 Task: Create a six finance slide templates set.
Action: Mouse moved to (276, 159)
Screenshot: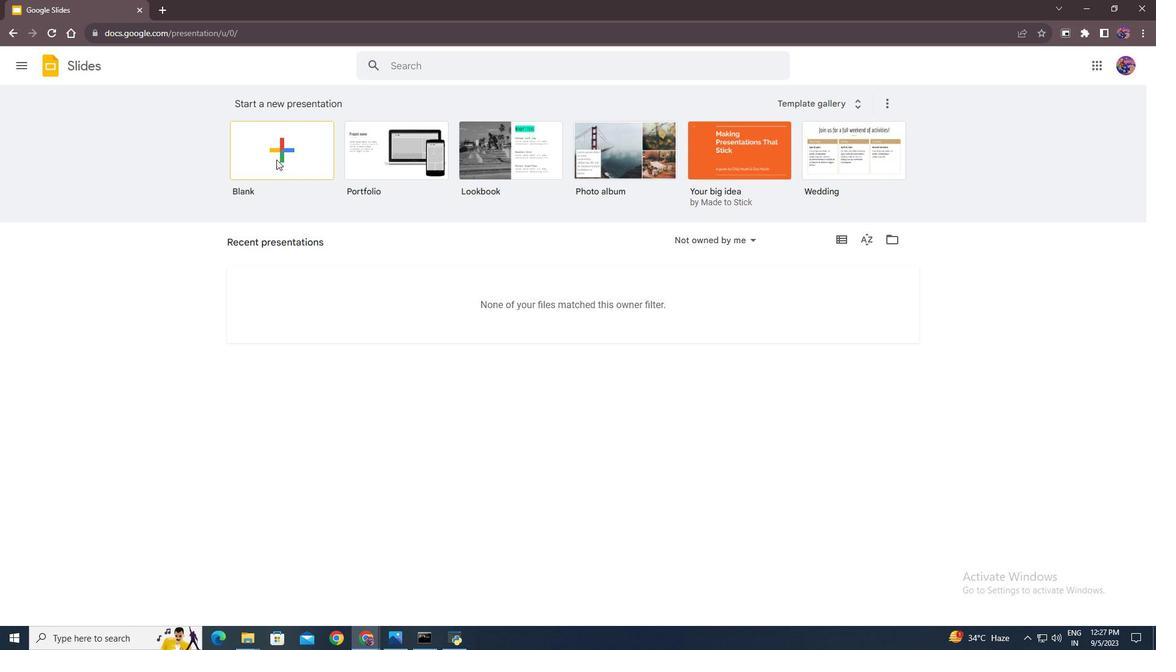 
Action: Mouse pressed left at (276, 159)
Screenshot: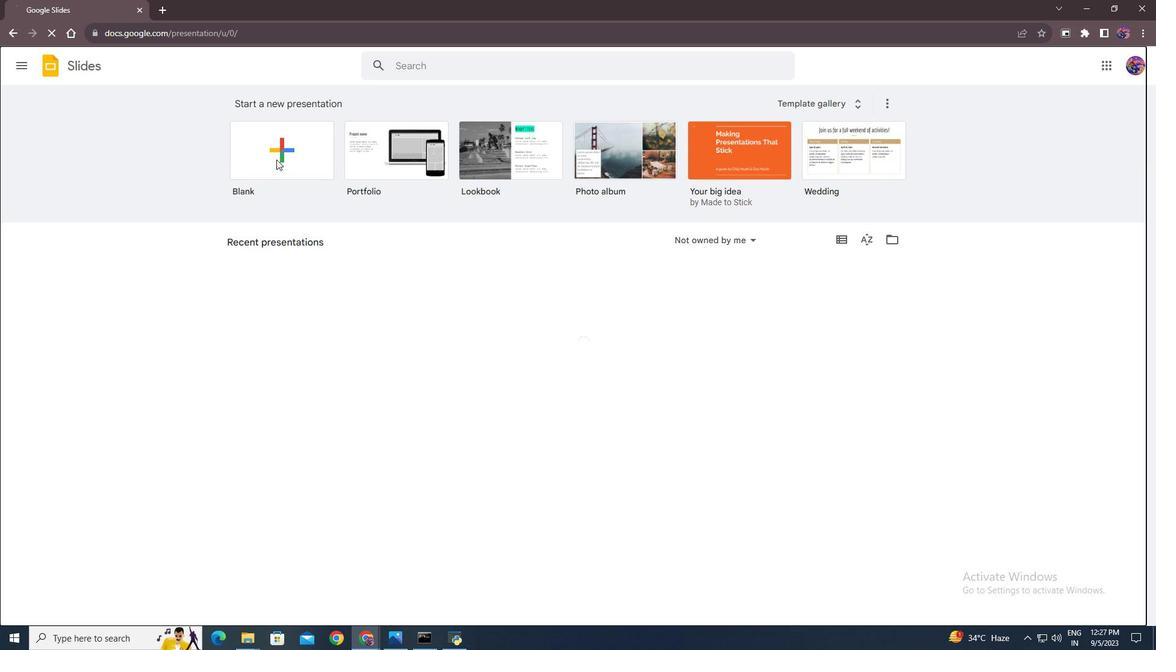 
Action: Mouse moved to (426, 317)
Screenshot: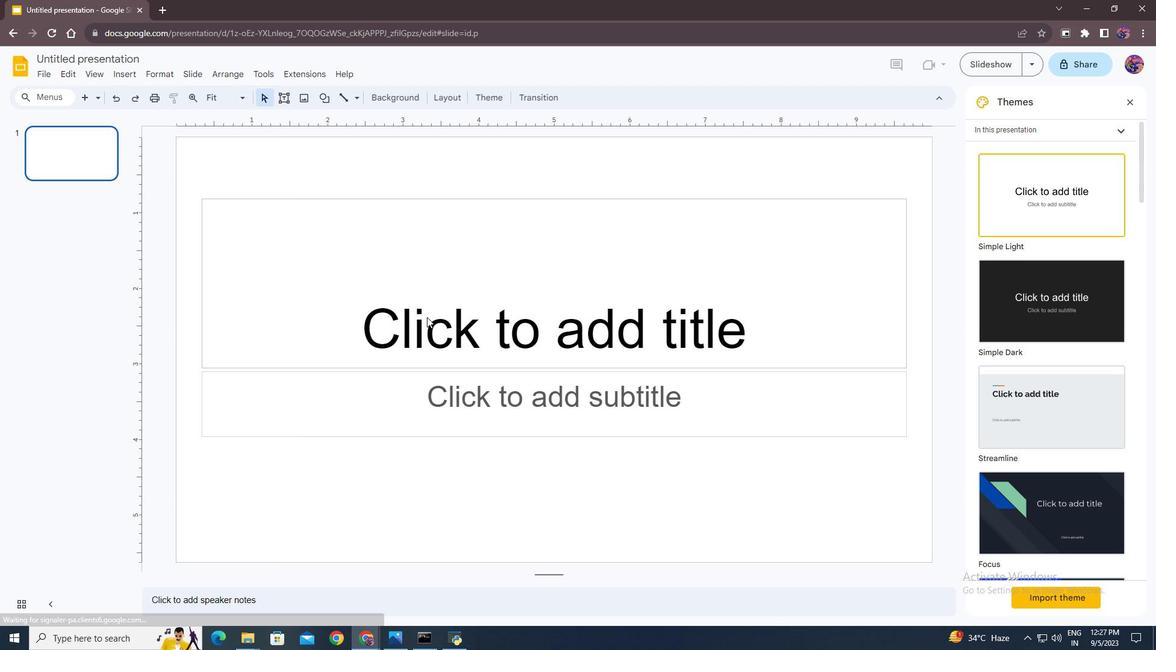 
Action: Mouse pressed left at (426, 317)
Screenshot: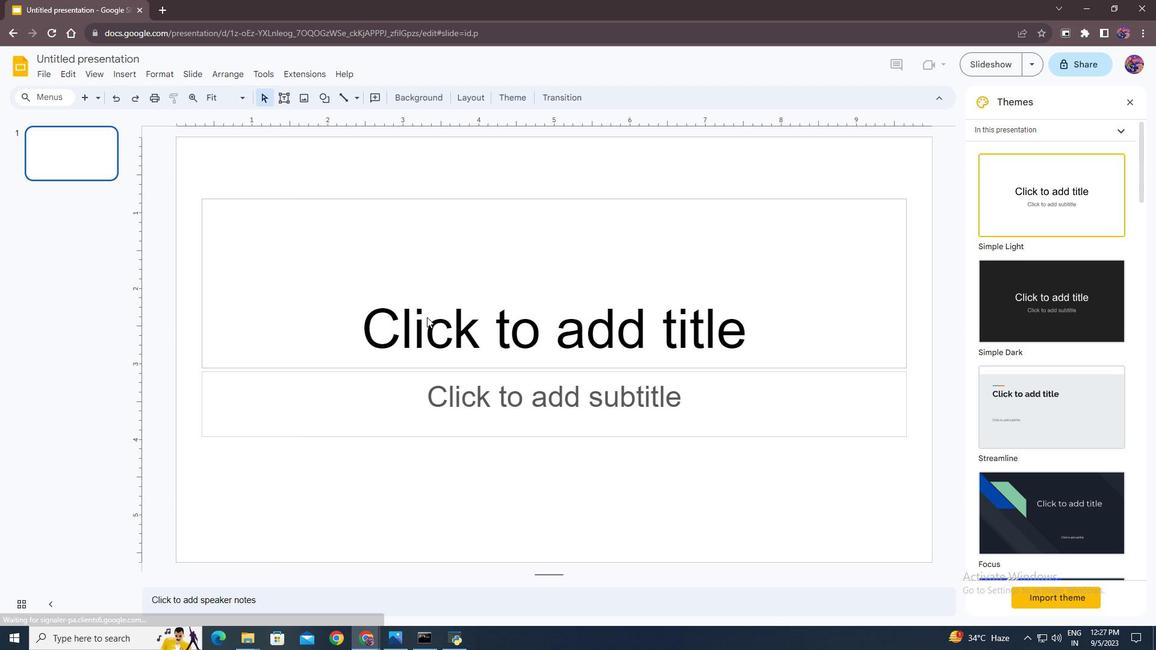 
Action: Mouse moved to (430, 293)
Screenshot: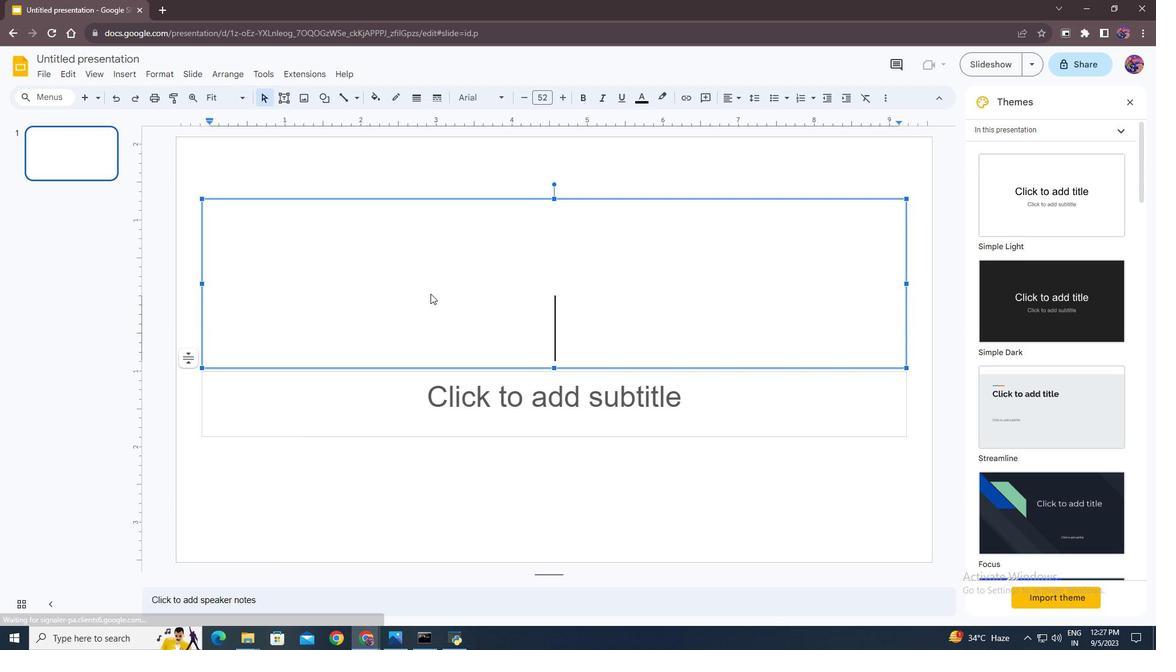 
Action: Key pressed <Key.shift><Key.shift>Finance
Screenshot: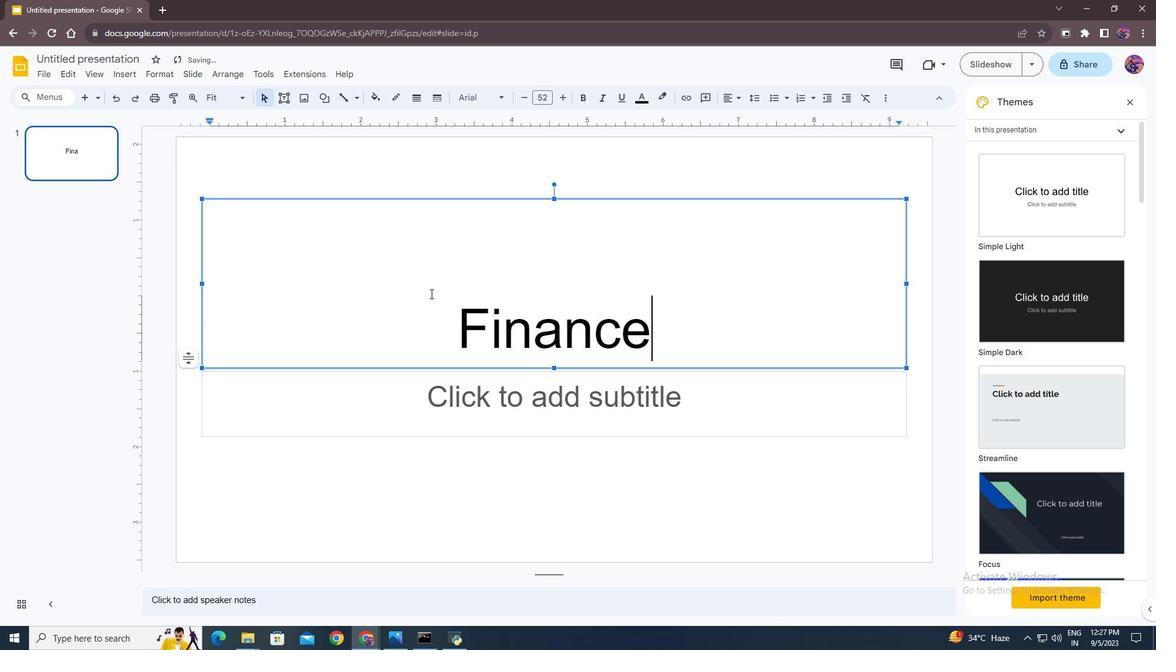 
Action: Mouse moved to (557, 400)
Screenshot: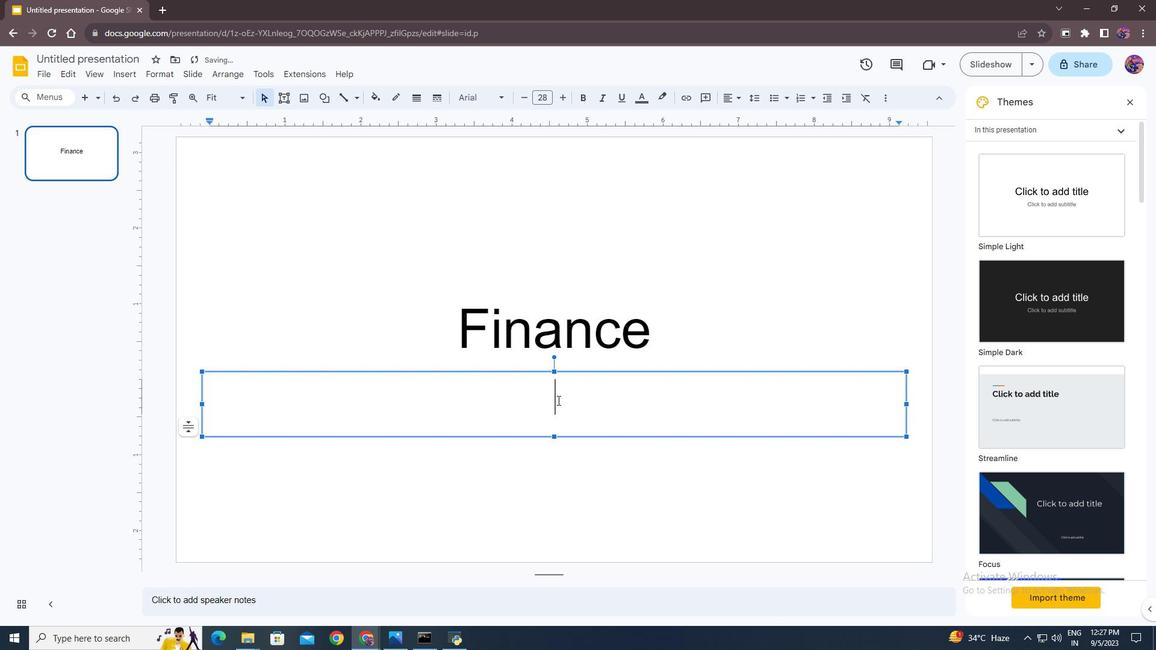 
Action: Mouse pressed left at (557, 400)
Screenshot: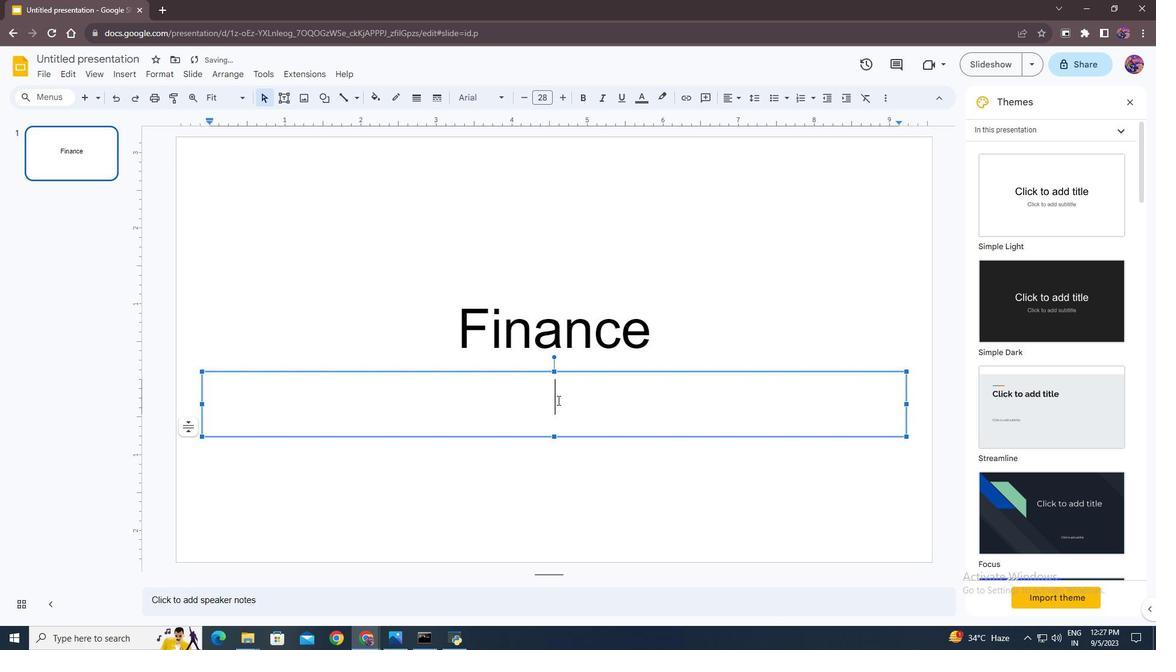 
Action: Mouse moved to (557, 404)
Screenshot: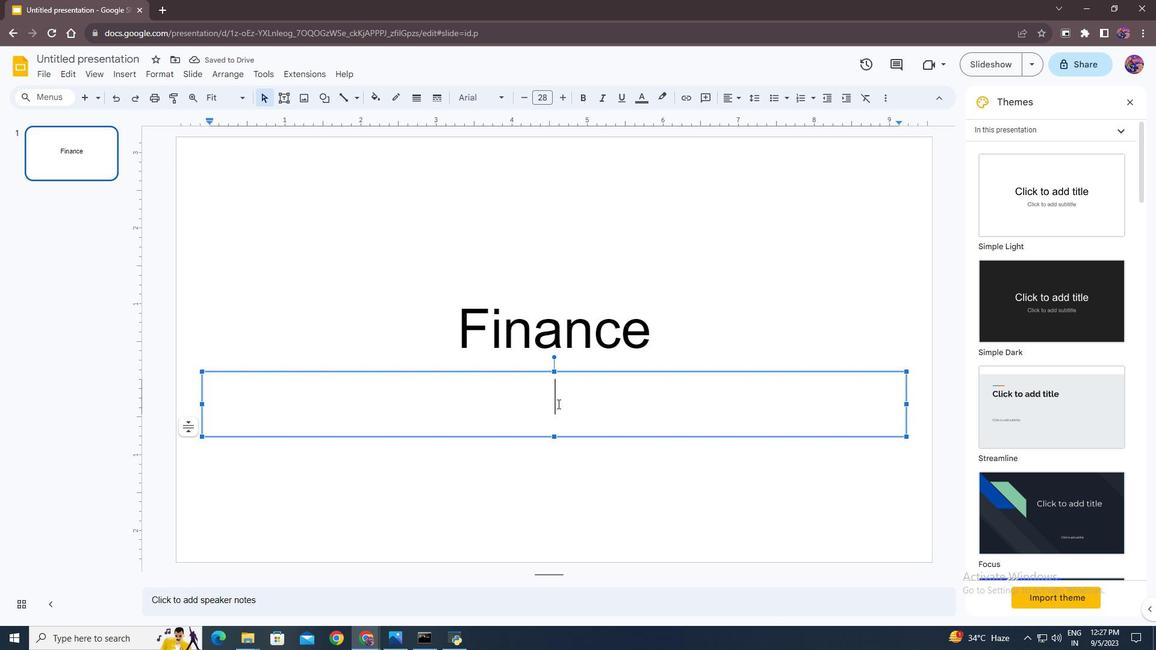 
Action: Key pressed <Key.shift><Key.shift><Key.shift><Key.shift><Key.shift><Key.shift>Finance<Key.space>is<Key.space>a<Key.space>broad<Key.space>field<Key.space>that<Key.space>encompasses<Key.space>the<Key.space>managment<Key.space>of<Key.space>money,<Key.space>investments,<Key.space>and<Key.space>other<Key.space>monetary<Key.space>assets.<Key.space><Key.shift>It<Key.space>plays<Key.space>a<Key.space>critical<Key.space>role<Key.space>in<Key.space>individuals'<Key.space>lib<Key.backspace>ves<Key.space><Key.backspace>,<Key.space>business<Key.space><Key.backspace>ess<Key.insert><Key.backspace><Key.space><Key.backspace>,<Key.space>and<Key.space>the<Key.space>global<Key.space>economy<Key.space><Key.backspace>.<Key.space><Key.shift>Here<Key.space>are<Key.space>some<Key.space>key<Key.space>aspects<Key.space>and<Key.space>concepts<Key.space>related<Key.space>to<Key.space>finanx<Key.backspace>ce.
Screenshot: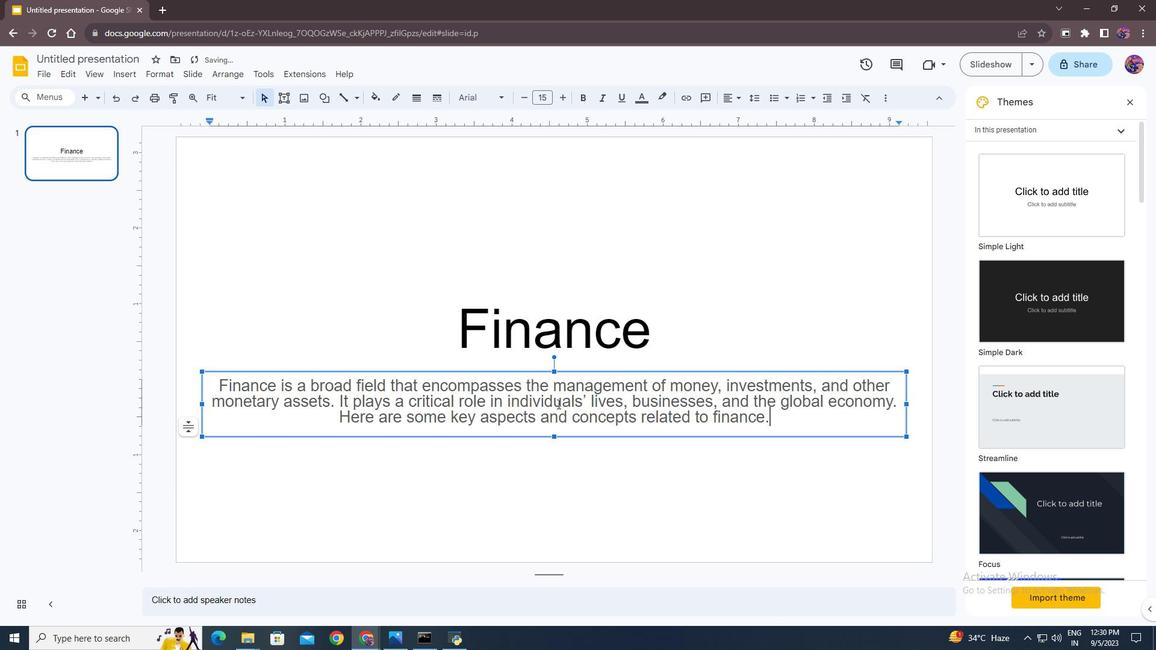 
Action: Mouse moved to (531, 316)
Screenshot: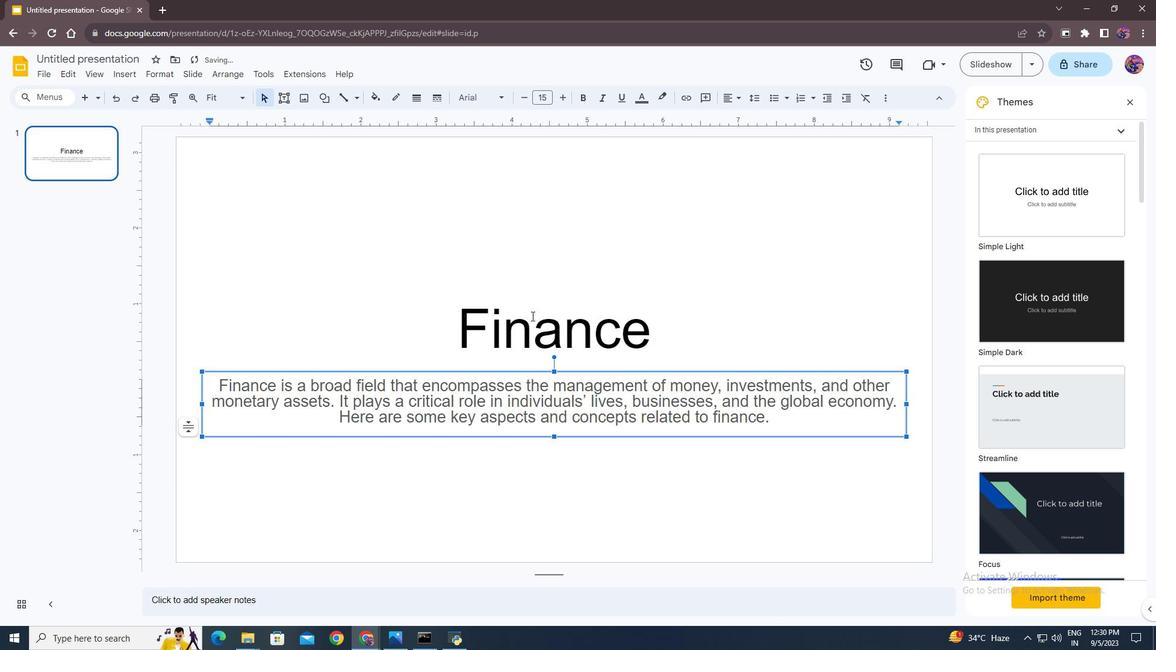 
Action: Mouse pressed left at (531, 316)
Screenshot: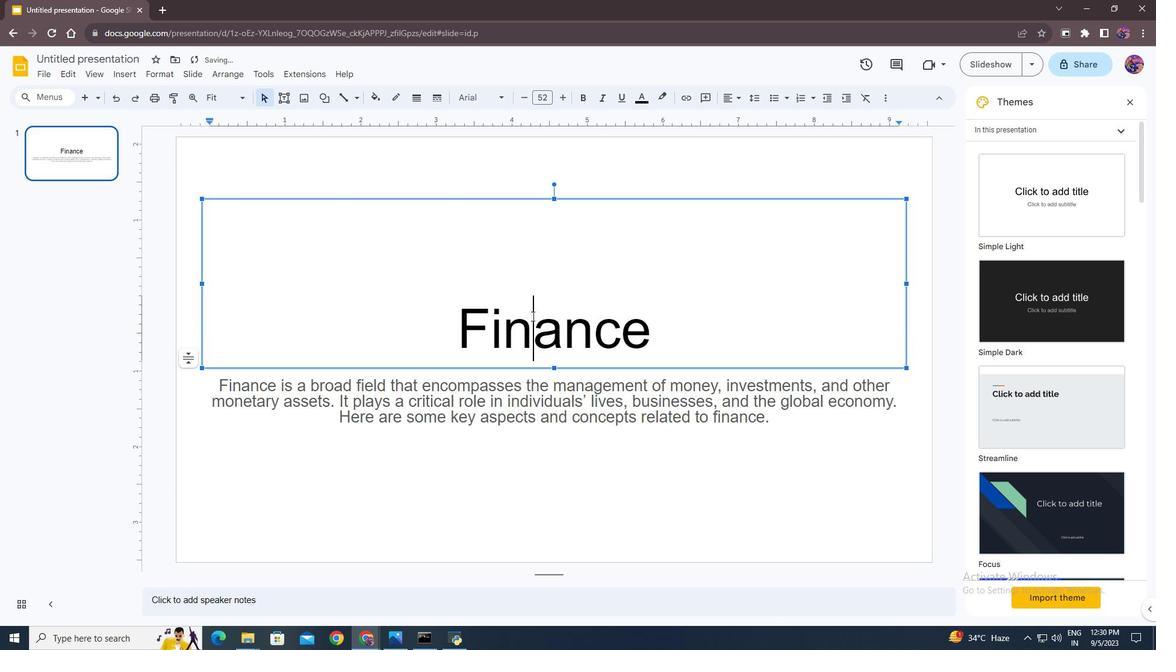 
Action: Mouse moved to (664, 342)
Screenshot: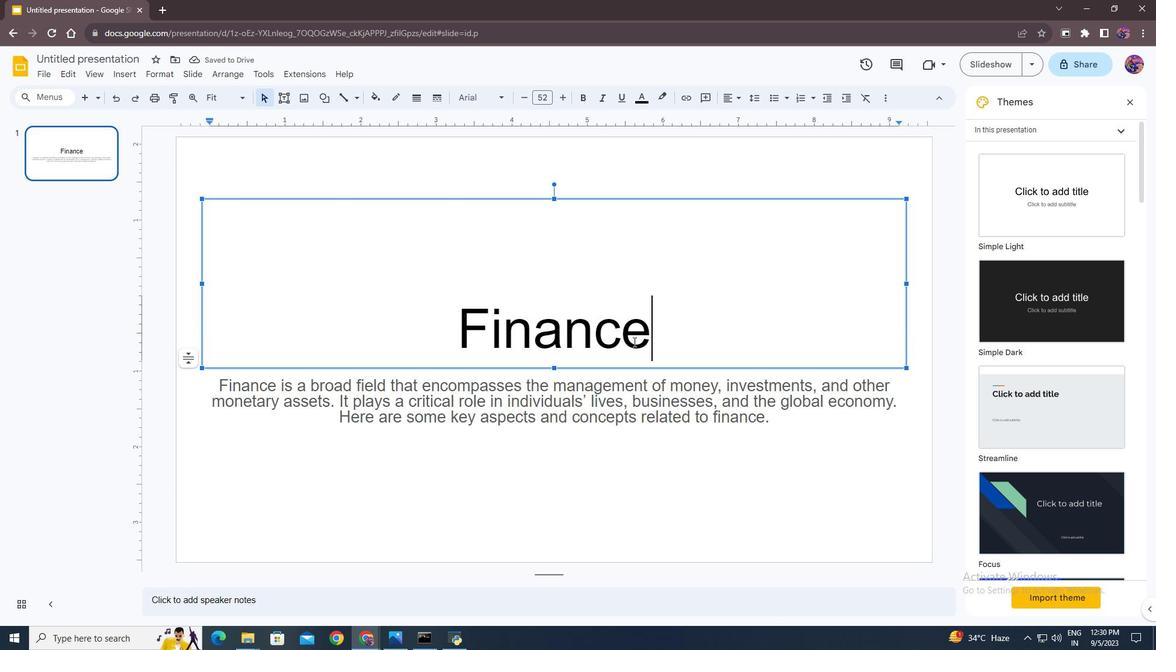 
Action: Mouse pressed left at (664, 342)
Screenshot: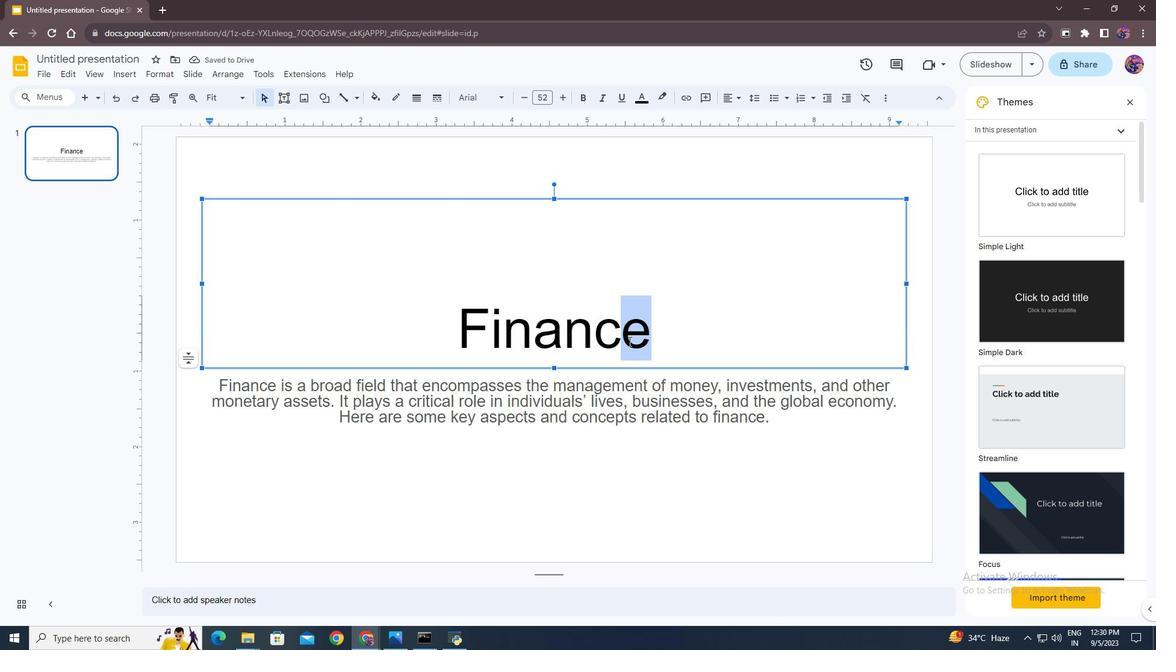 
Action: Mouse moved to (641, 99)
Screenshot: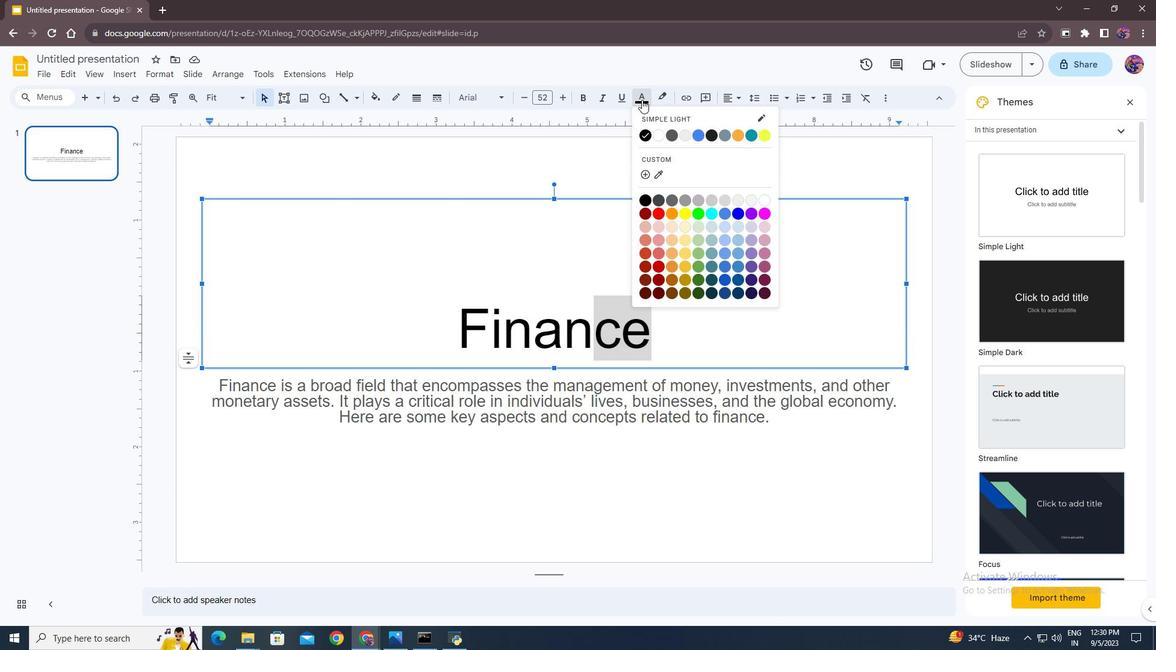 
Action: Mouse pressed left at (641, 99)
Screenshot: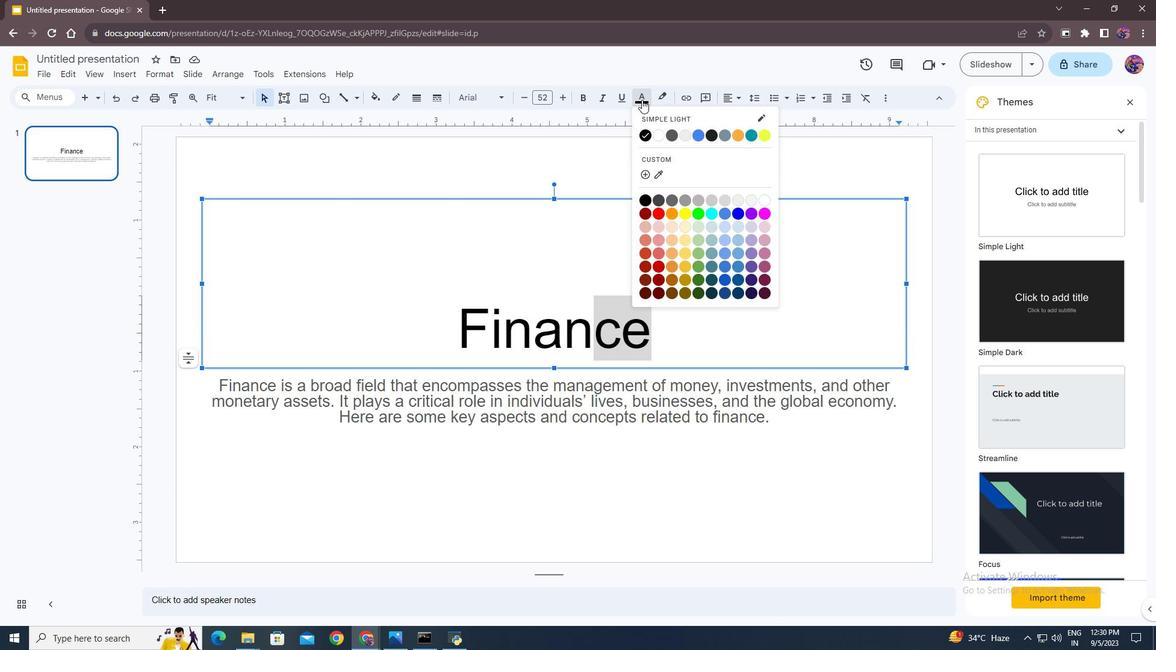 
Action: Mouse moved to (672, 212)
Screenshot: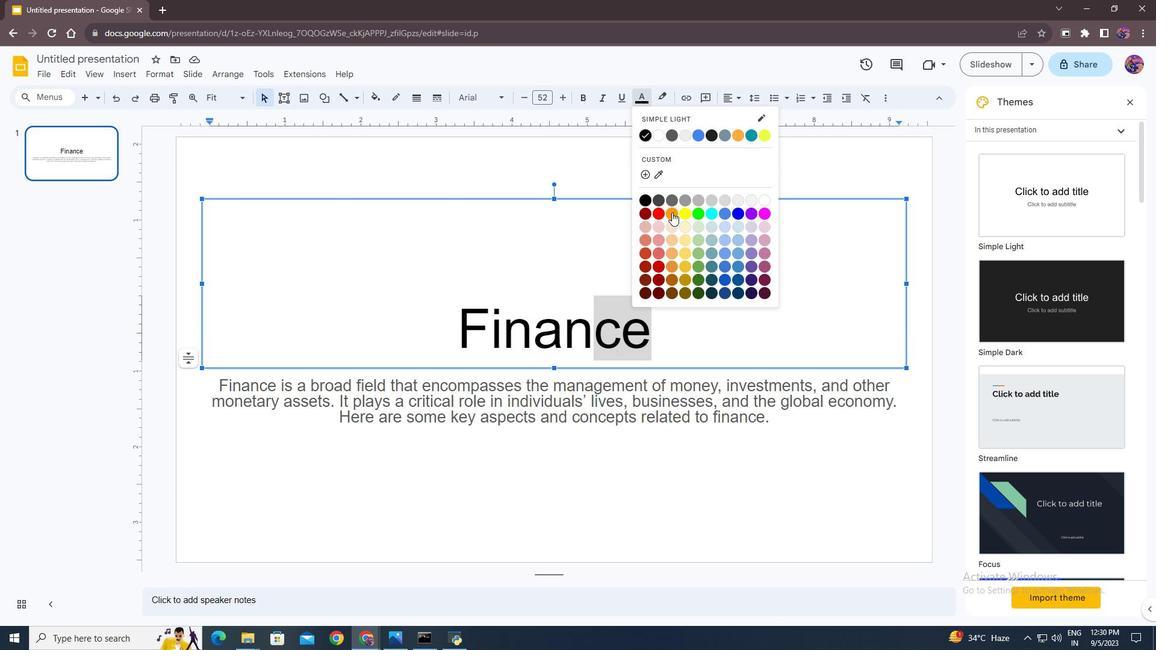 
Action: Mouse pressed left at (672, 212)
Screenshot: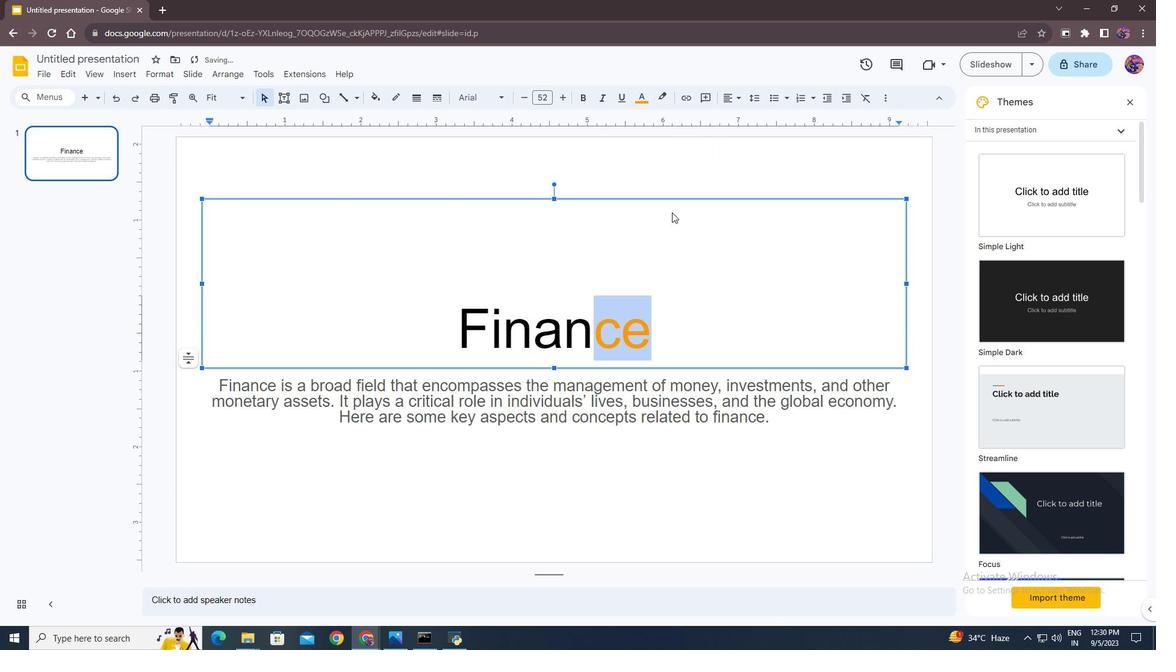 
Action: Mouse moved to (599, 331)
Screenshot: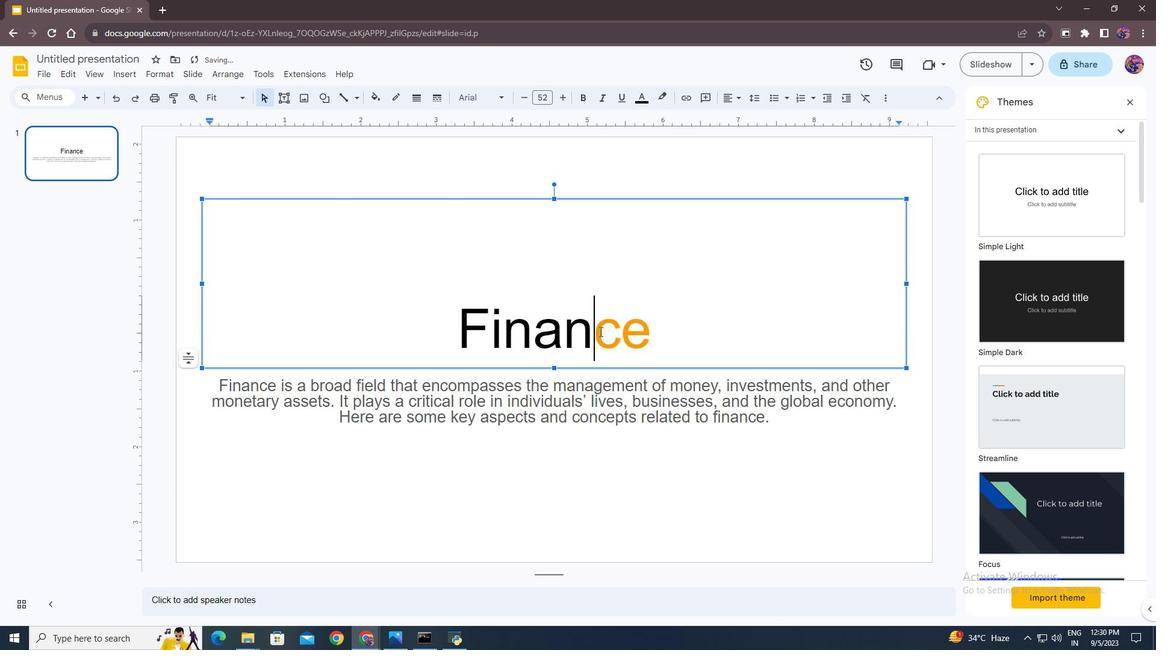 
Action: Mouse pressed left at (599, 331)
Screenshot: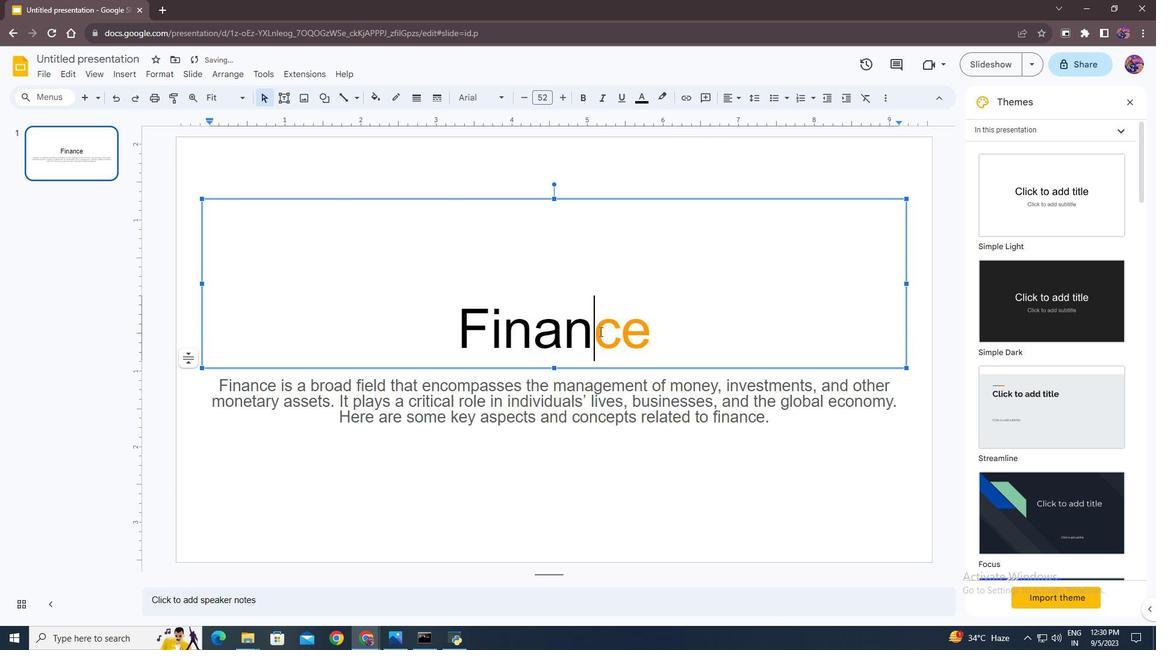 
Action: Mouse moved to (598, 329)
Screenshot: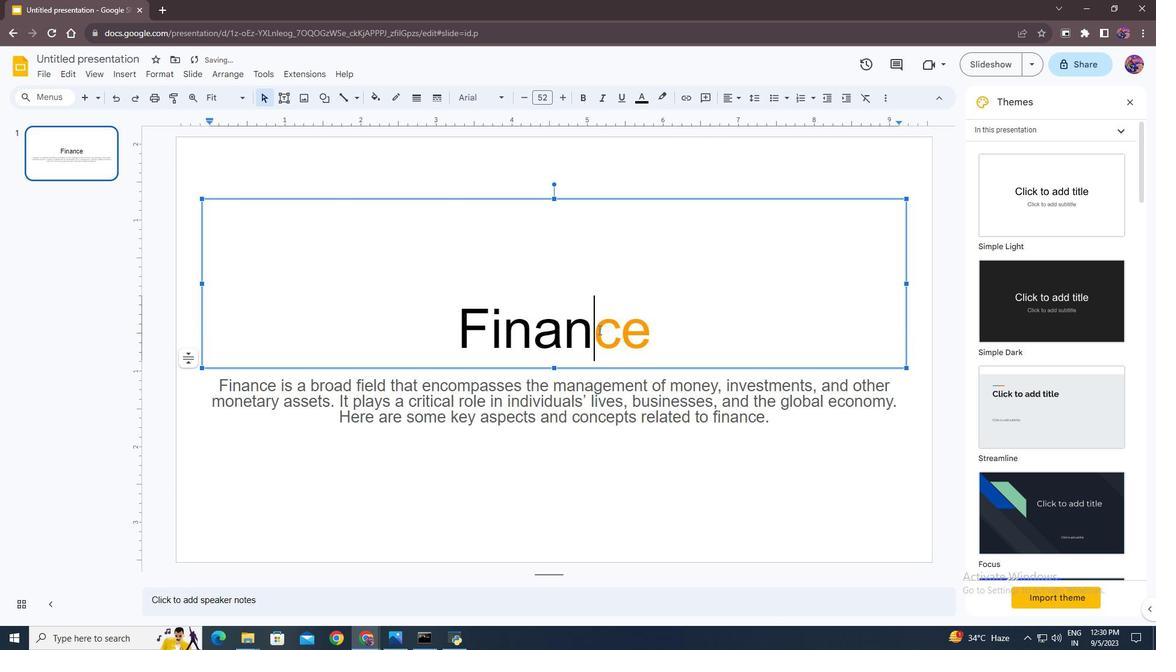 
Action: Mouse pressed left at (598, 329)
Screenshot: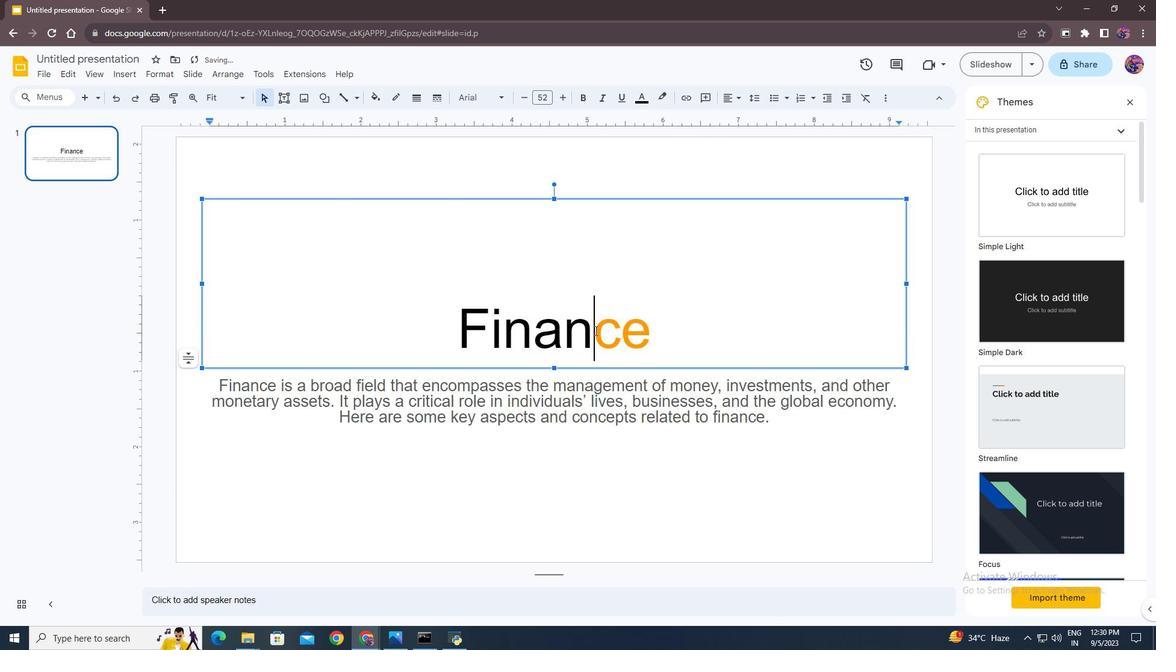 
Action: Mouse moved to (646, 98)
Screenshot: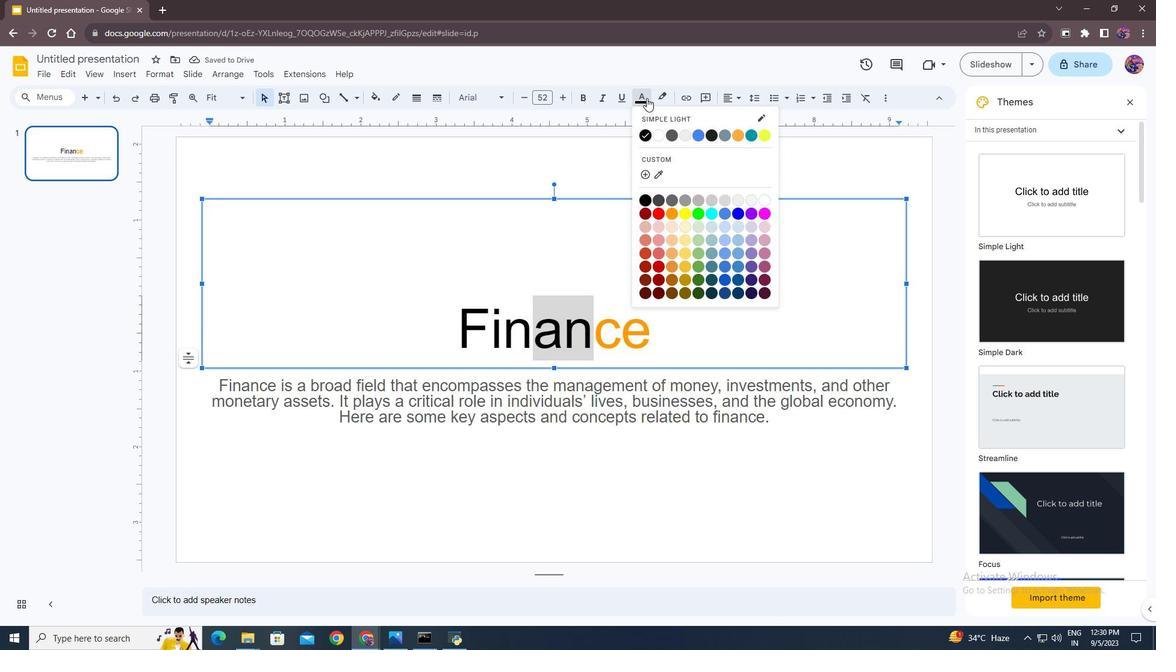 
Action: Mouse pressed left at (646, 98)
Screenshot: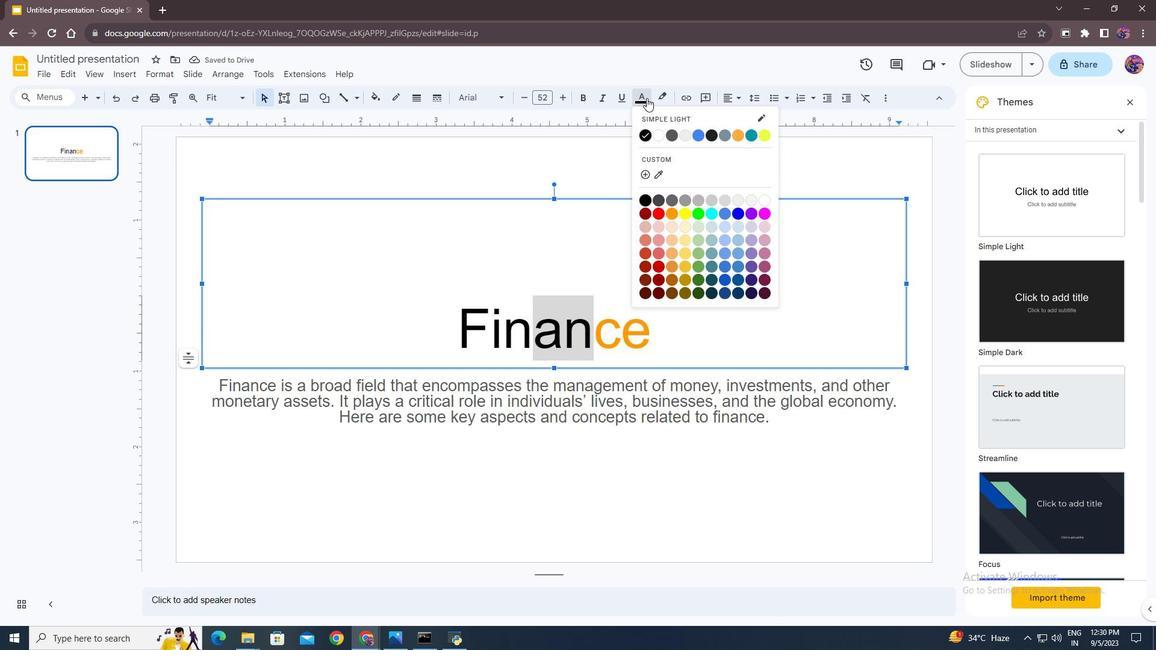 
Action: Mouse moved to (683, 212)
Screenshot: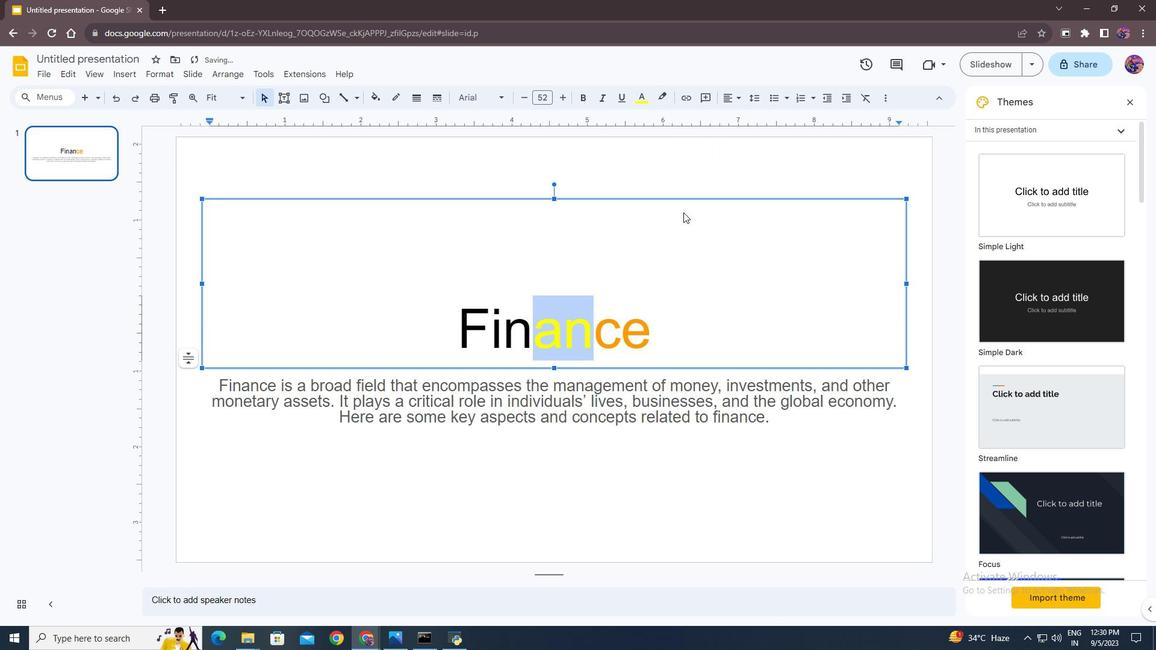 
Action: Mouse pressed left at (683, 212)
Screenshot: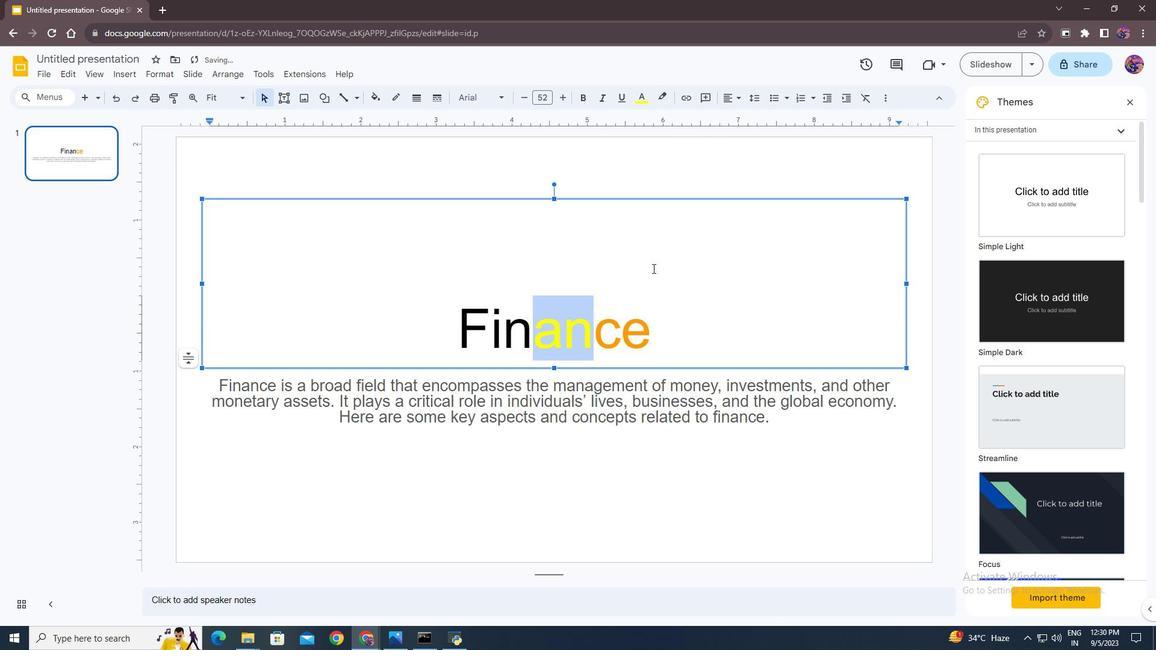 
Action: Mouse moved to (532, 327)
Screenshot: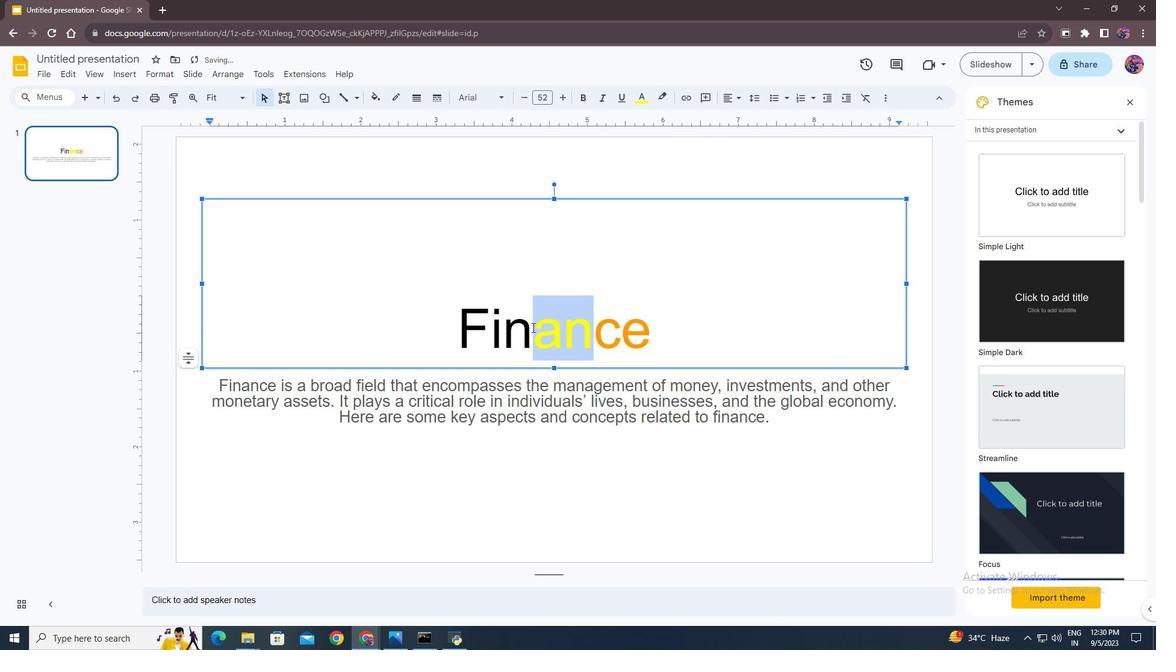 
Action: Mouse pressed left at (532, 327)
Screenshot: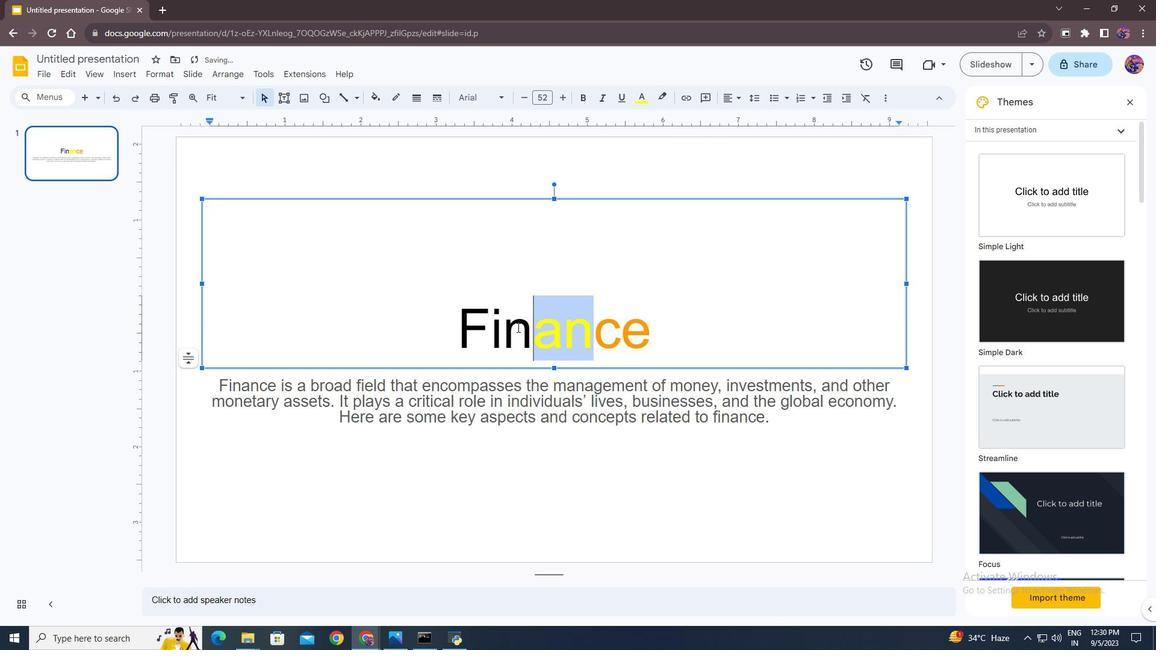 
Action: Mouse moved to (538, 340)
Screenshot: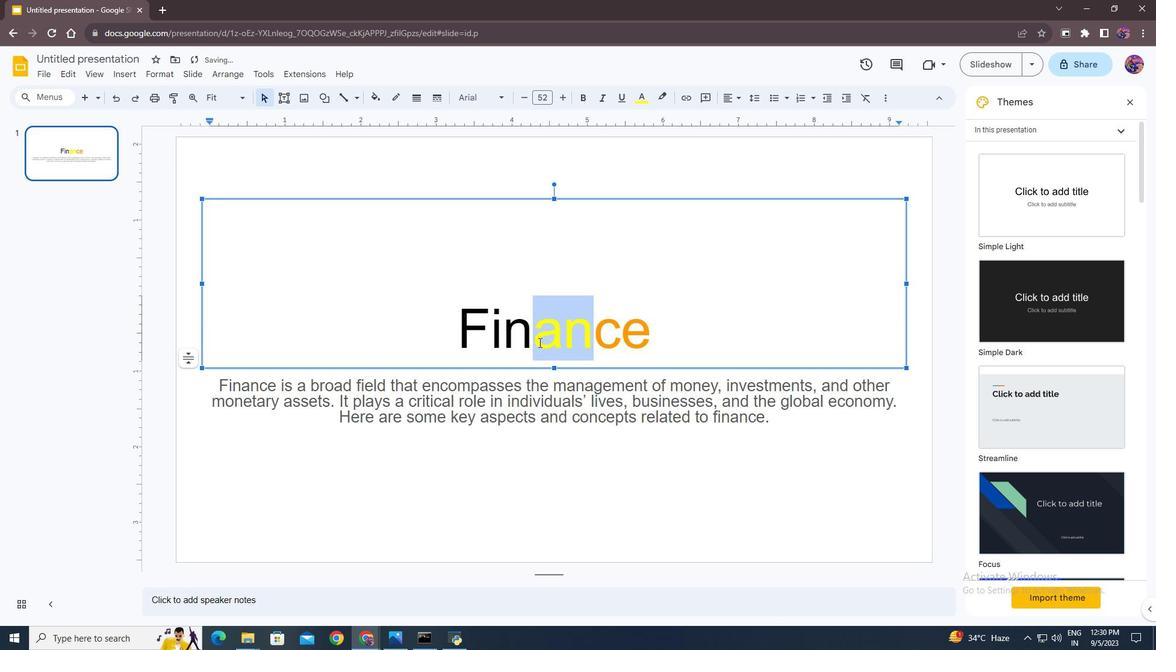
Action: Key pressed ctrl+Z
Screenshot: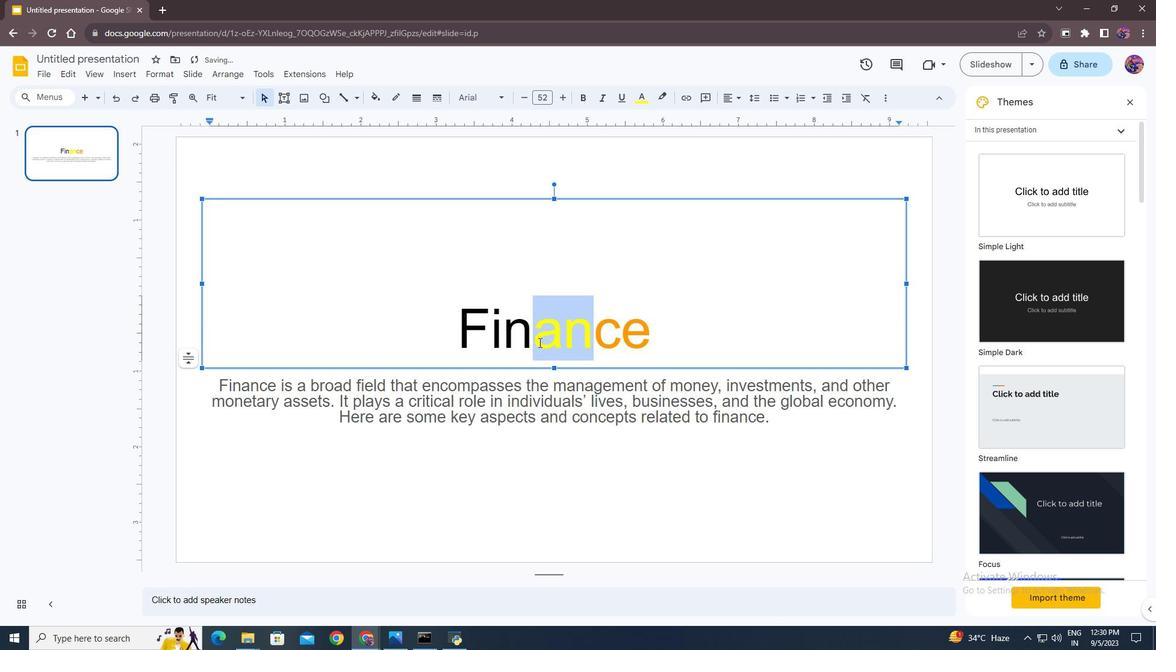 
Action: Mouse moved to (535, 330)
Screenshot: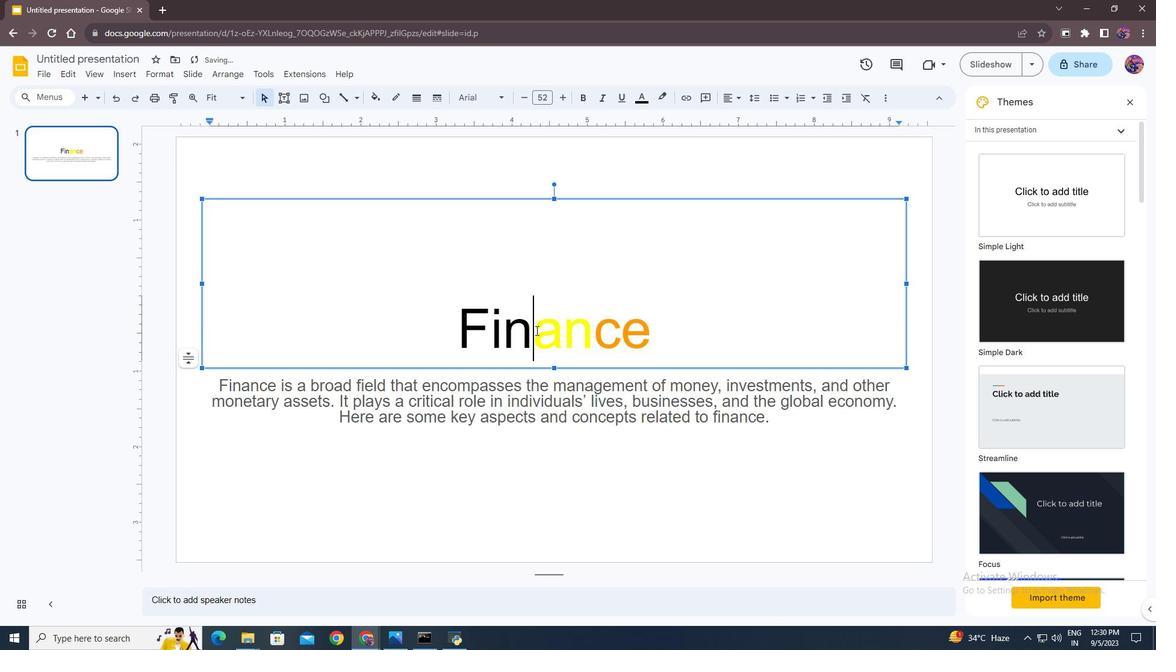 
Action: Mouse pressed left at (535, 330)
Screenshot: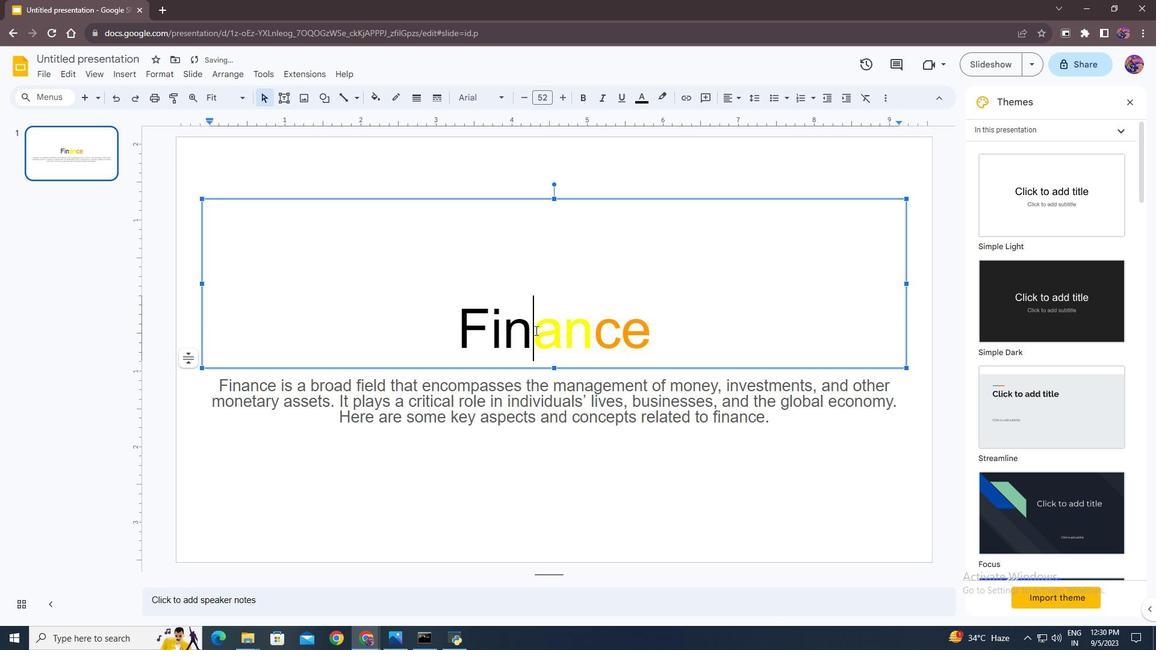 
Action: Mouse moved to (535, 331)
Screenshot: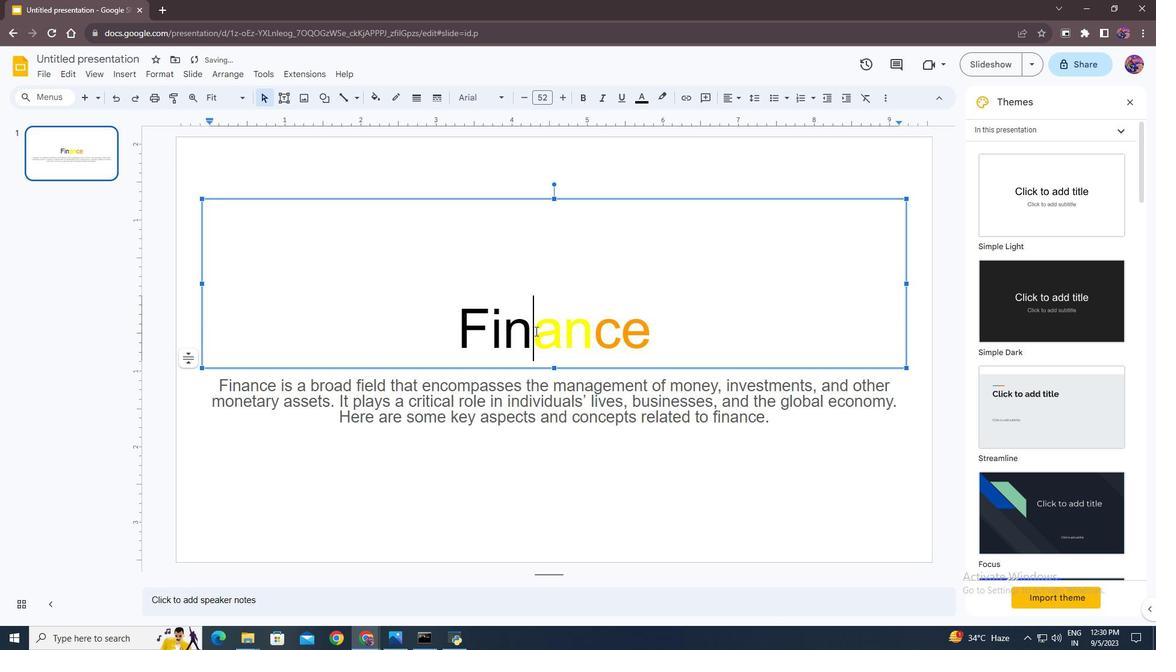 
Action: Mouse pressed left at (535, 331)
Screenshot: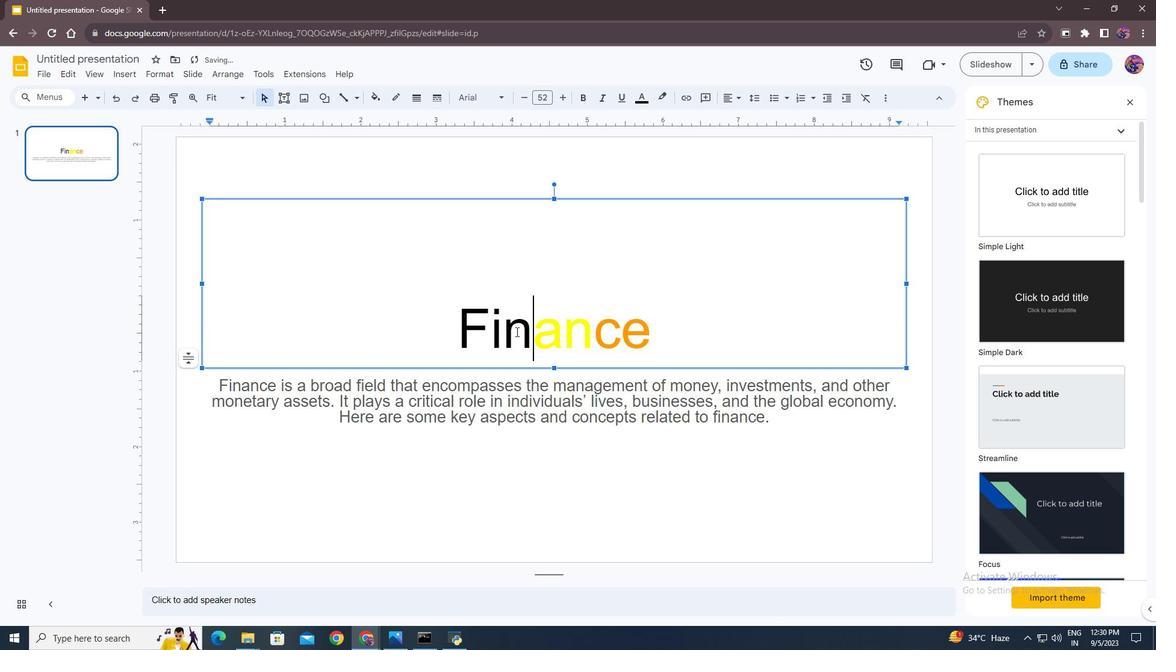 
Action: Mouse moved to (643, 99)
Screenshot: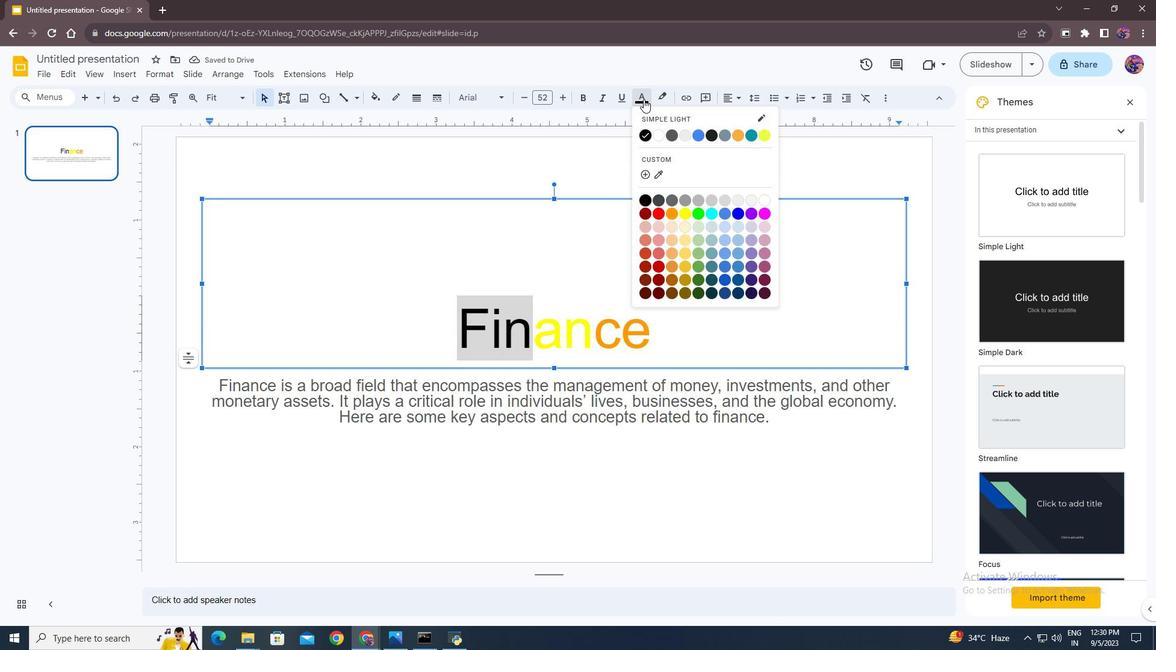 
Action: Mouse pressed left at (643, 99)
Screenshot: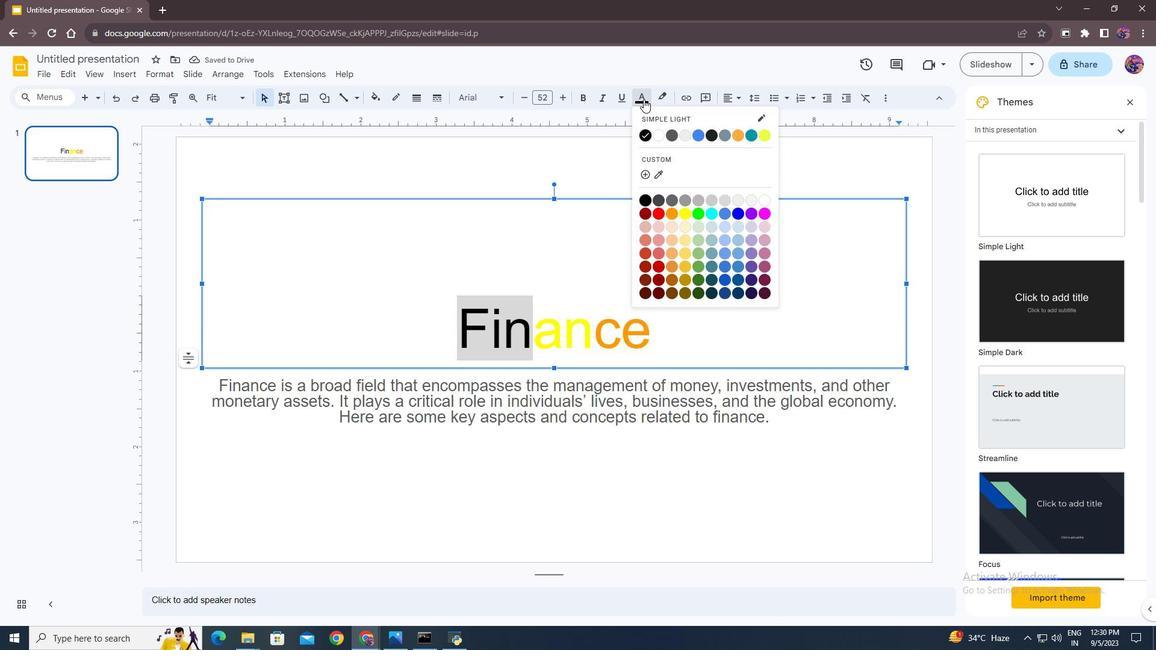 
Action: Mouse moved to (641, 211)
Screenshot: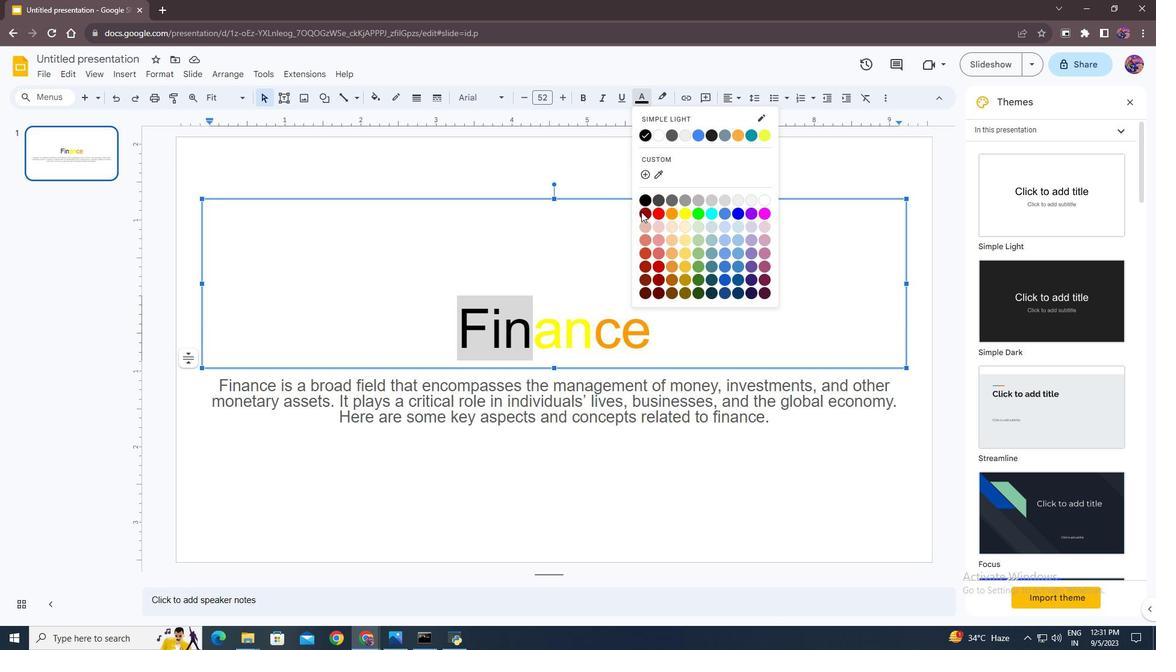 
Action: Mouse pressed left at (641, 211)
Screenshot: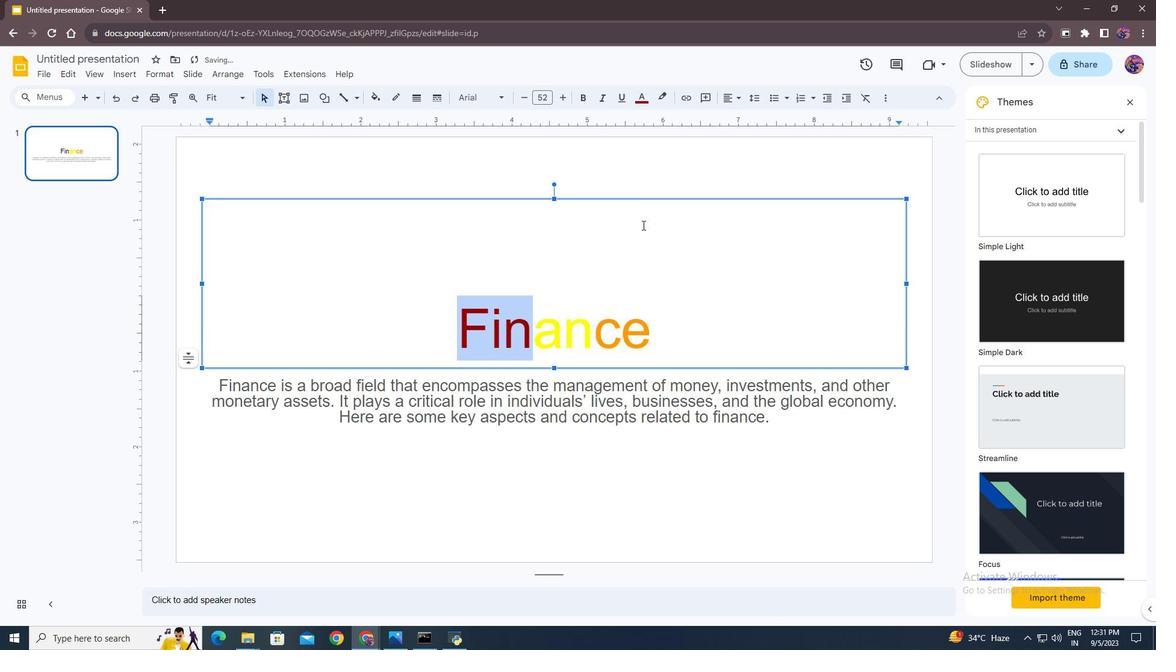 
Action: Mouse moved to (649, 268)
Screenshot: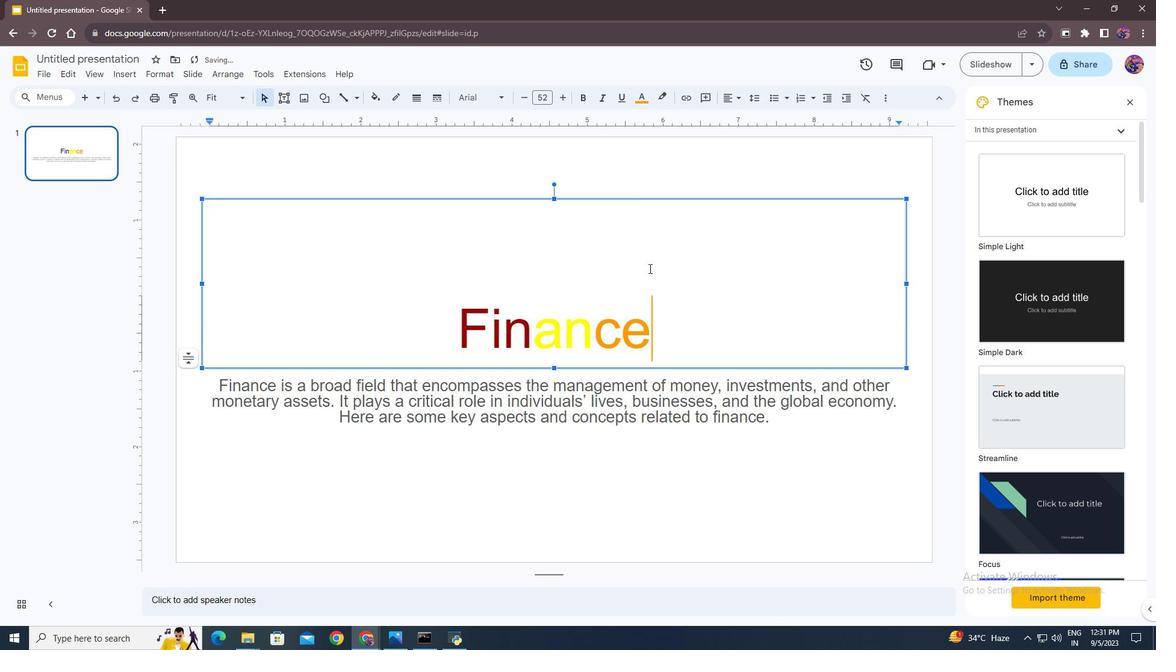 
Action: Mouse pressed left at (649, 268)
Screenshot: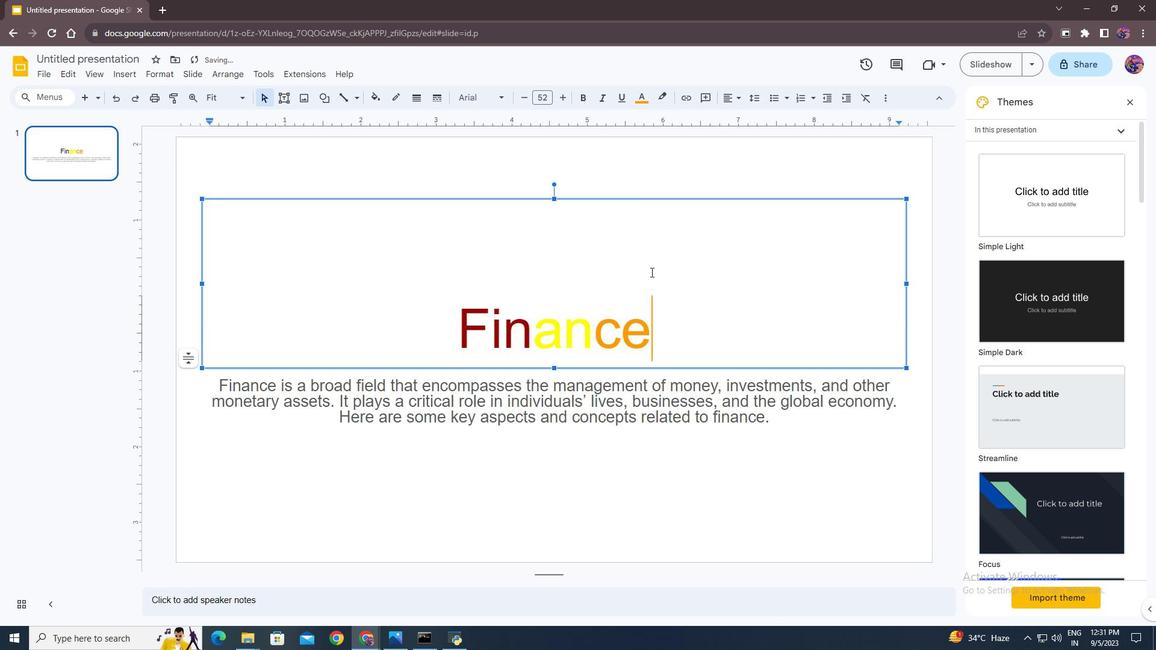 
Action: Mouse moved to (675, 342)
Screenshot: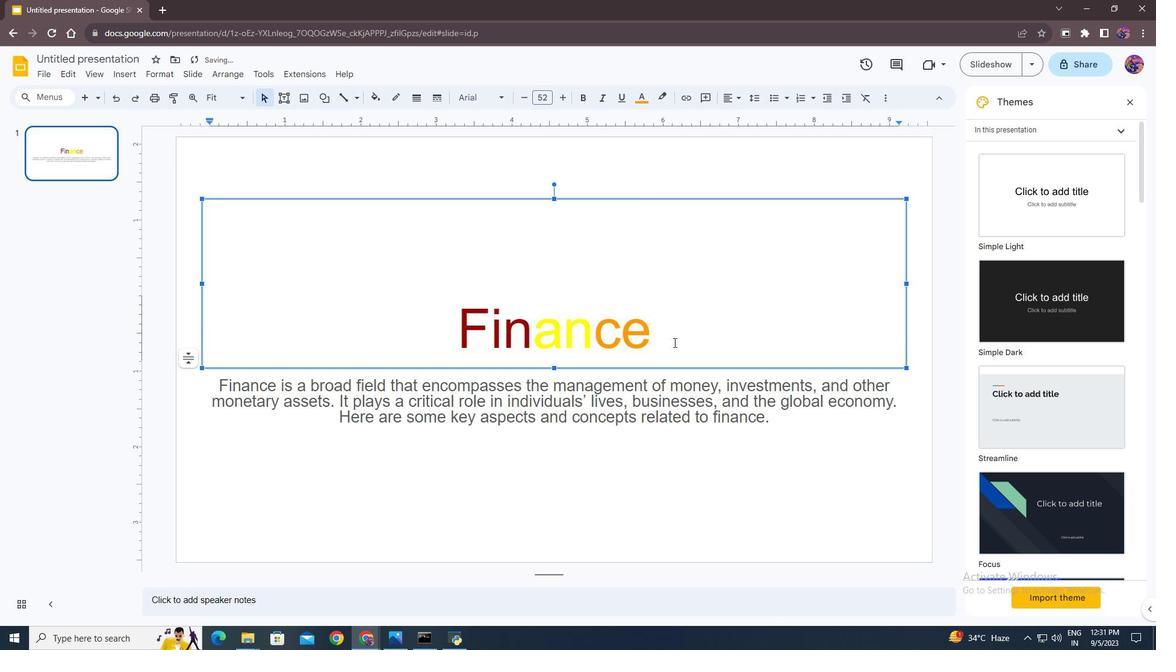 
Action: Mouse pressed left at (675, 342)
Screenshot: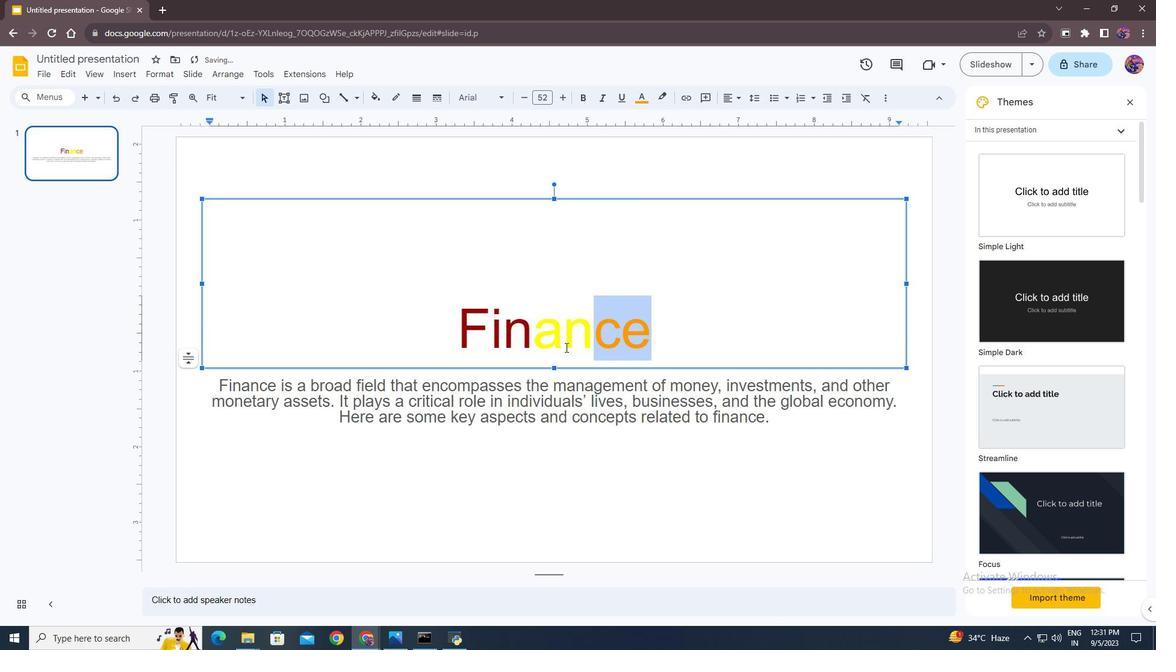 
Action: Mouse moved to (563, 99)
Screenshot: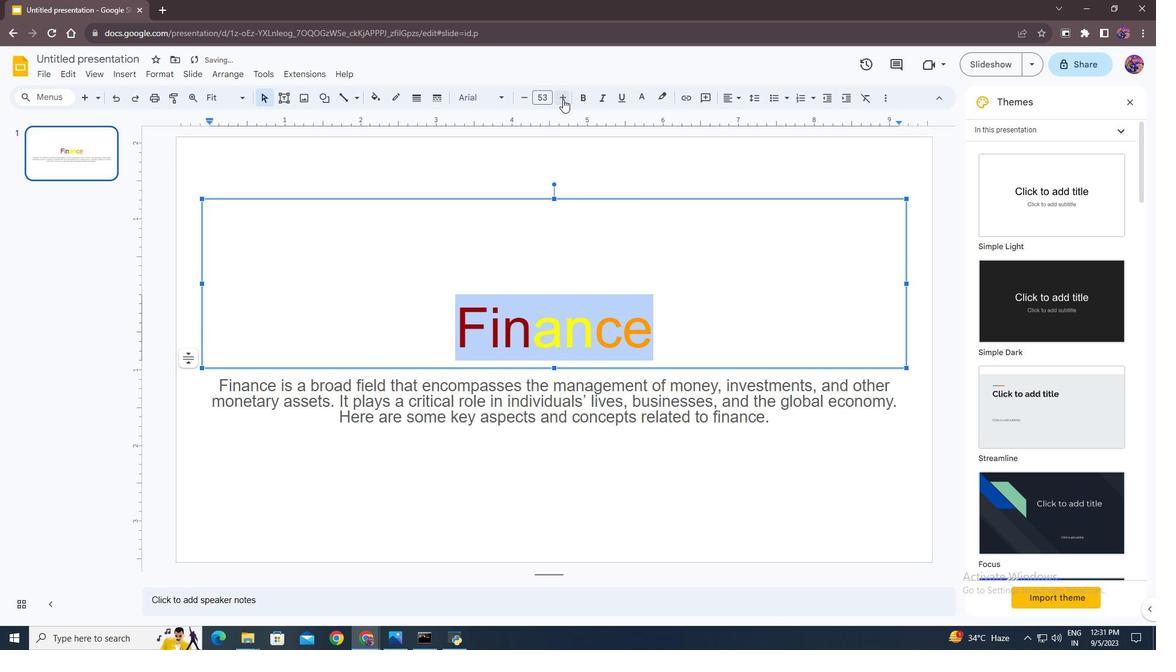 
Action: Mouse pressed left at (563, 99)
Screenshot: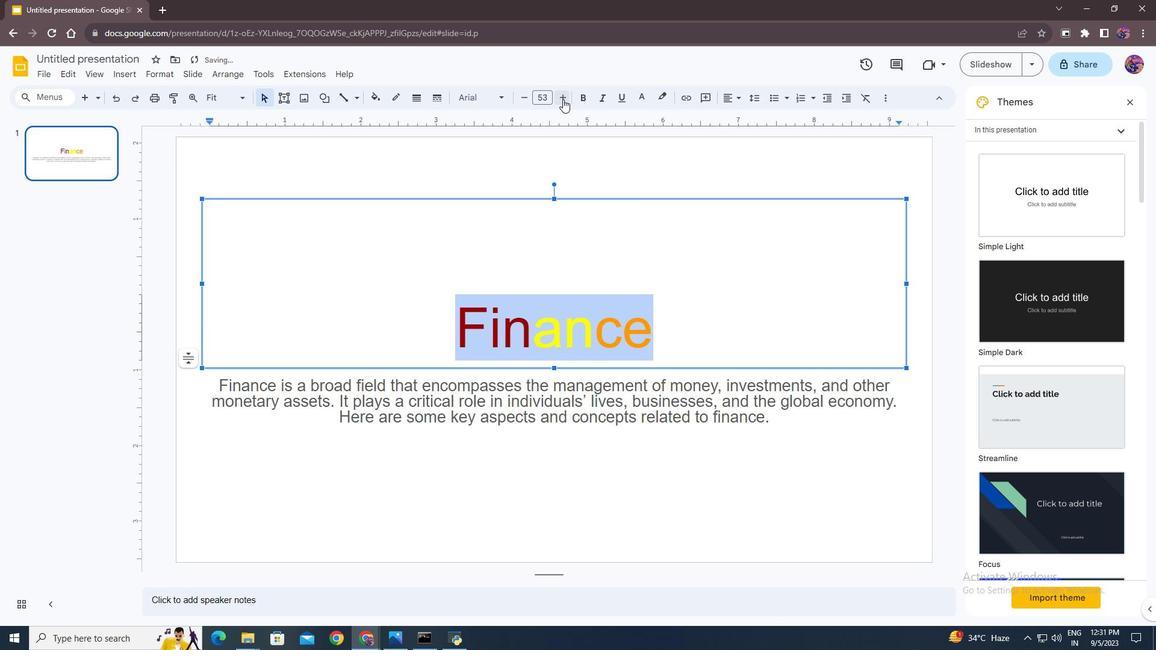 
Action: Mouse pressed left at (563, 99)
Screenshot: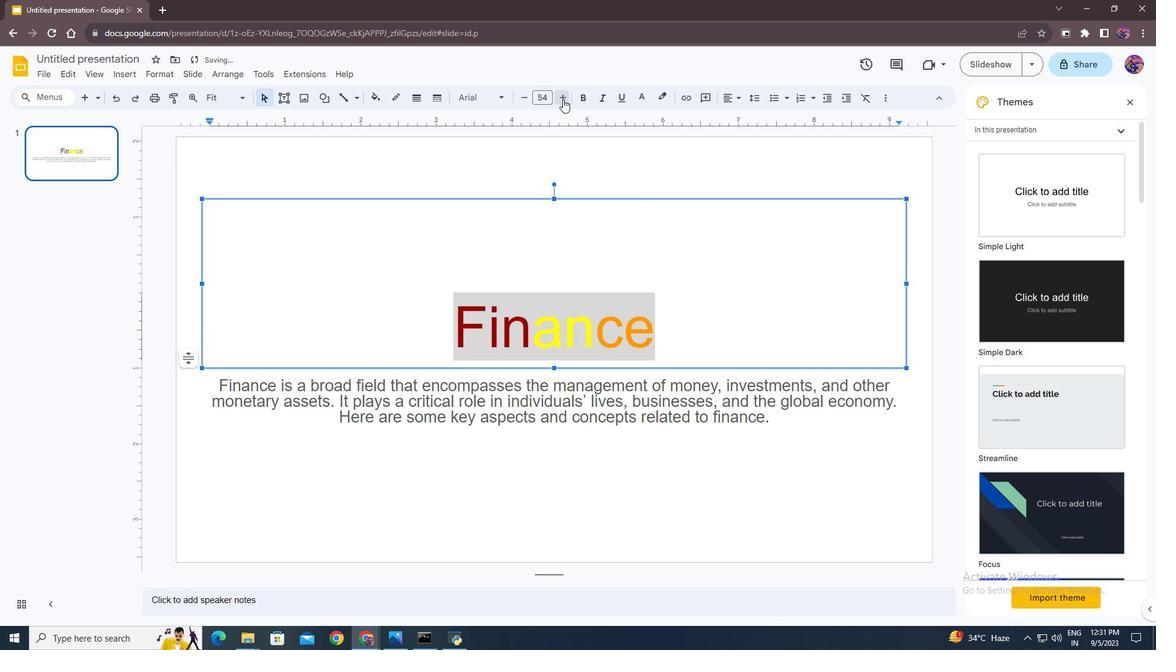 
Action: Mouse pressed left at (563, 99)
Screenshot: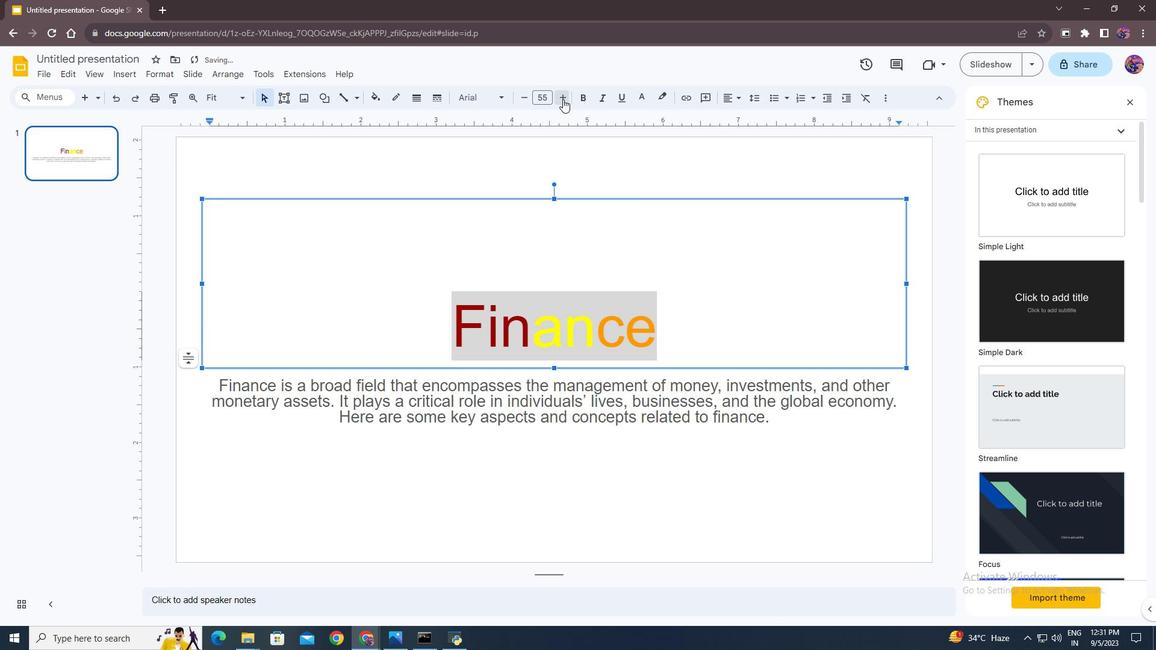 
Action: Mouse pressed left at (563, 99)
Screenshot: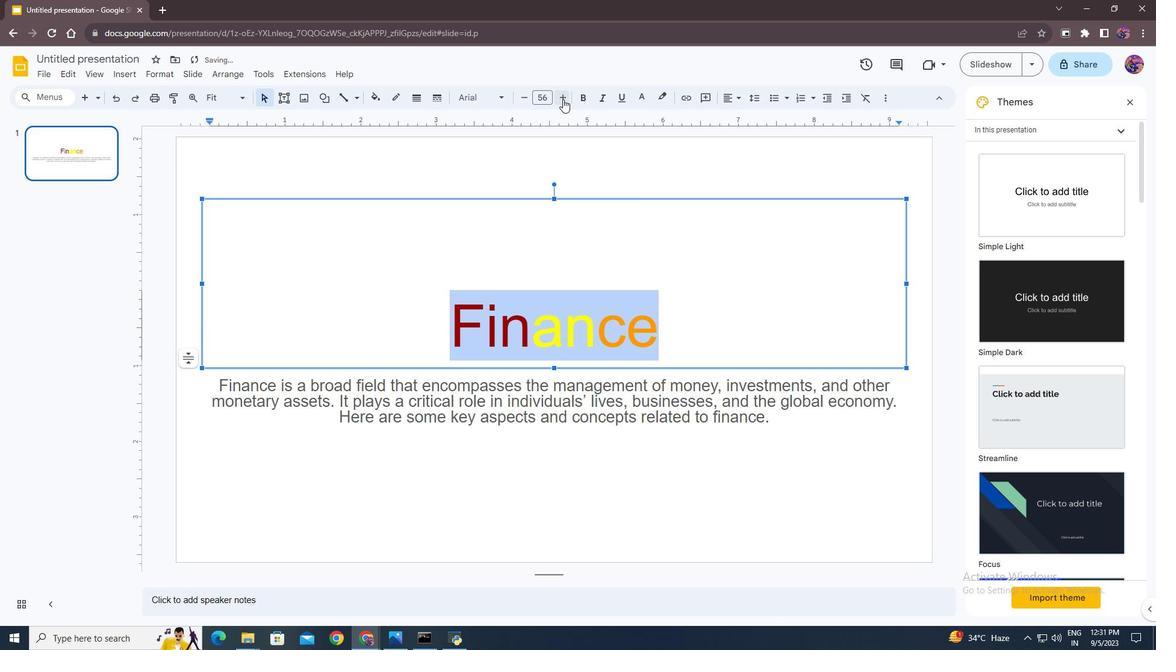 
Action: Mouse pressed left at (563, 99)
Screenshot: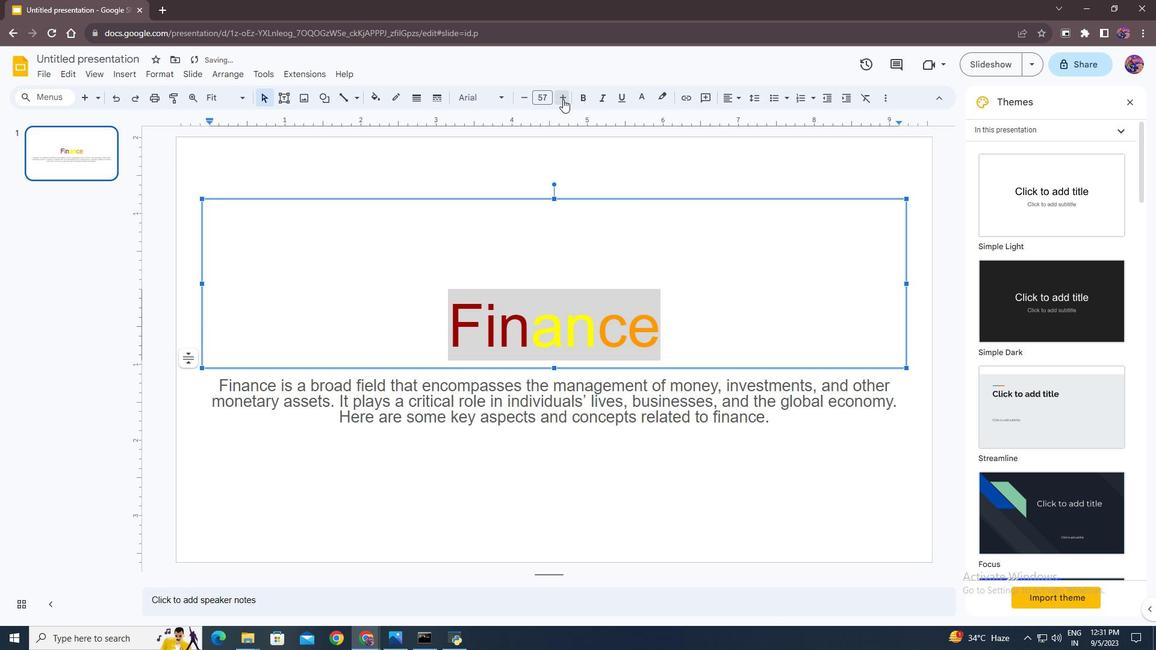 
Action: Mouse pressed left at (563, 99)
Screenshot: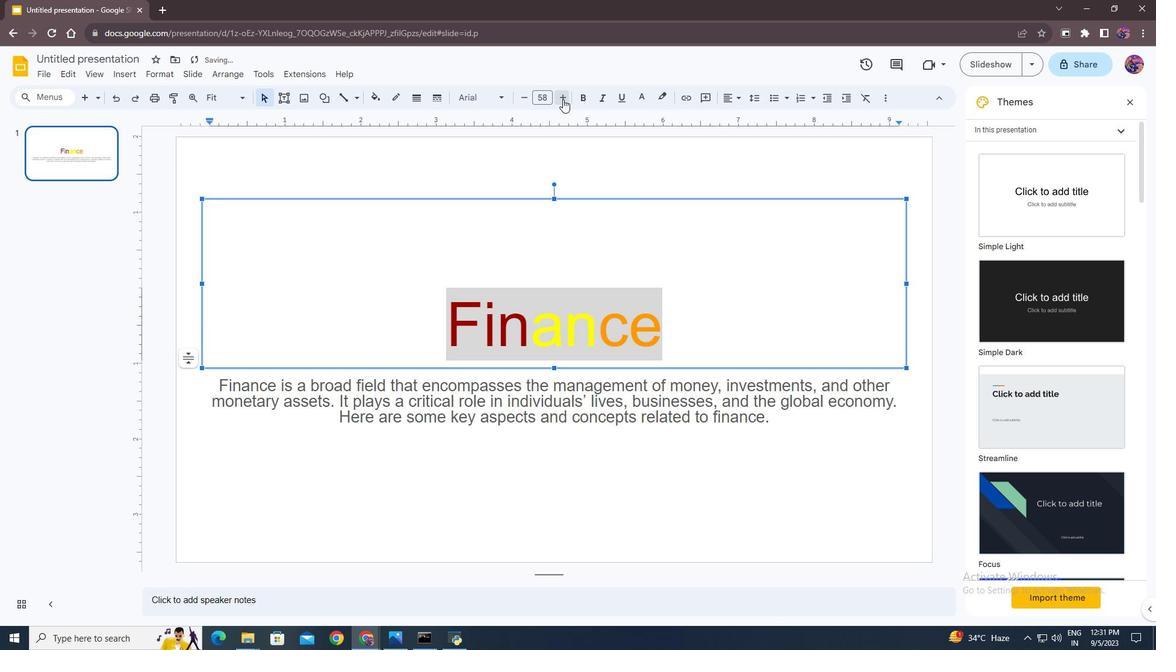 
Action: Mouse pressed left at (563, 99)
Screenshot: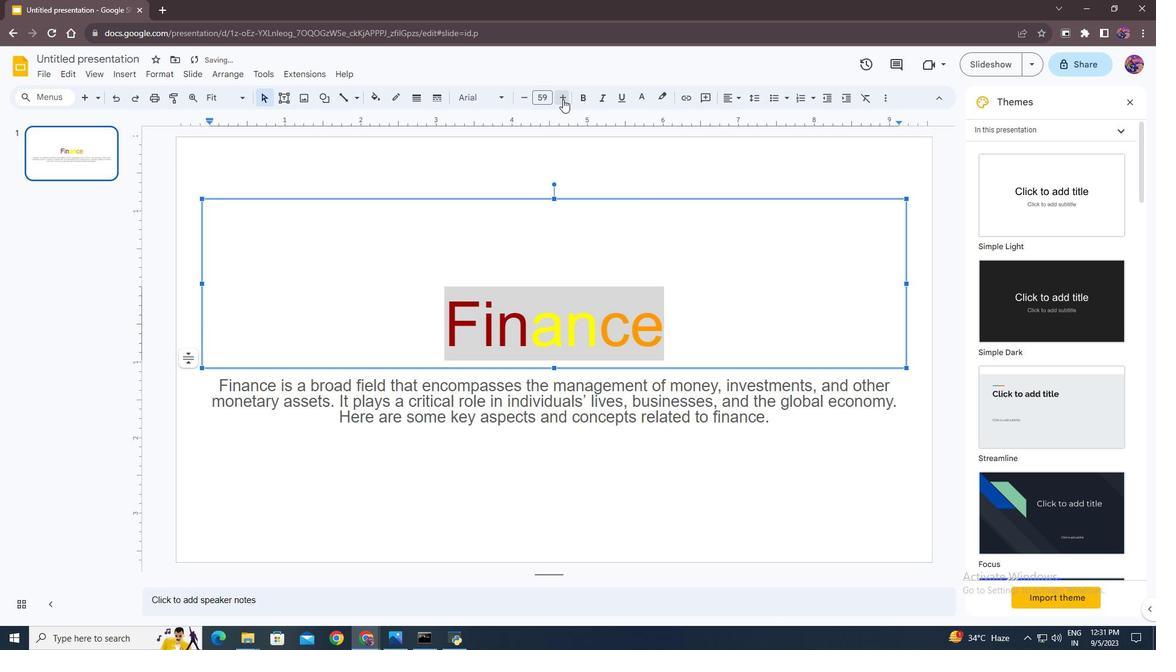 
Action: Mouse pressed left at (563, 99)
Screenshot: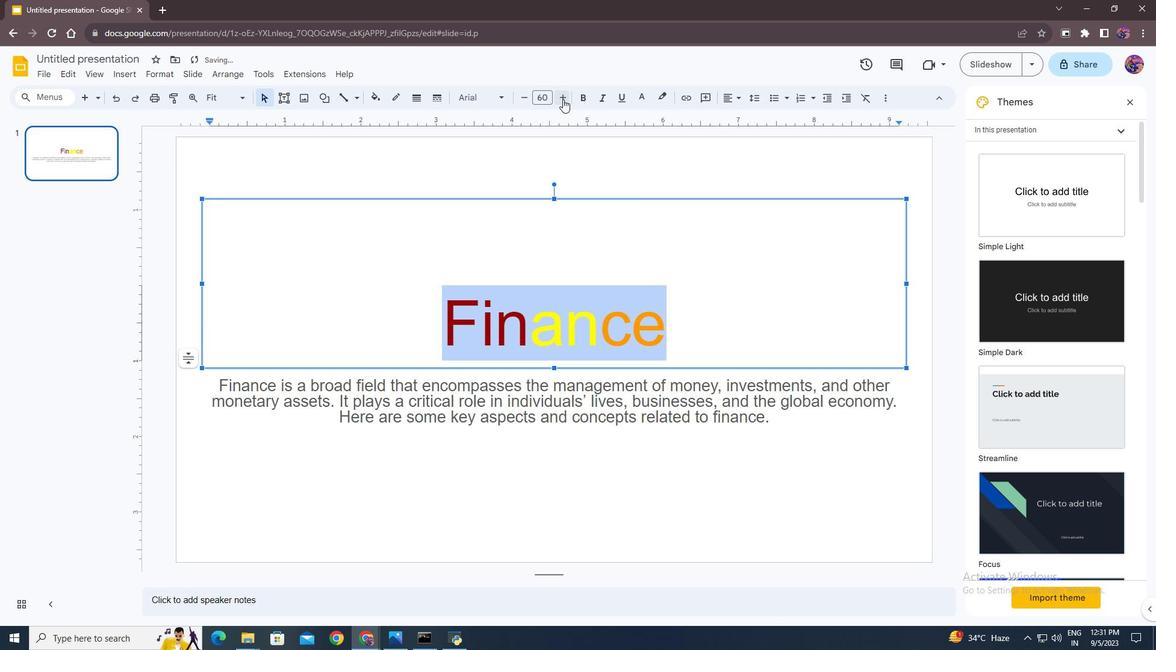 
Action: Mouse pressed left at (563, 99)
Screenshot: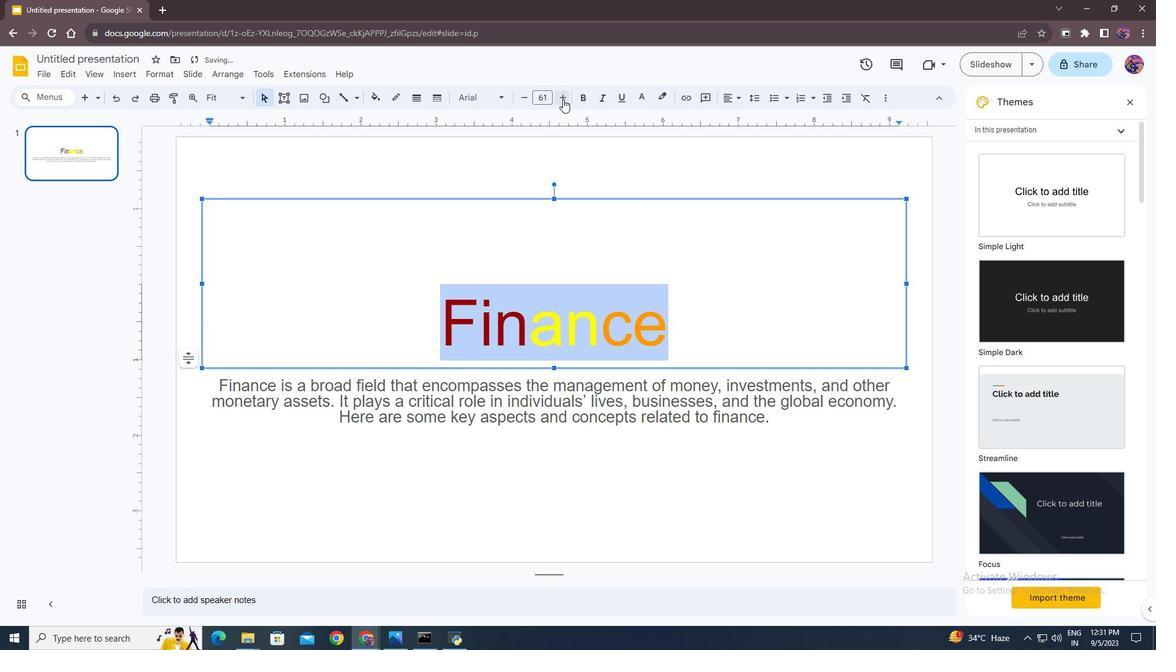 
Action: Mouse moved to (522, 102)
Screenshot: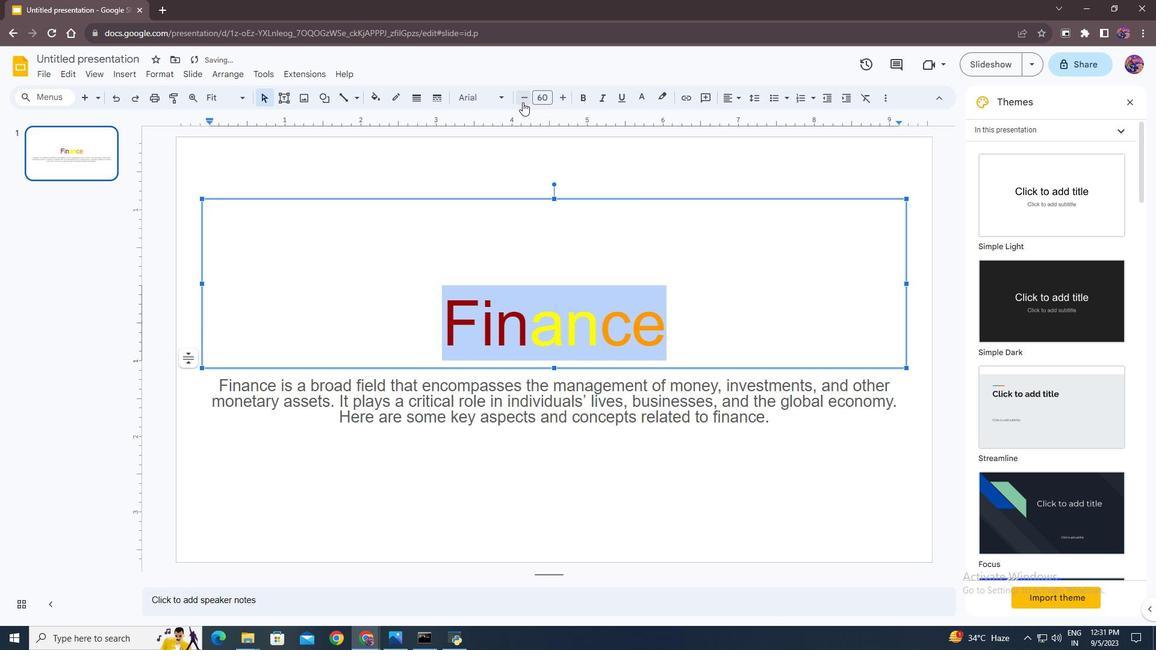 
Action: Mouse pressed left at (522, 102)
Screenshot: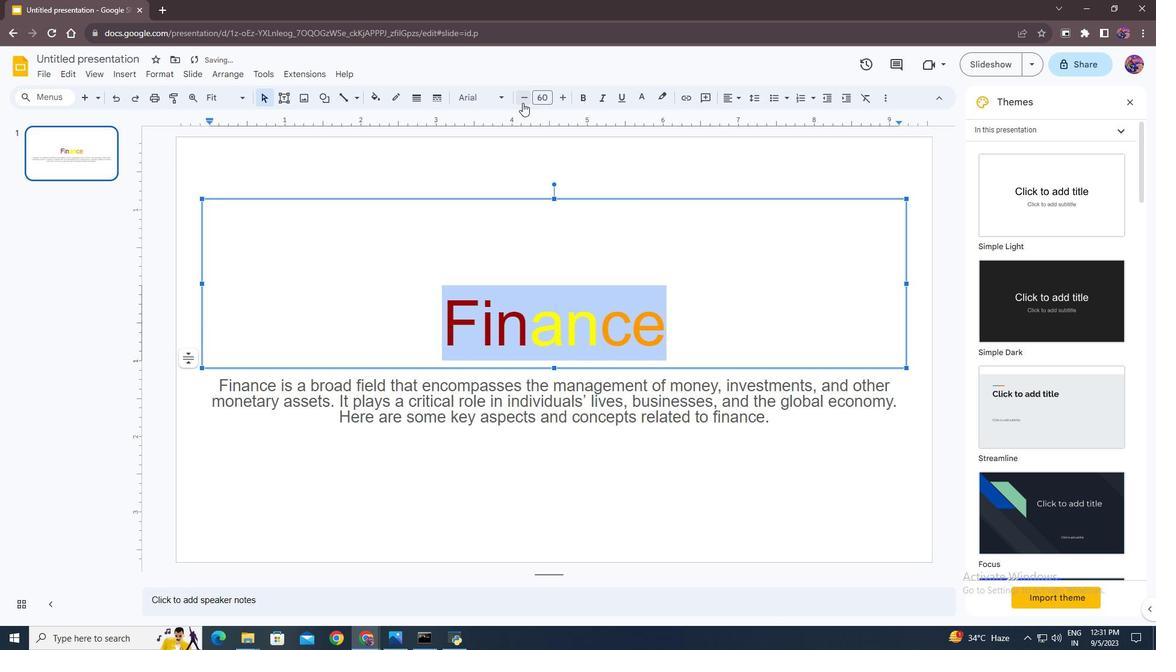 
Action: Mouse moved to (553, 199)
Screenshot: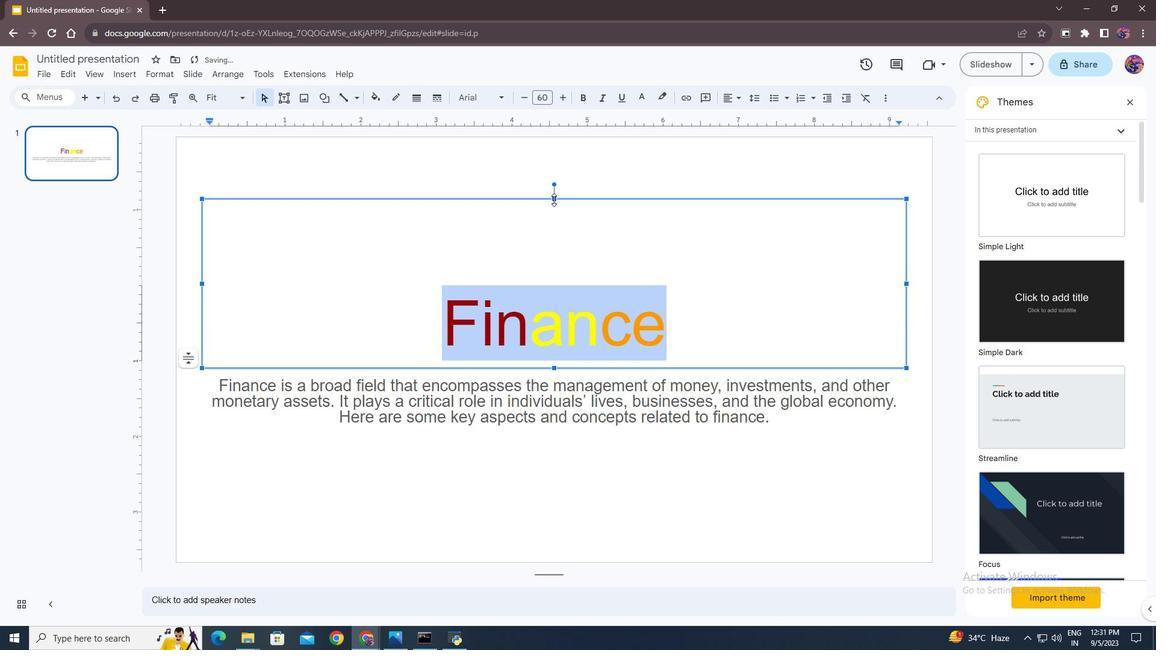 
Action: Mouse pressed left at (553, 199)
Screenshot: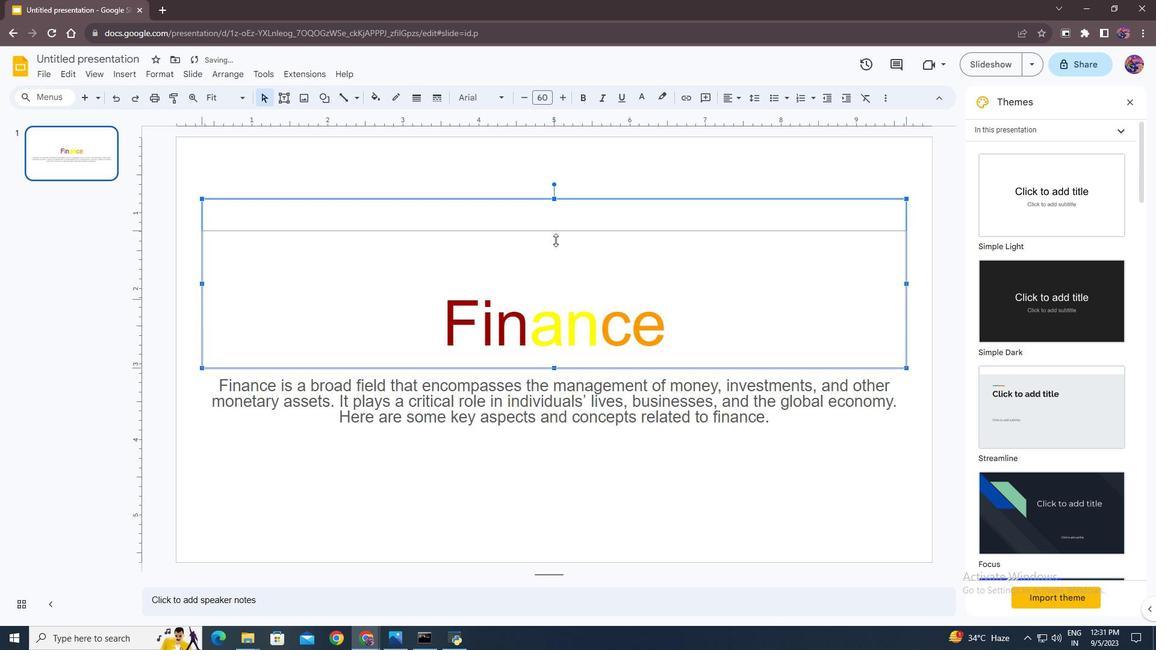 
Action: Mouse moved to (568, 261)
Screenshot: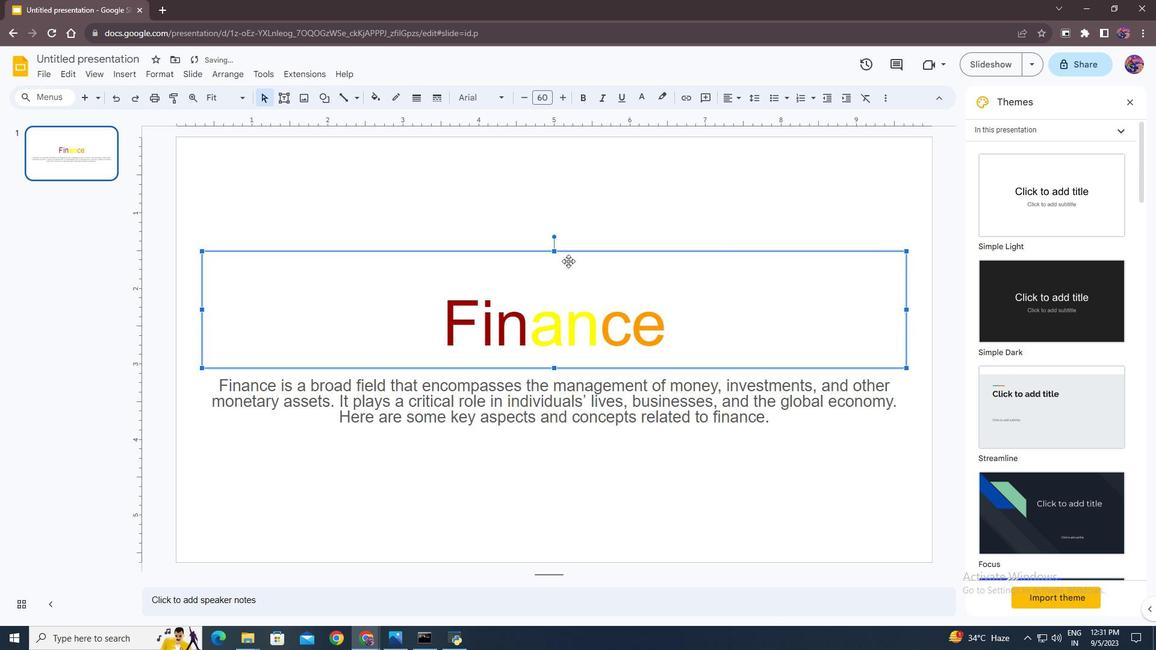 
Action: Mouse pressed left at (568, 261)
Screenshot: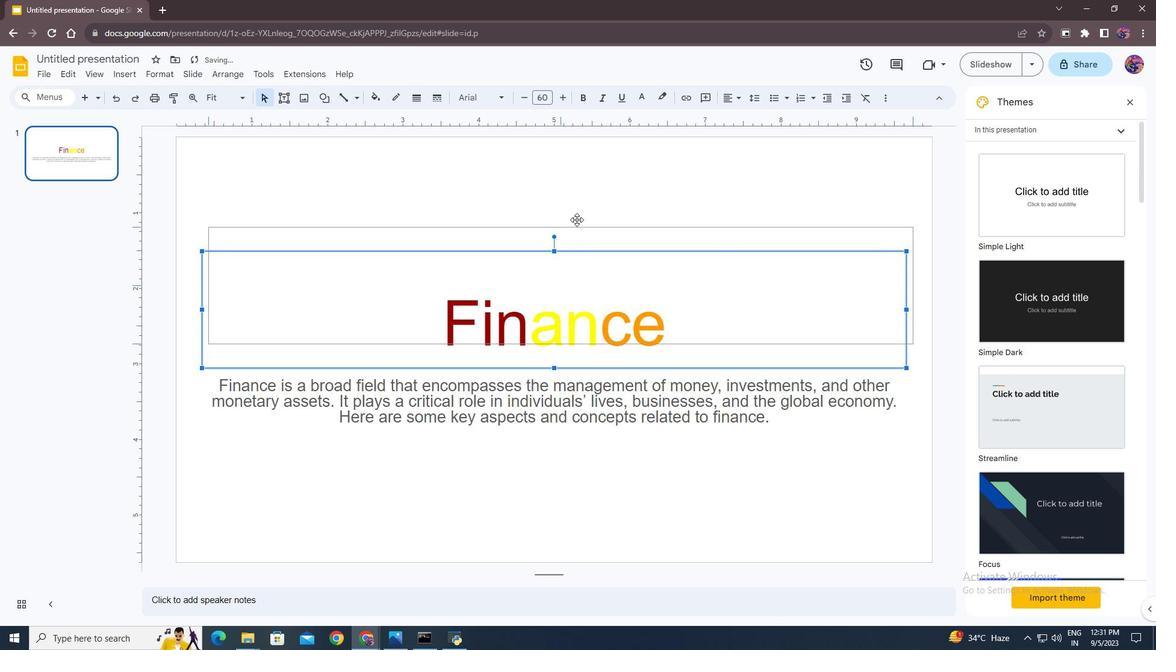 
Action: Mouse moved to (880, 196)
Screenshot: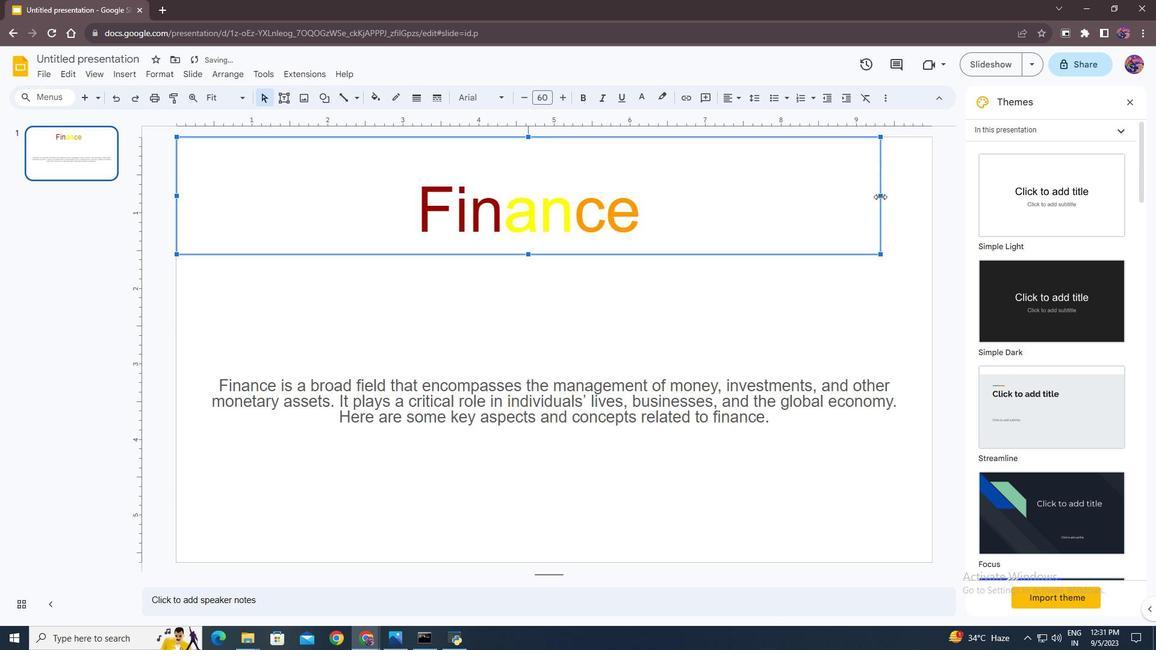 
Action: Mouse pressed left at (880, 196)
Screenshot: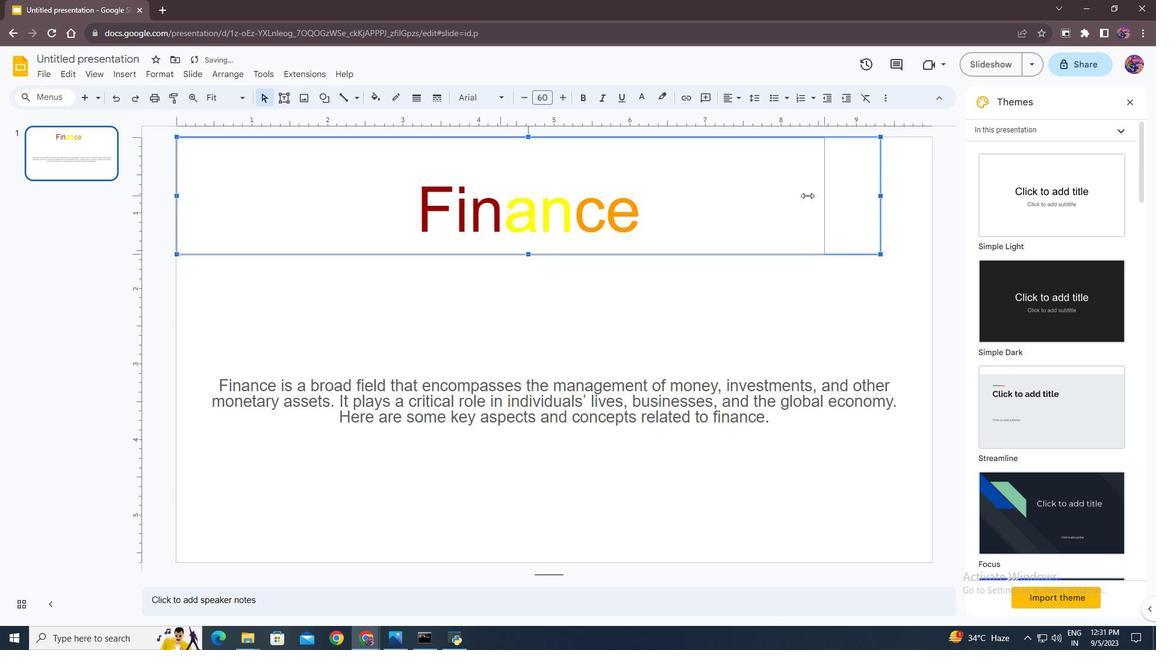 
Action: Mouse moved to (557, 197)
Screenshot: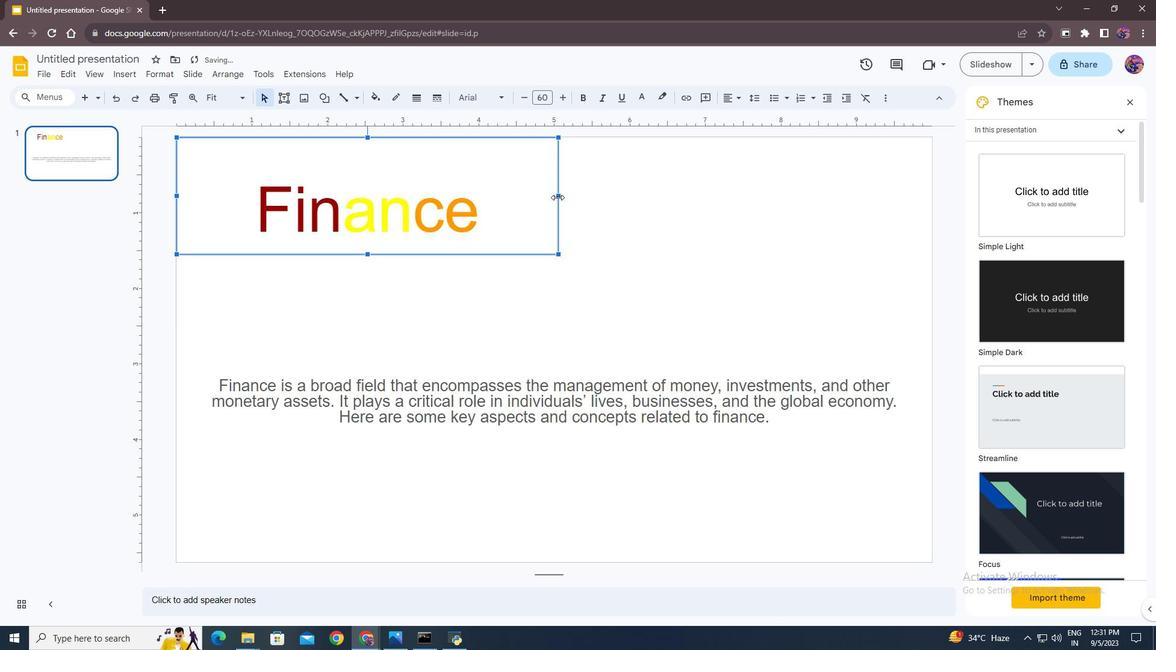 
Action: Mouse pressed left at (557, 197)
Screenshot: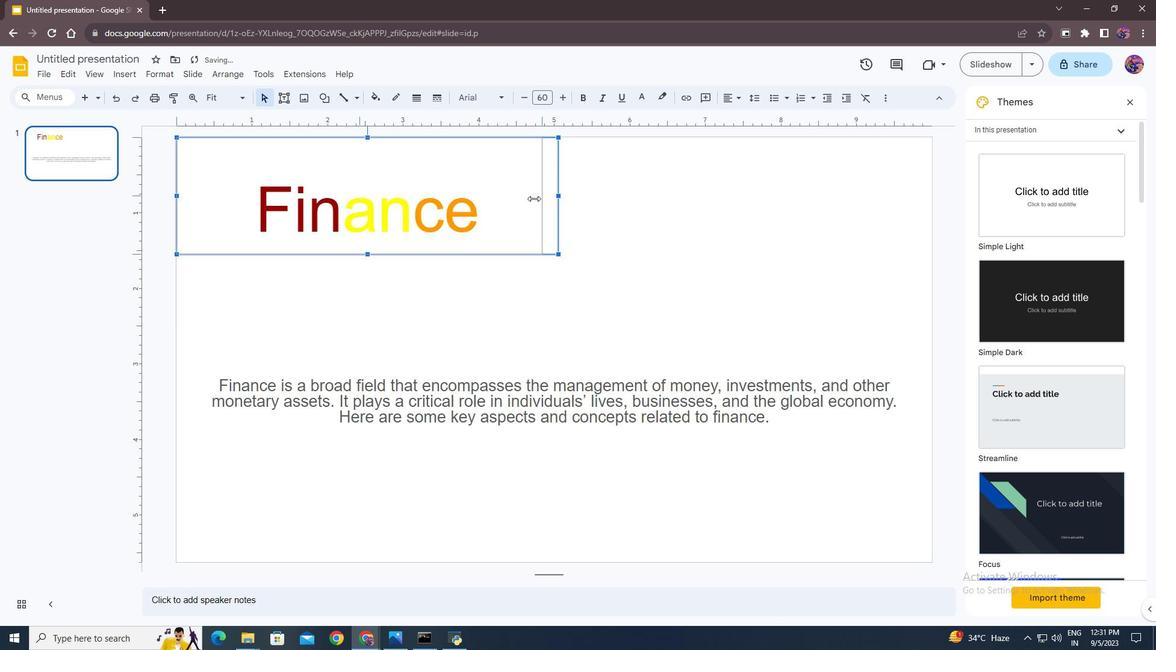 
Action: Mouse moved to (532, 196)
Screenshot: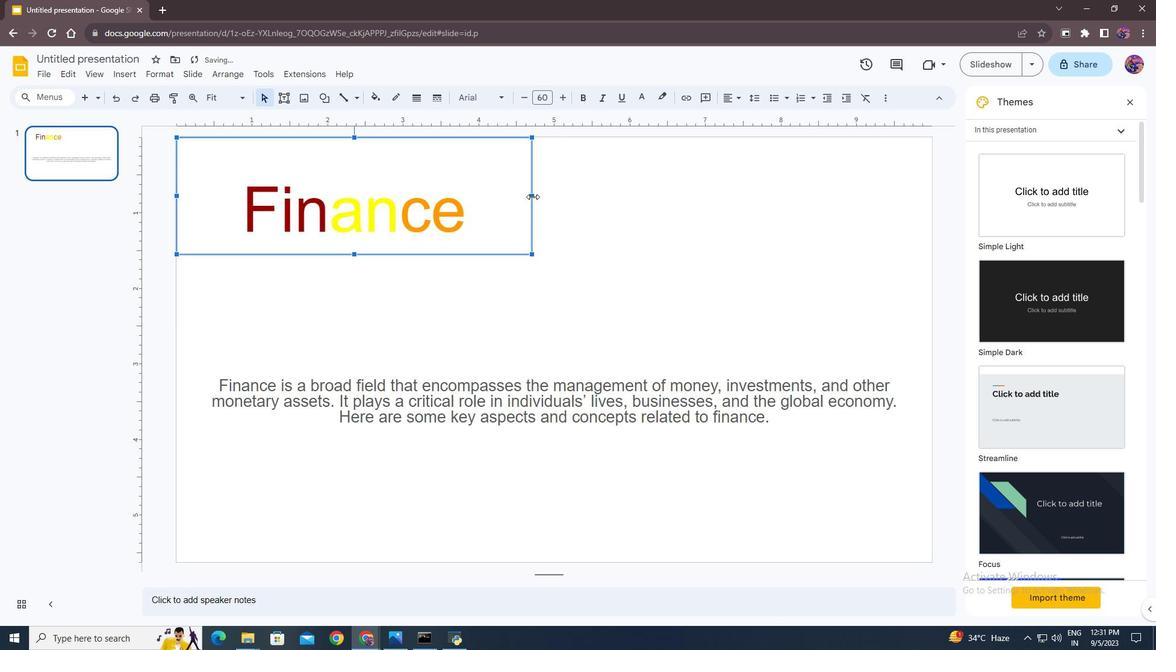 
Action: Mouse pressed left at (532, 196)
Screenshot: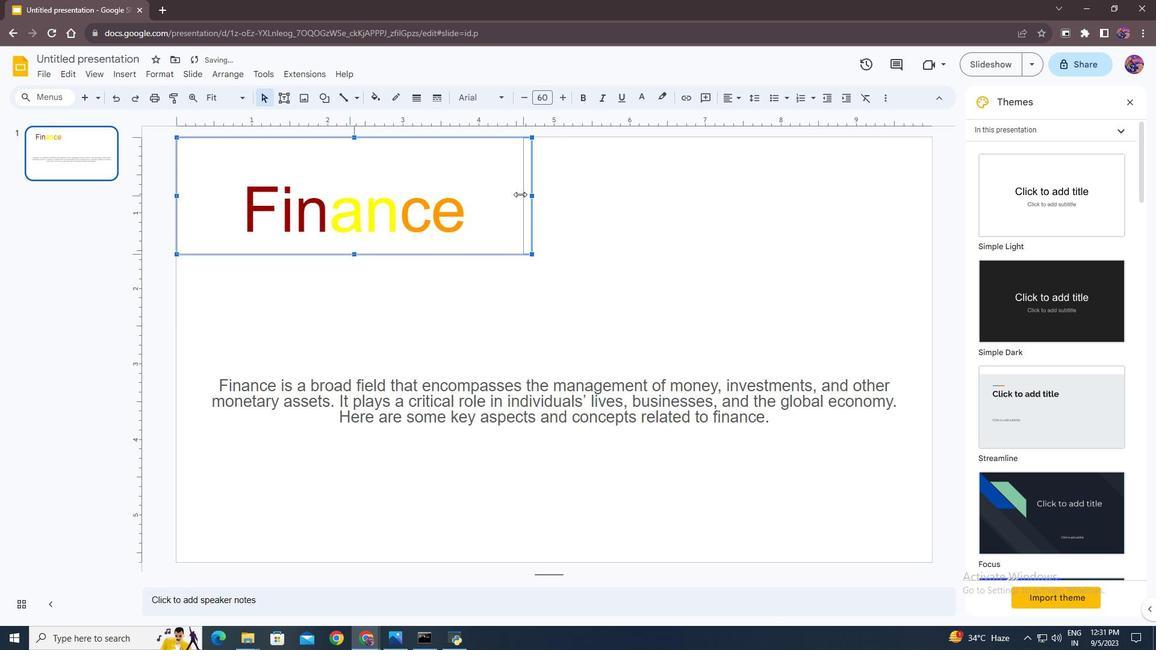 
Action: Mouse moved to (581, 251)
Screenshot: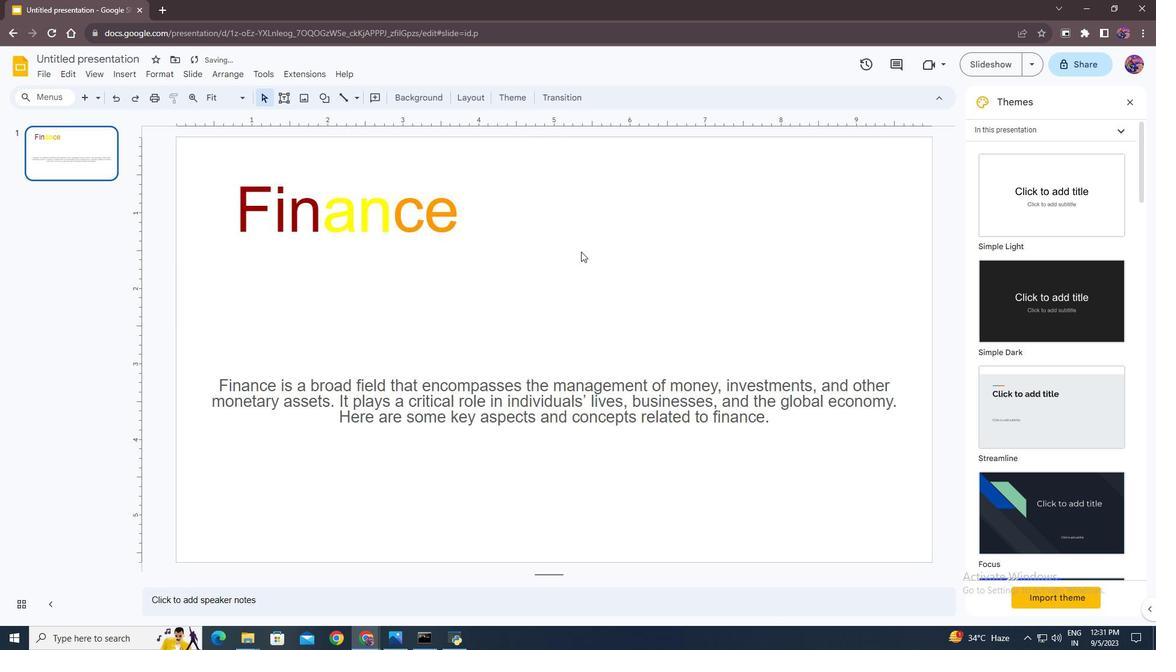
Action: Mouse pressed left at (581, 251)
Screenshot: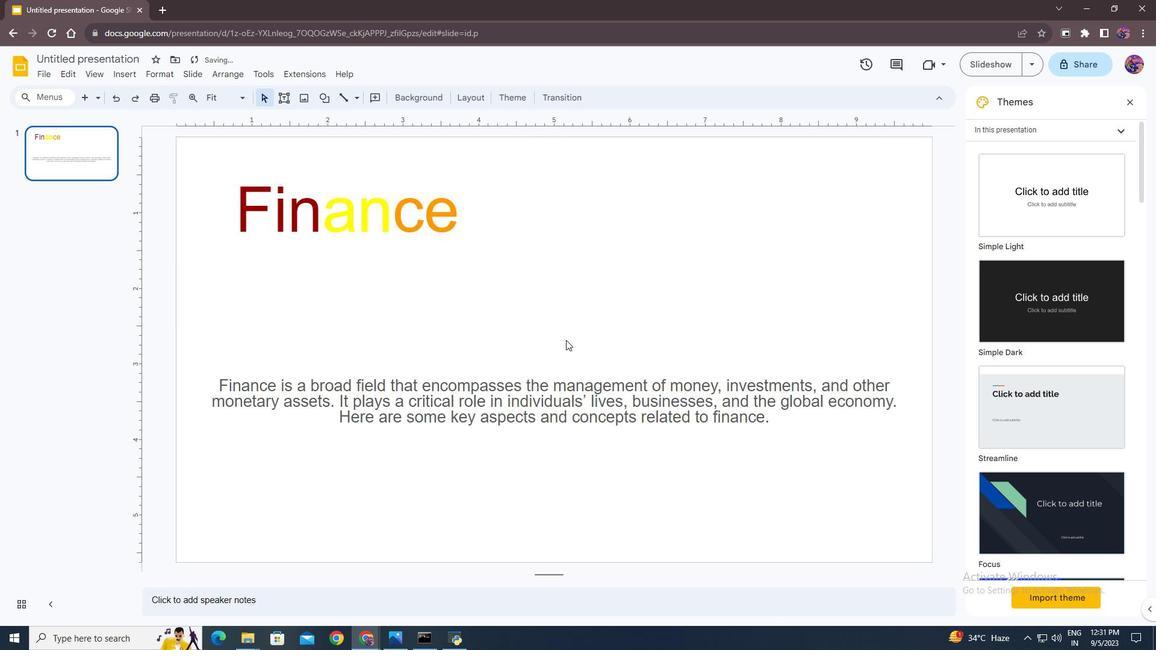
Action: Mouse moved to (529, 398)
Screenshot: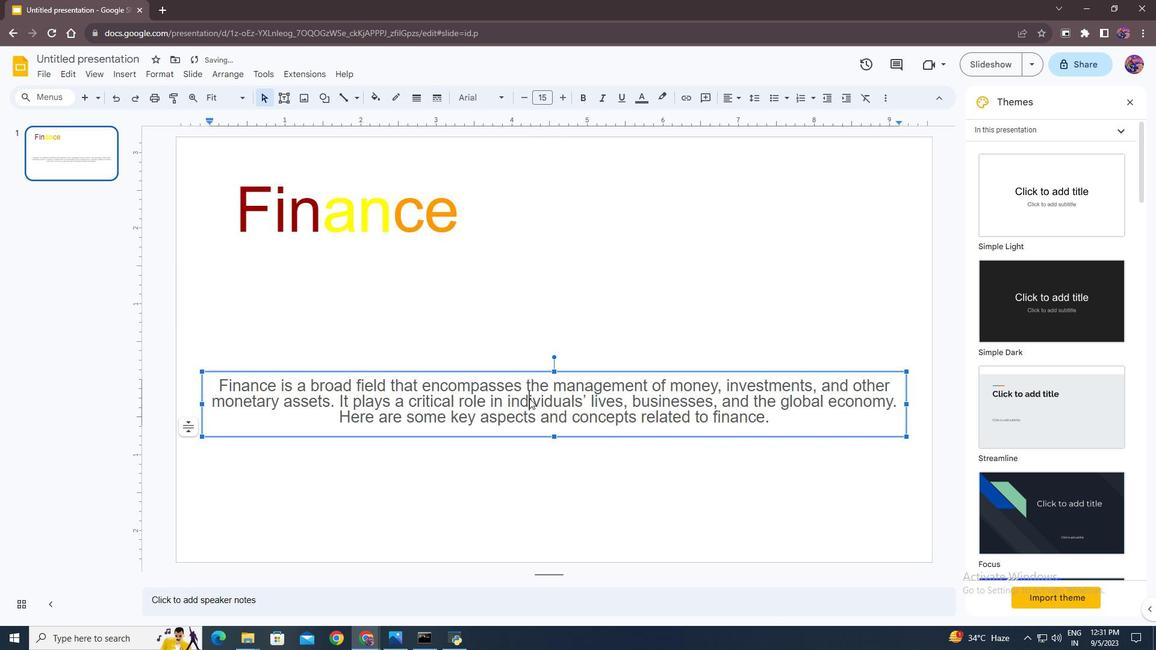 
Action: Mouse pressed left at (529, 398)
Screenshot: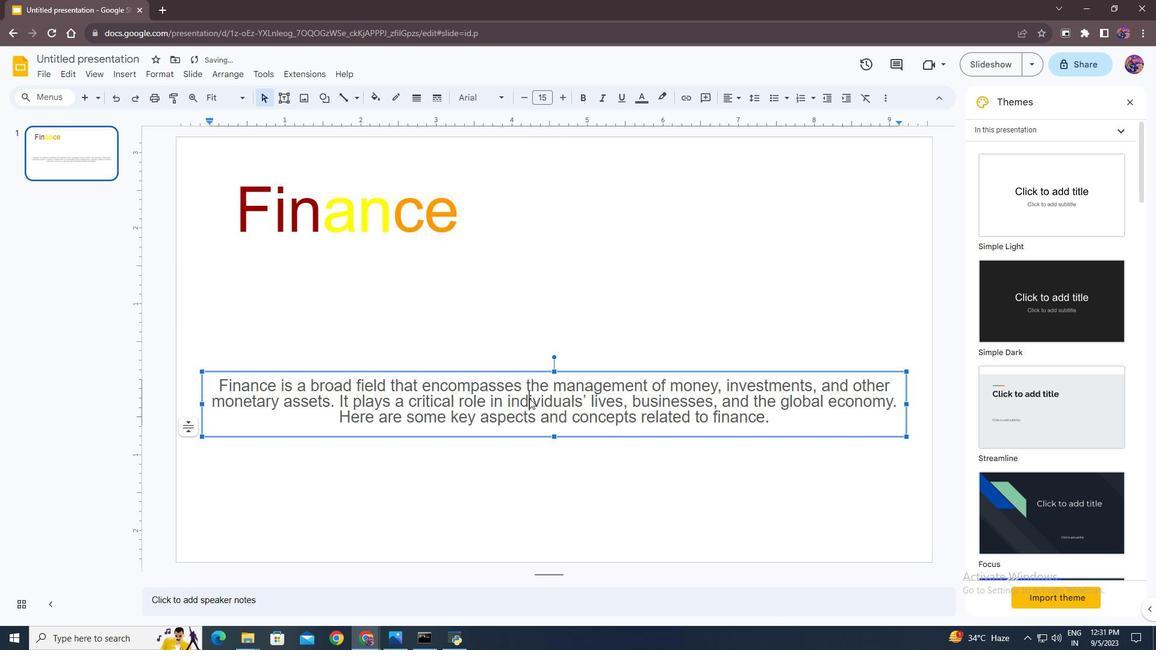 
Action: Mouse moved to (905, 405)
Screenshot: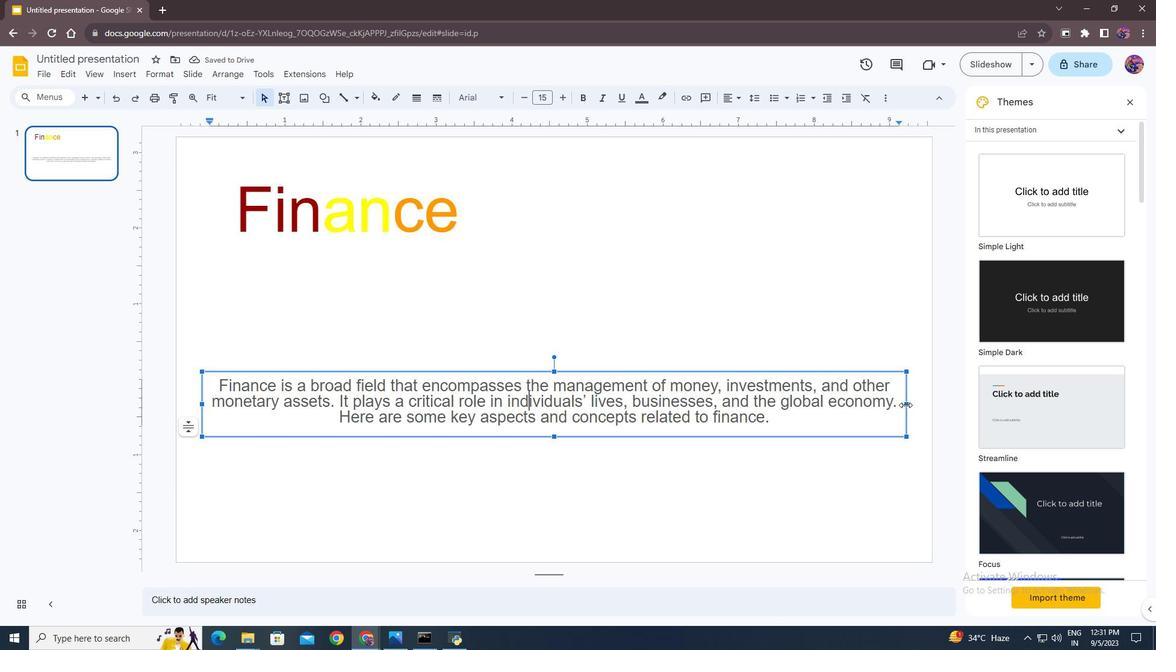 
Action: Mouse pressed left at (905, 405)
Screenshot: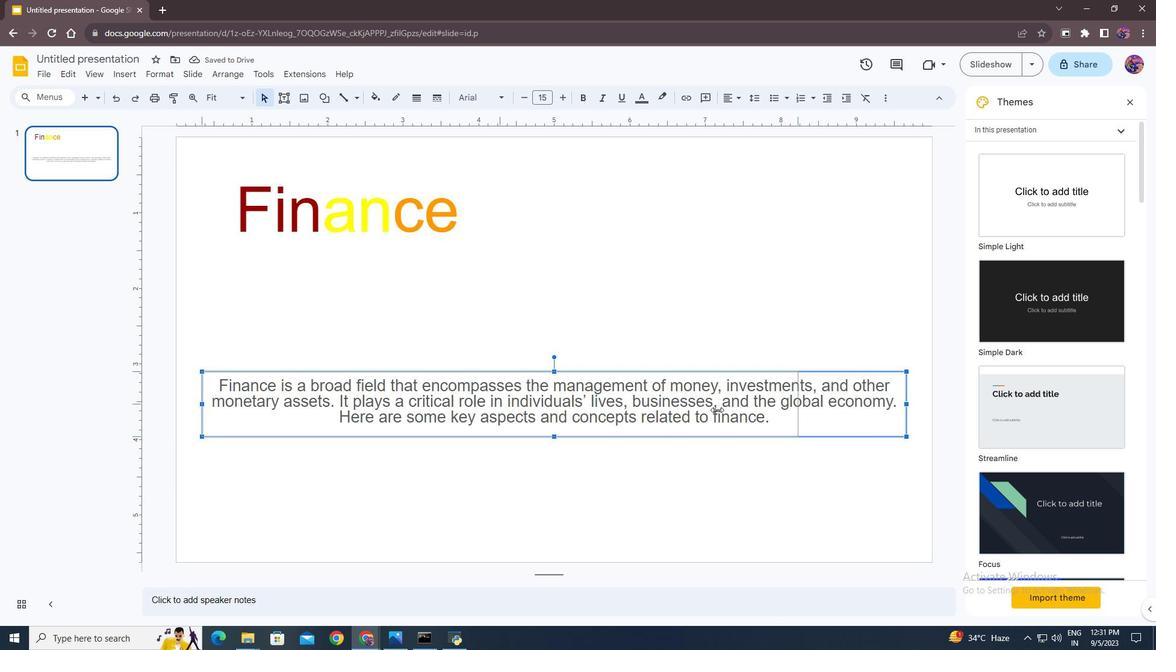 
Action: Mouse moved to (328, 437)
Screenshot: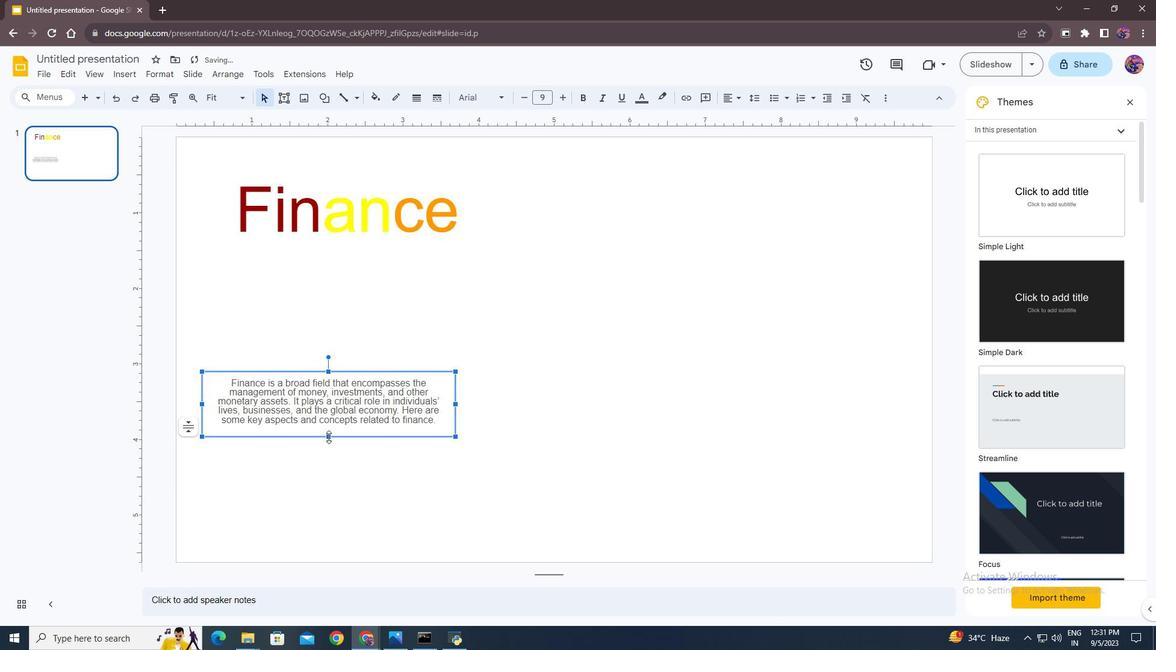 
Action: Mouse pressed left at (328, 437)
Screenshot: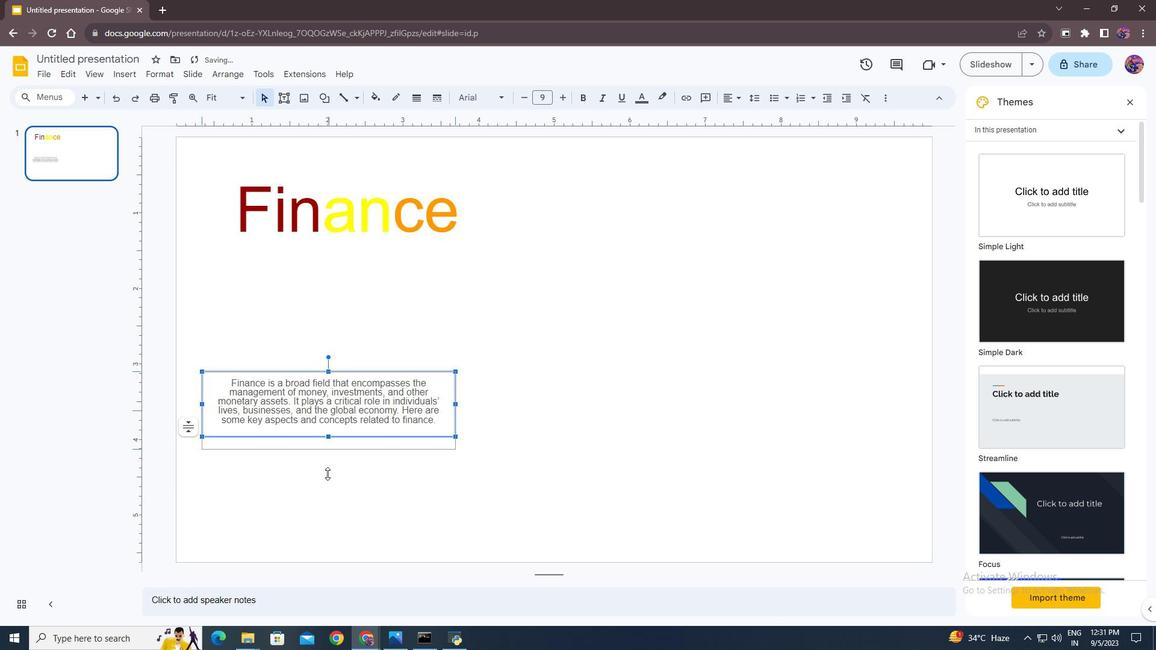 
Action: Mouse moved to (327, 371)
Screenshot: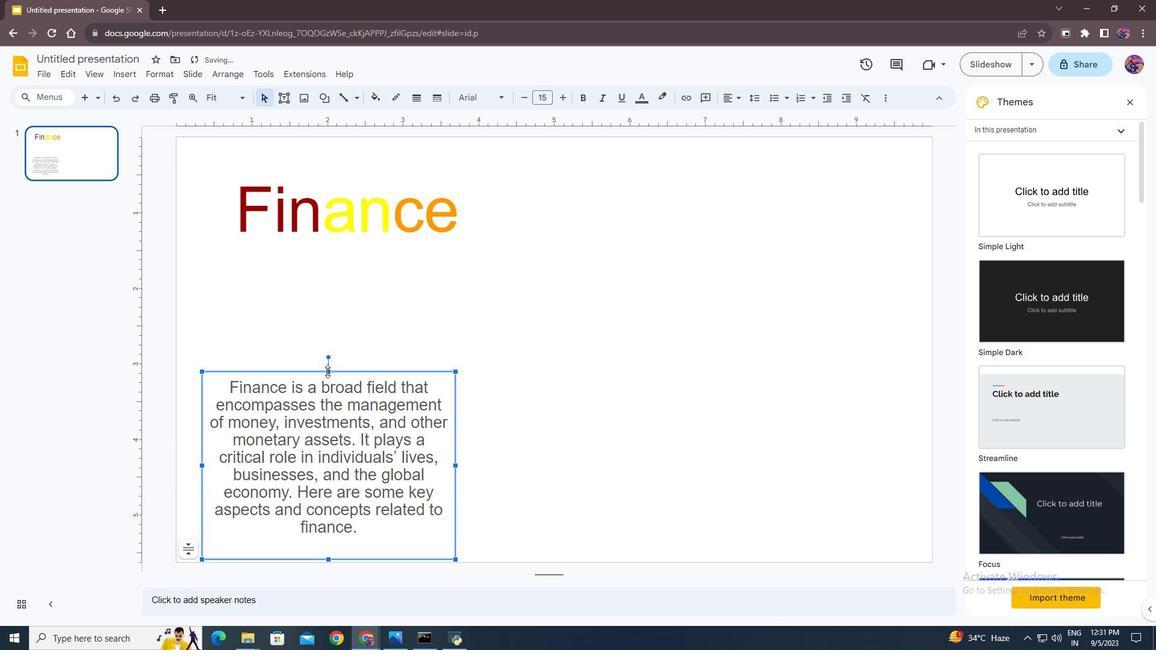 
Action: Mouse pressed left at (327, 371)
Screenshot: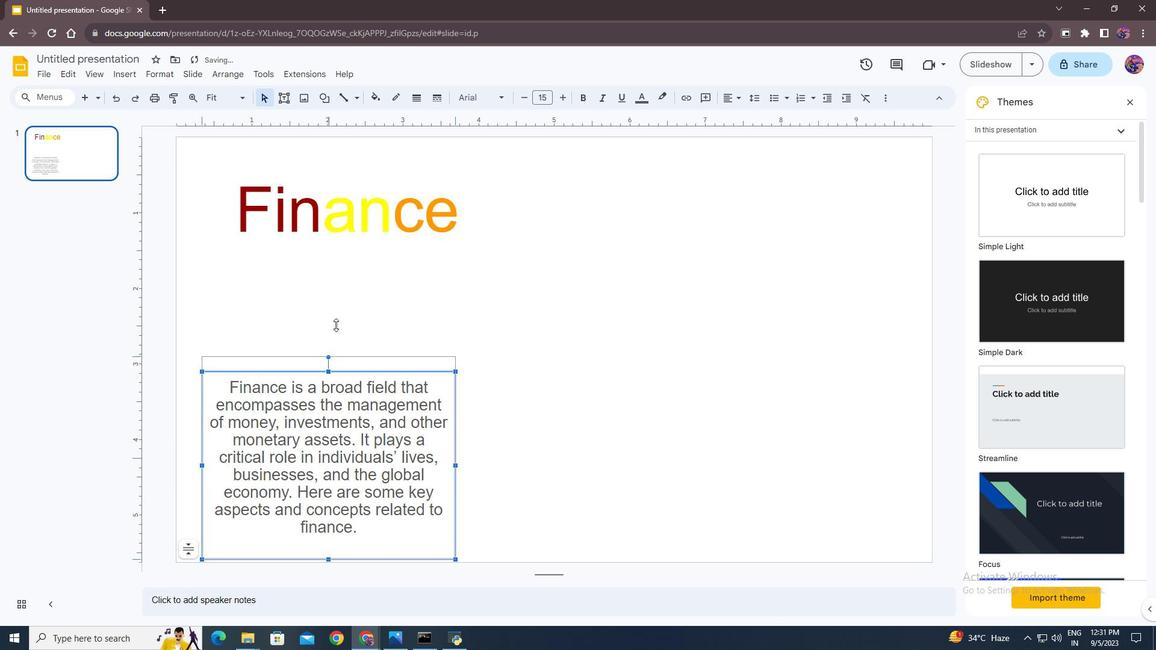
Action: Mouse moved to (203, 405)
Screenshot: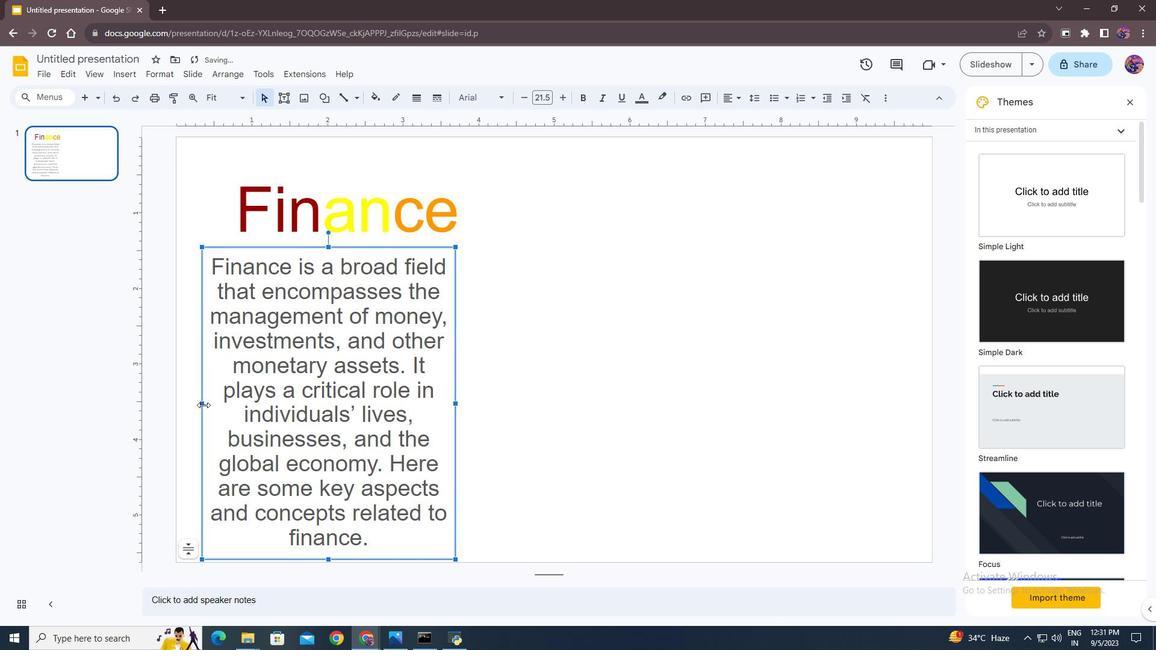 
Action: Mouse pressed left at (203, 405)
Screenshot: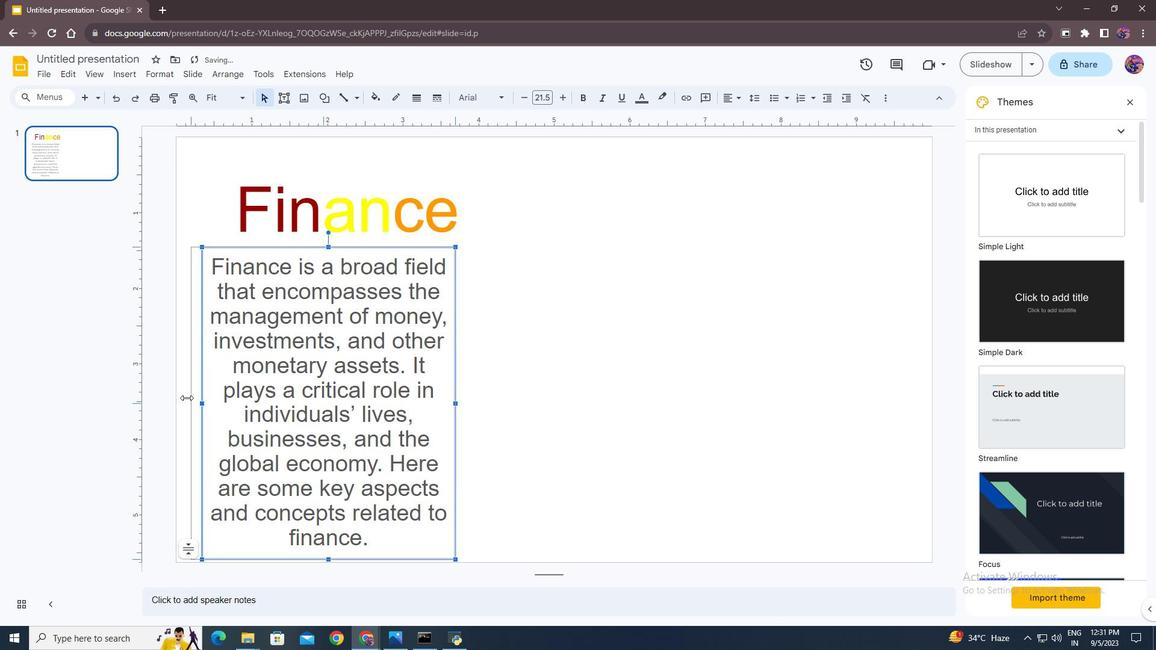 
Action: Mouse moved to (455, 405)
Screenshot: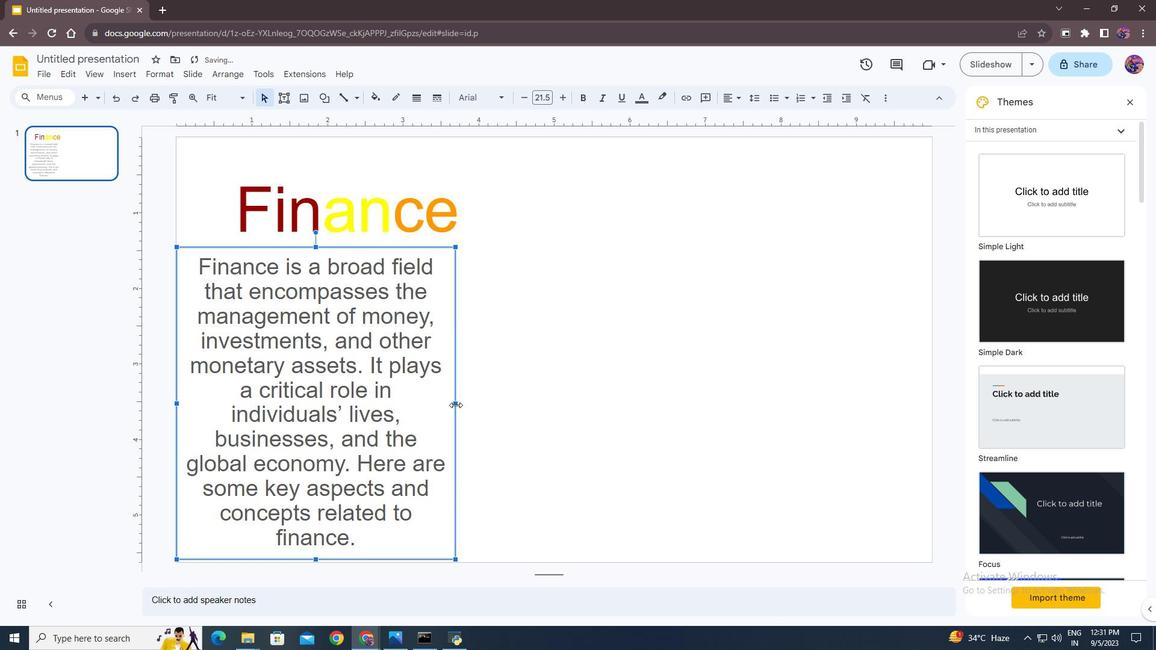 
Action: Mouse pressed left at (455, 405)
Screenshot: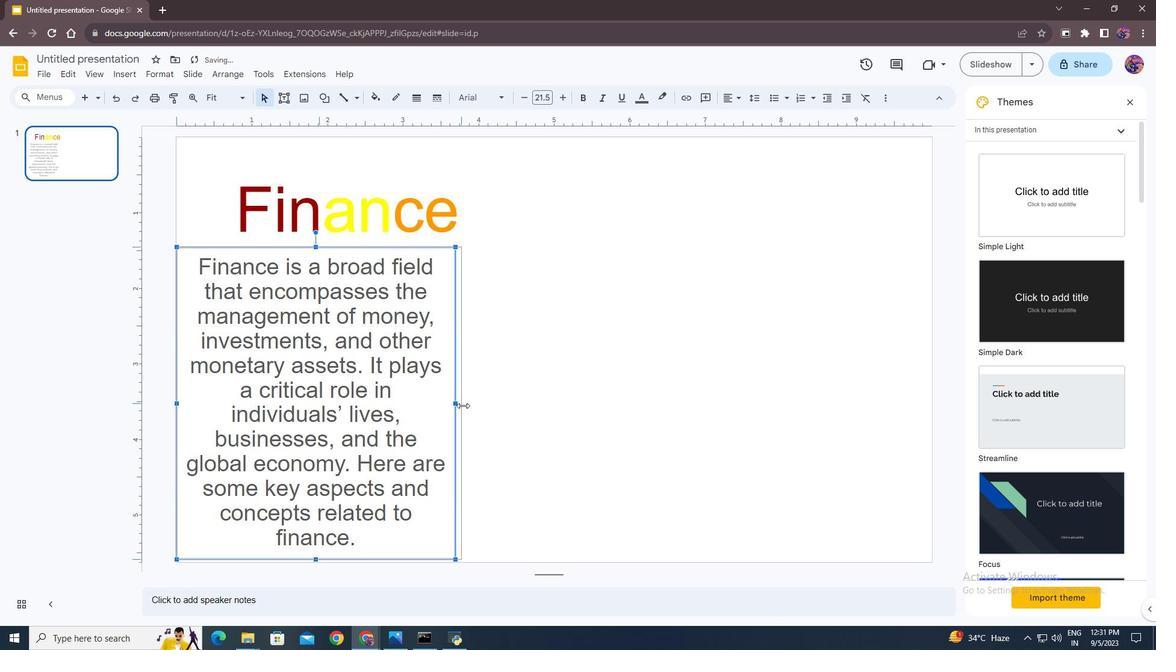 
Action: Mouse moved to (717, 361)
Screenshot: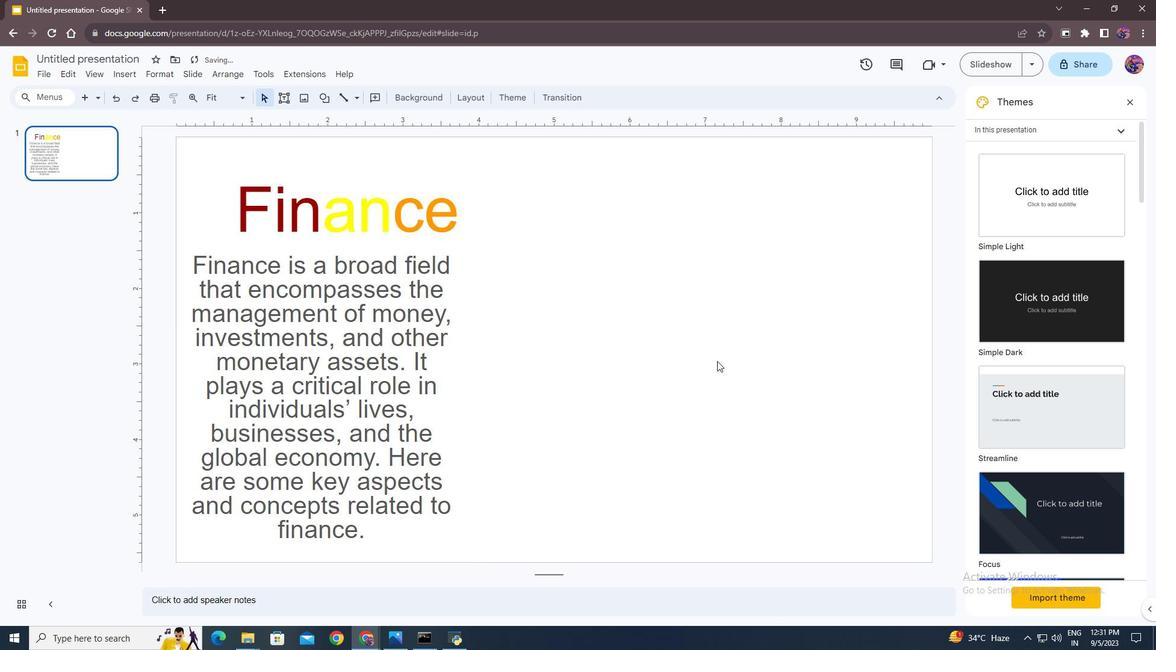 
Action: Mouse pressed left at (717, 361)
Screenshot: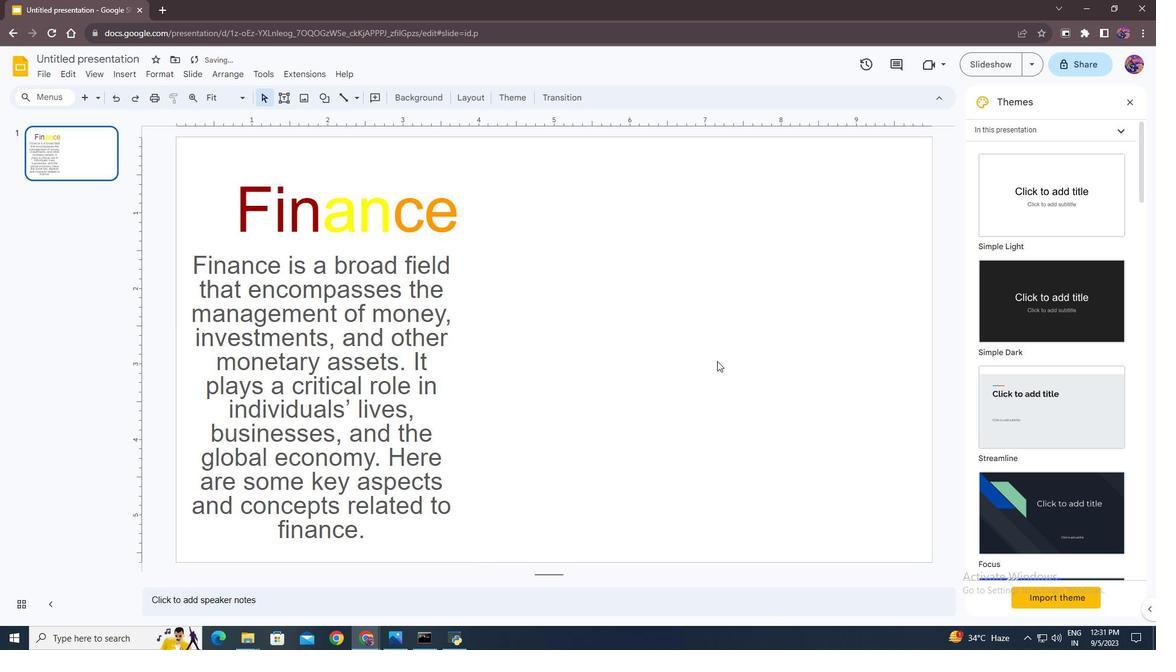 
Action: Mouse moved to (397, 404)
Screenshot: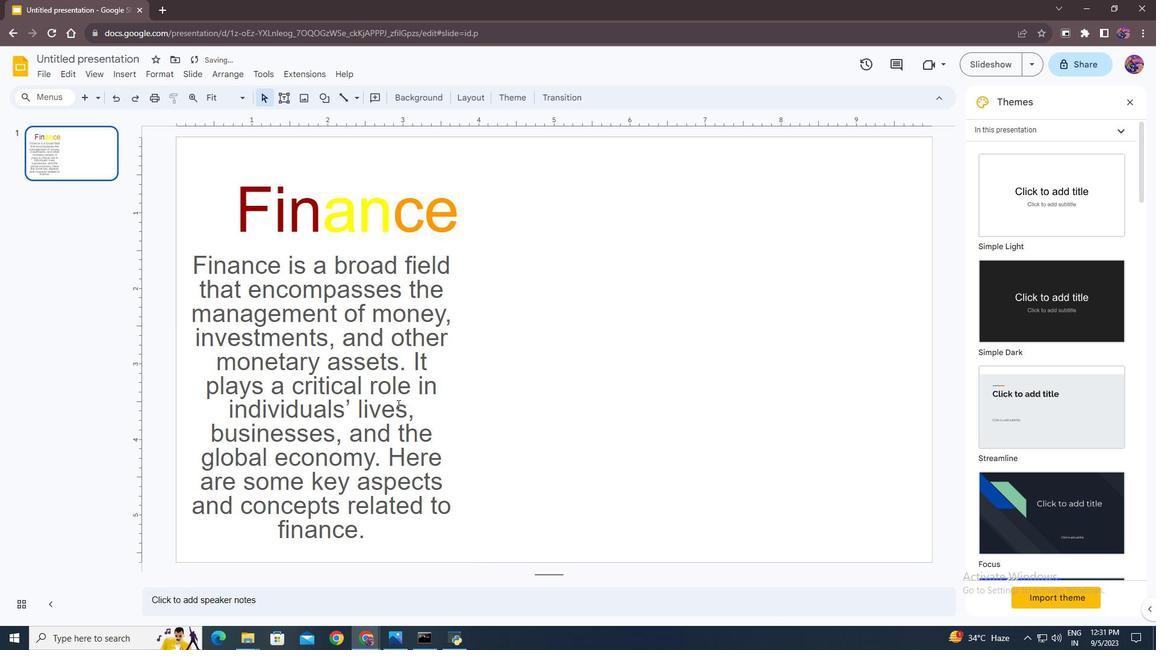 
Action: Mouse pressed left at (397, 404)
Screenshot: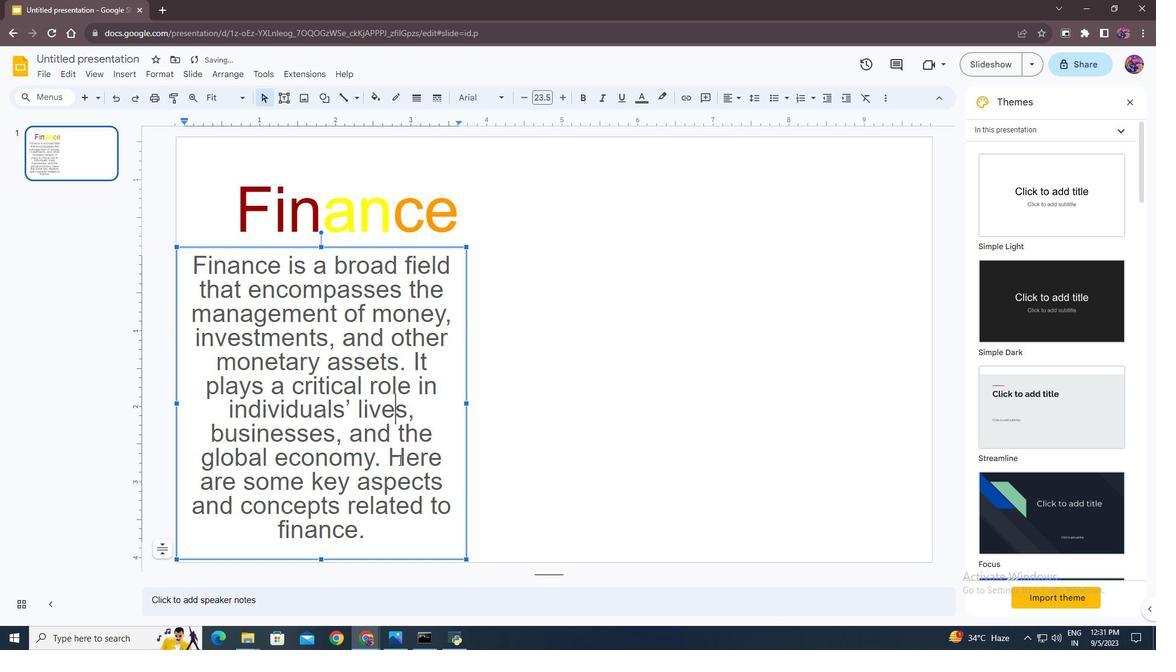 
Action: Mouse moved to (370, 540)
Screenshot: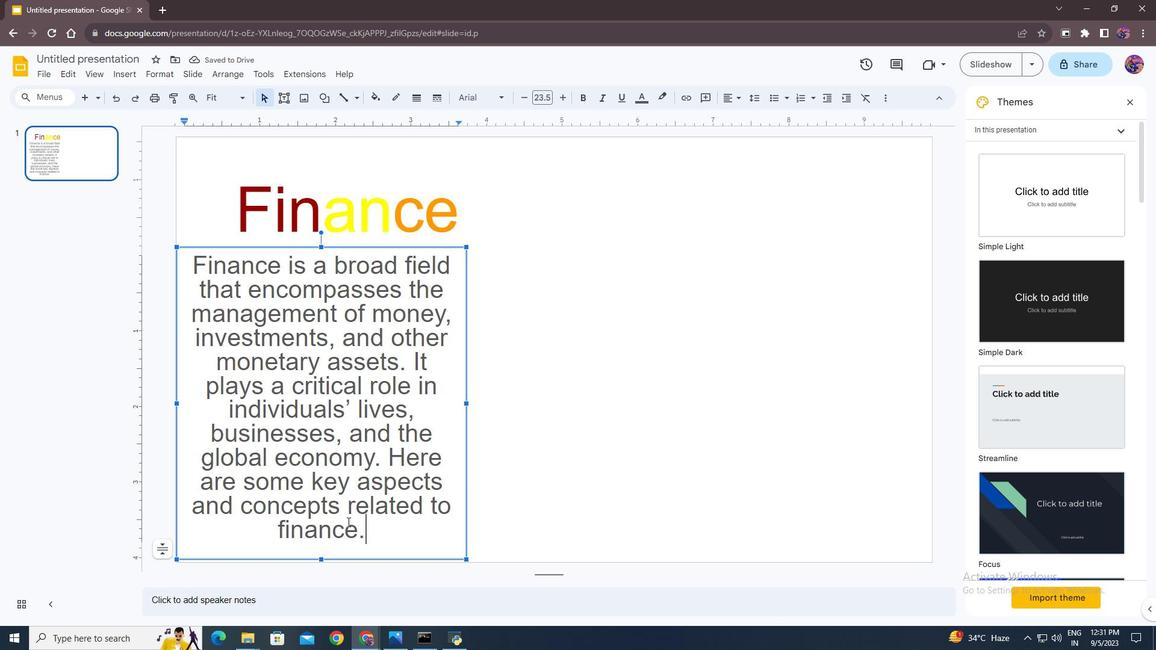 
Action: Mouse pressed left at (370, 540)
Screenshot: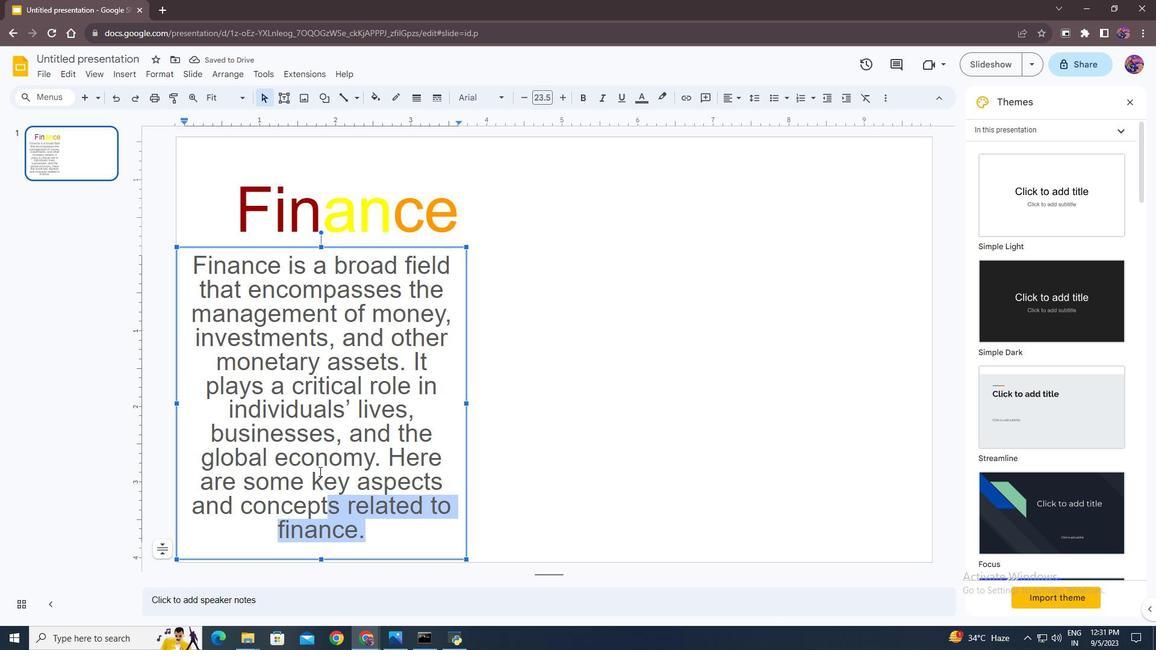 
Action: Mouse moved to (704, 337)
Screenshot: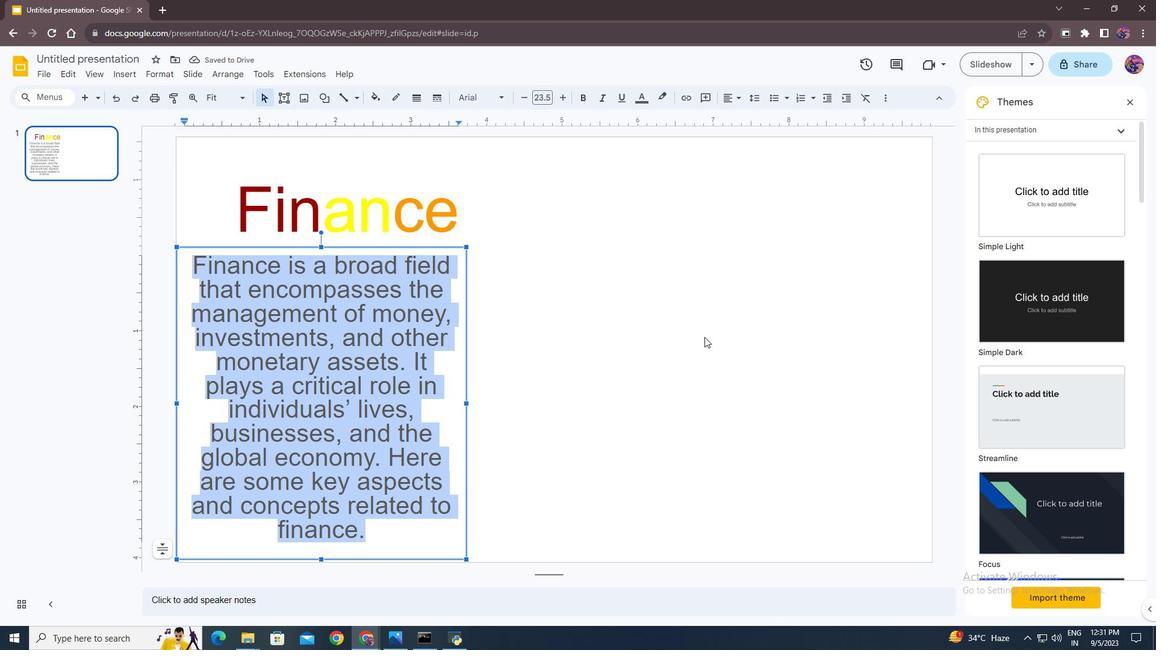 
Action: Mouse pressed left at (704, 337)
Screenshot: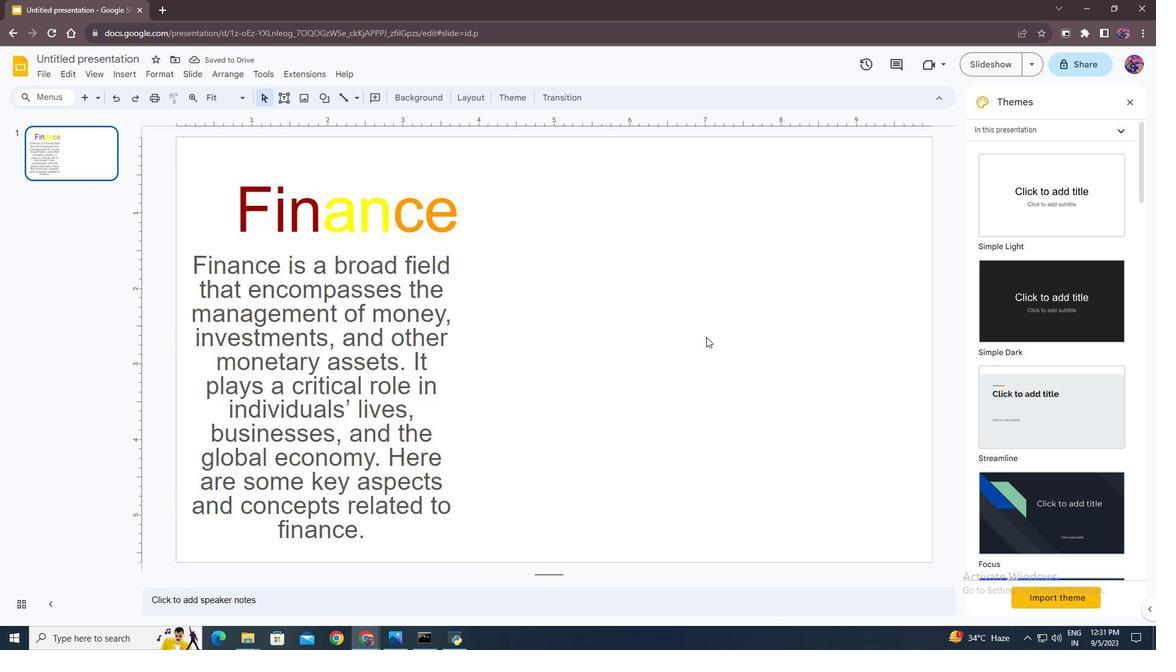 
Action: Mouse moved to (416, 98)
Screenshot: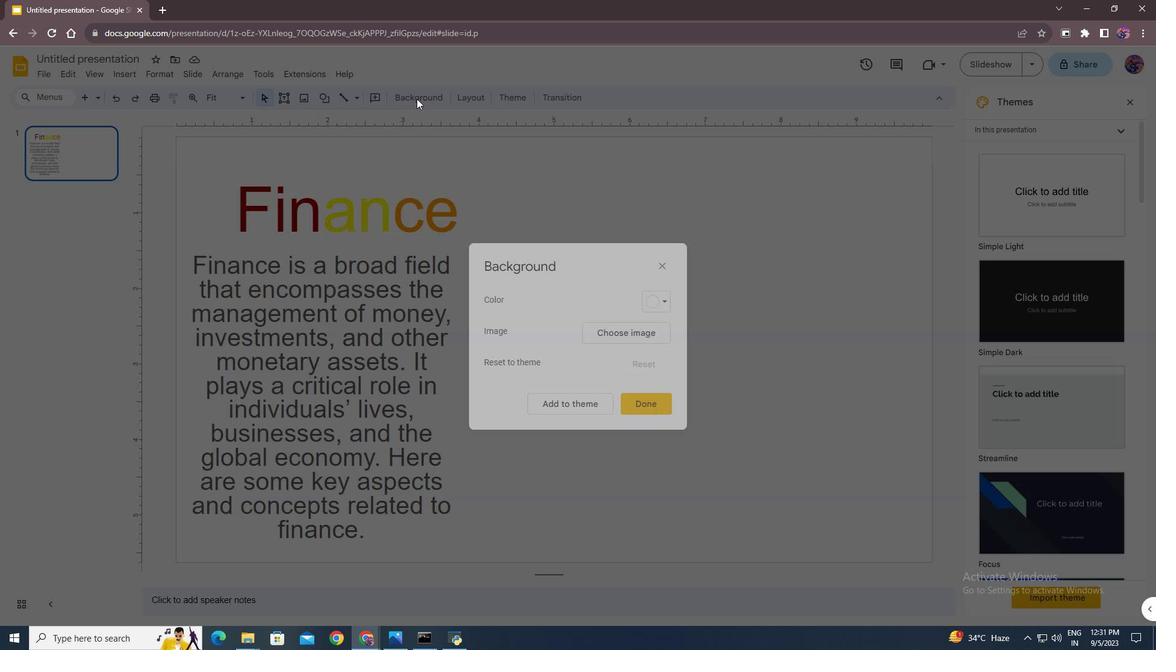 
Action: Mouse pressed left at (416, 98)
Screenshot: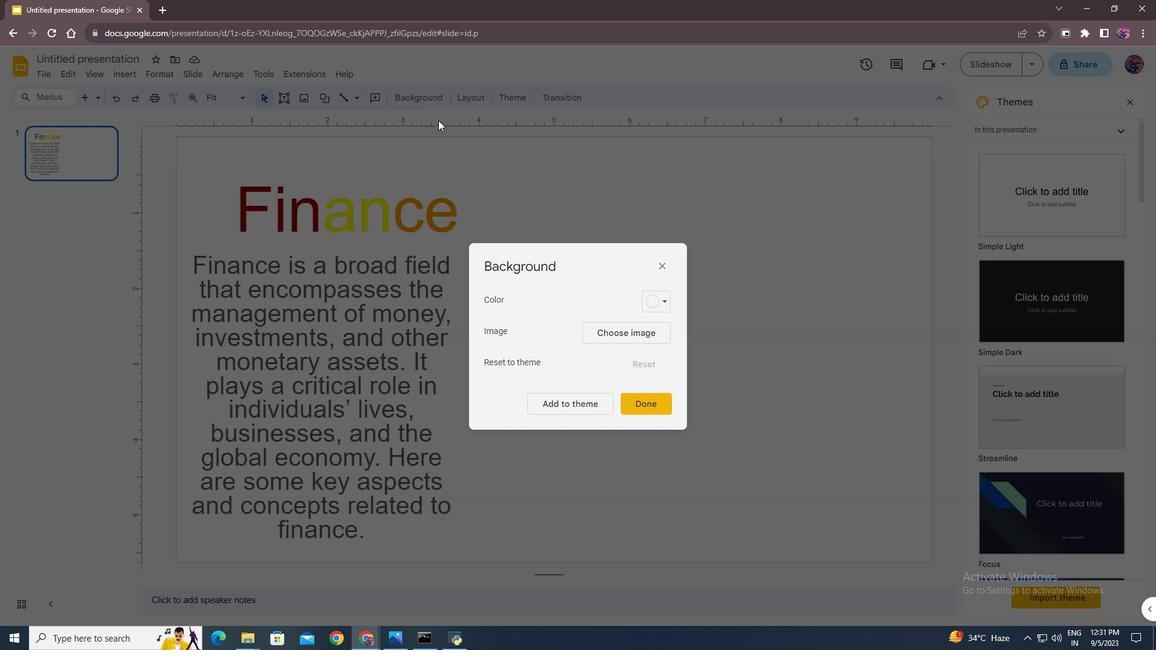 
Action: Mouse moved to (665, 299)
Screenshot: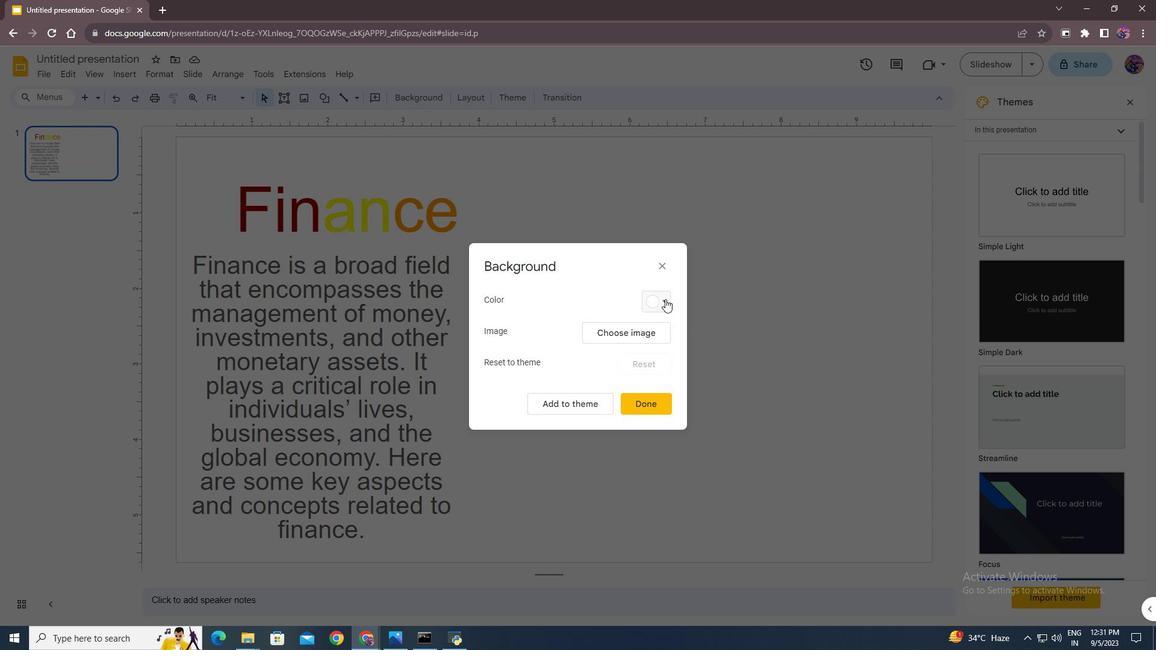 
Action: Mouse pressed left at (665, 299)
Screenshot: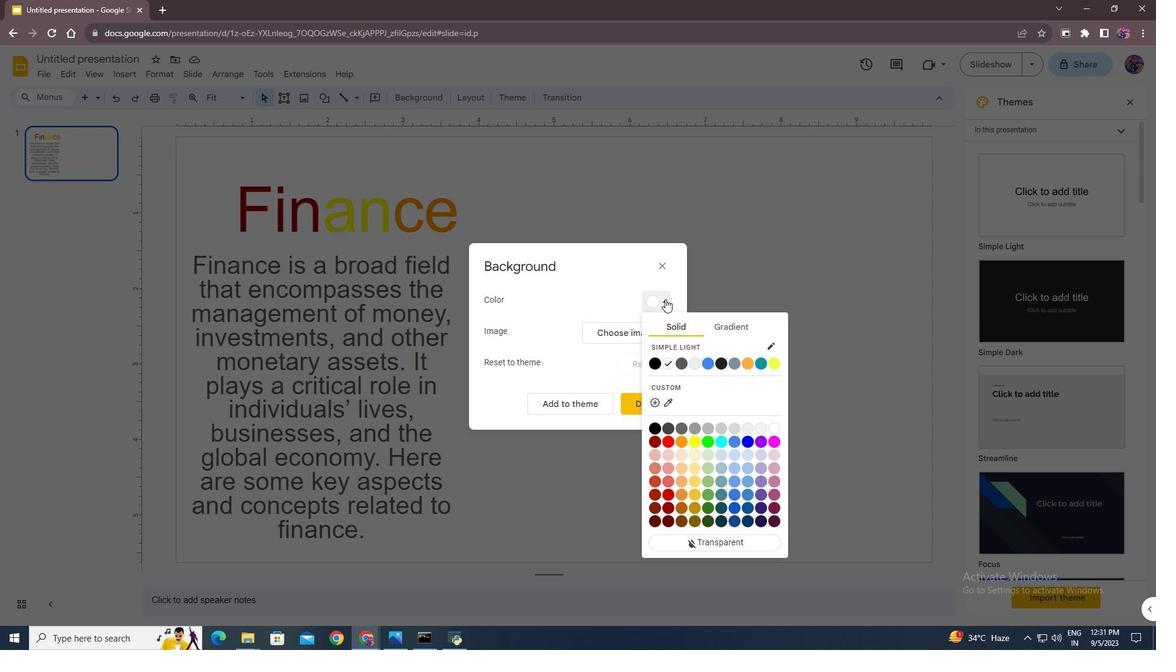 
Action: Mouse moved to (653, 405)
Screenshot: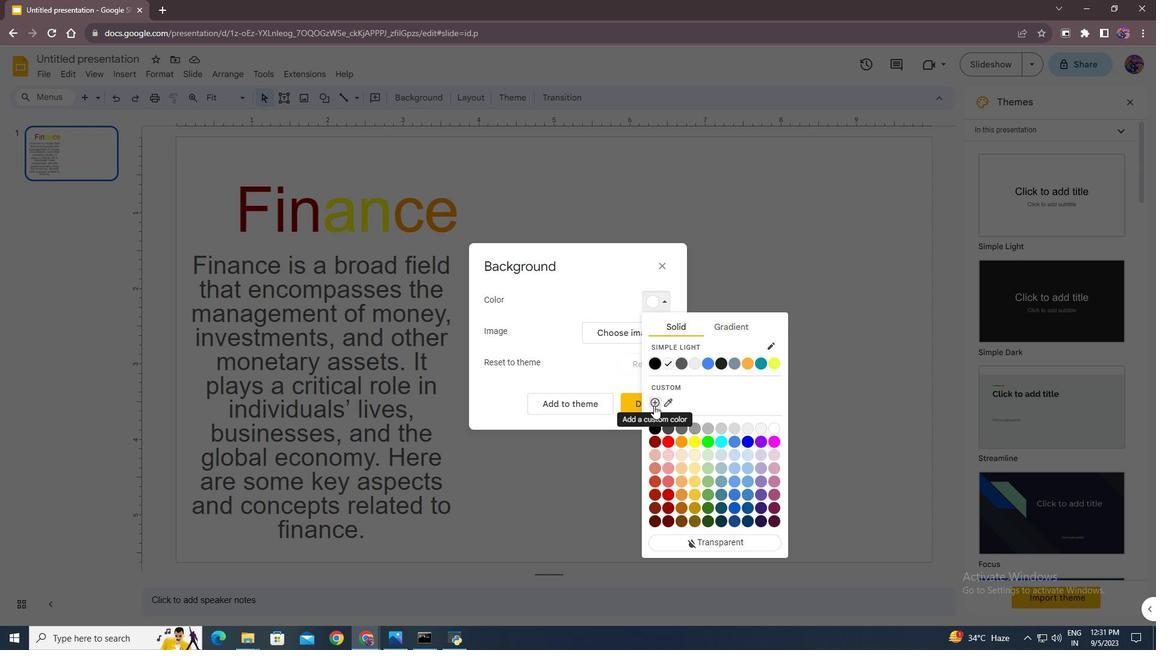 
Action: Mouse pressed left at (653, 405)
Screenshot: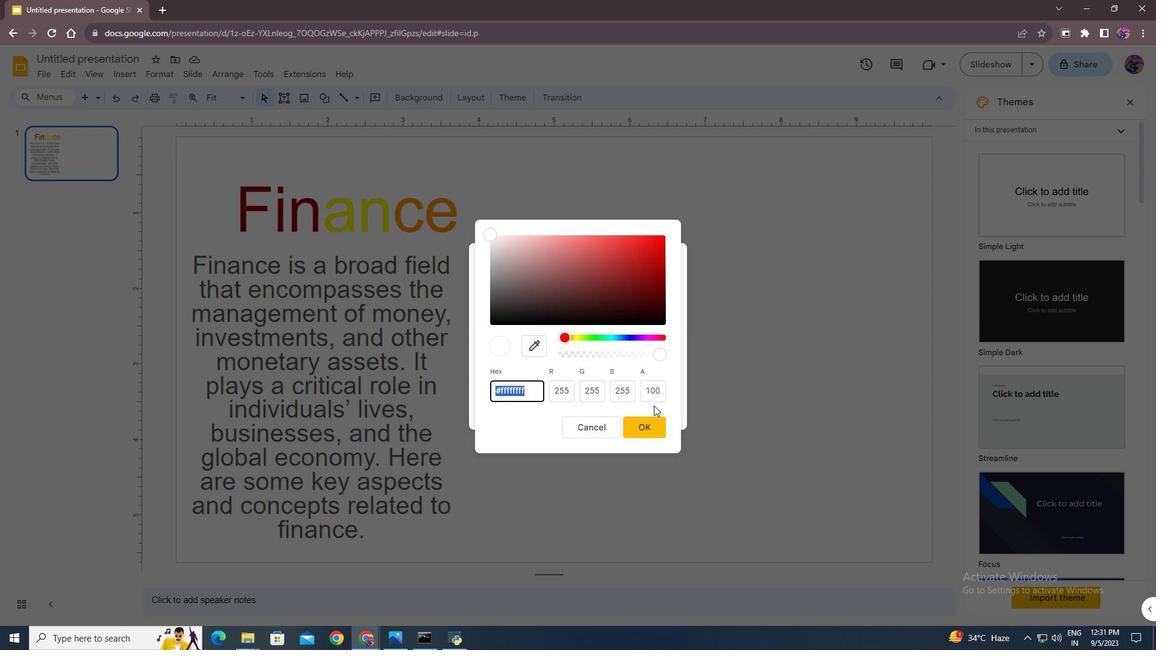 
Action: Mouse moved to (629, 337)
Screenshot: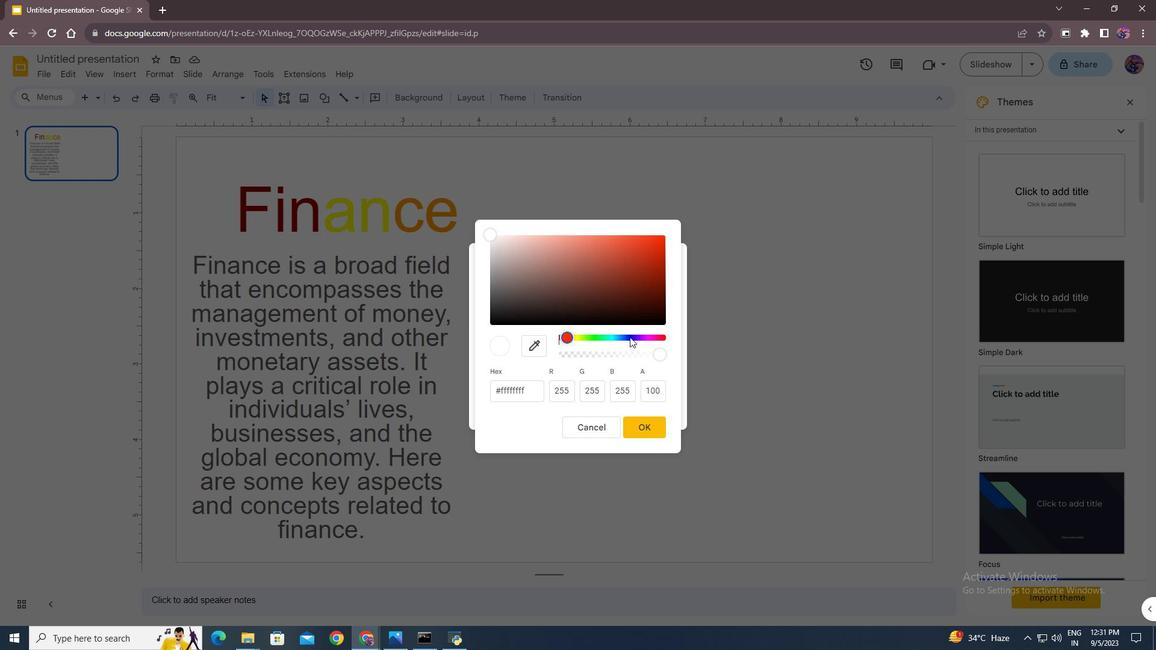 
Action: Mouse pressed left at (629, 337)
Screenshot: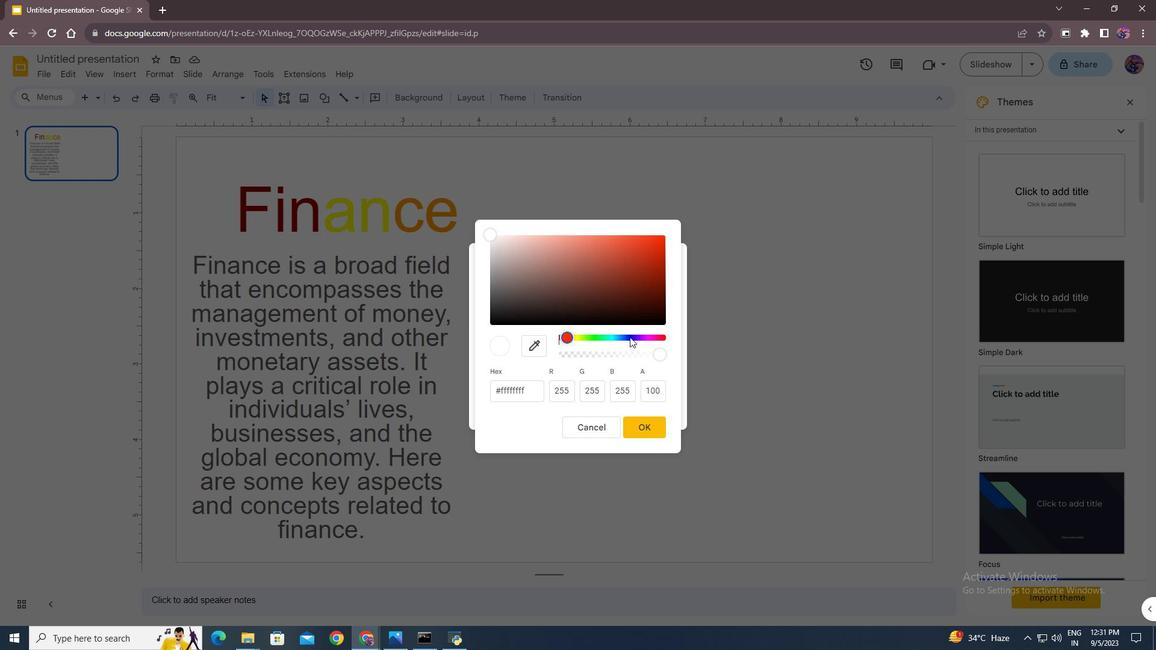 
Action: Mouse pressed left at (629, 337)
Screenshot: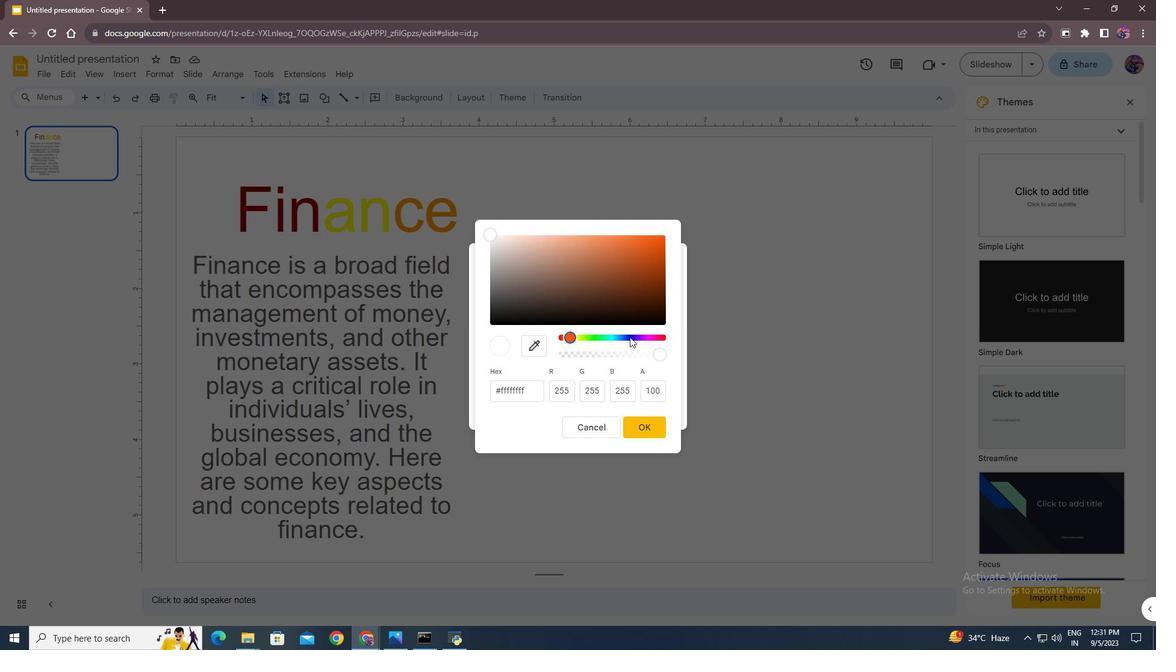 
Action: Mouse pressed left at (629, 337)
Screenshot: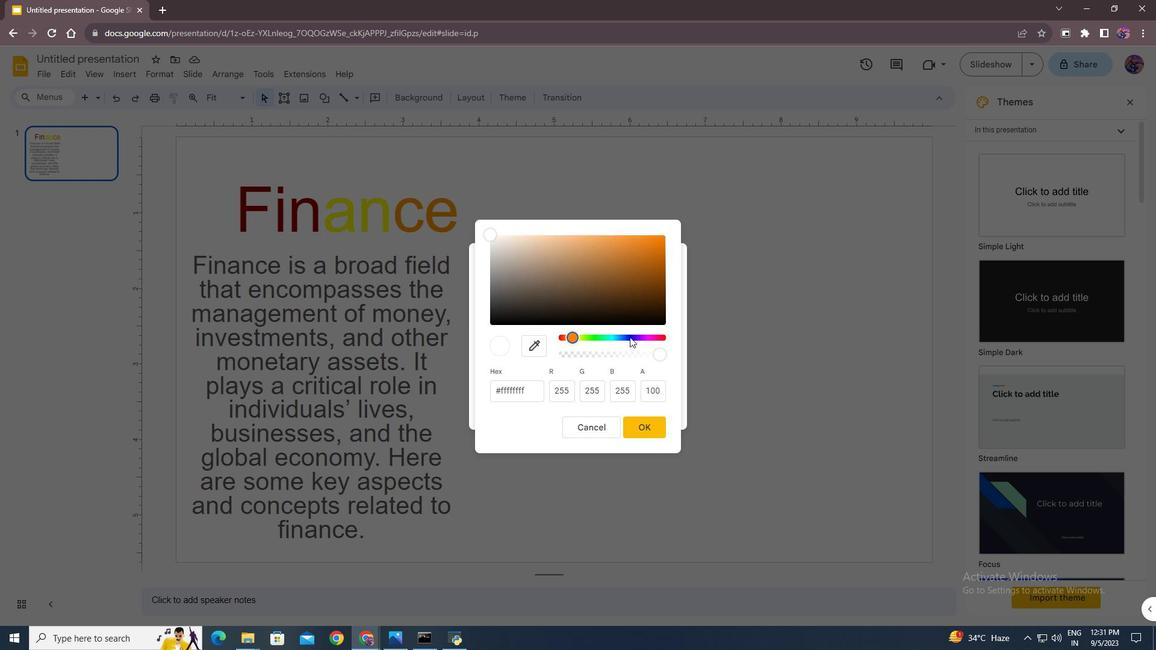 
Action: Mouse pressed left at (629, 337)
Screenshot: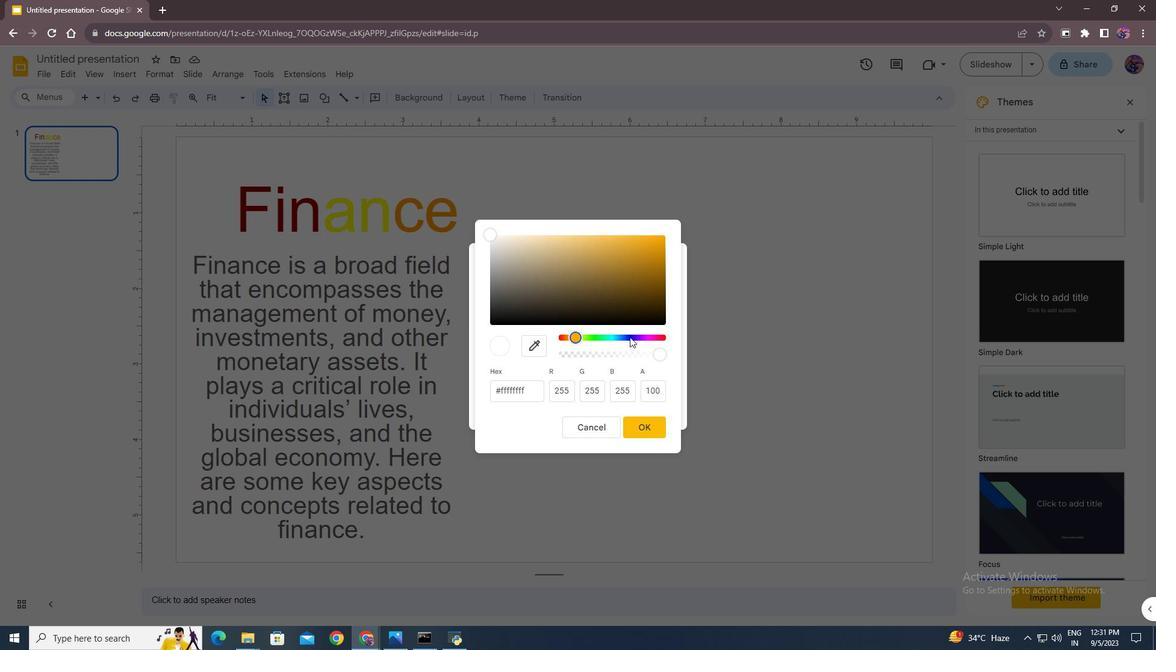 
Action: Mouse moved to (576, 337)
Screenshot: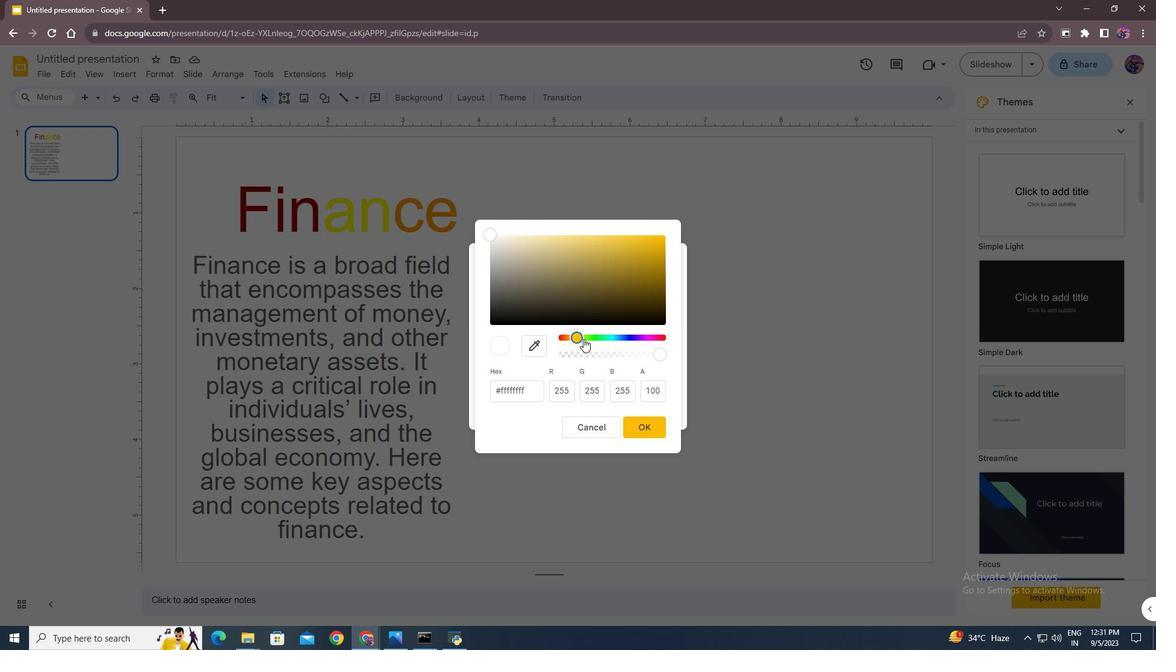 
Action: Mouse pressed left at (576, 337)
Screenshot: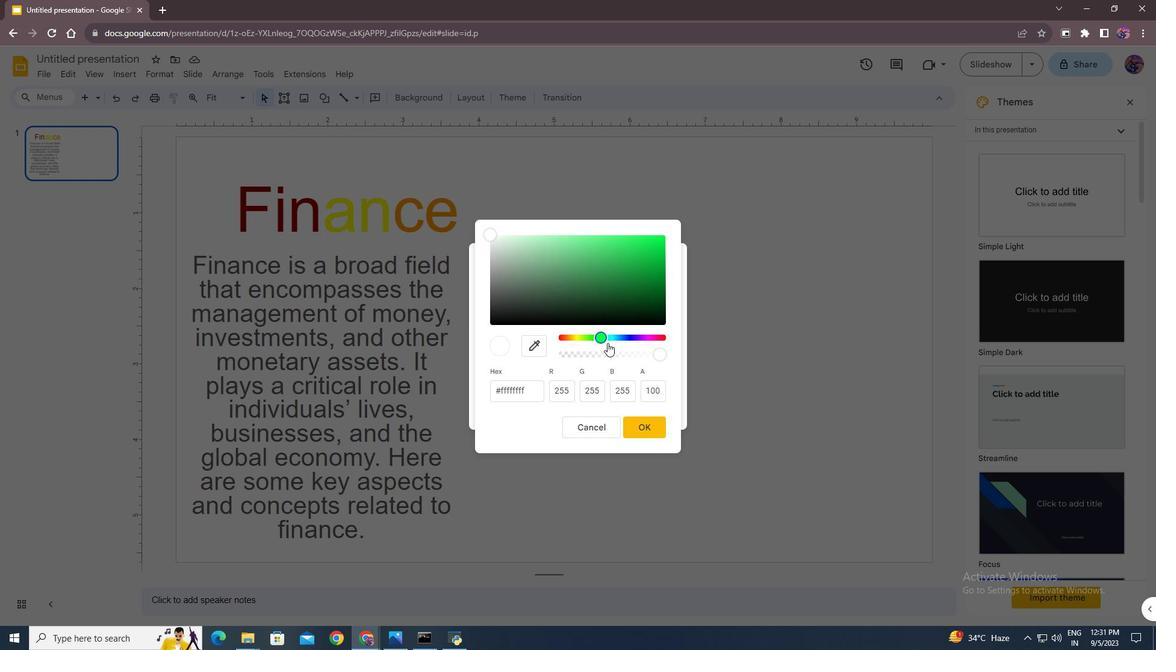 
Action: Mouse moved to (488, 236)
Screenshot: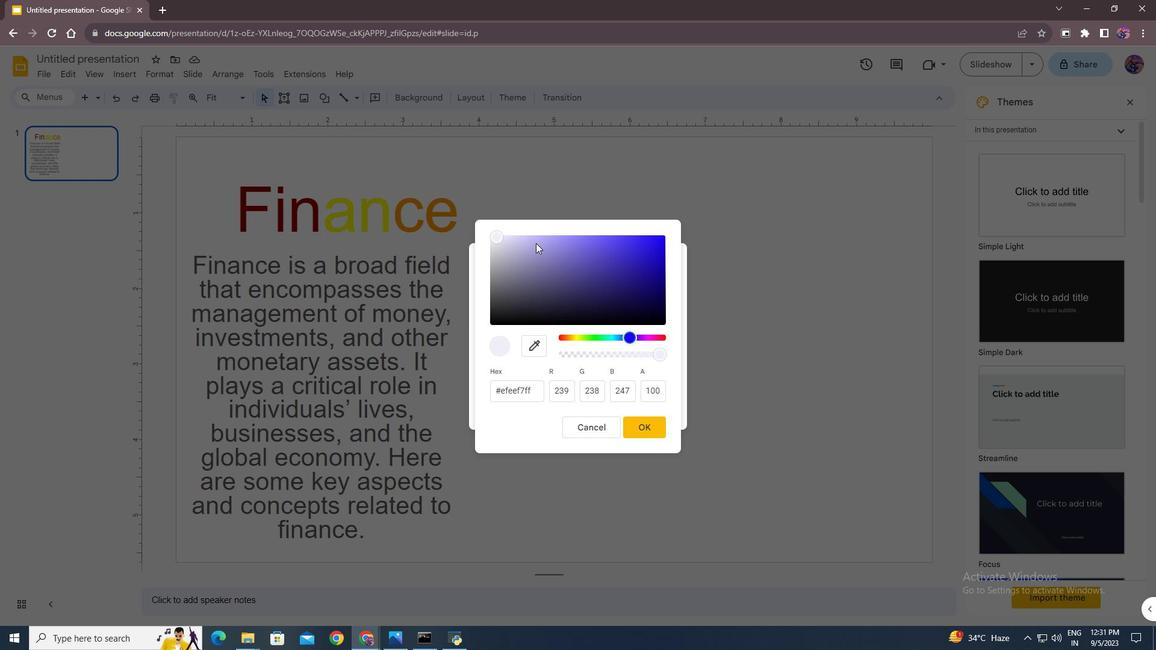 
Action: Mouse pressed left at (488, 236)
Screenshot: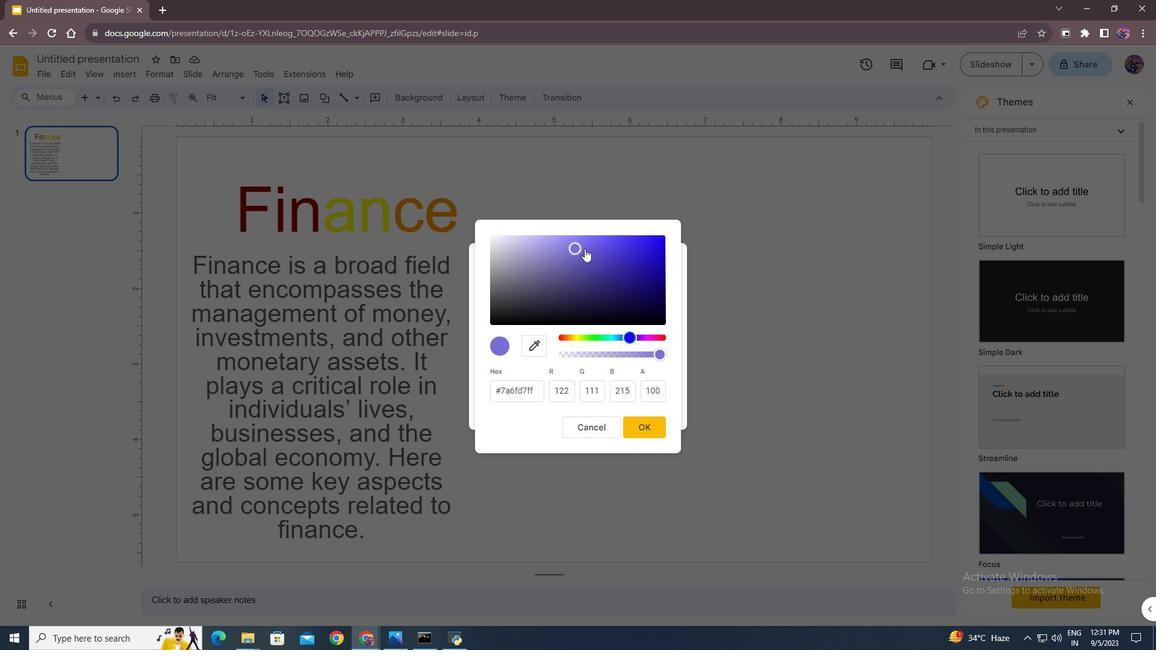 
Action: Mouse moved to (644, 429)
Screenshot: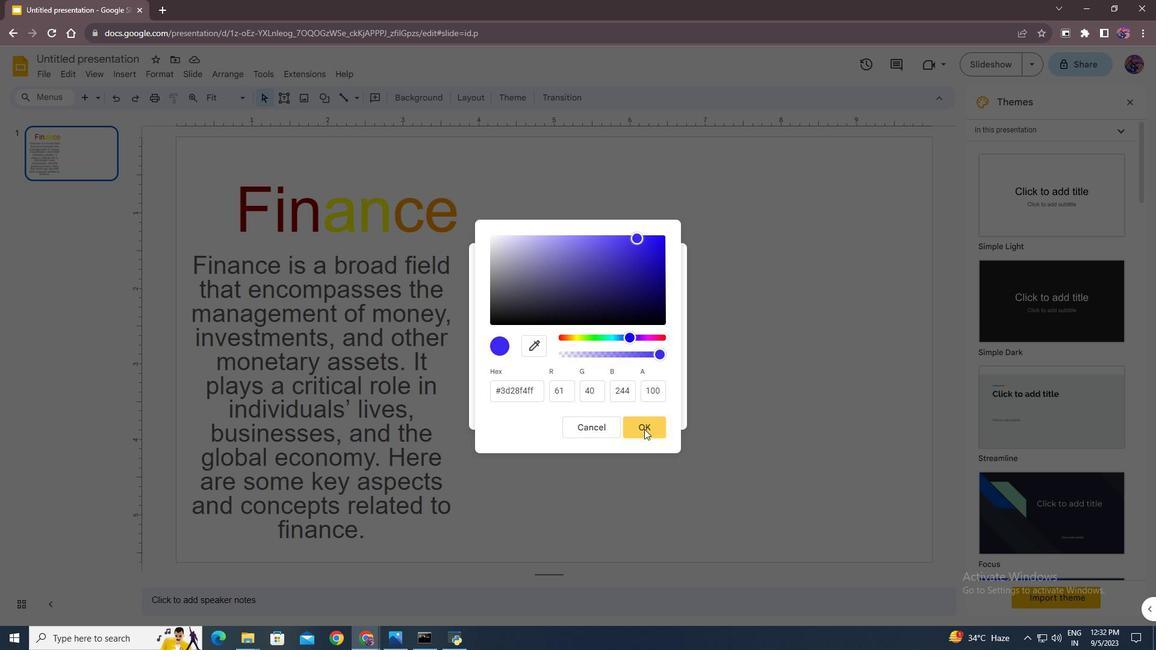 
Action: Mouse pressed left at (644, 429)
Screenshot: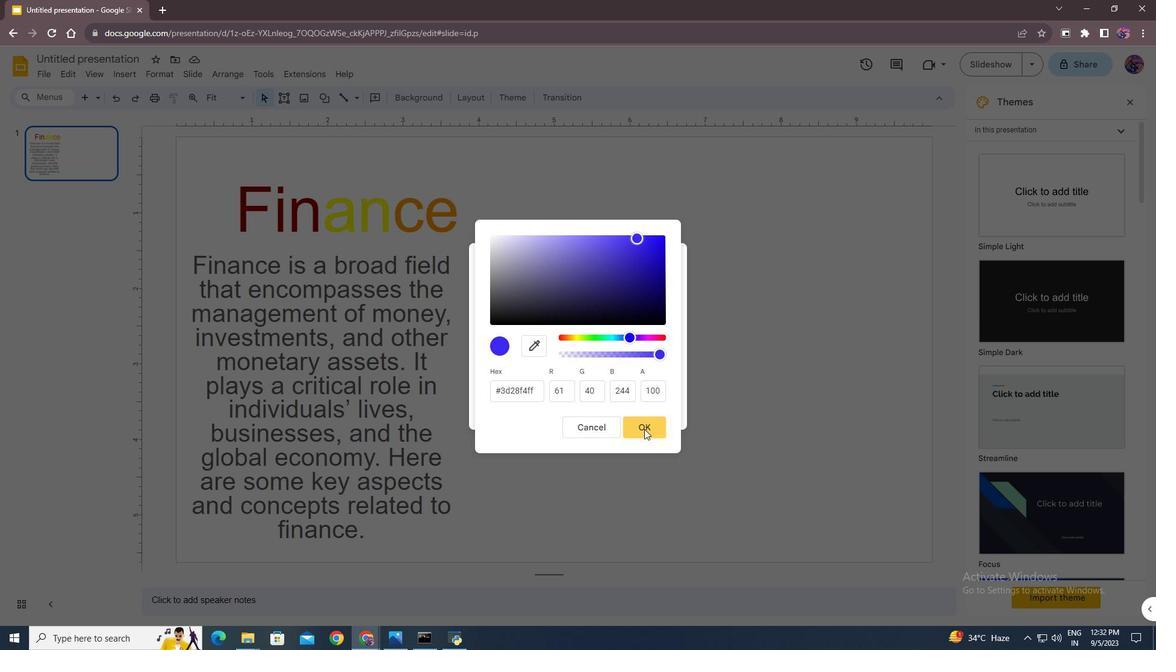 
Action: Mouse moved to (652, 404)
Screenshot: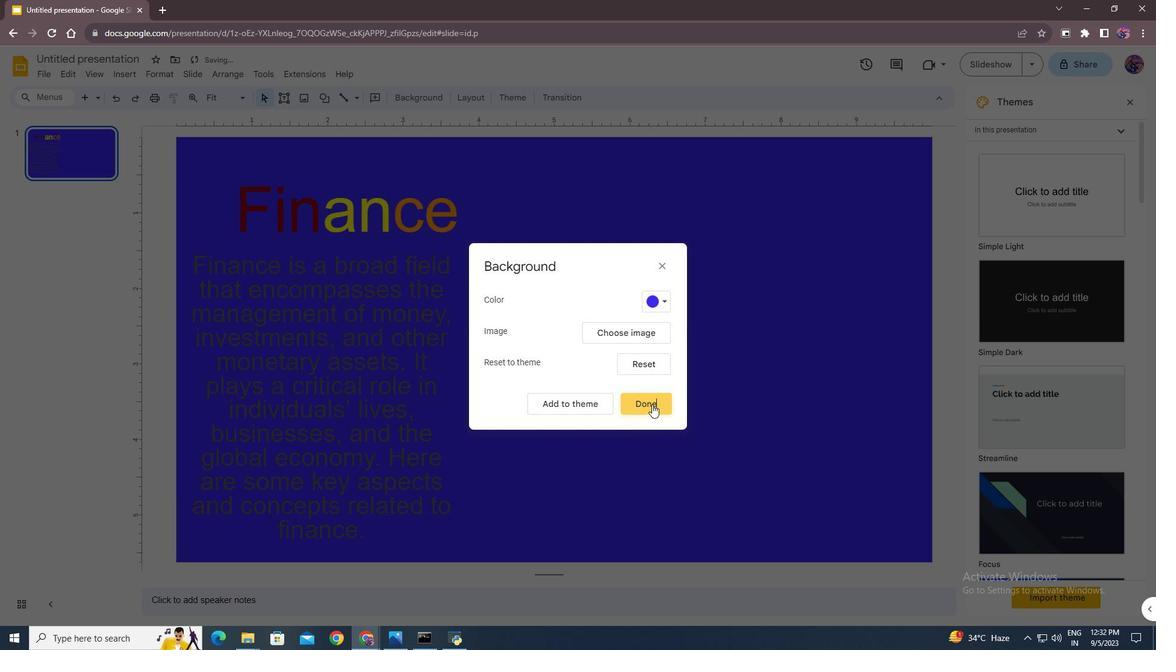 
Action: Mouse pressed left at (652, 404)
Screenshot: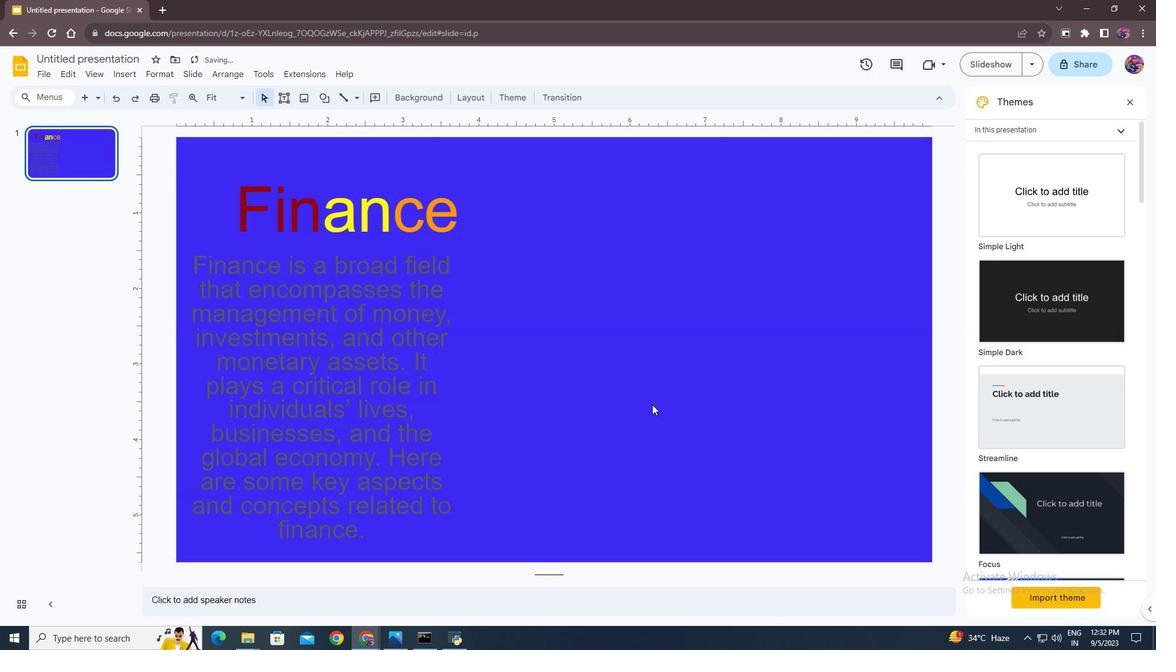 
Action: Mouse moved to (334, 421)
Screenshot: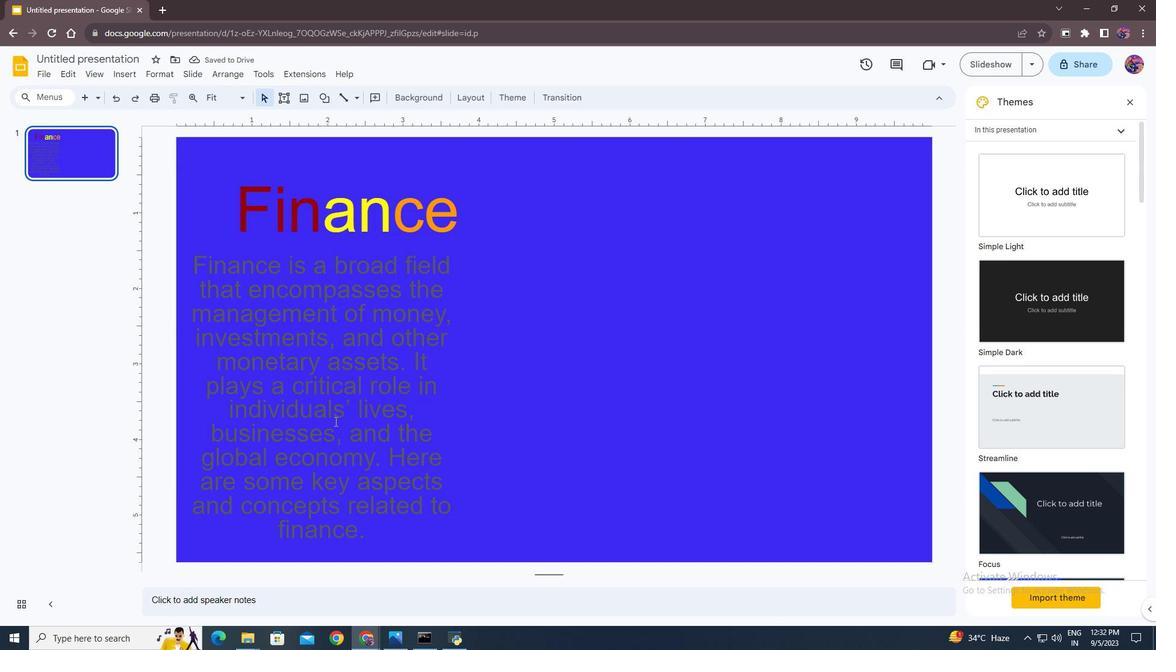 
Action: Mouse pressed left at (334, 421)
Screenshot: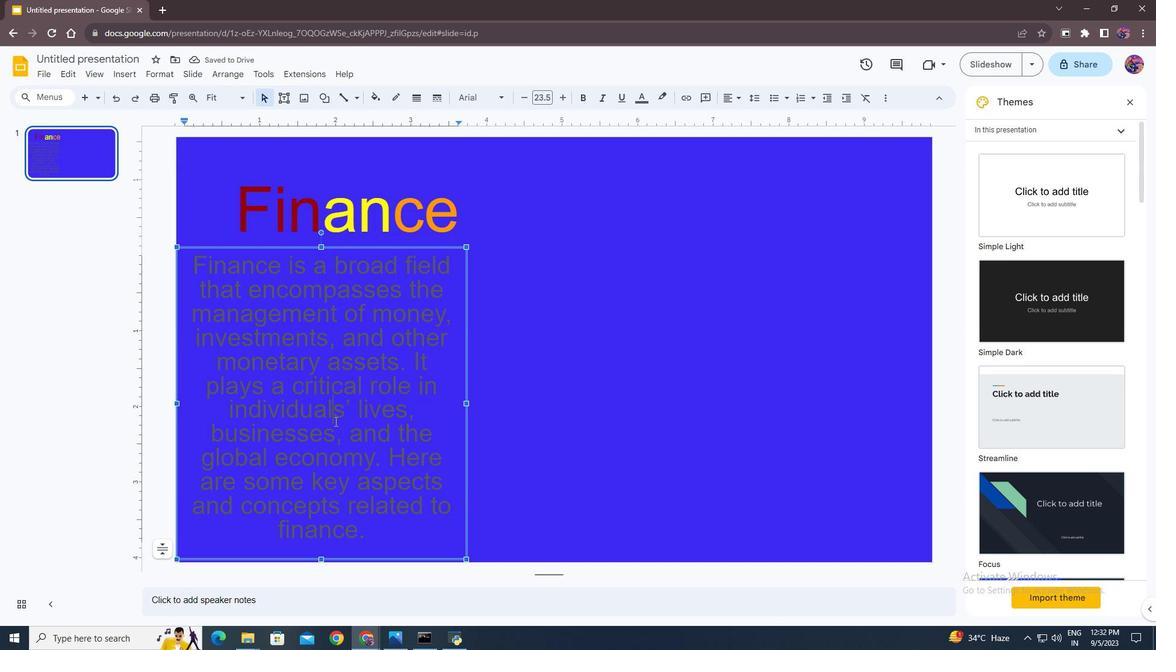 
Action: Mouse moved to (349, 396)
Screenshot: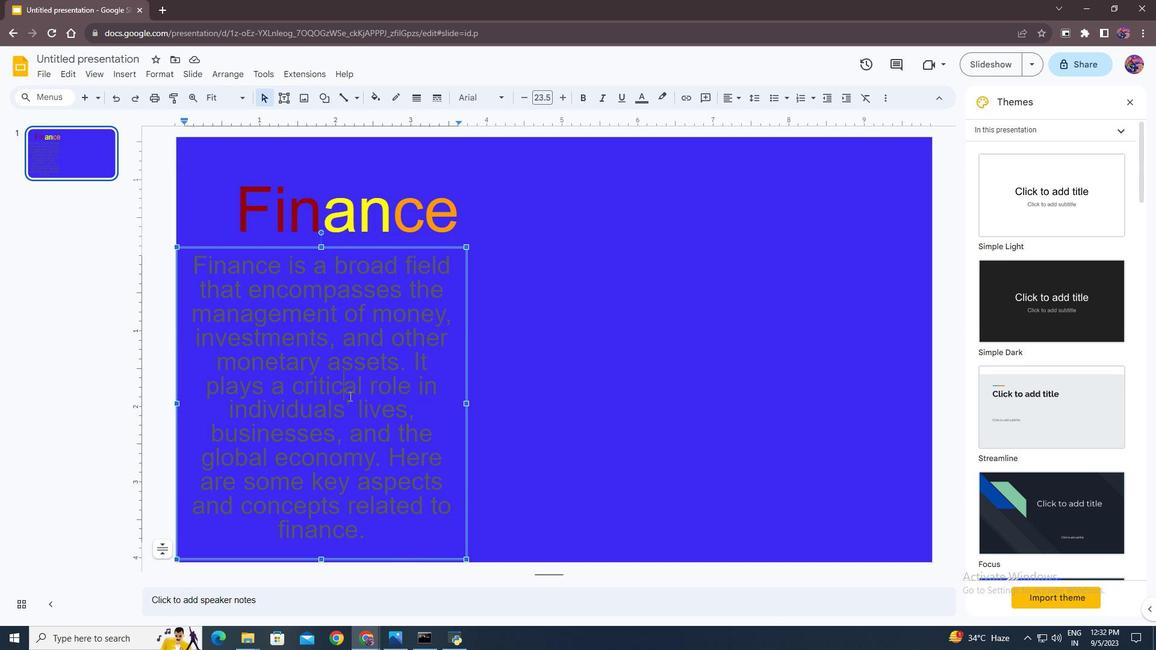 
Action: Mouse pressed left at (349, 396)
Screenshot: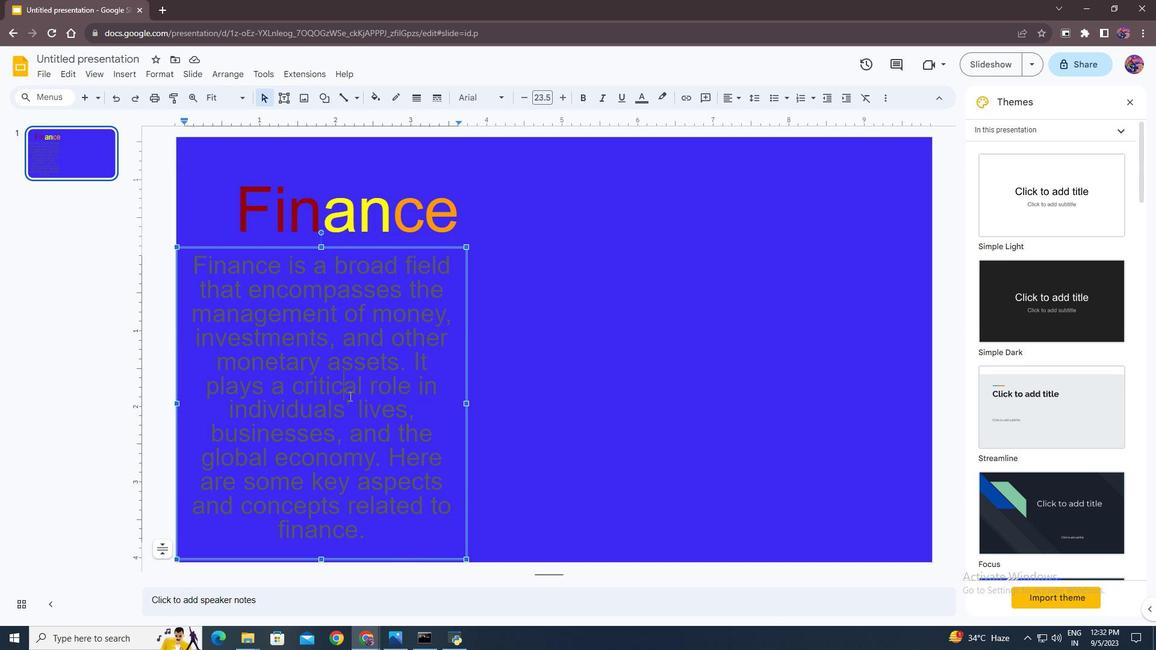 
Action: Key pressed ctrl+A
Screenshot: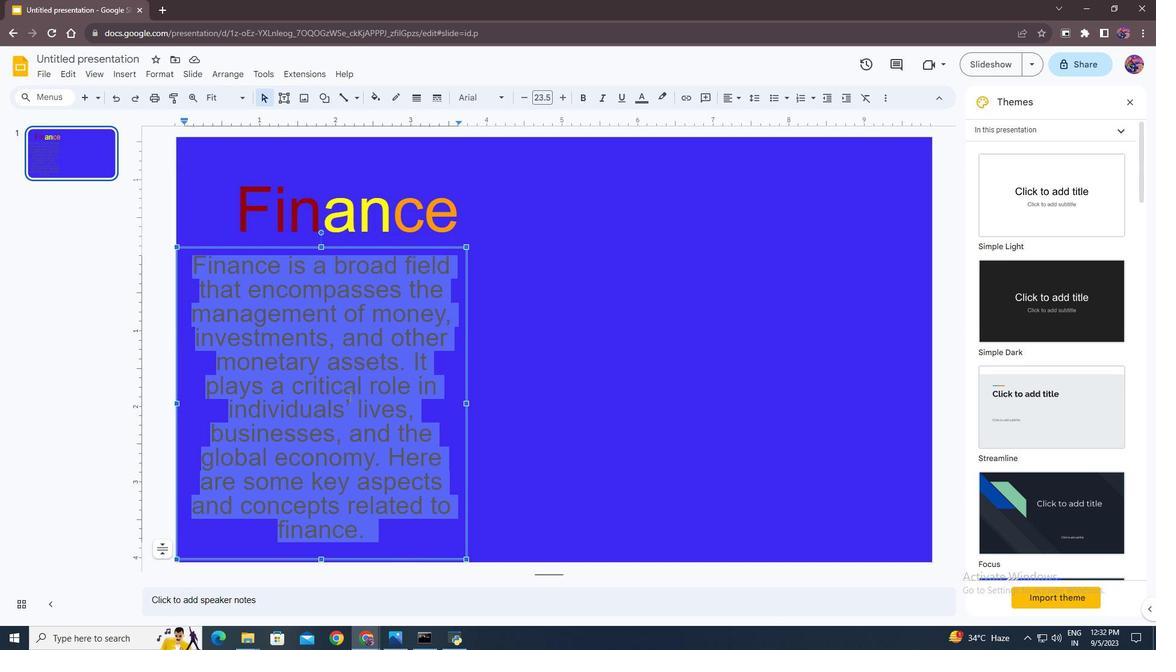 
Action: Mouse moved to (639, 98)
Screenshot: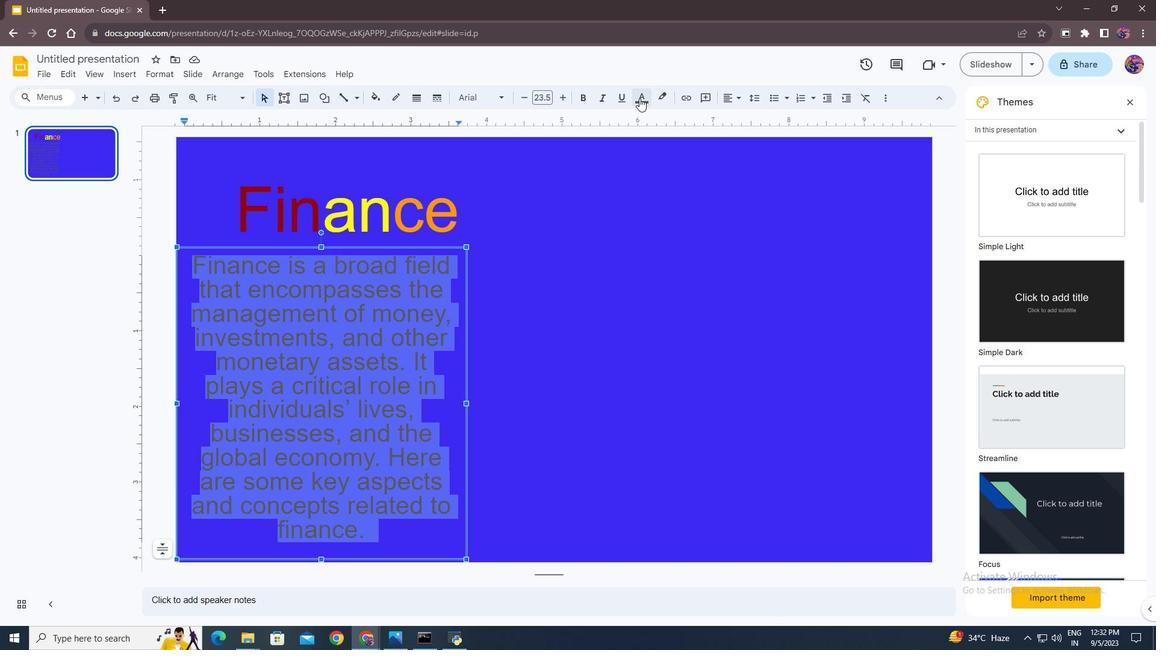 
Action: Mouse pressed left at (639, 98)
Screenshot: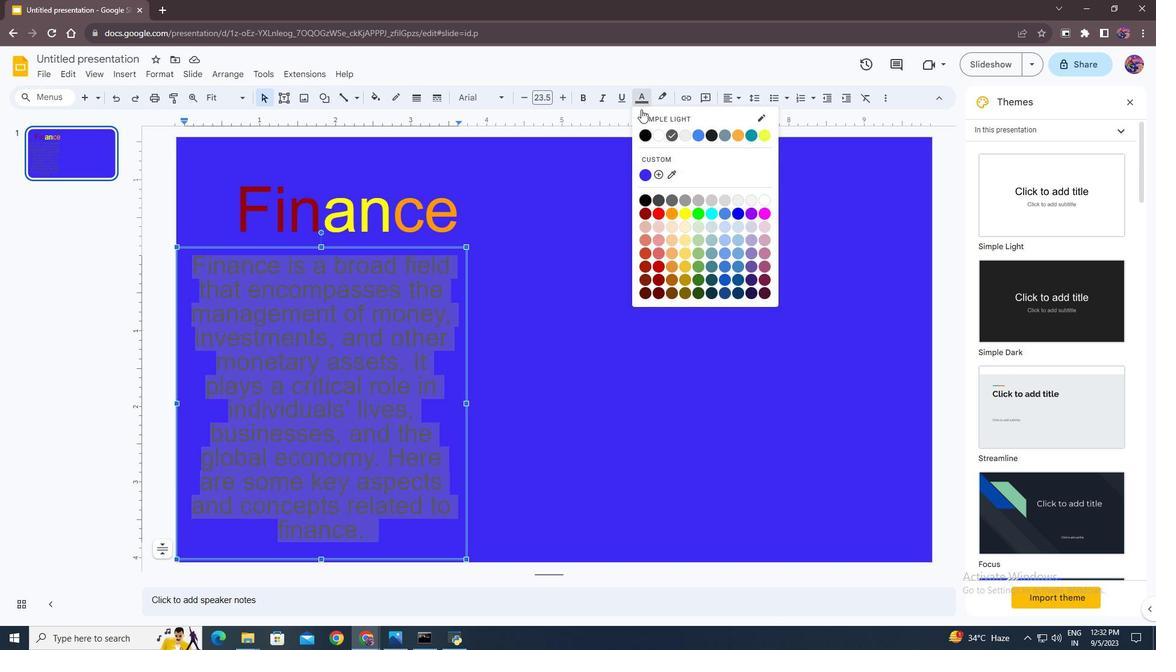 
Action: Mouse moved to (767, 199)
Screenshot: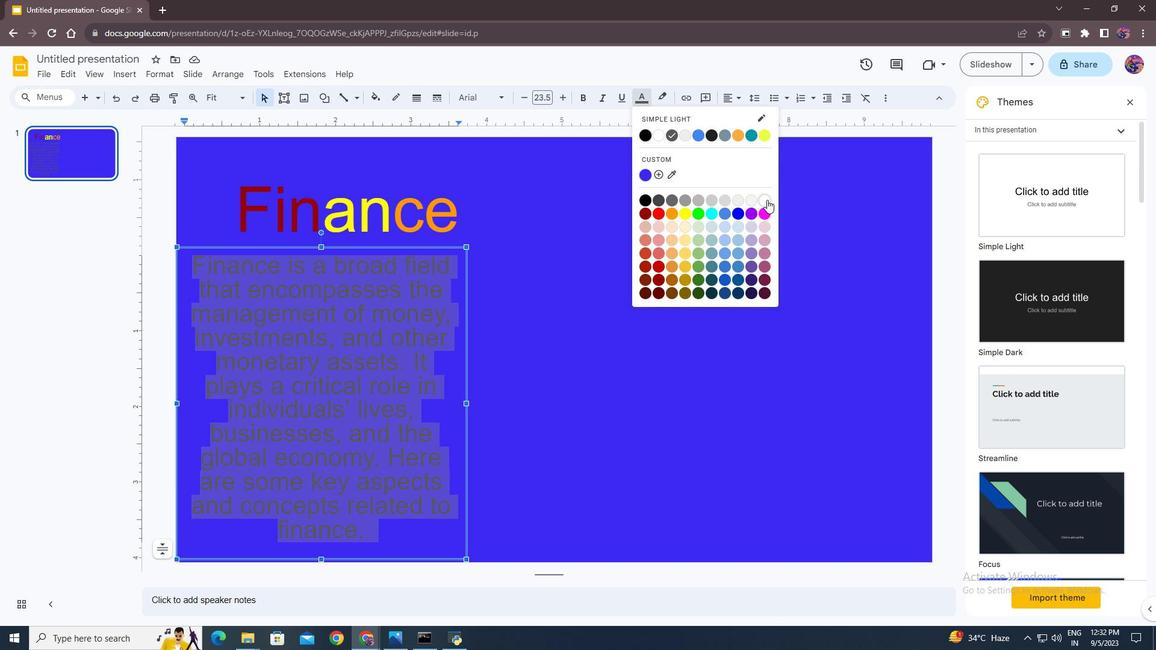 
Action: Mouse pressed left at (767, 199)
Screenshot: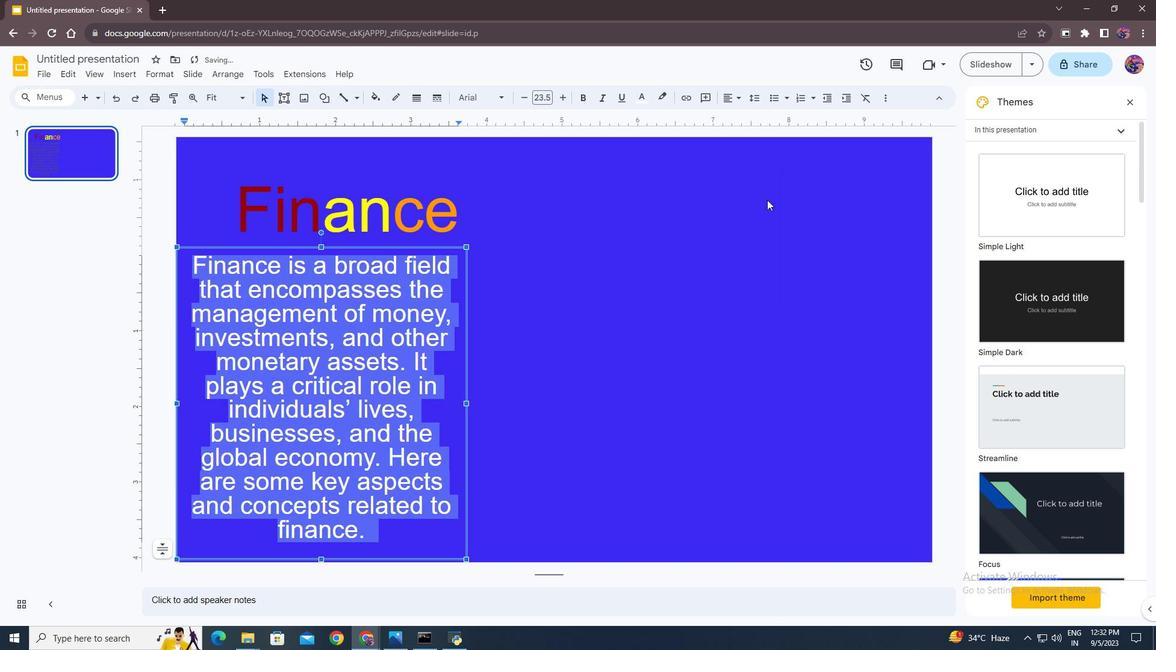 
Action: Mouse moved to (664, 311)
Screenshot: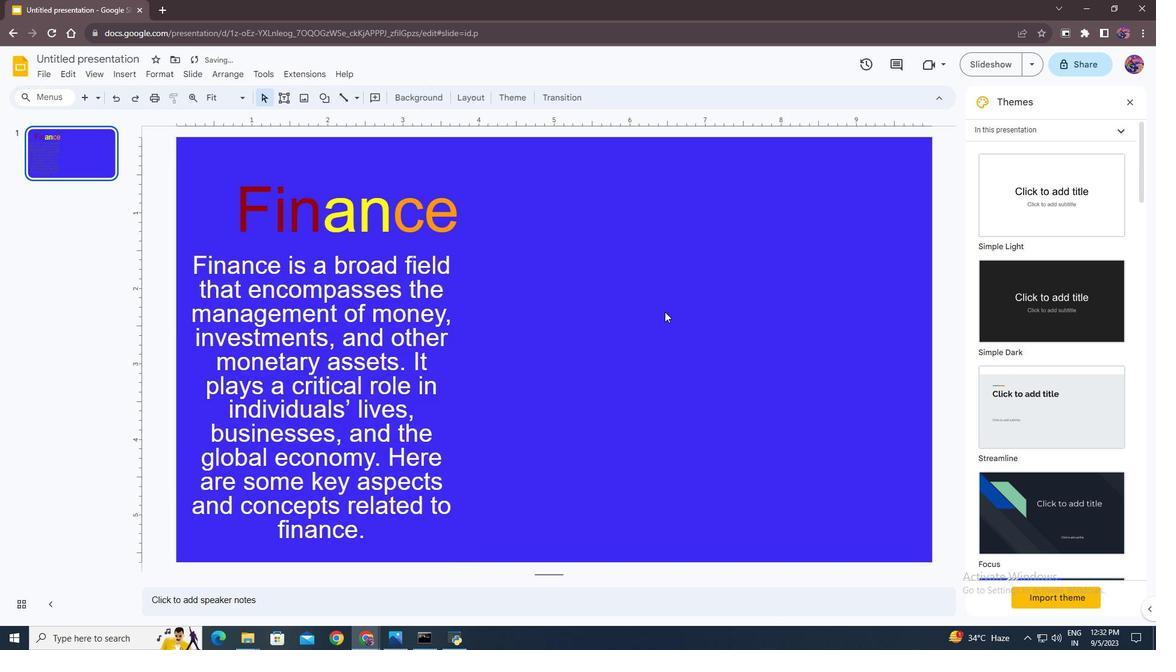 
Action: Mouse pressed left at (664, 311)
Screenshot: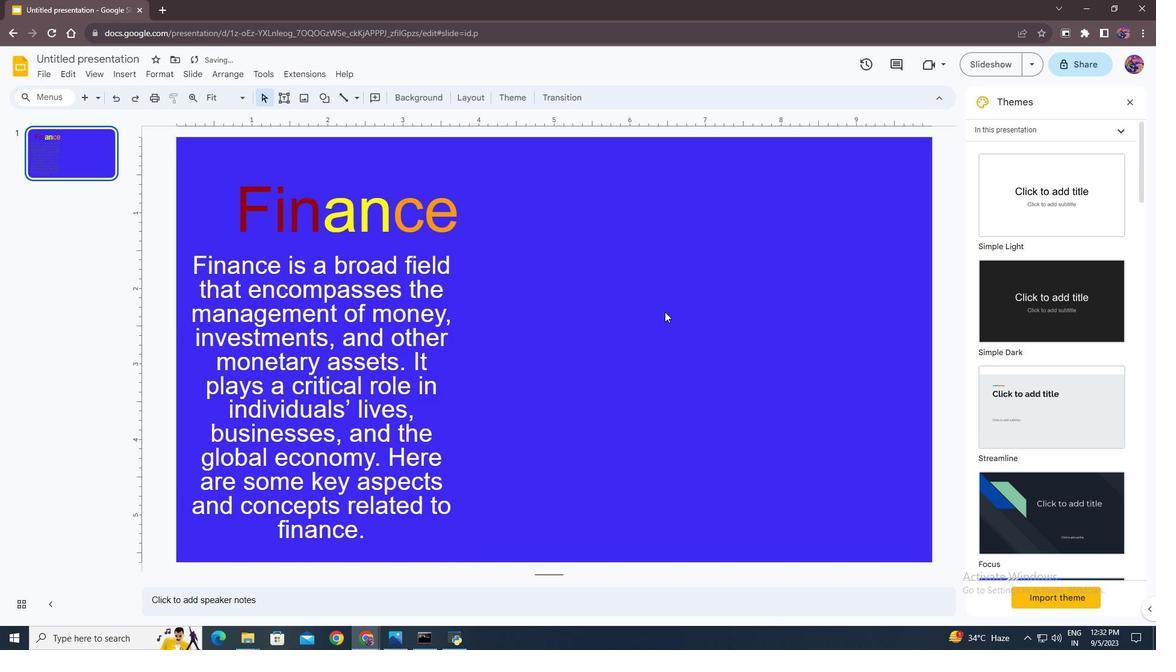 
Action: Mouse moved to (599, 310)
Screenshot: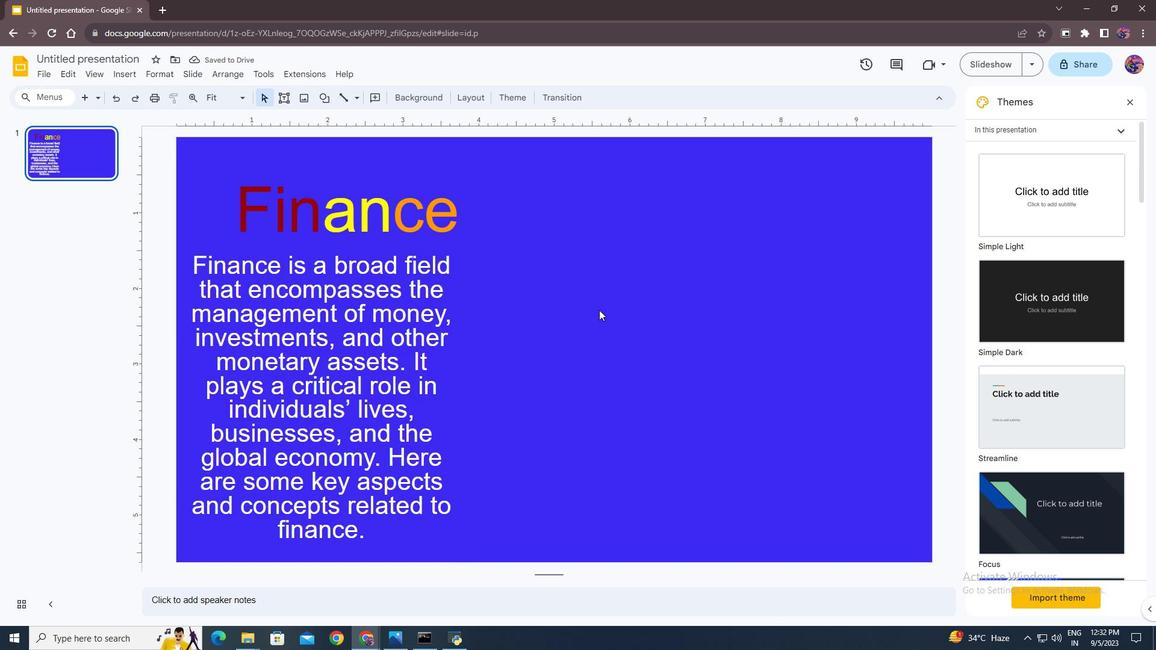
Action: Mouse pressed left at (599, 310)
Screenshot: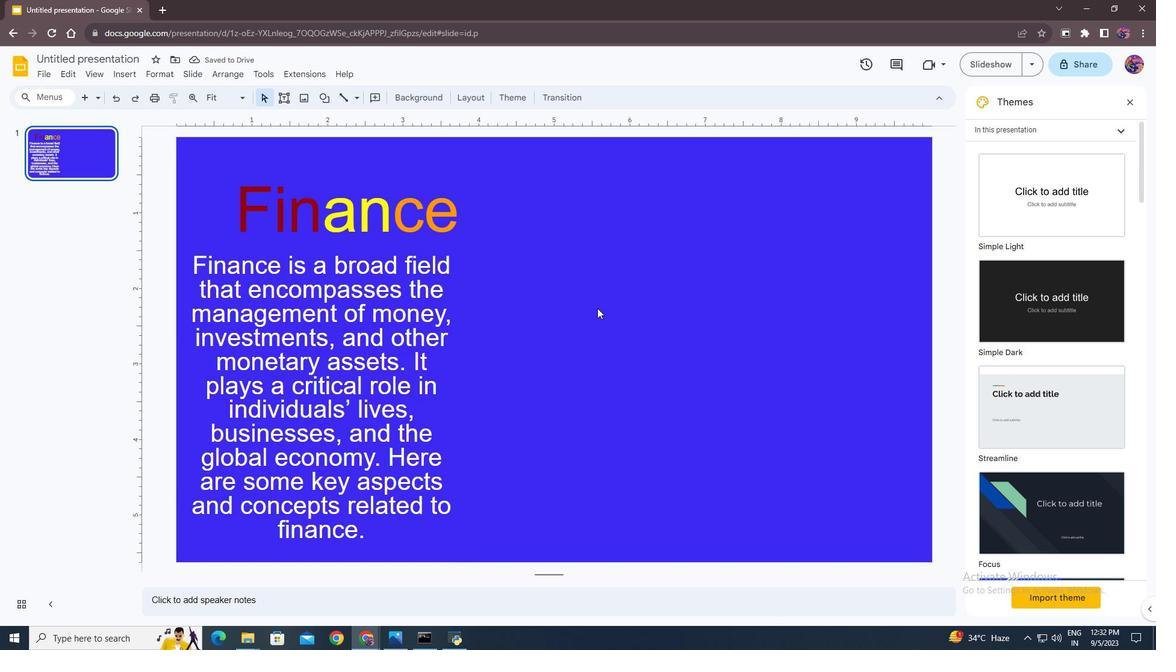 
Action: Mouse moved to (631, 301)
Screenshot: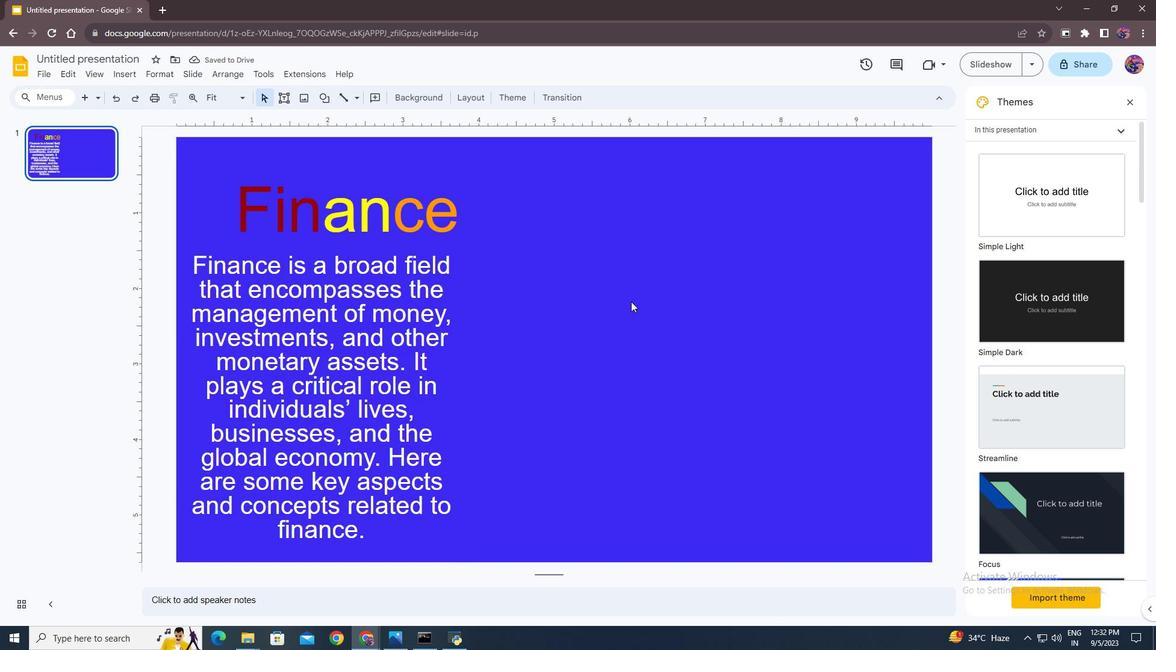 
Action: Mouse pressed left at (631, 301)
Screenshot: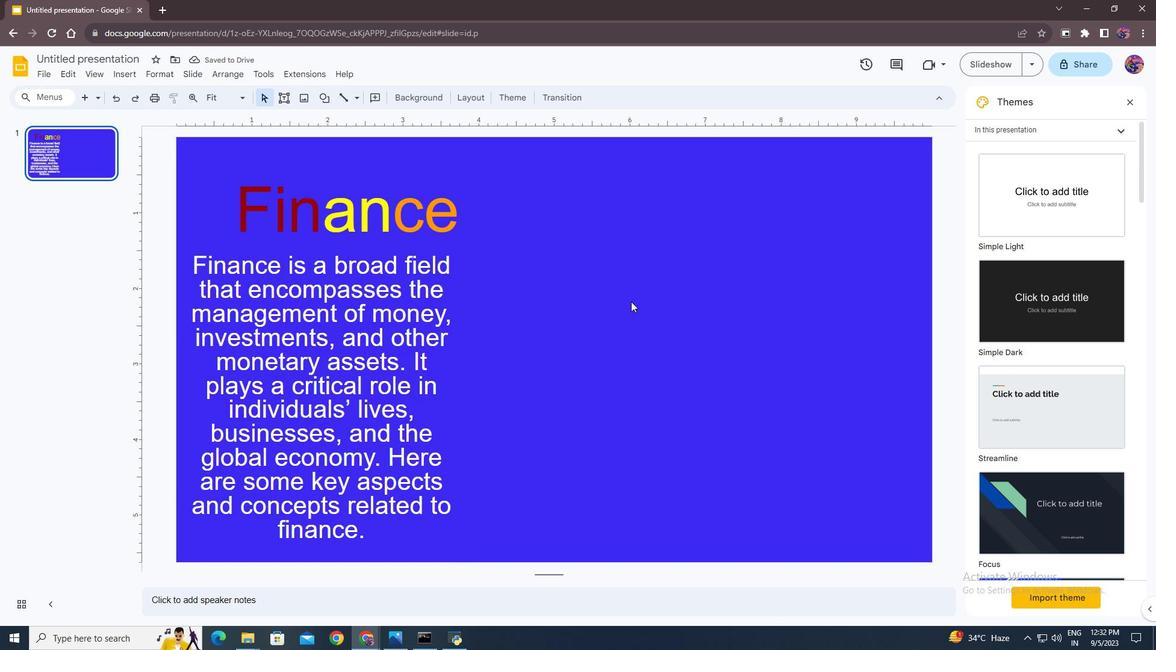 
Action: Mouse moved to (420, 95)
Screenshot: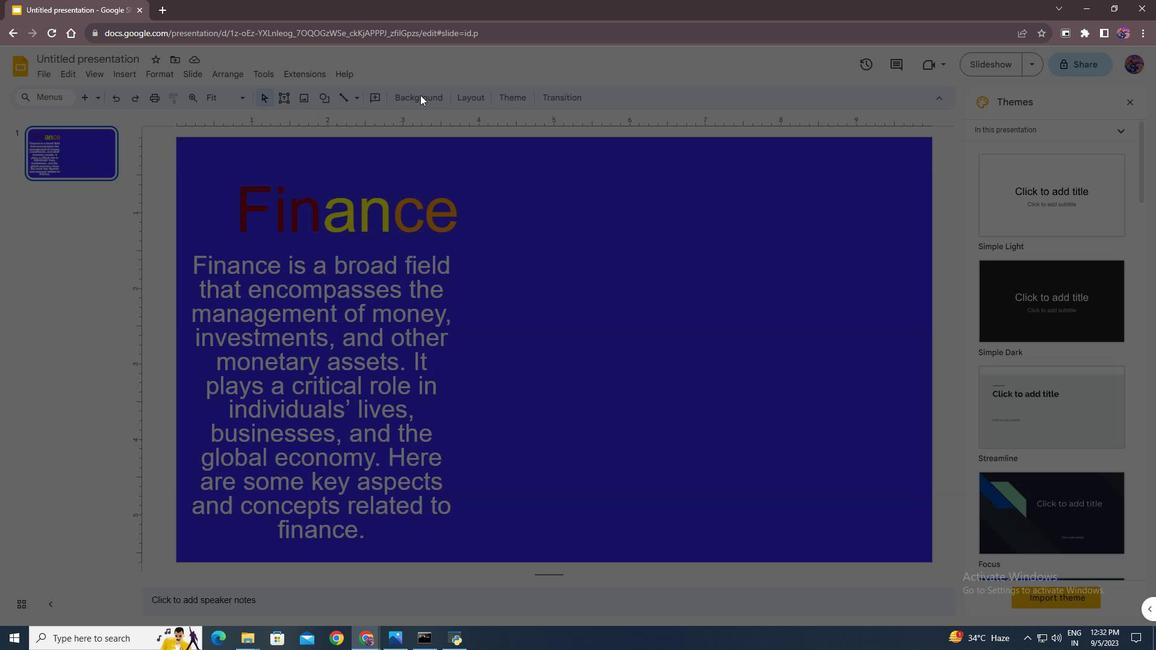 
Action: Mouse pressed left at (420, 95)
Screenshot: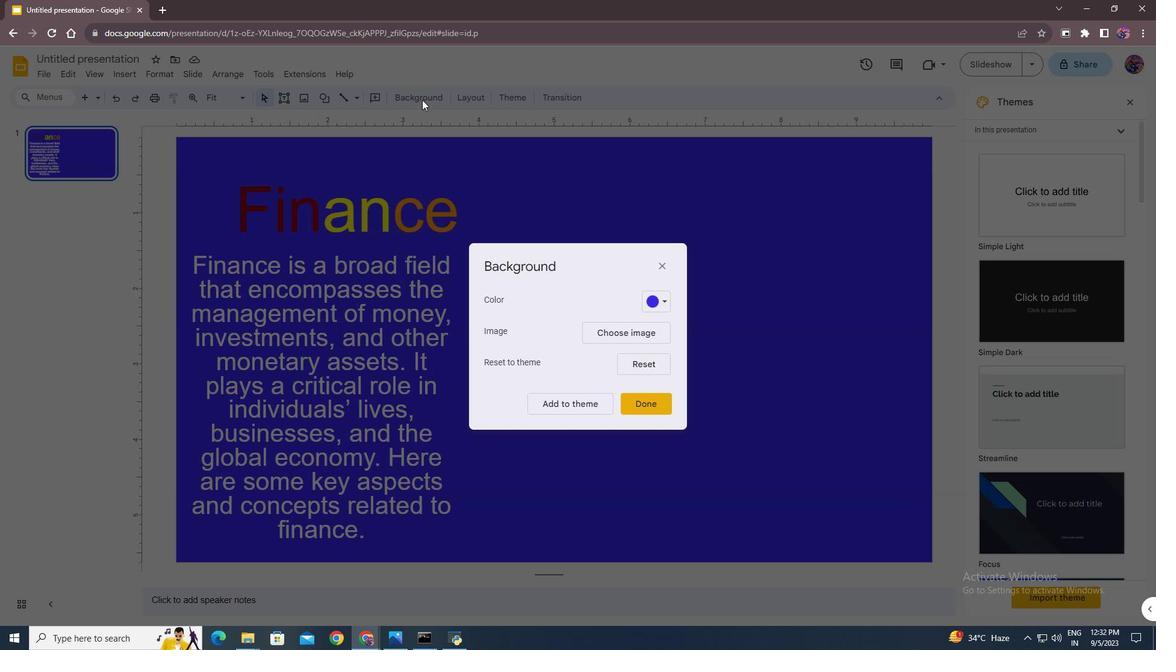 
Action: Mouse moved to (666, 296)
Screenshot: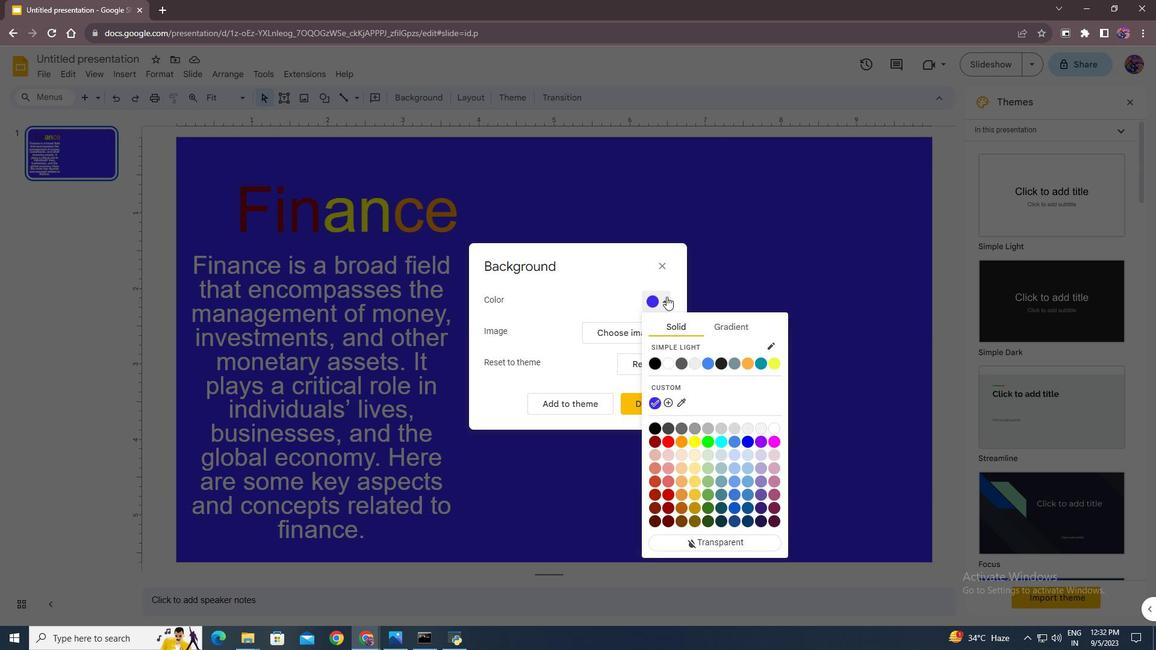 
Action: Mouse pressed left at (666, 296)
Screenshot: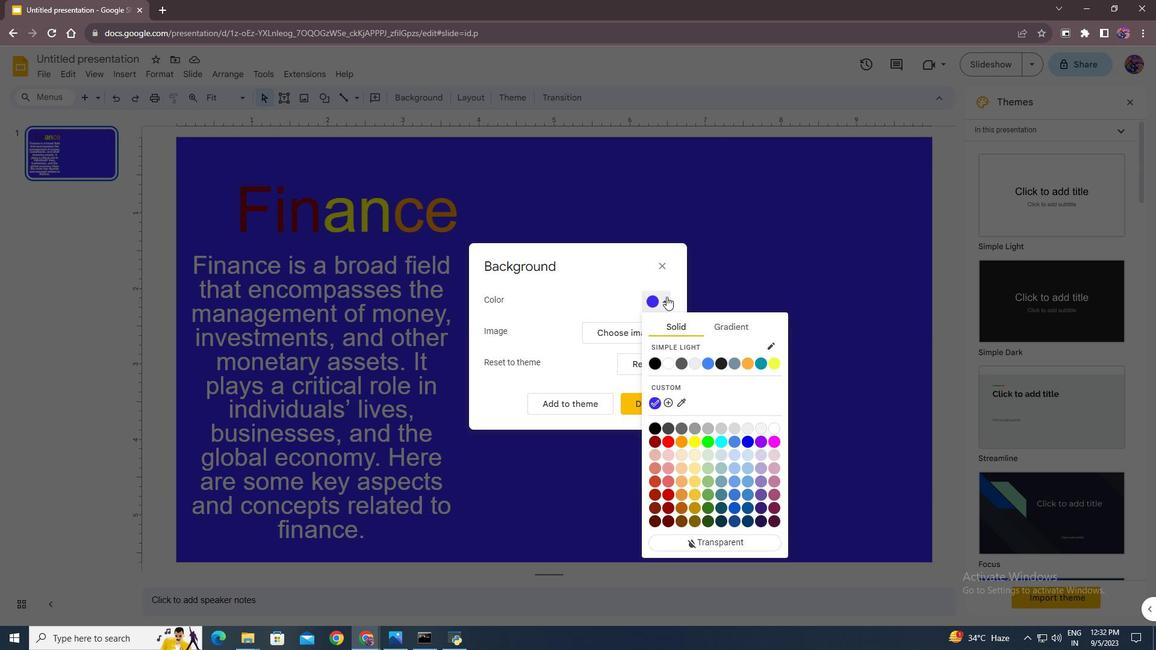 
Action: Mouse moved to (681, 401)
Screenshot: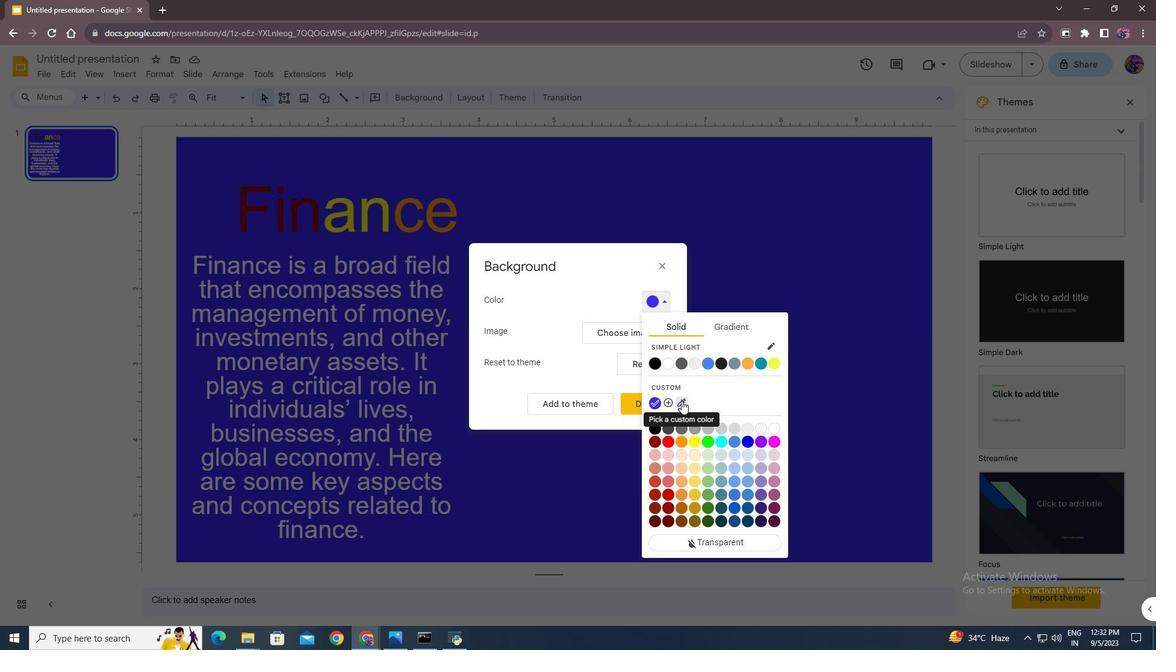 
Action: Mouse pressed left at (681, 401)
Screenshot: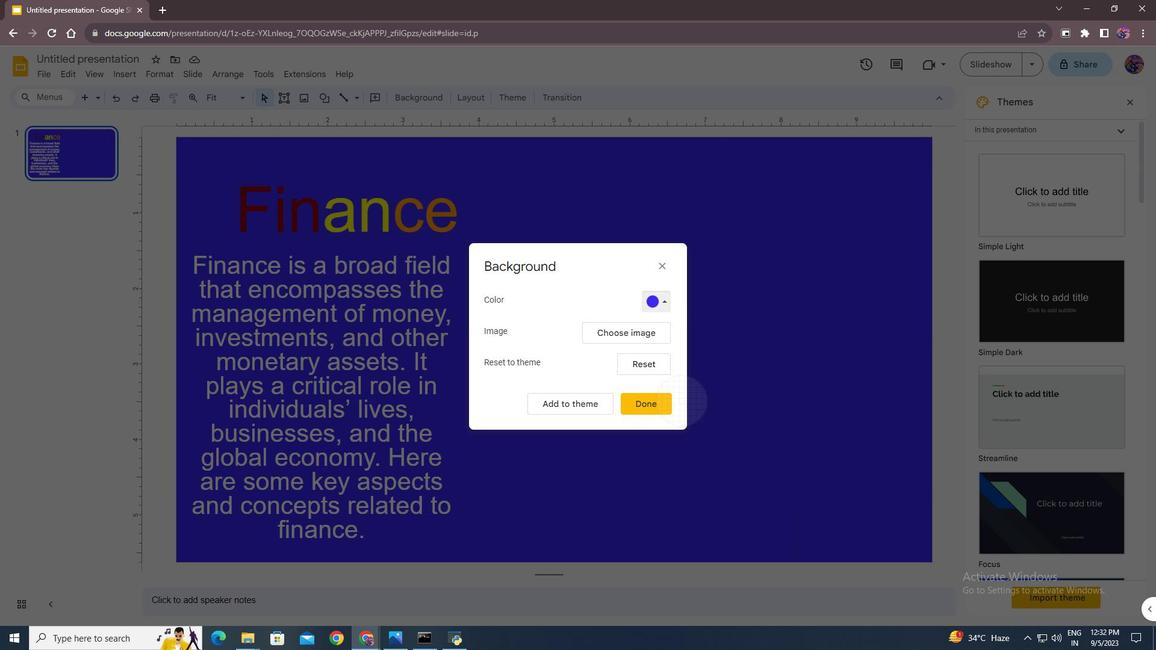 
Action: Mouse moved to (660, 305)
Screenshot: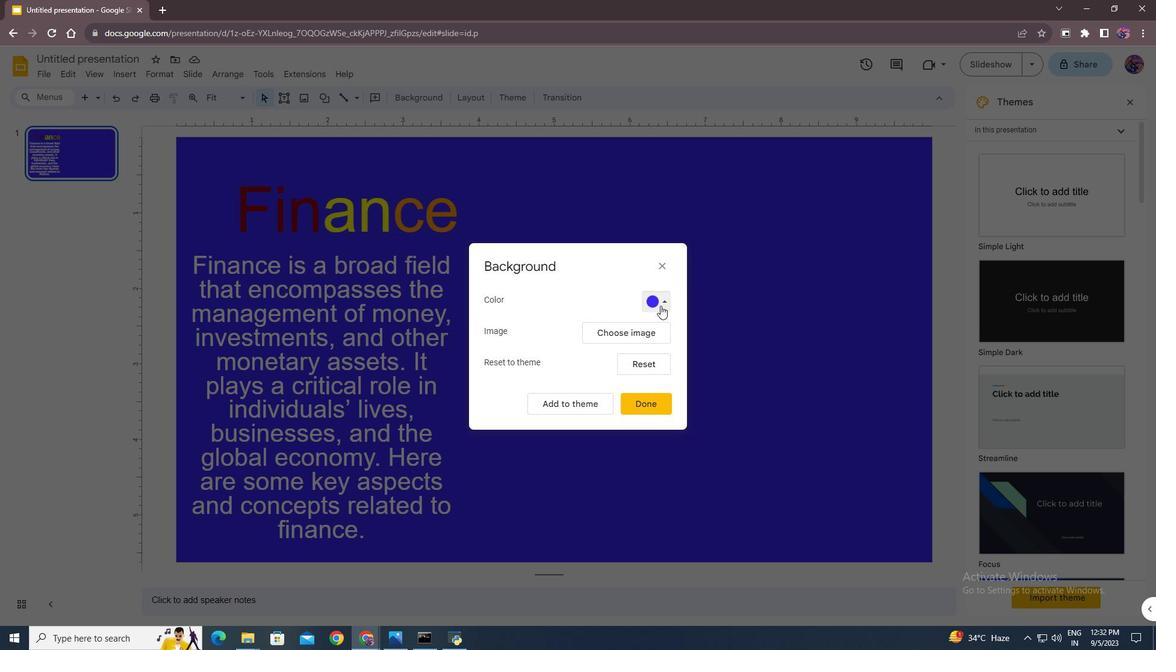 
Action: Mouse pressed left at (660, 305)
Screenshot: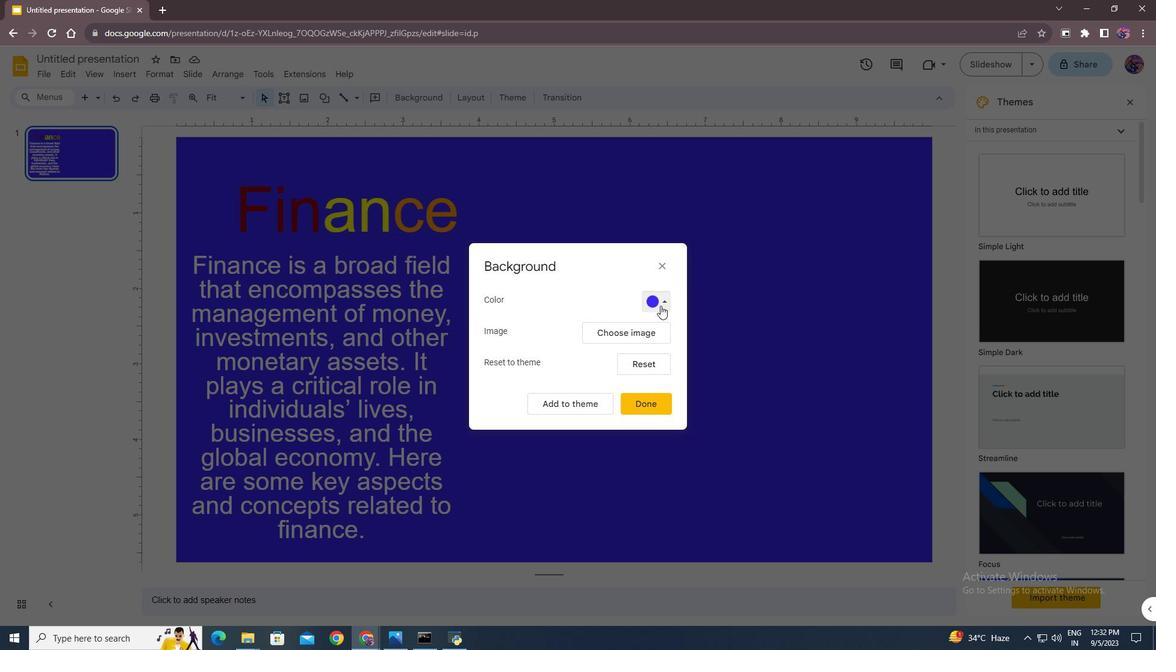 
Action: Mouse moved to (664, 298)
Screenshot: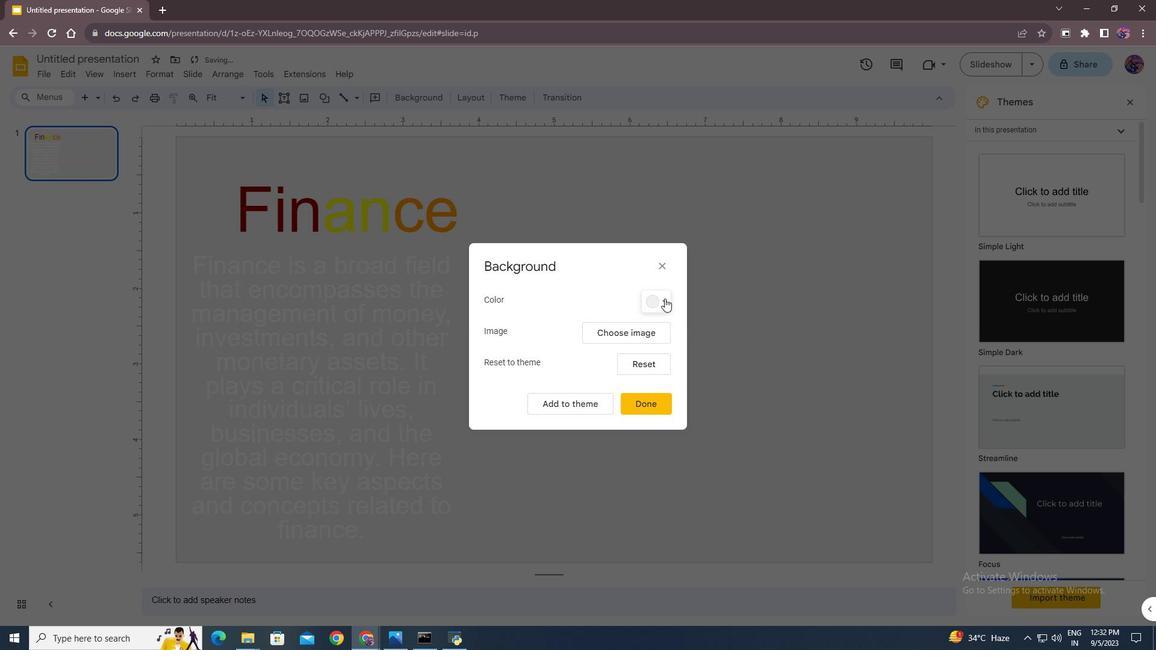 
Action: Mouse pressed left at (664, 298)
Screenshot: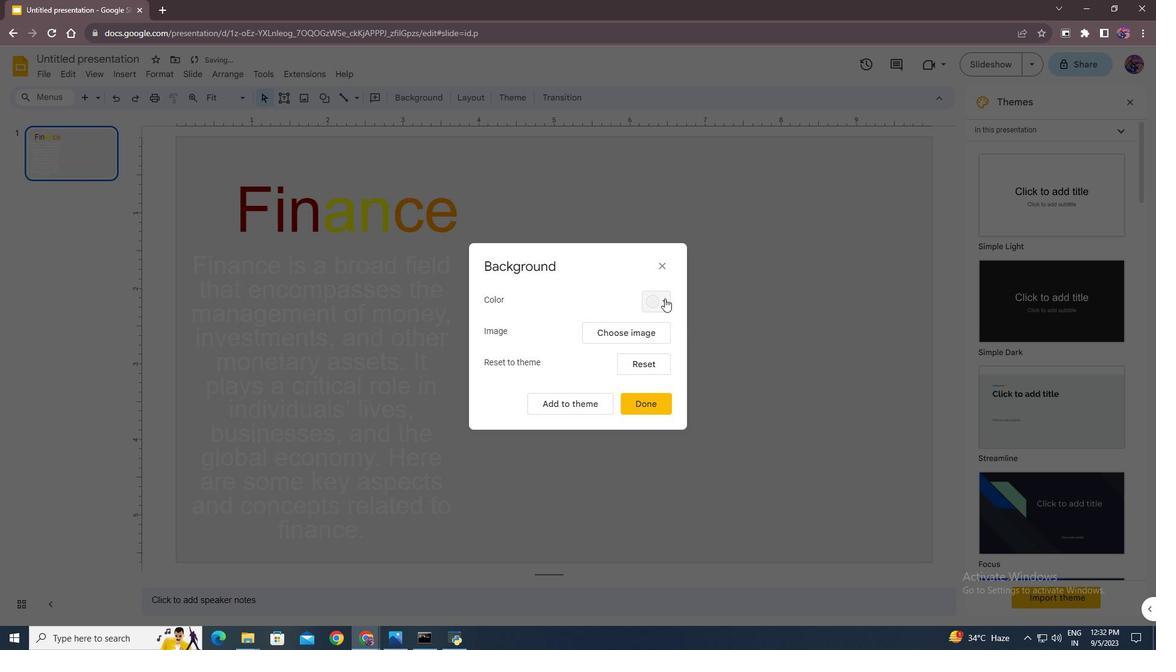 
Action: Mouse moved to (664, 299)
Screenshot: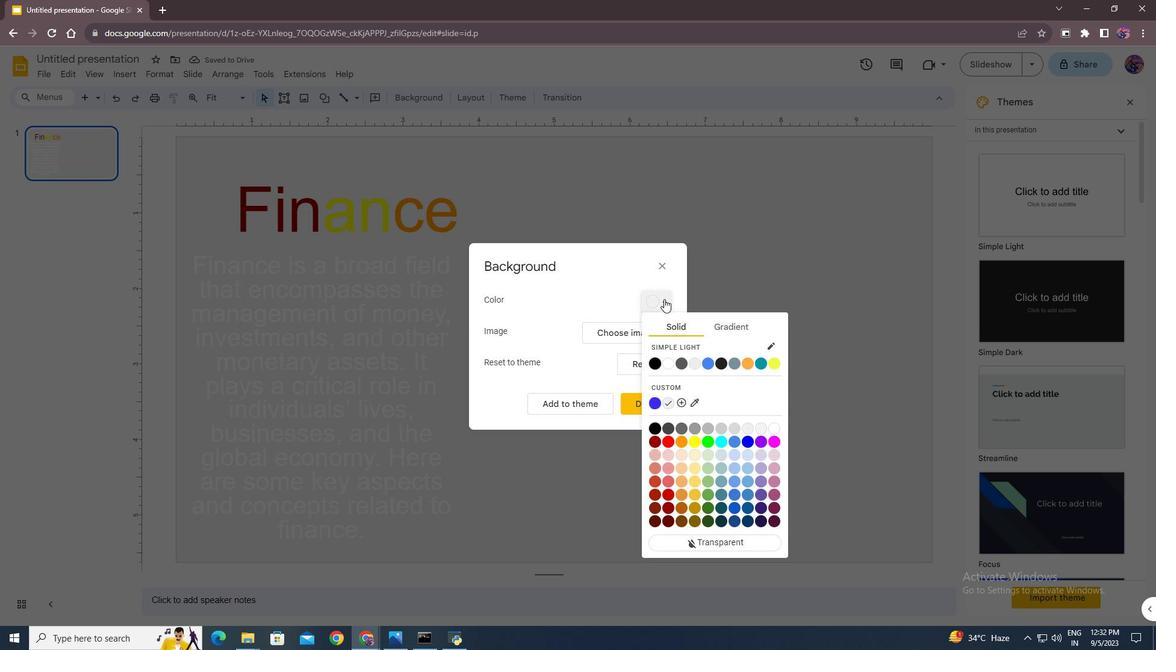 
Action: Mouse pressed left at (664, 299)
Screenshot: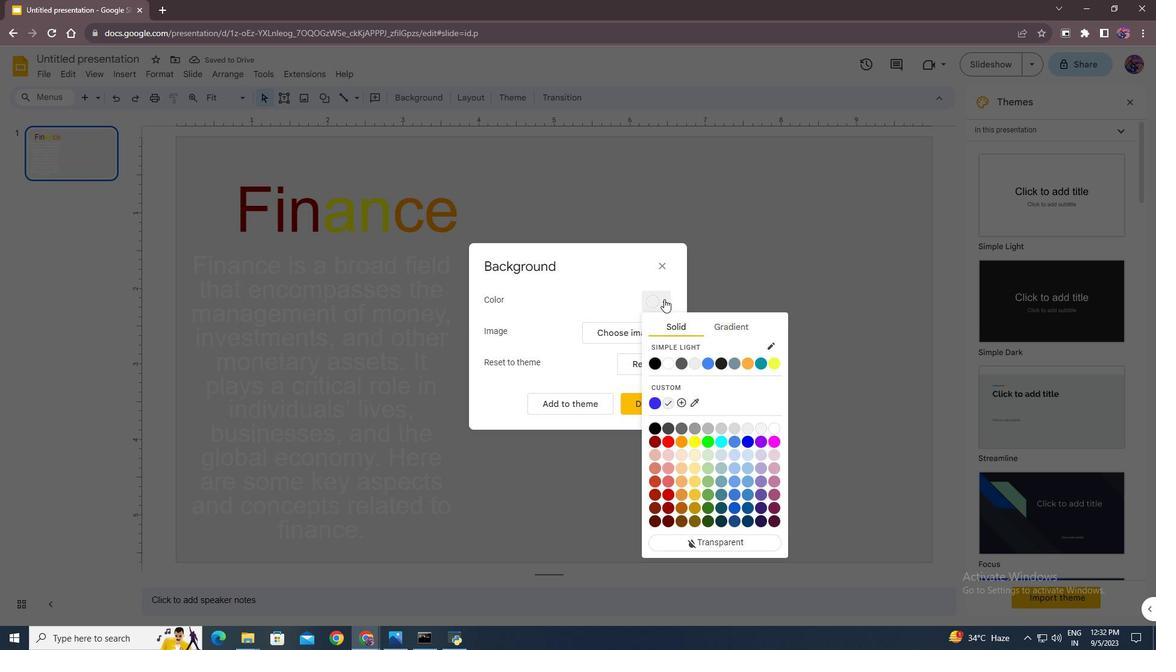 
Action: Mouse moved to (653, 400)
Screenshot: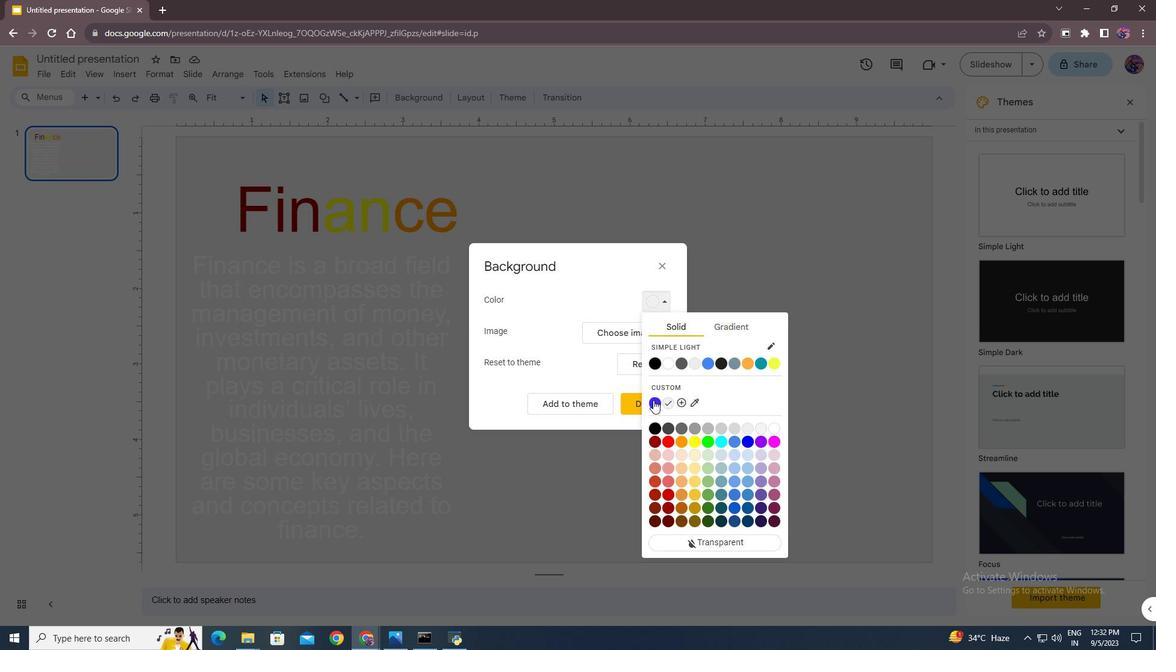 
Action: Mouse pressed left at (653, 400)
Screenshot: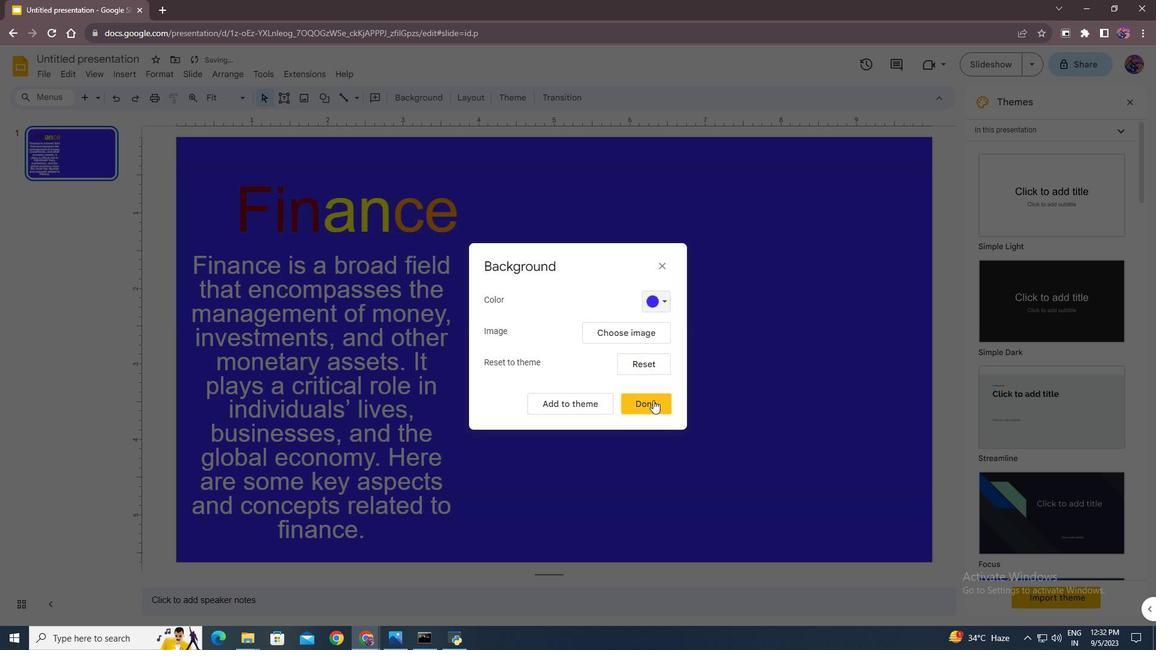 
Action: Mouse moved to (662, 292)
Screenshot: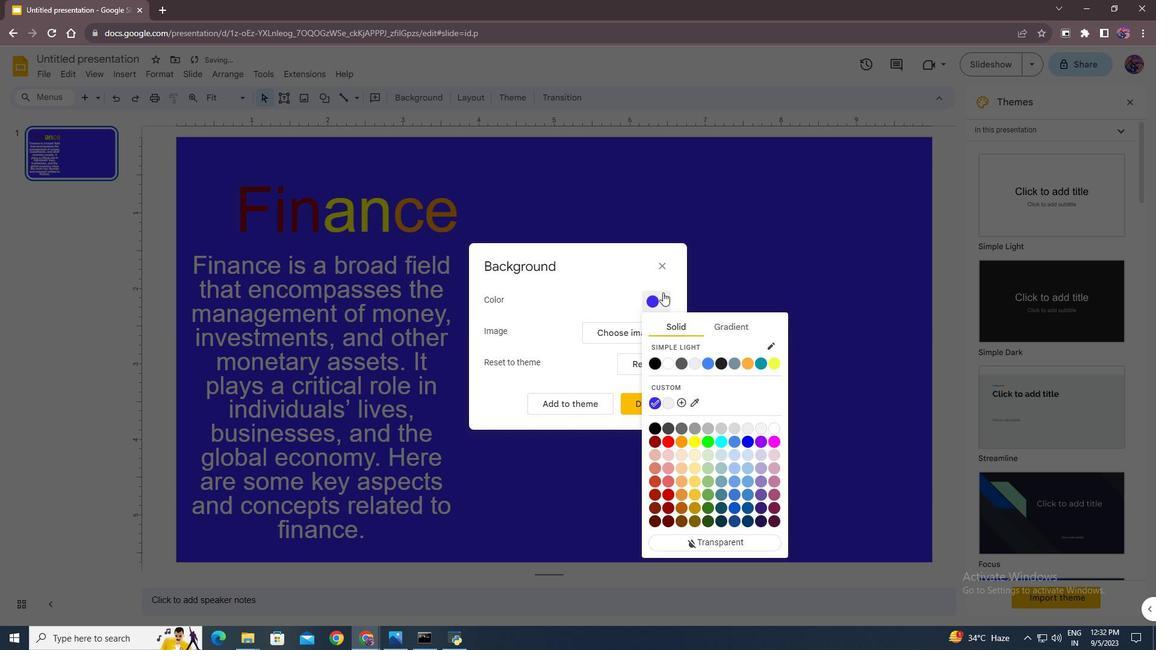 
Action: Mouse pressed left at (662, 292)
Screenshot: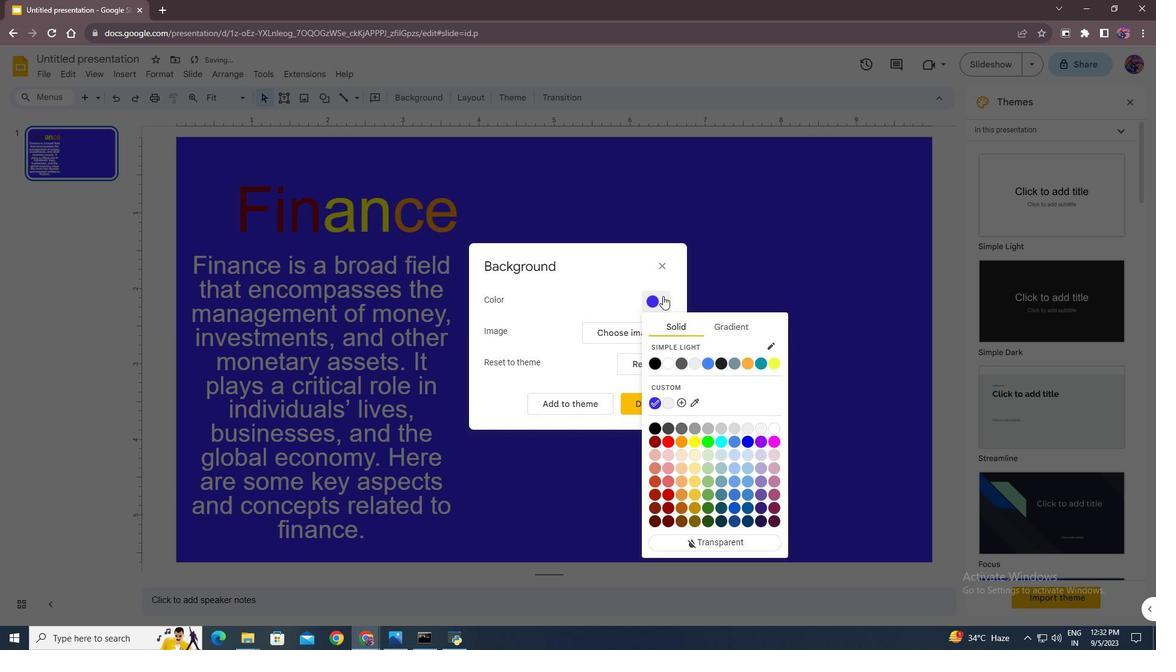 
Action: Mouse moved to (684, 404)
Screenshot: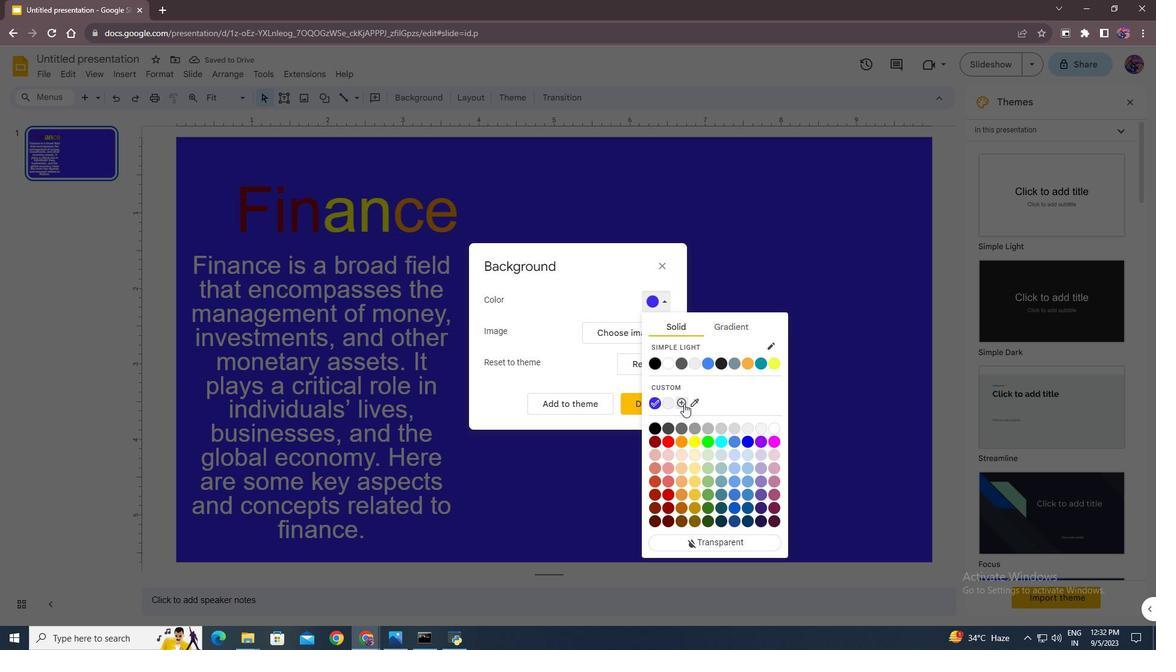 
Action: Mouse pressed left at (684, 404)
Screenshot: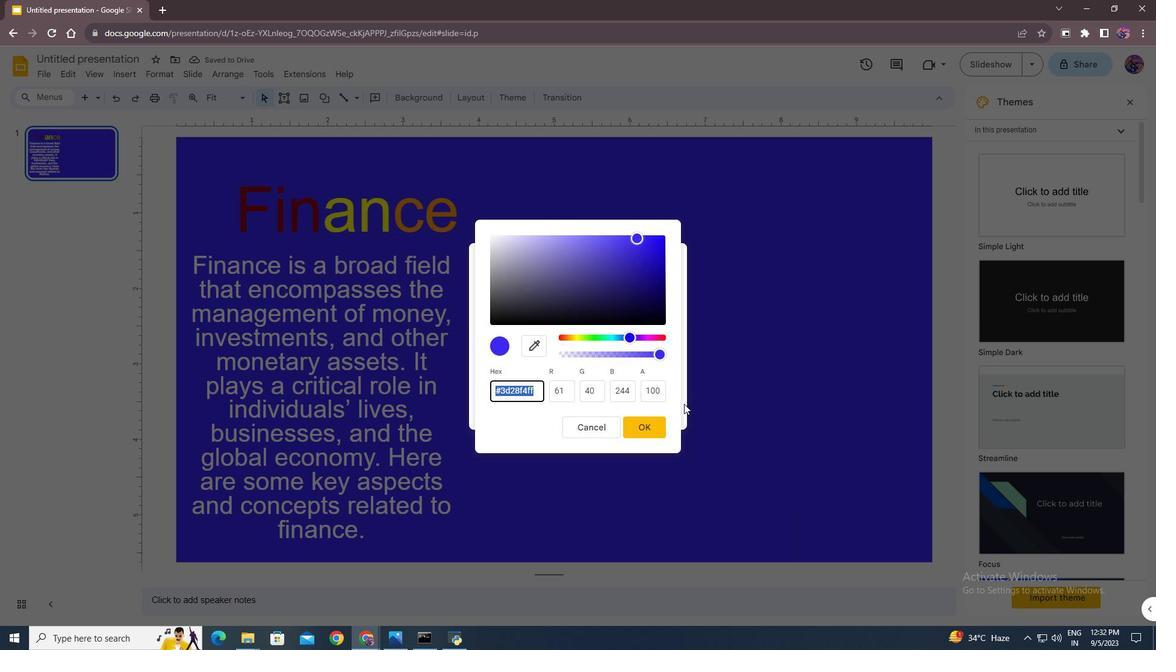 
Action: Mouse moved to (629, 336)
Screenshot: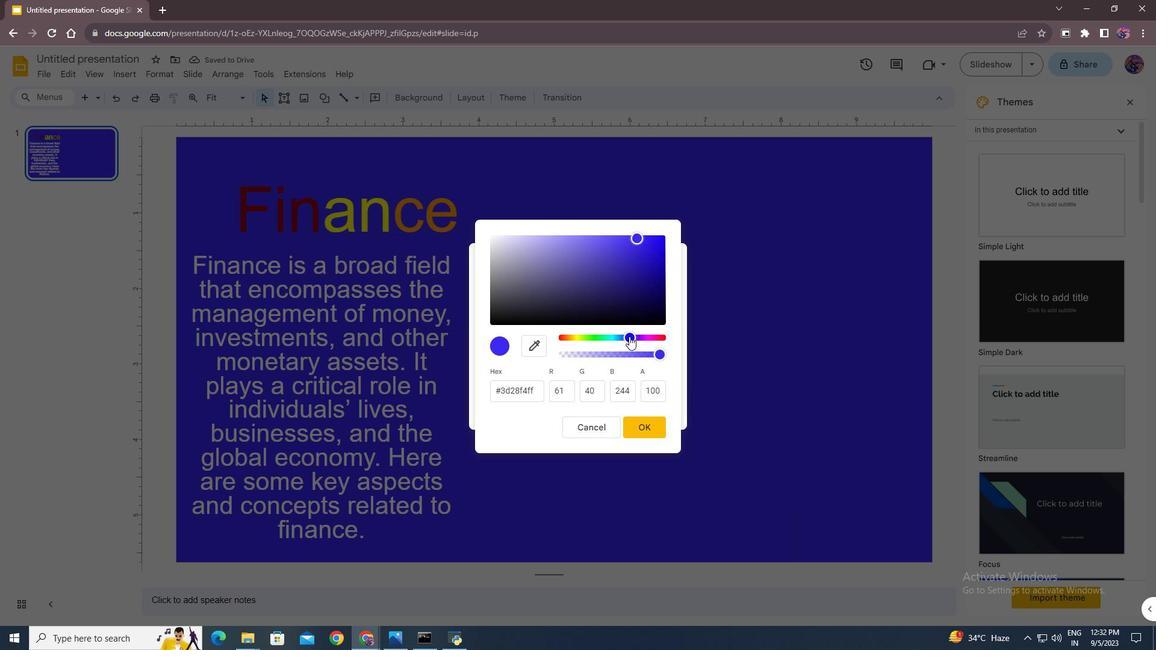 
Action: Mouse pressed left at (629, 336)
Screenshot: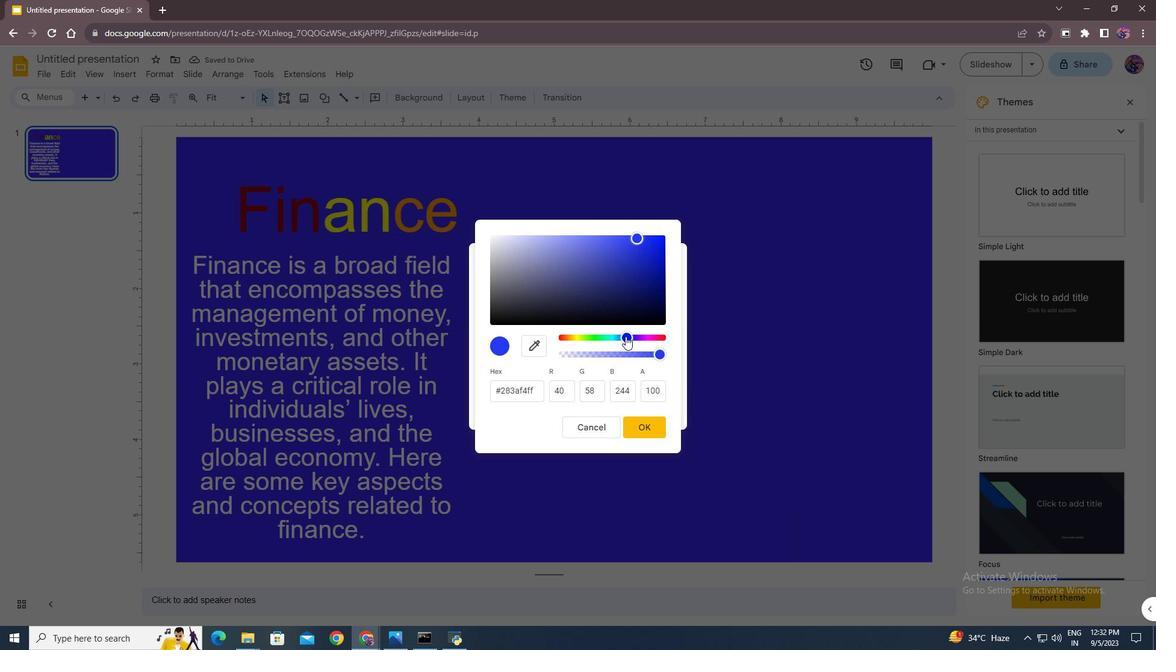 
Action: Mouse moved to (631, 235)
Screenshot: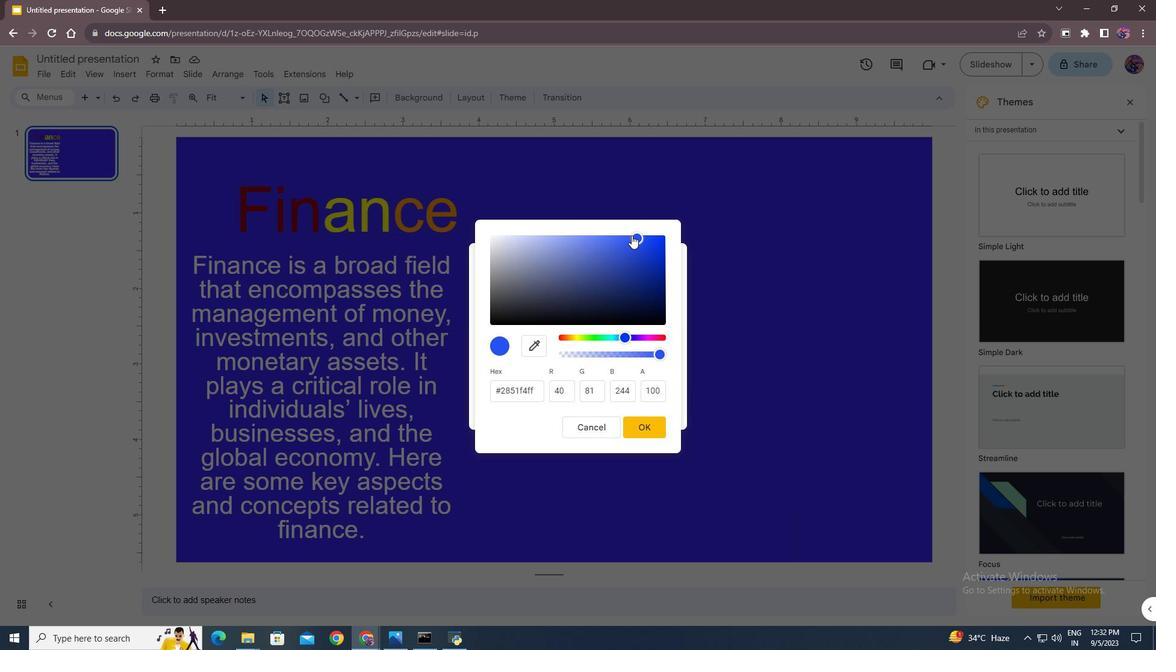 
Action: Mouse pressed left at (631, 235)
Screenshot: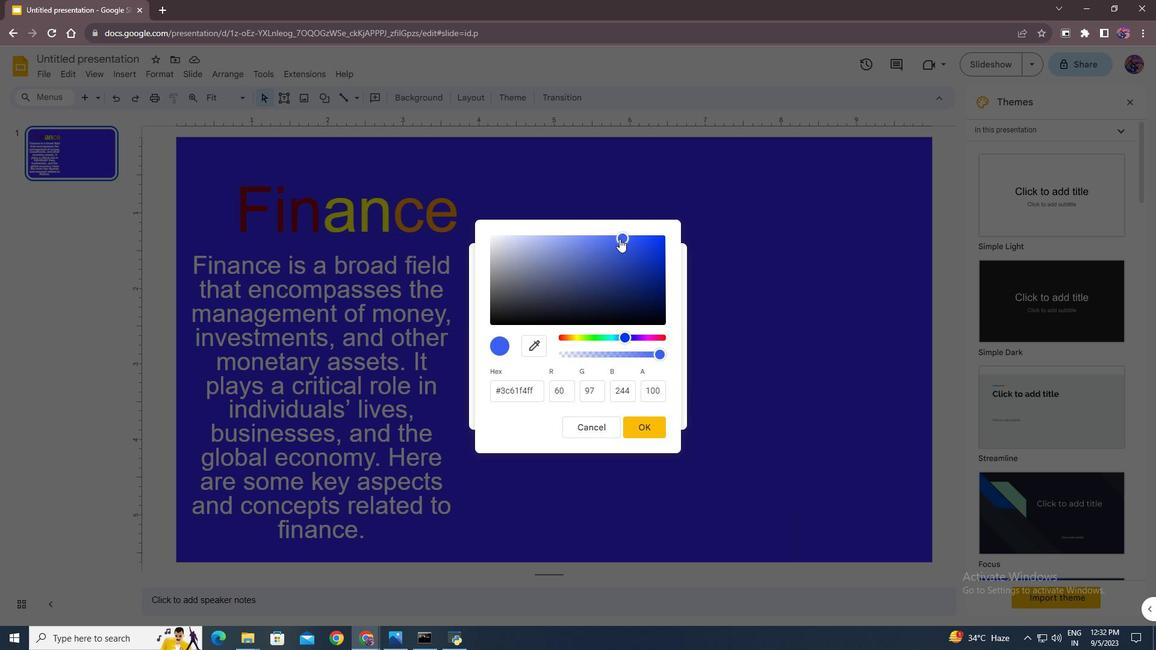 
Action: Mouse moved to (643, 427)
Screenshot: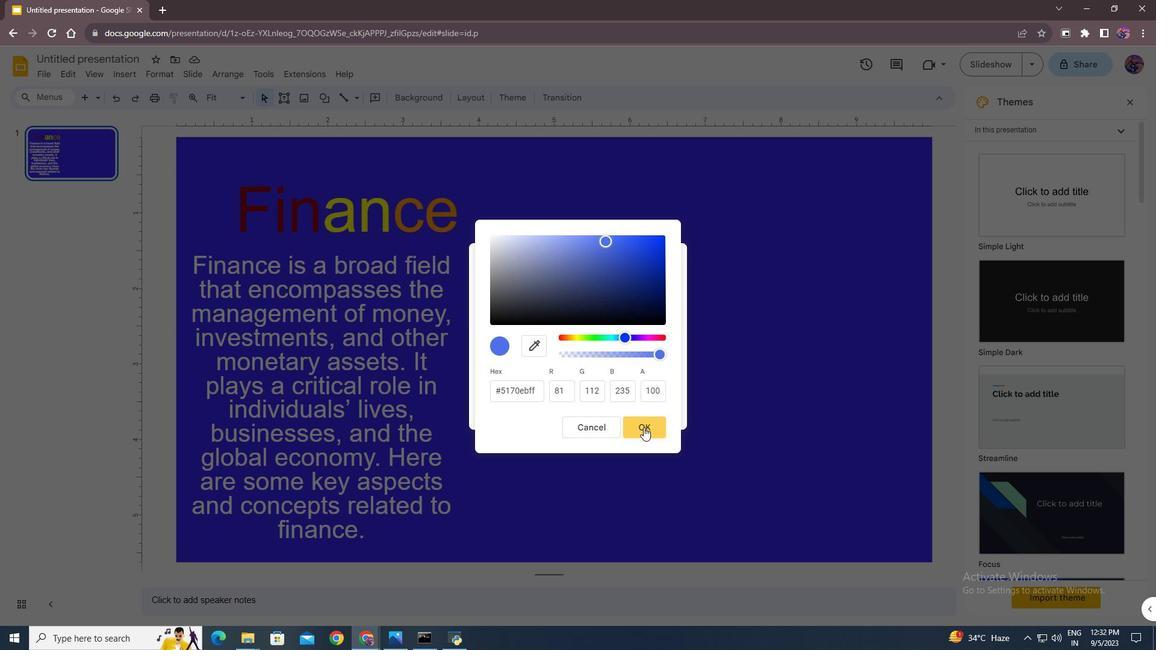 
Action: Mouse pressed left at (643, 427)
Screenshot: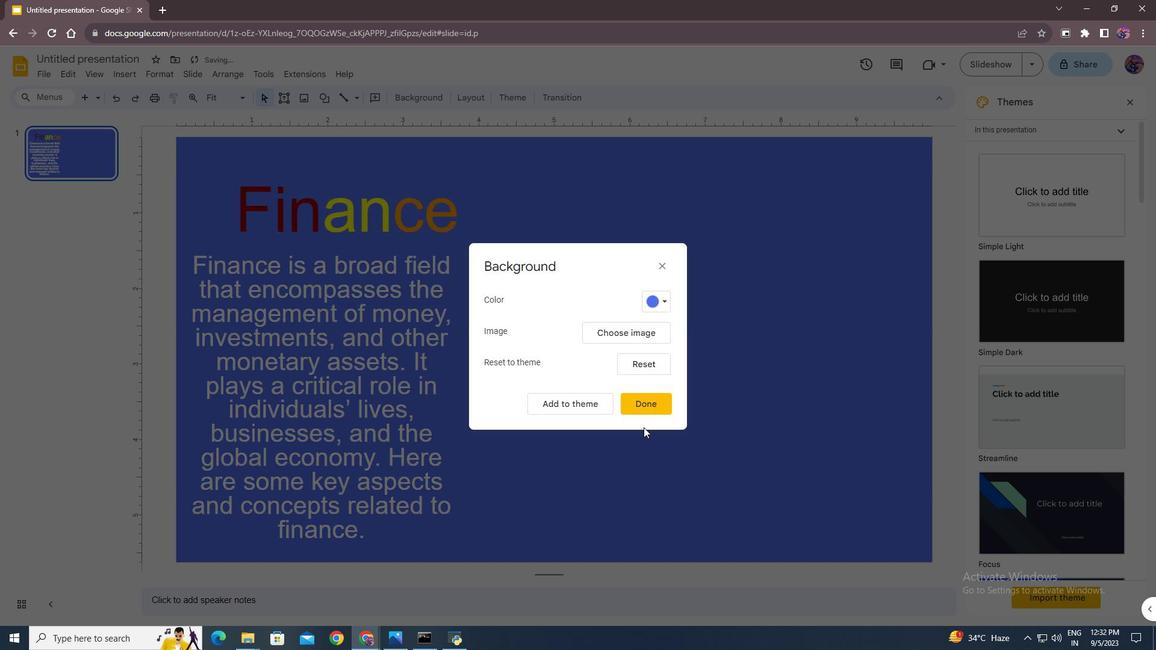 
Action: Mouse moved to (647, 403)
Screenshot: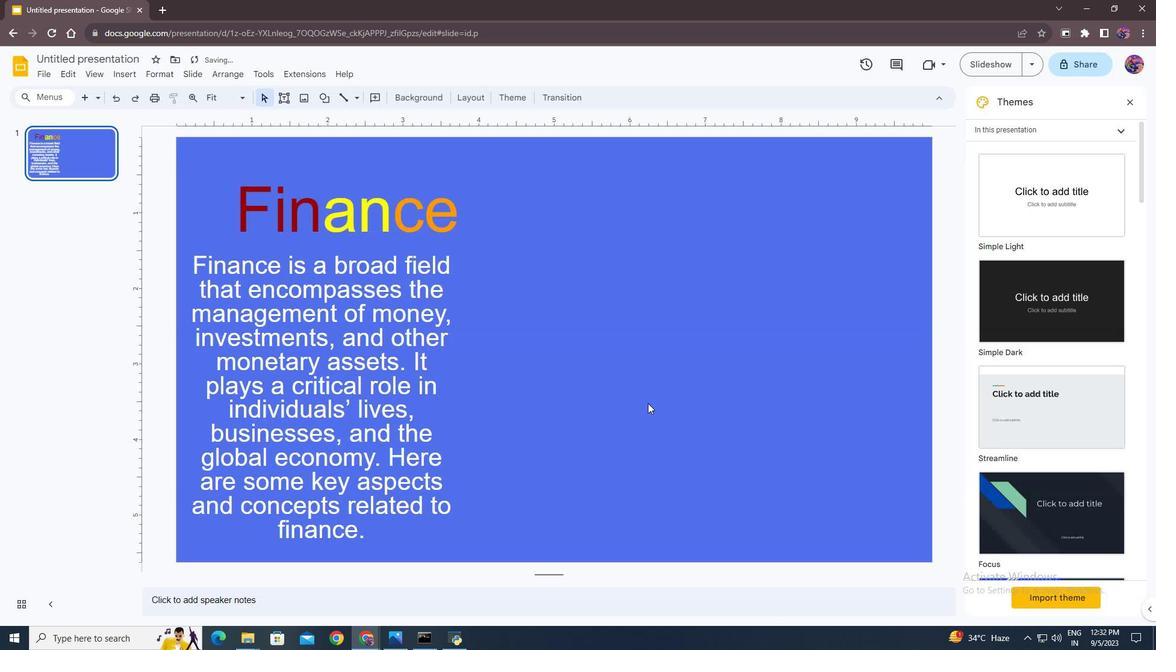 
Action: Mouse pressed left at (647, 403)
Screenshot: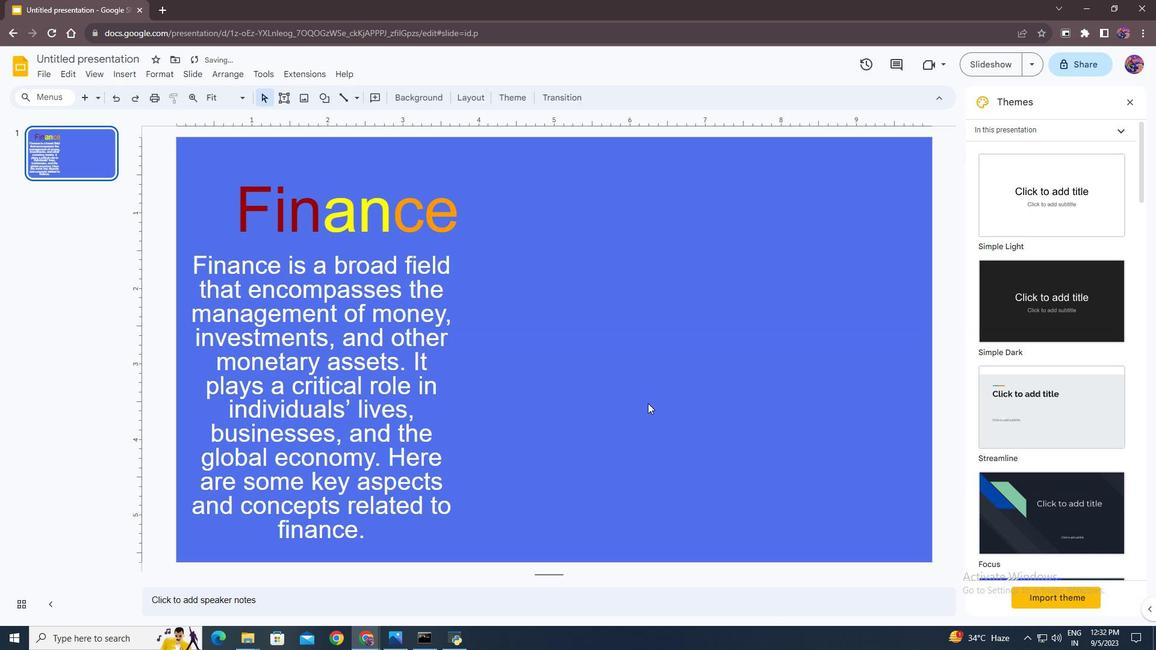 
Action: Mouse moved to (626, 366)
Screenshot: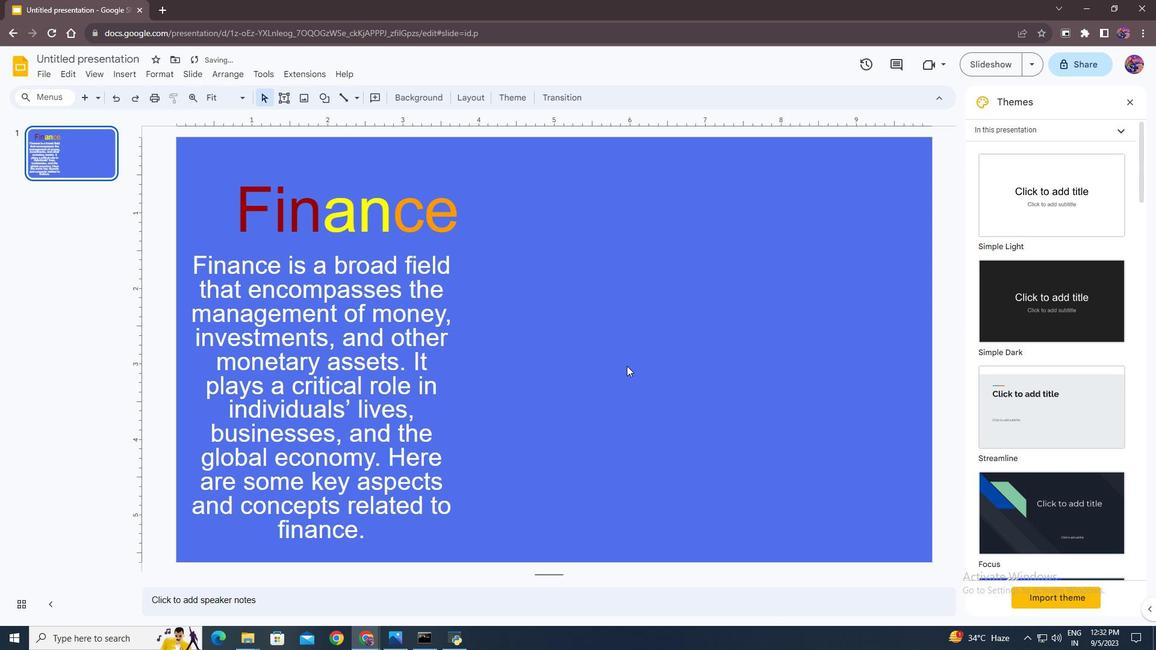 
Action: Mouse pressed left at (626, 366)
Screenshot: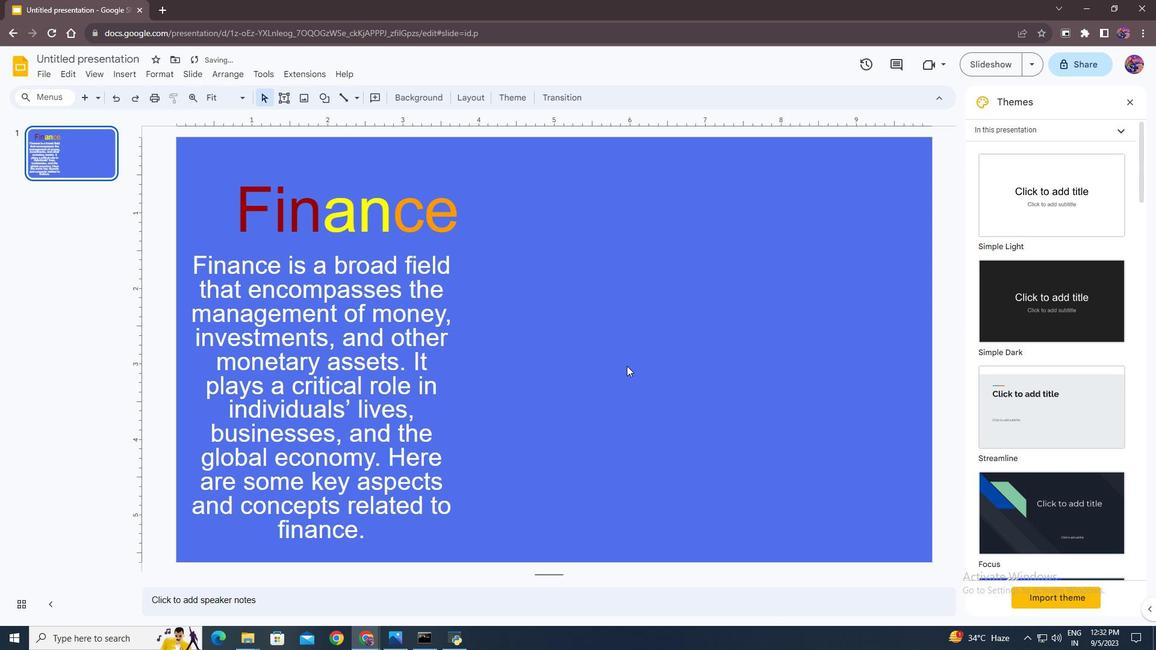 
Action: Mouse moved to (250, 411)
Screenshot: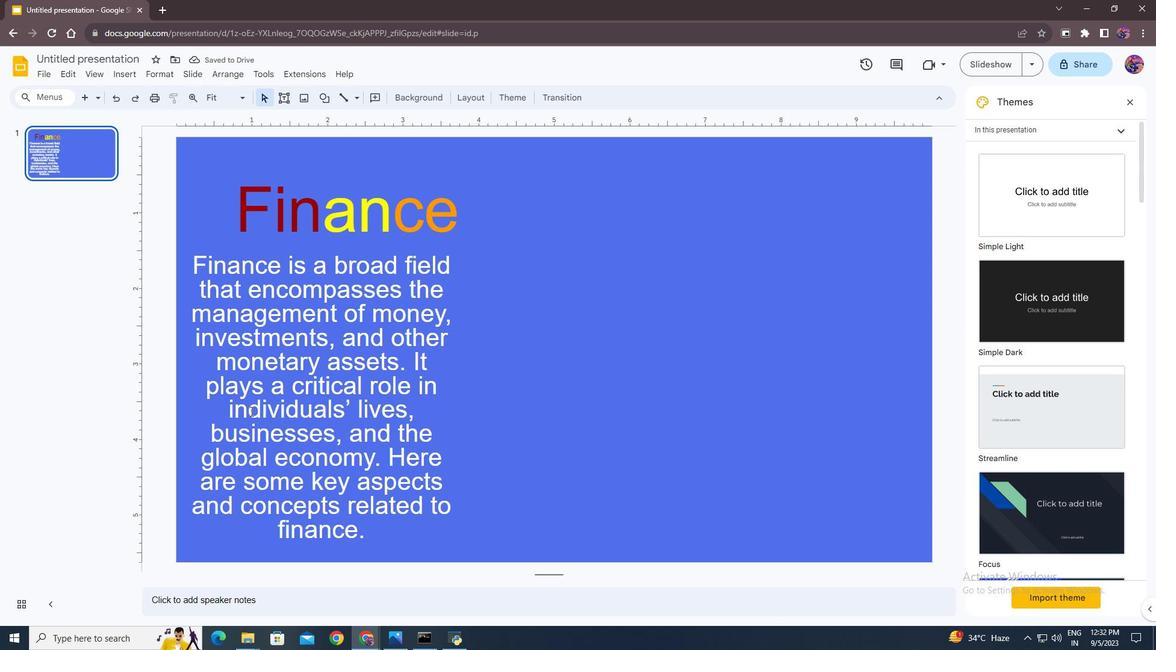 
Action: Mouse pressed left at (250, 411)
Screenshot: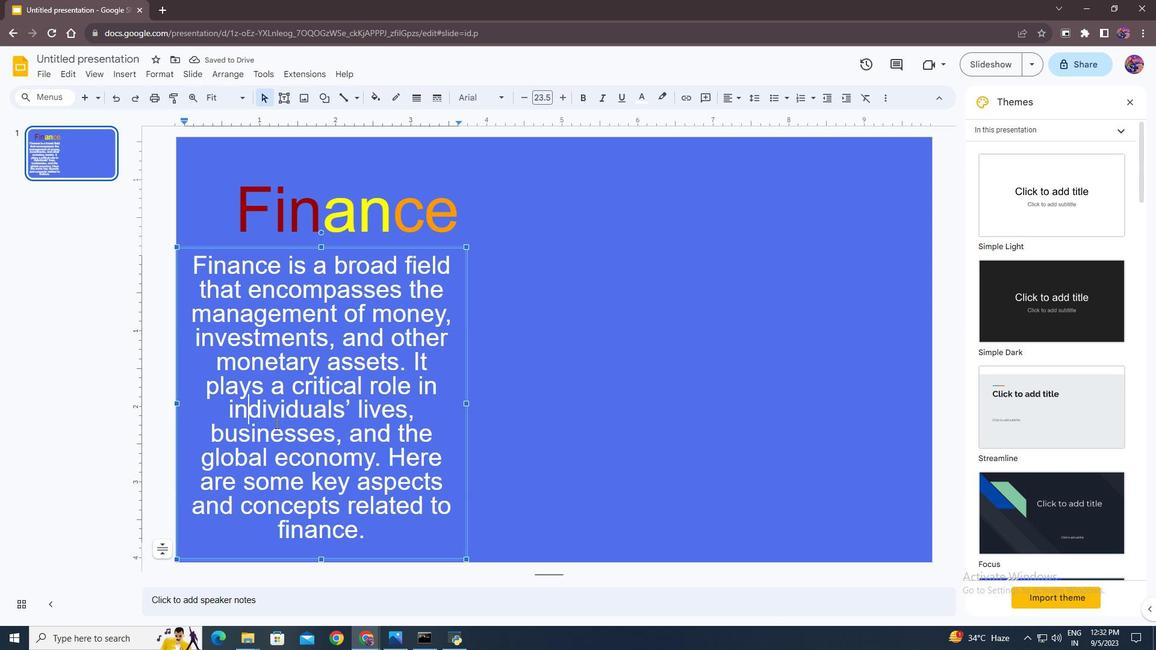 
Action: Mouse moved to (377, 532)
Screenshot: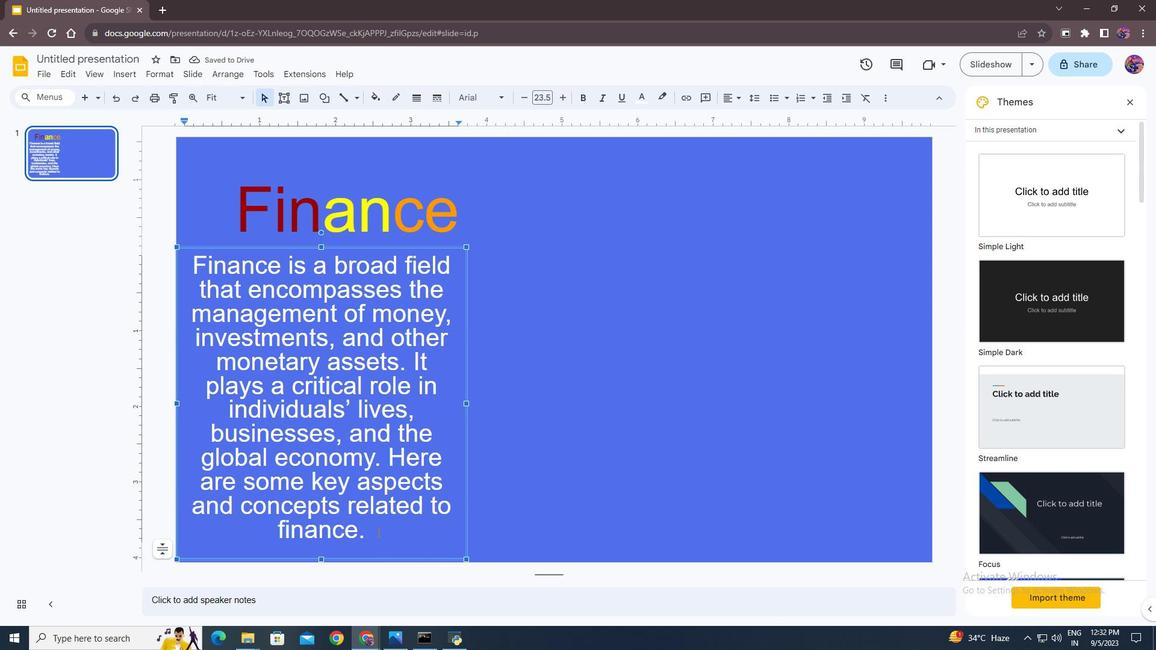
Action: Key pressed ctrl+A
Screenshot: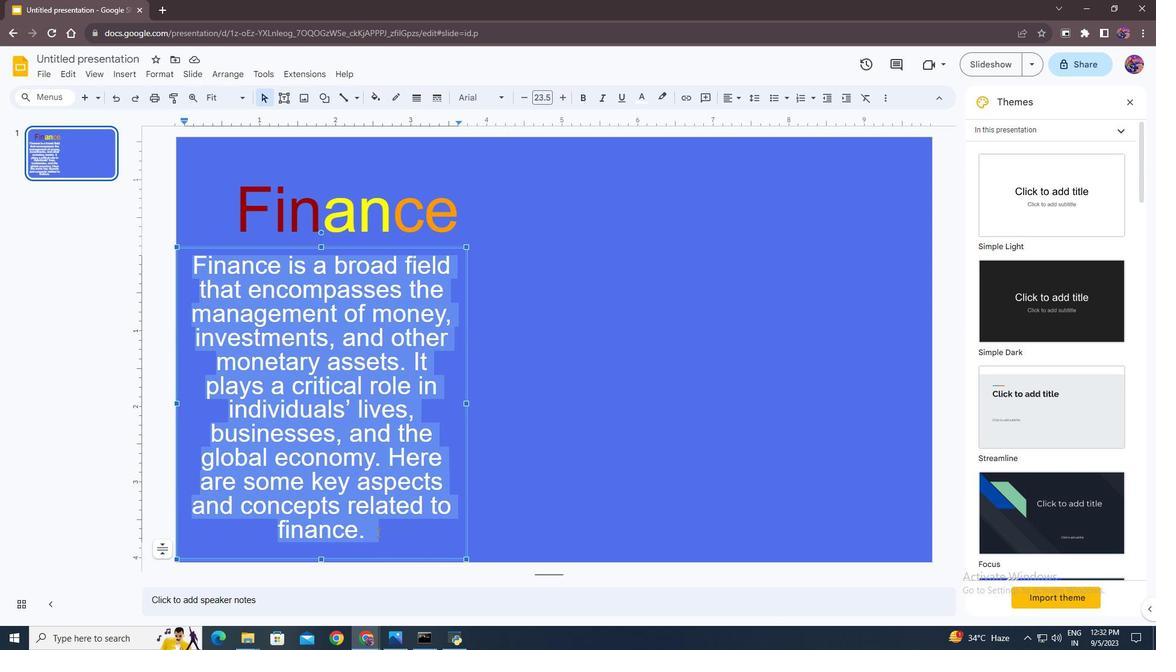
Action: Mouse moved to (458, 95)
Screenshot: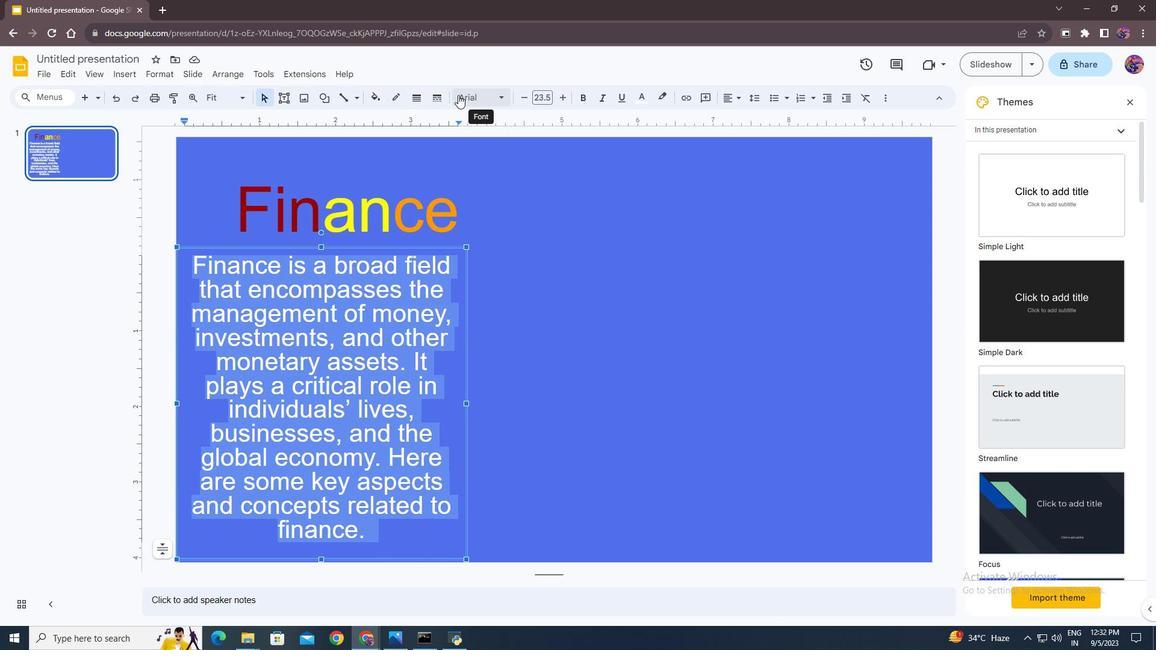 
Action: Mouse pressed left at (458, 95)
Screenshot: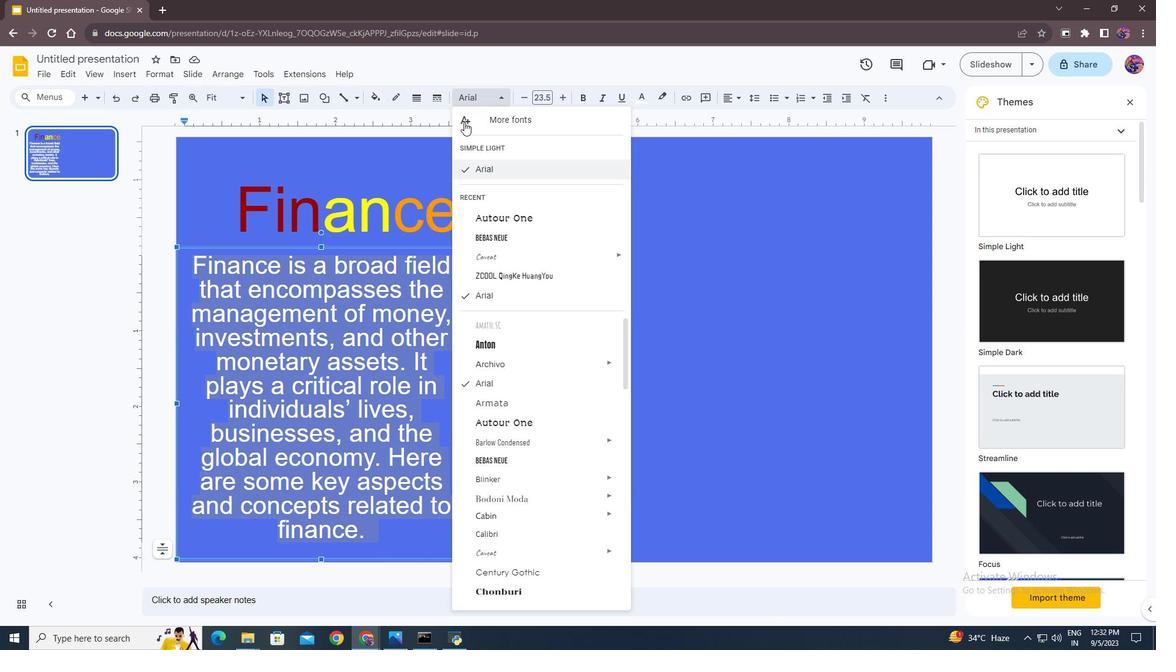 
Action: Mouse moved to (512, 260)
Screenshot: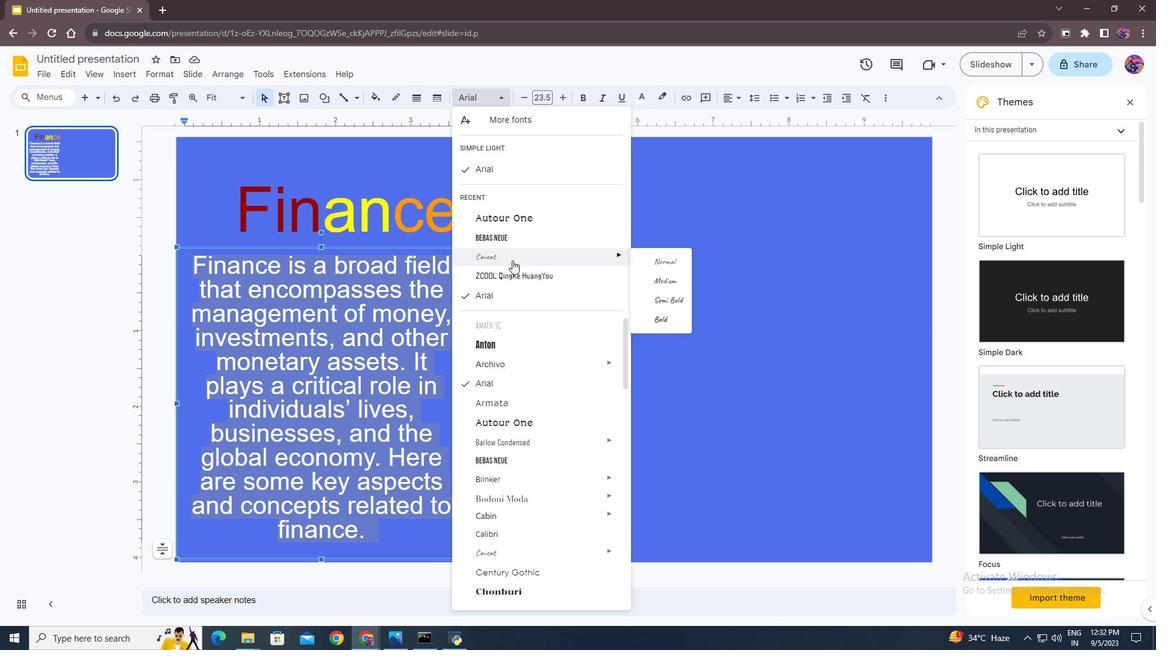 
Action: Mouse pressed left at (512, 260)
Screenshot: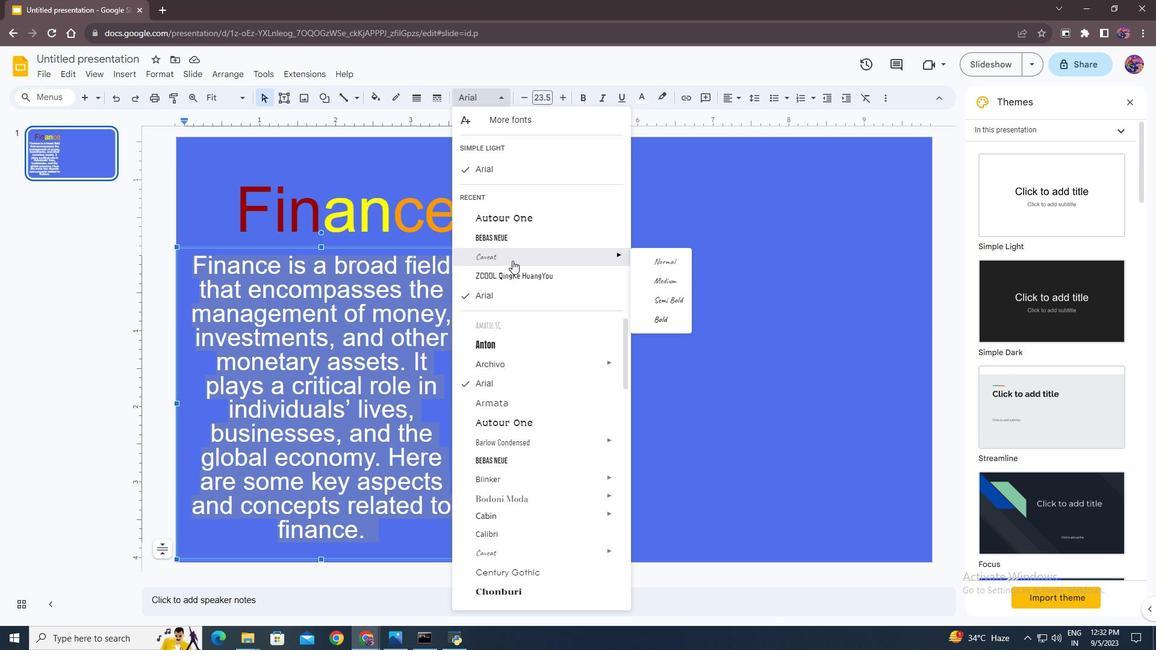 
Action: Mouse moved to (484, 97)
Screenshot: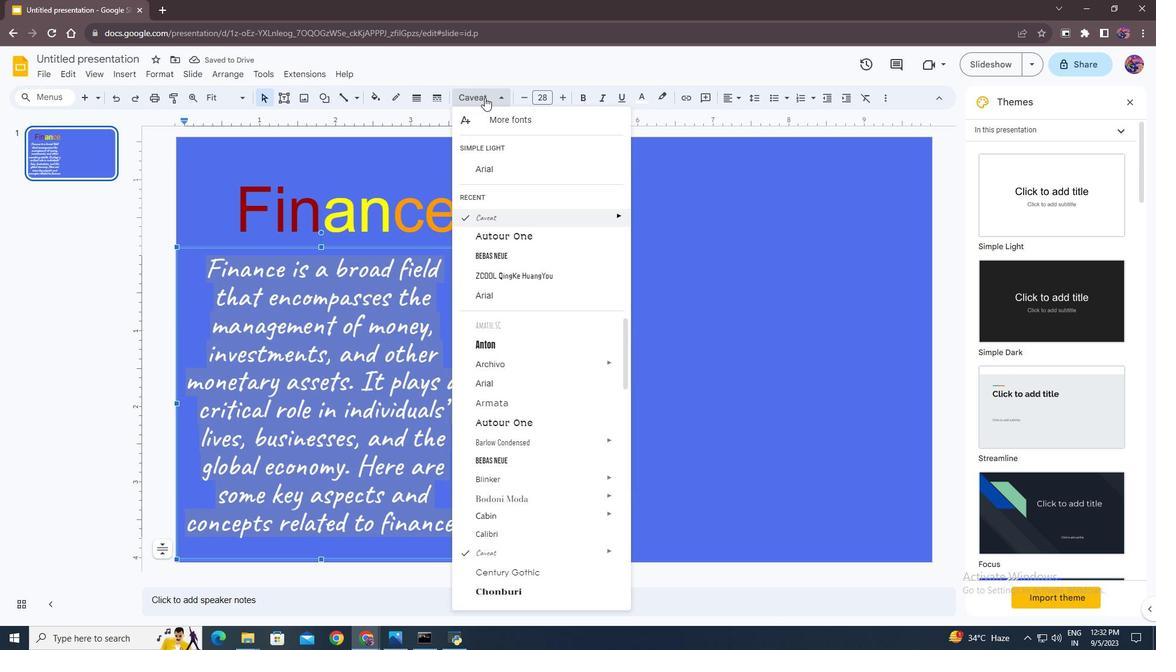 
Action: Mouse pressed left at (484, 97)
Screenshot: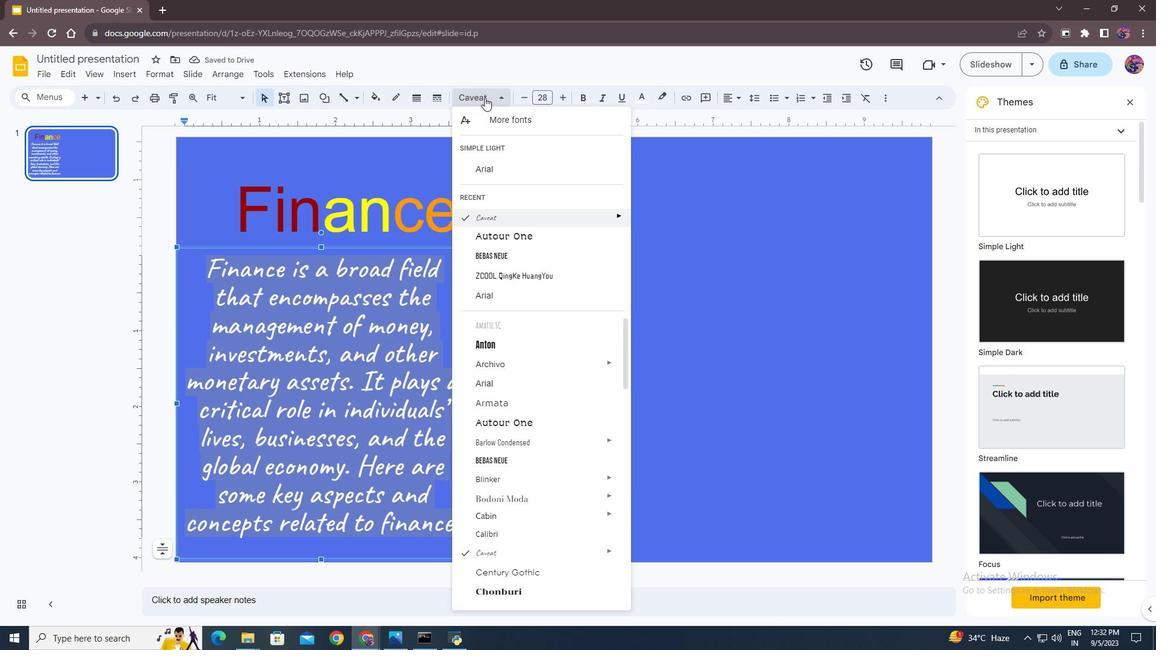 
Action: Mouse moved to (530, 387)
Screenshot: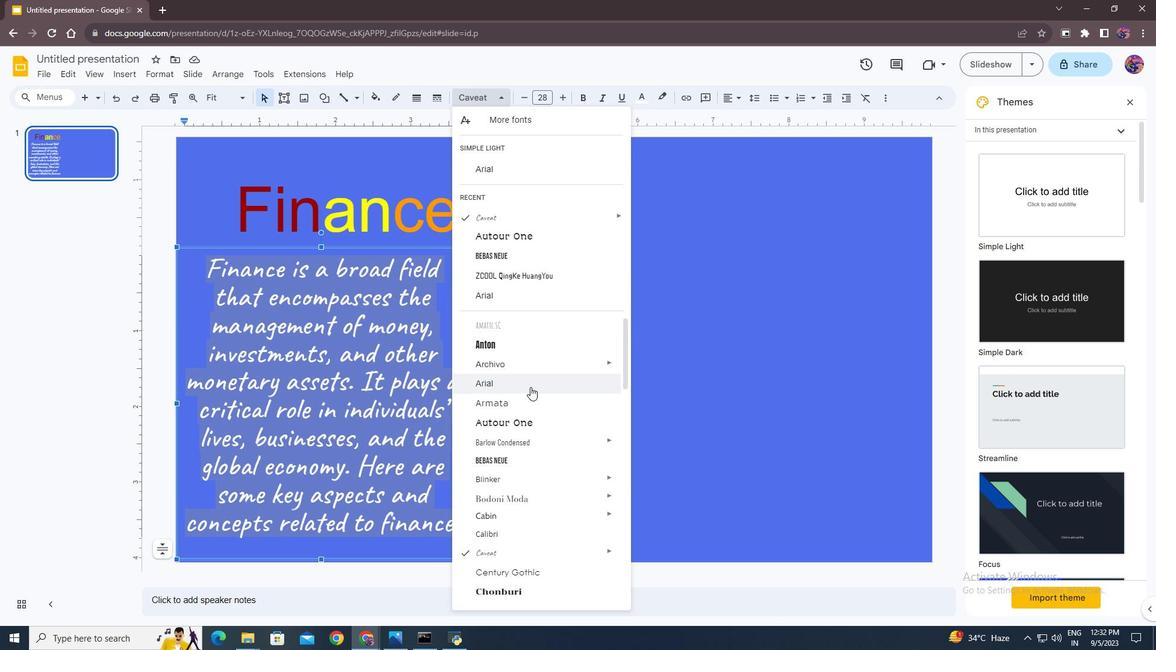 
Action: Mouse pressed left at (530, 387)
Screenshot: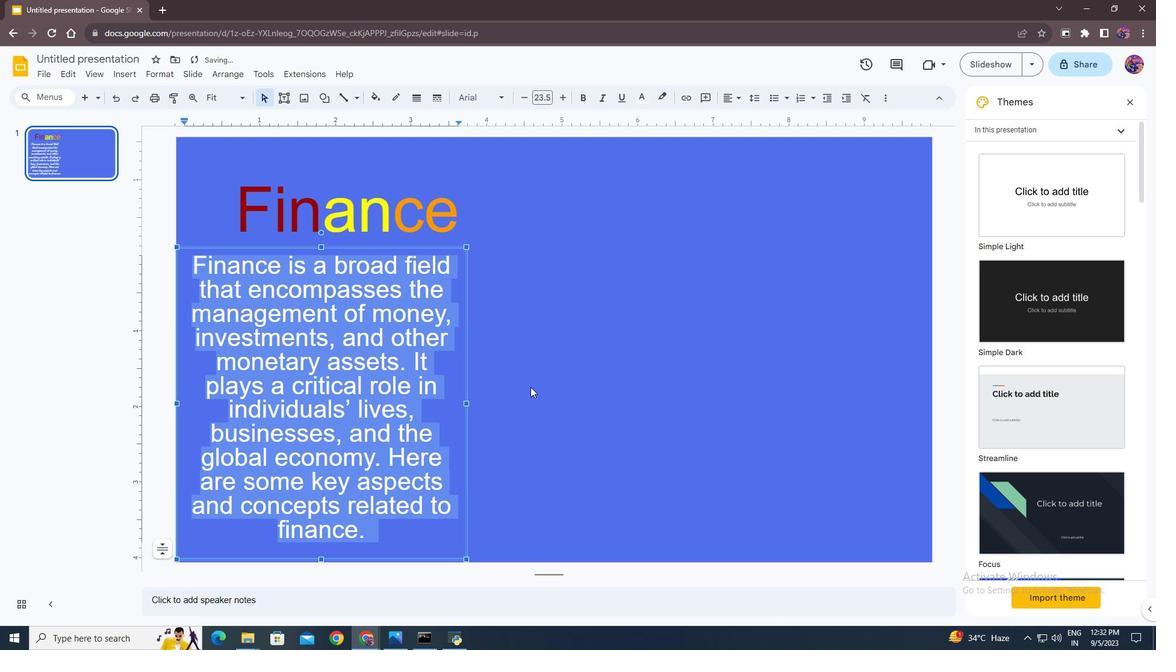 
Action: Mouse moved to (491, 97)
Screenshot: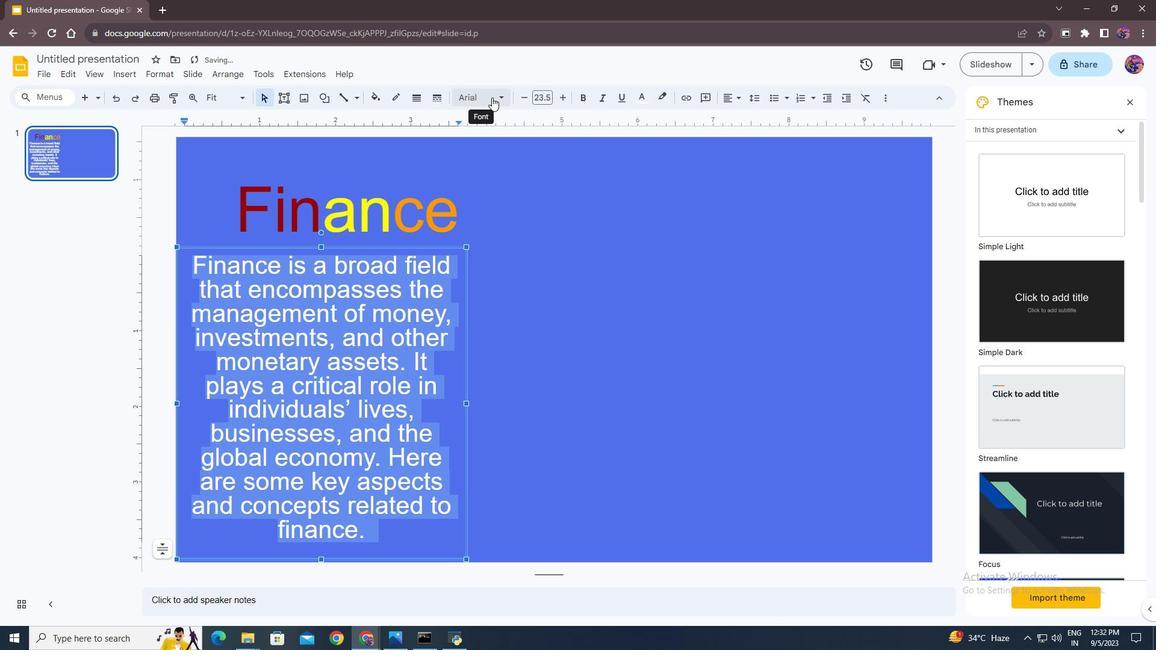 
Action: Mouse pressed left at (491, 97)
Screenshot: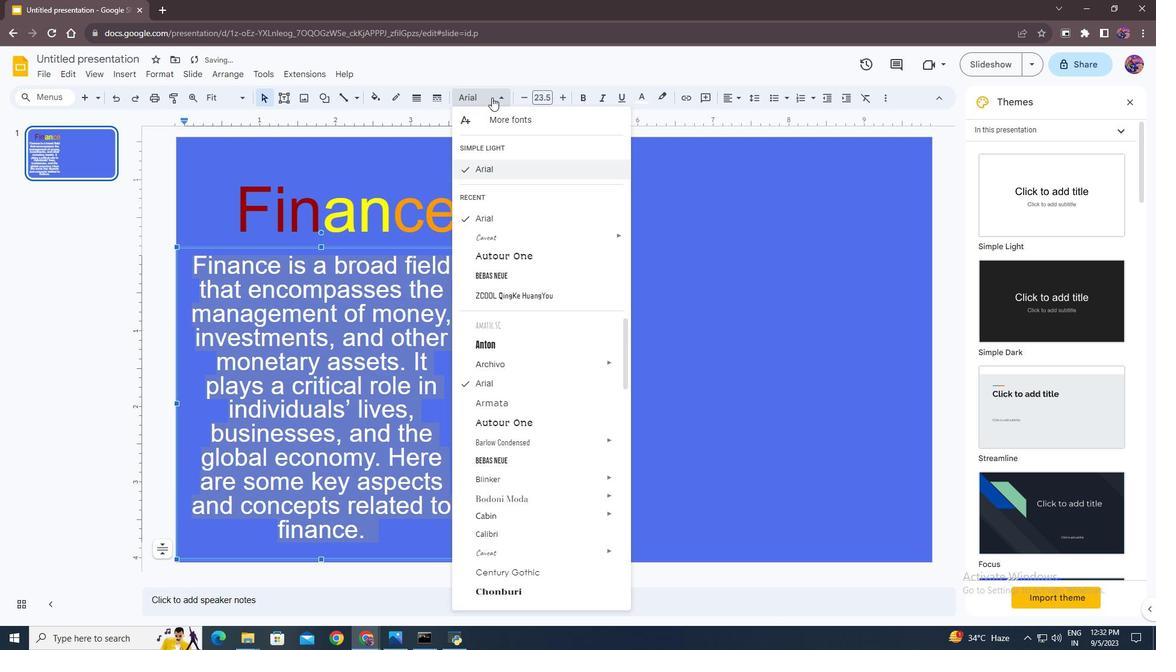 
Action: Mouse moved to (549, 441)
Screenshot: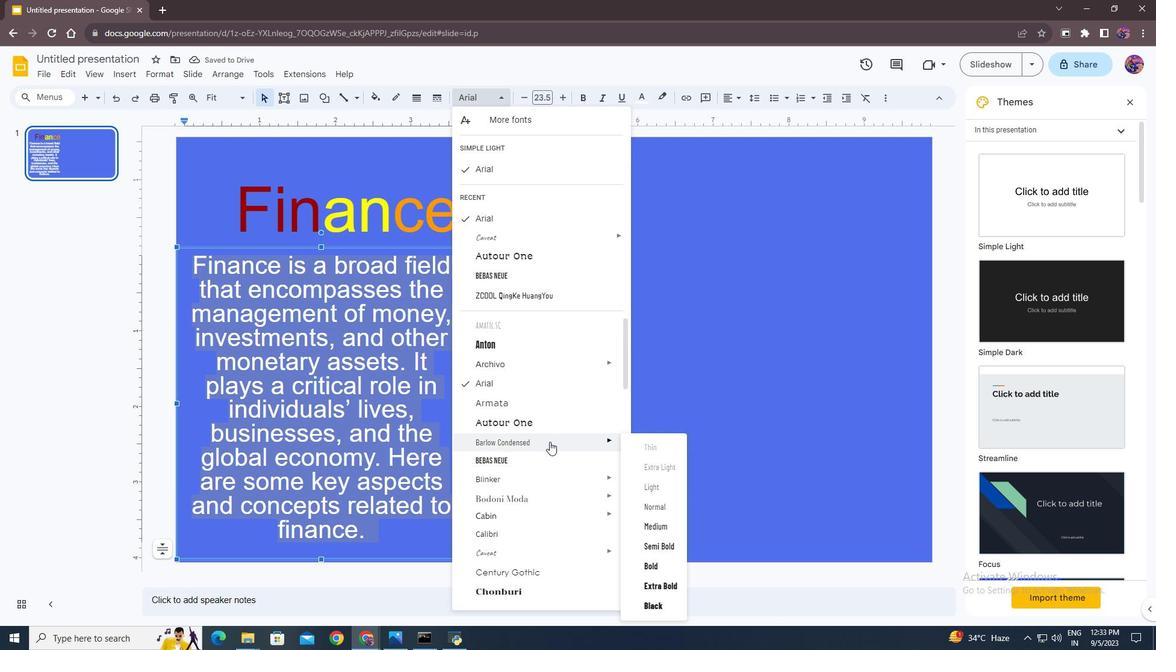 
Action: Mouse pressed left at (549, 441)
Screenshot: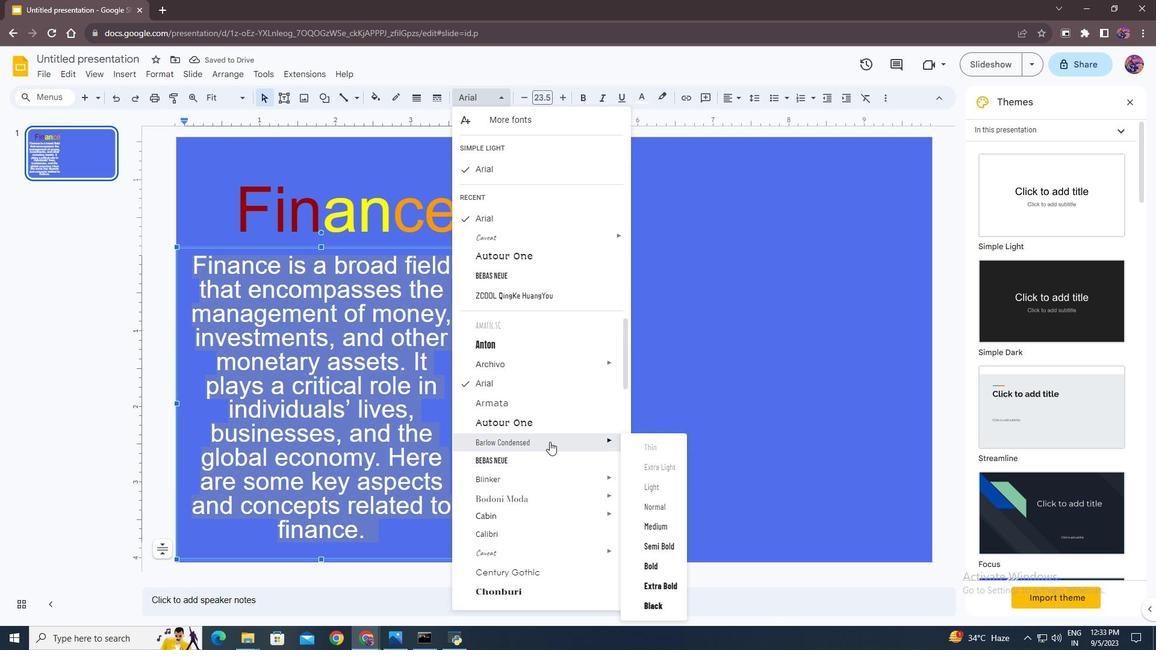 
Action: Mouse moved to (504, 382)
Screenshot: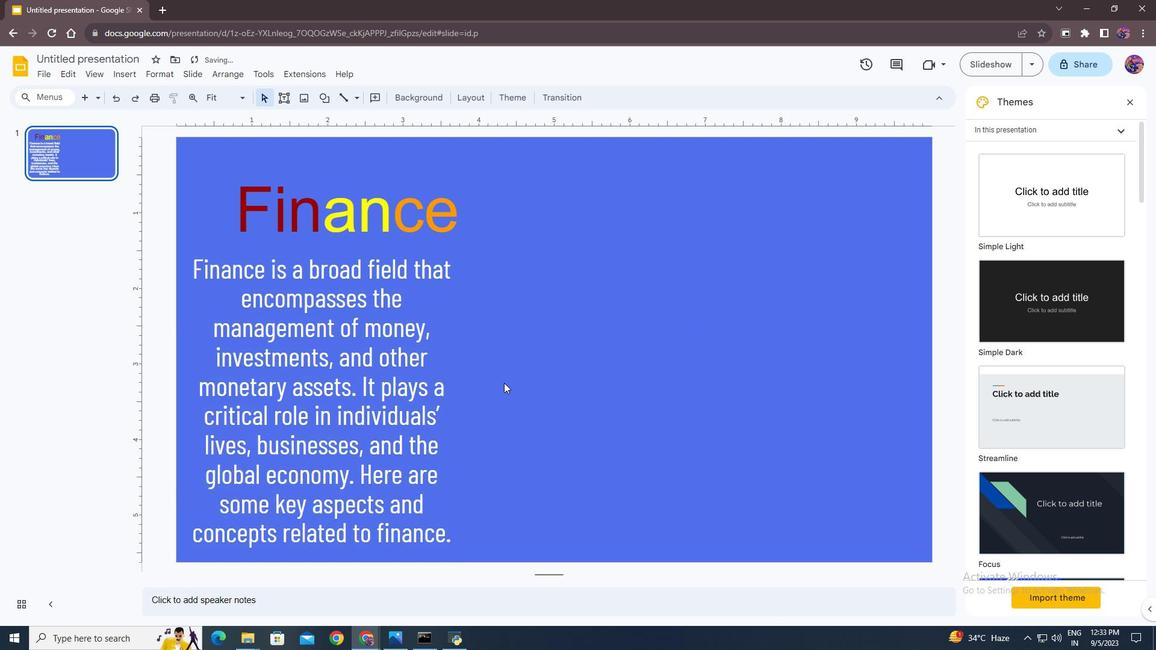 
Action: Mouse pressed left at (504, 382)
Screenshot: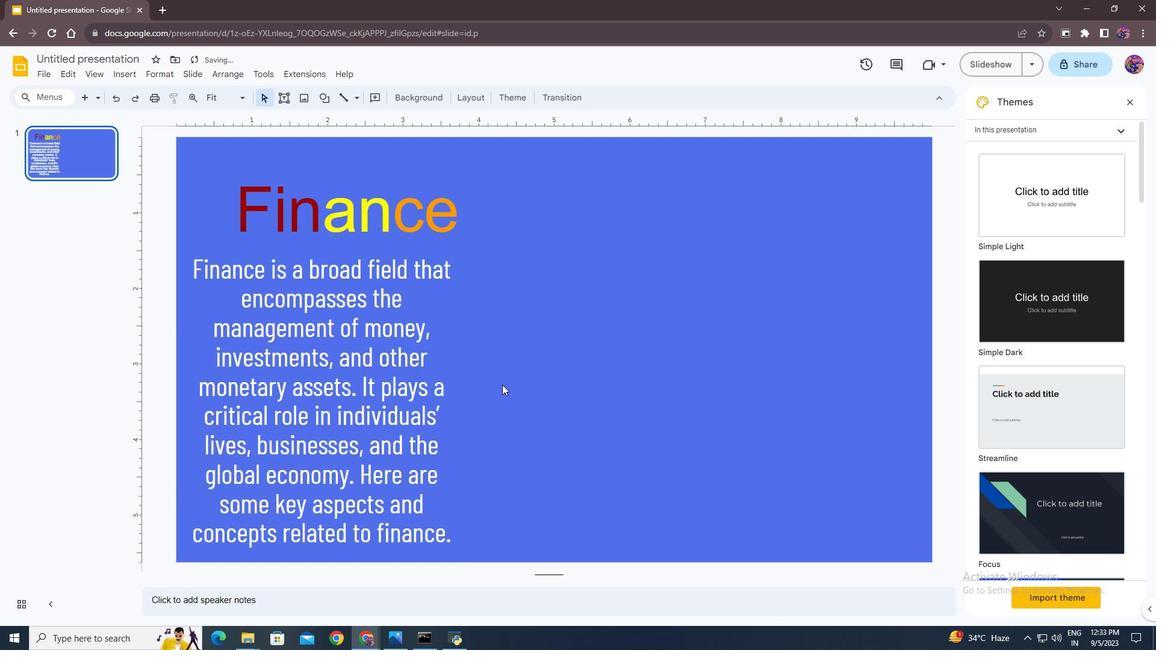 
Action: Mouse moved to (344, 212)
Screenshot: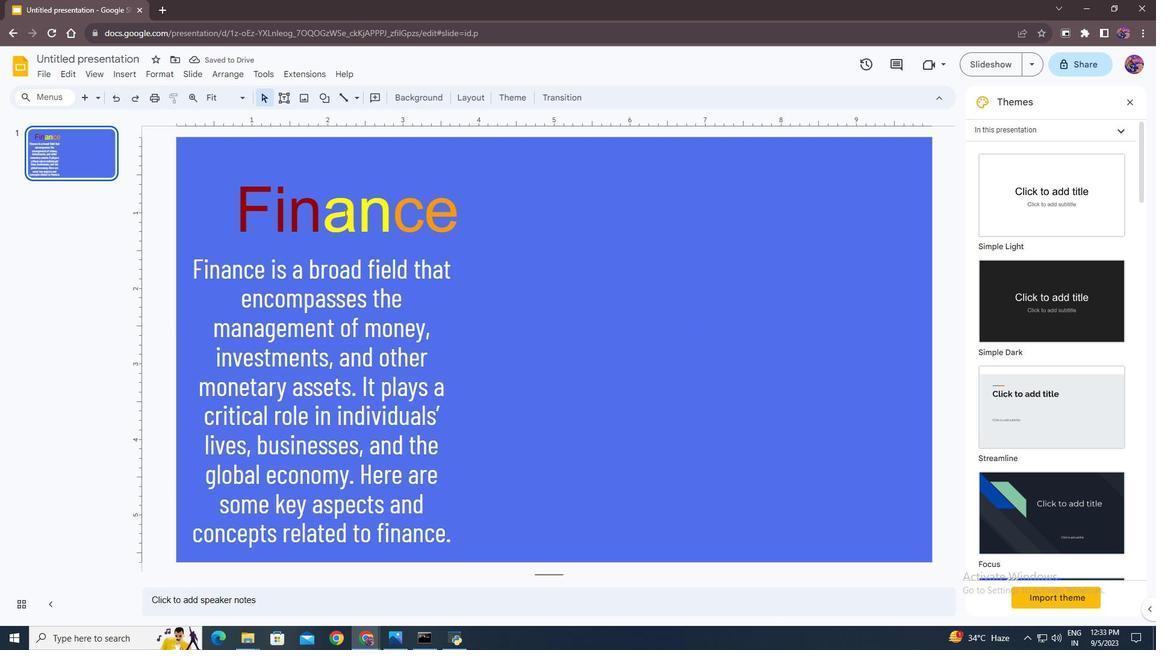 
Action: Mouse pressed left at (344, 212)
Screenshot: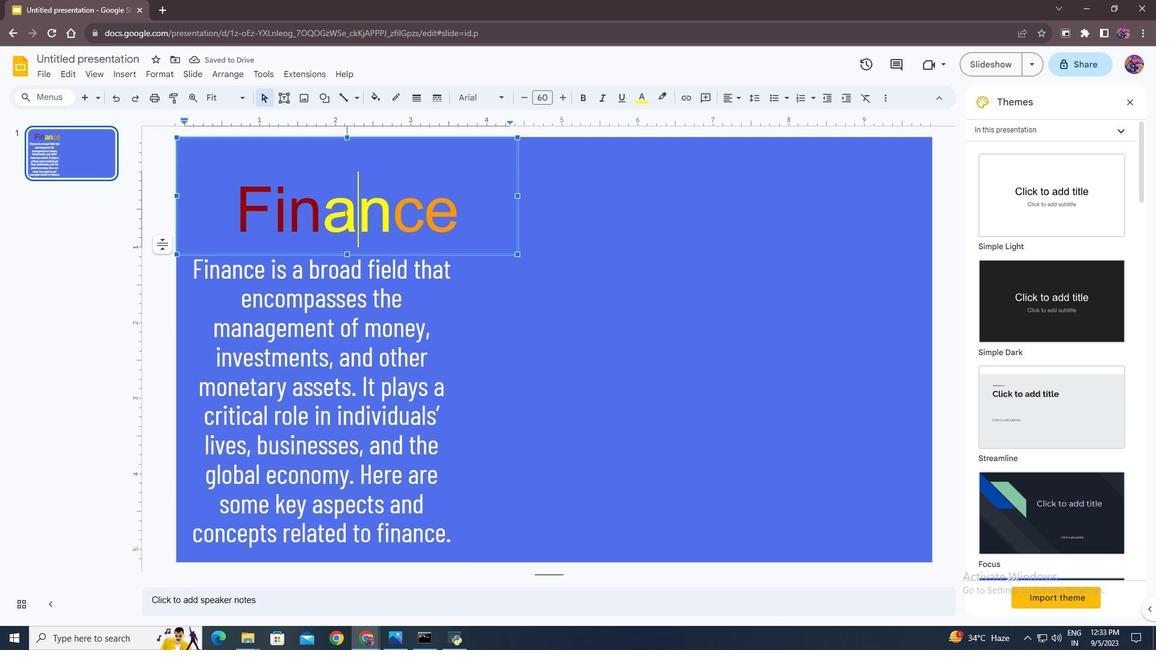 
Action: Mouse moved to (466, 210)
Screenshot: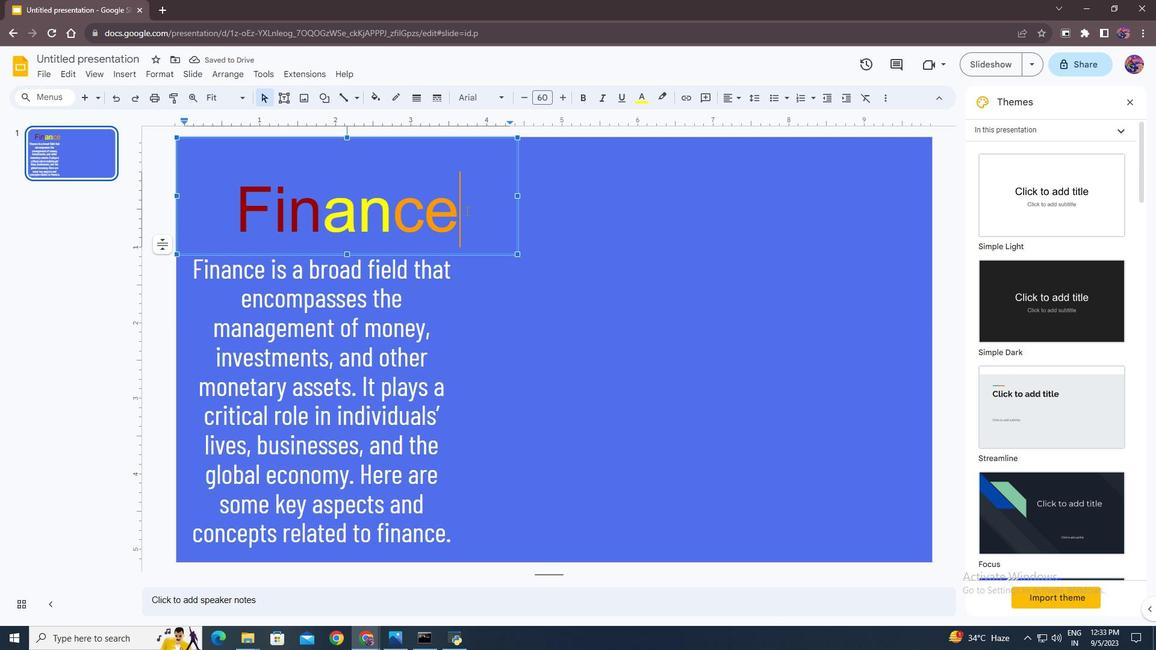 
Action: Mouse pressed left at (466, 210)
Screenshot: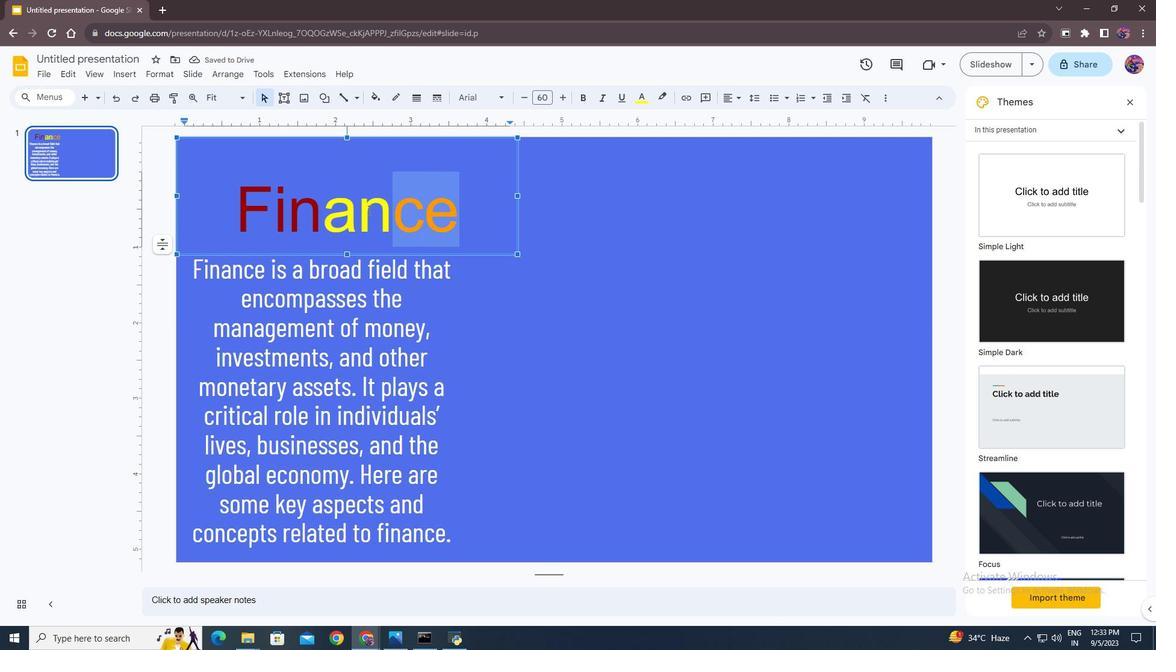 
Action: Mouse moved to (491, 98)
Screenshot: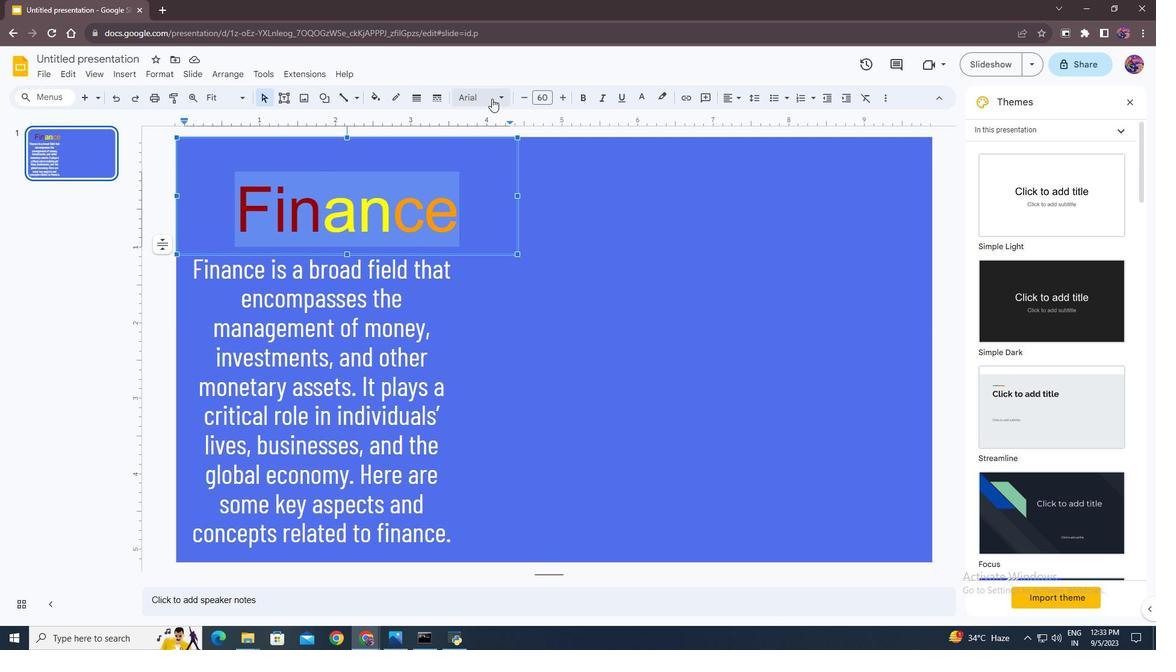 
Action: Mouse pressed left at (491, 98)
Screenshot: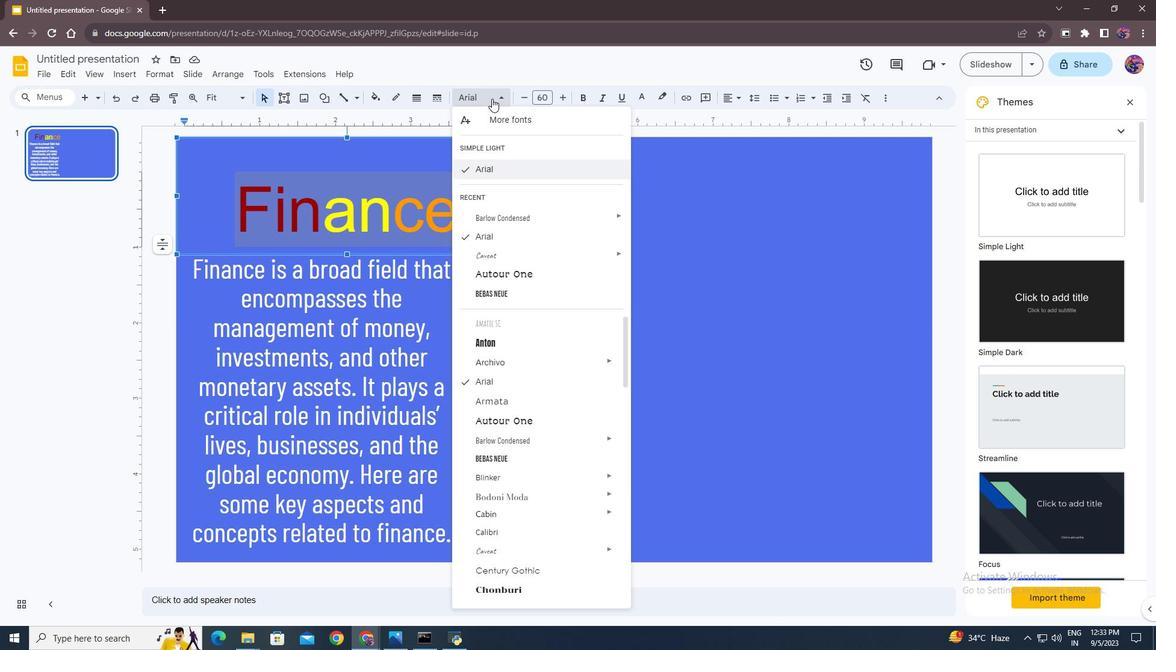 
Action: Mouse moved to (517, 453)
Screenshot: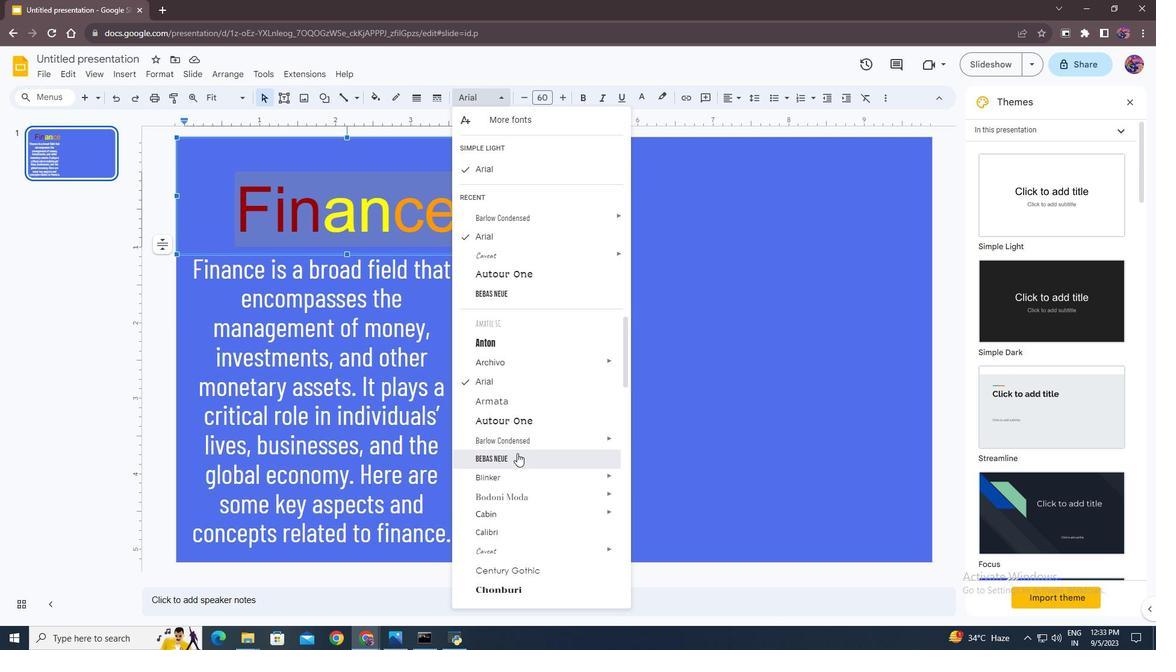 
Action: Mouse pressed left at (517, 453)
Screenshot: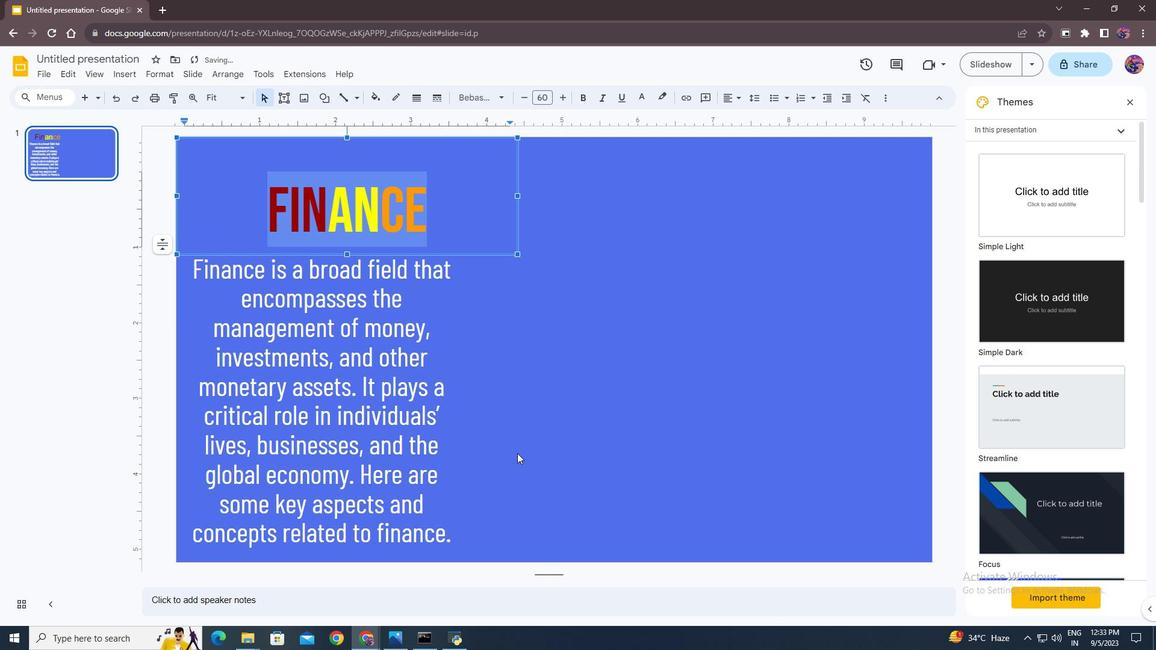
Action: Mouse moved to (481, 99)
Screenshot: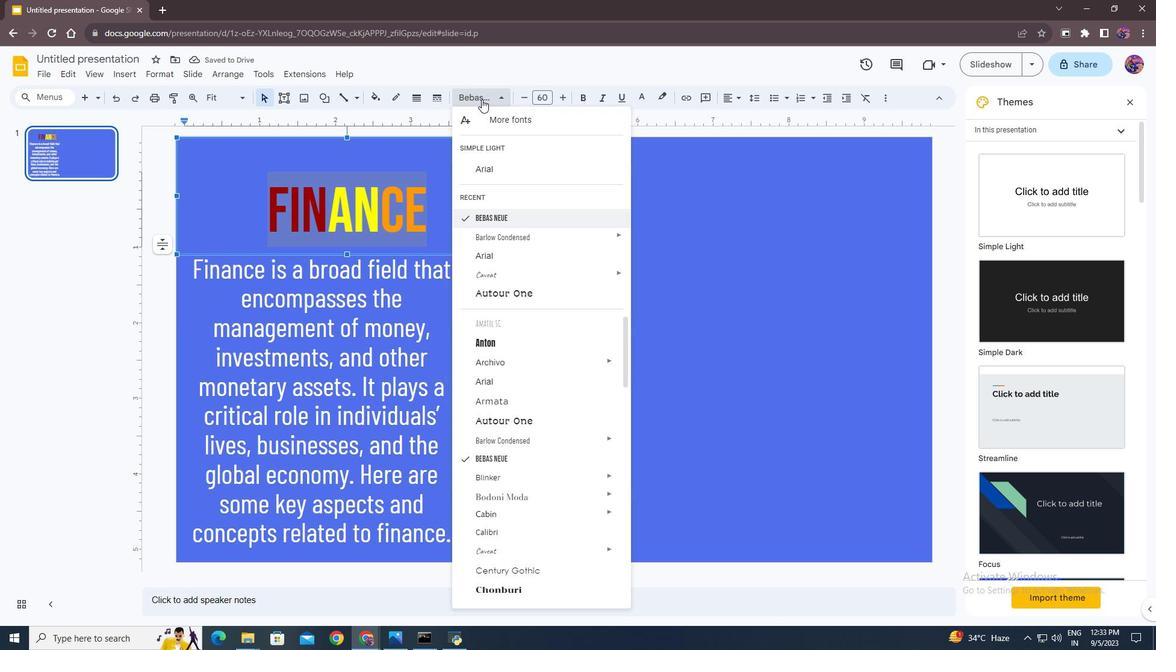 
Action: Mouse pressed left at (481, 99)
Screenshot: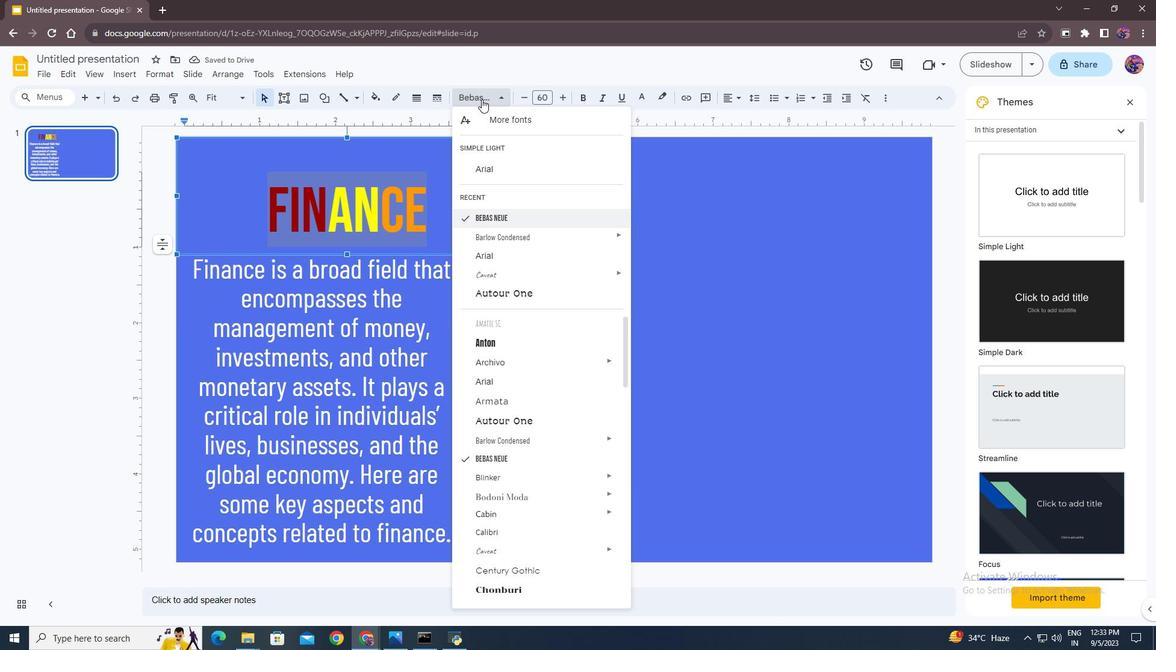 
Action: Mouse moved to (511, 537)
Screenshot: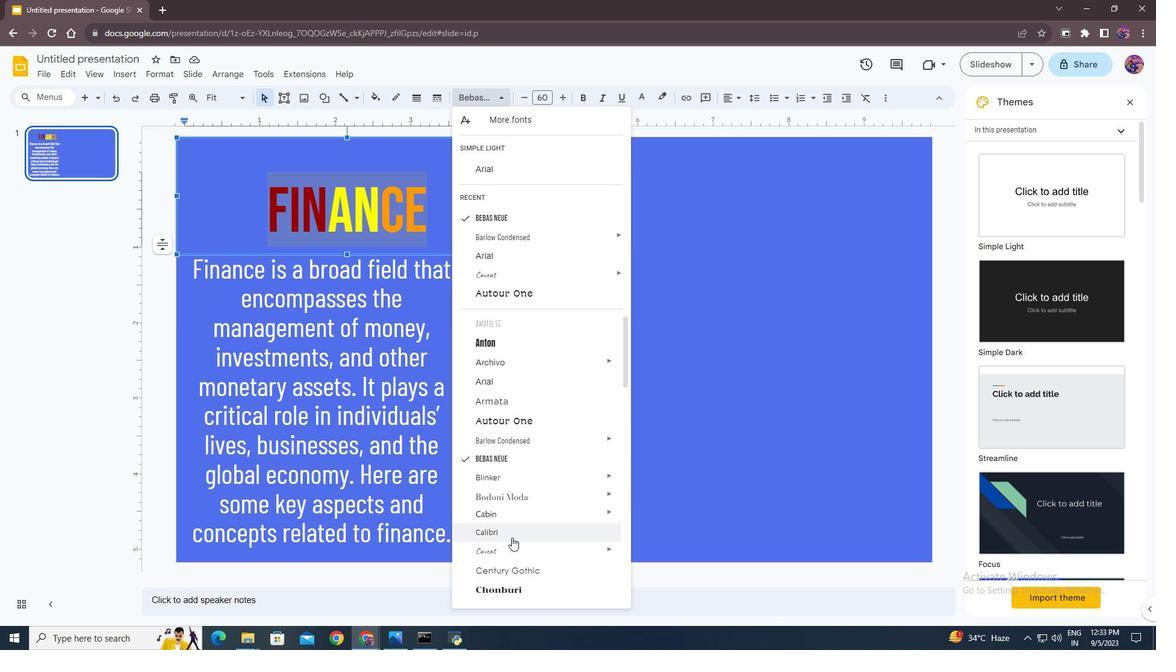 
Action: Mouse scrolled (511, 537) with delta (0, 0)
Screenshot: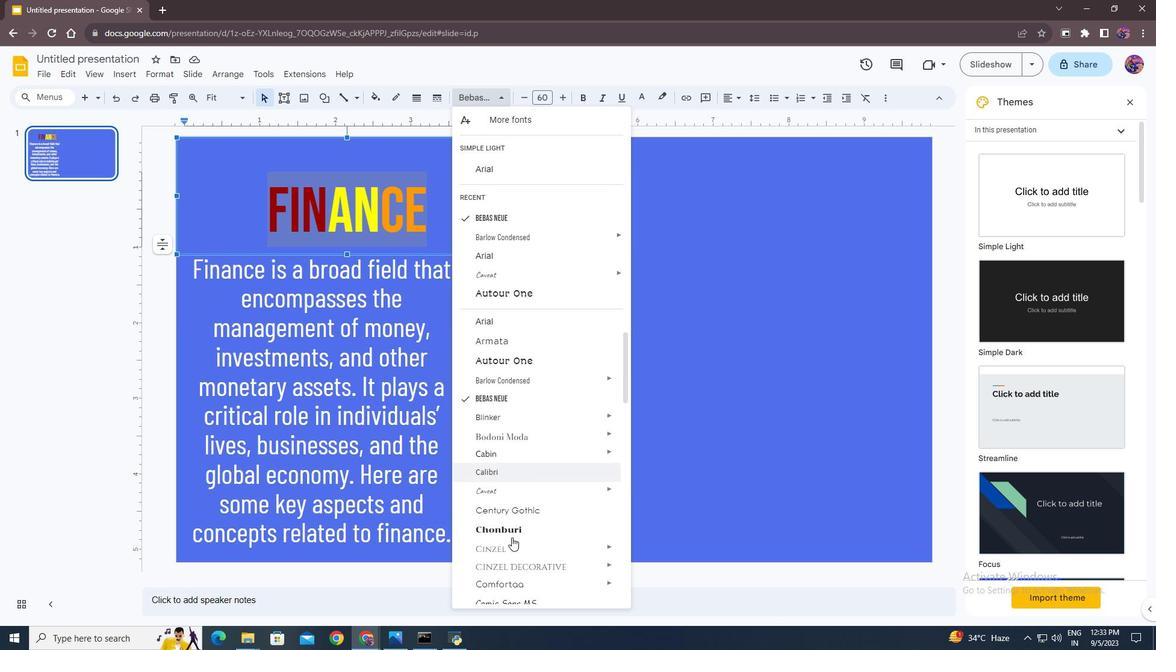 
Action: Mouse moved to (523, 510)
Screenshot: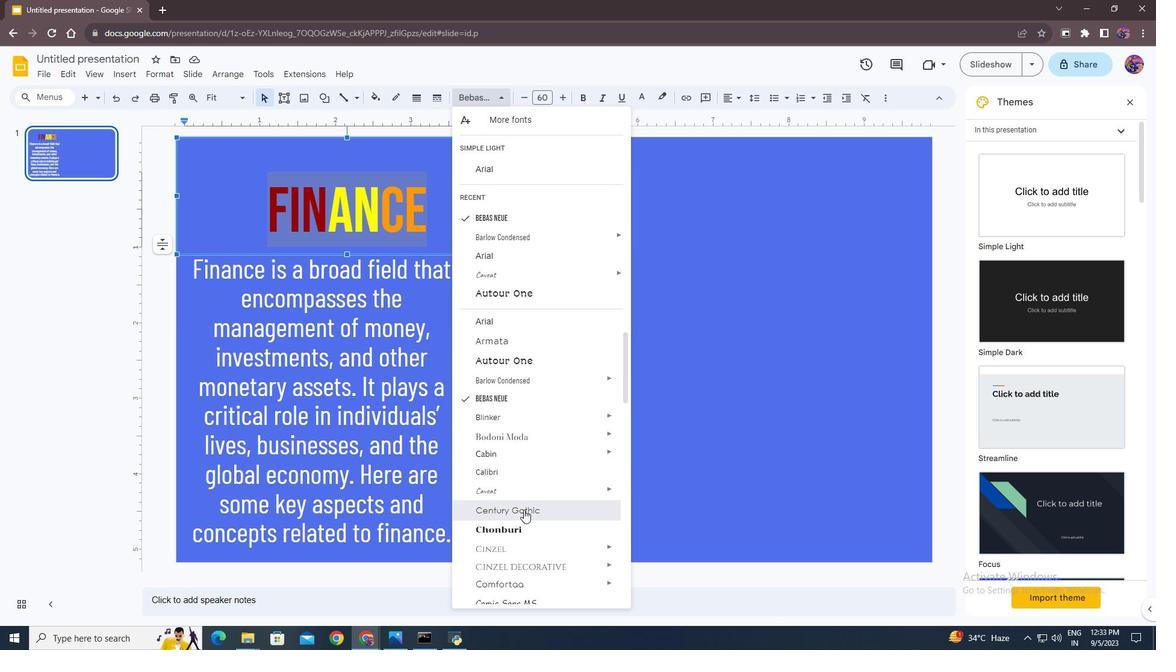 
Action: Mouse pressed left at (523, 510)
Screenshot: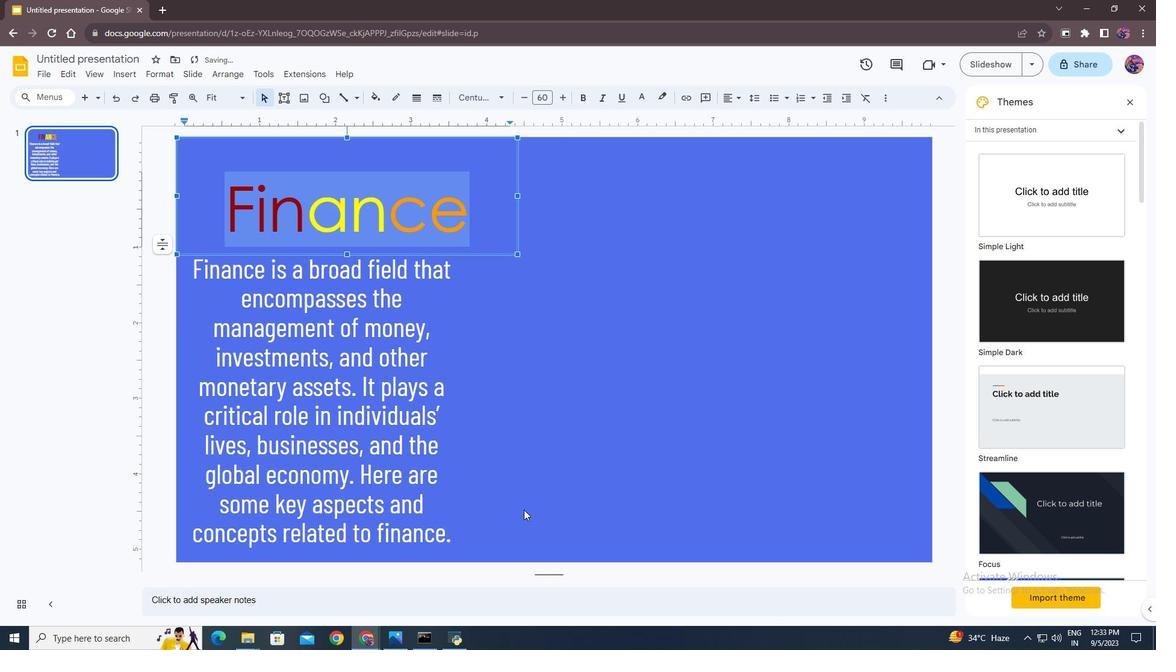 
Action: Mouse moved to (504, 375)
Screenshot: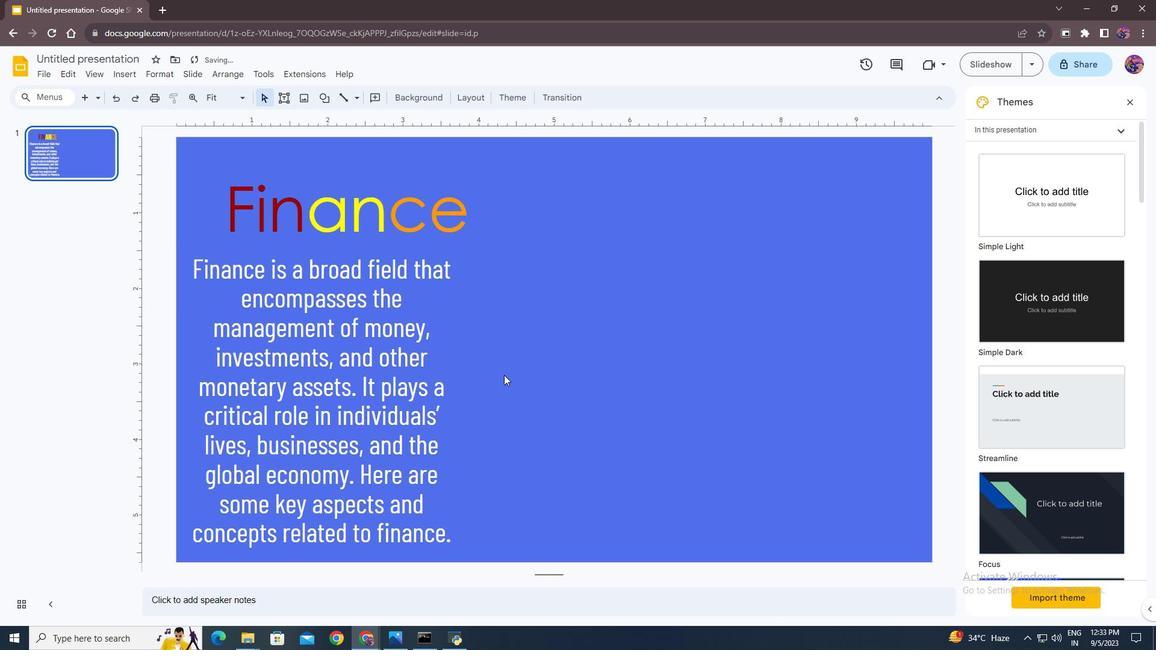 
Action: Mouse pressed left at (504, 375)
Screenshot: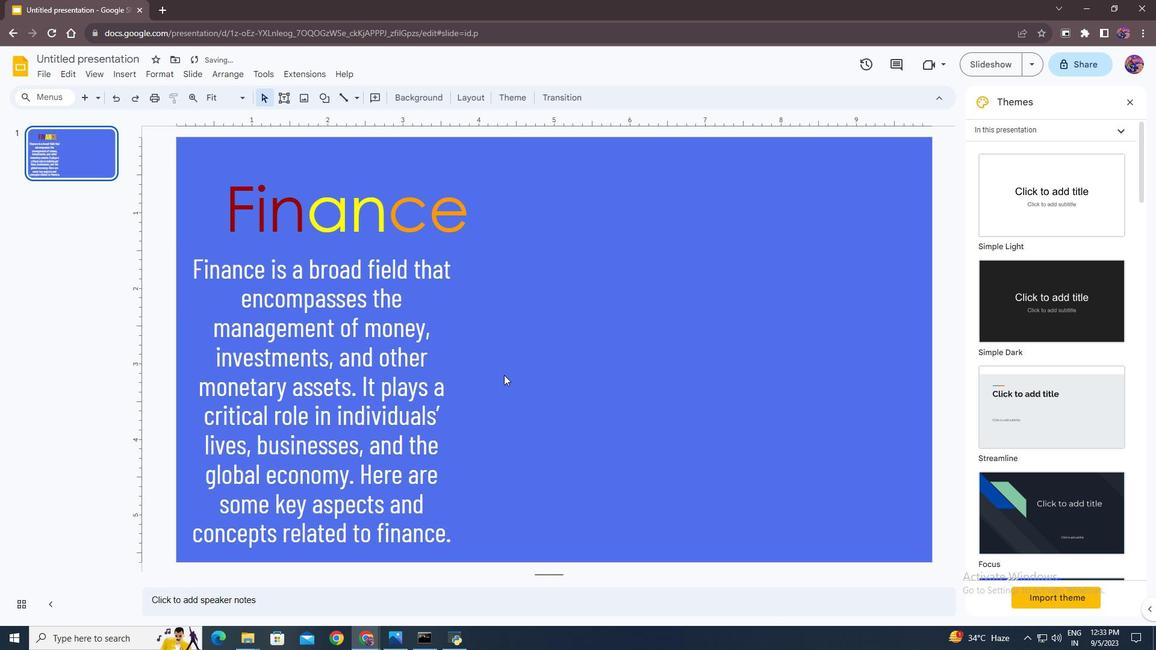 
Action: Mouse moved to (640, 314)
Screenshot: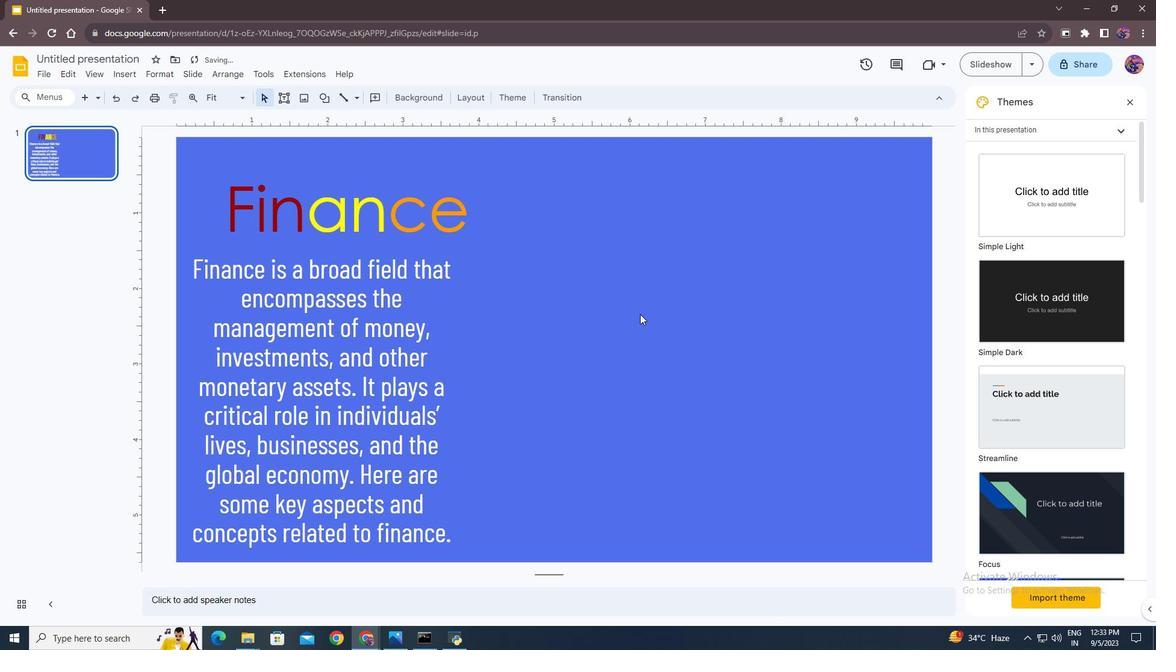 
Action: Mouse pressed left at (640, 314)
Screenshot: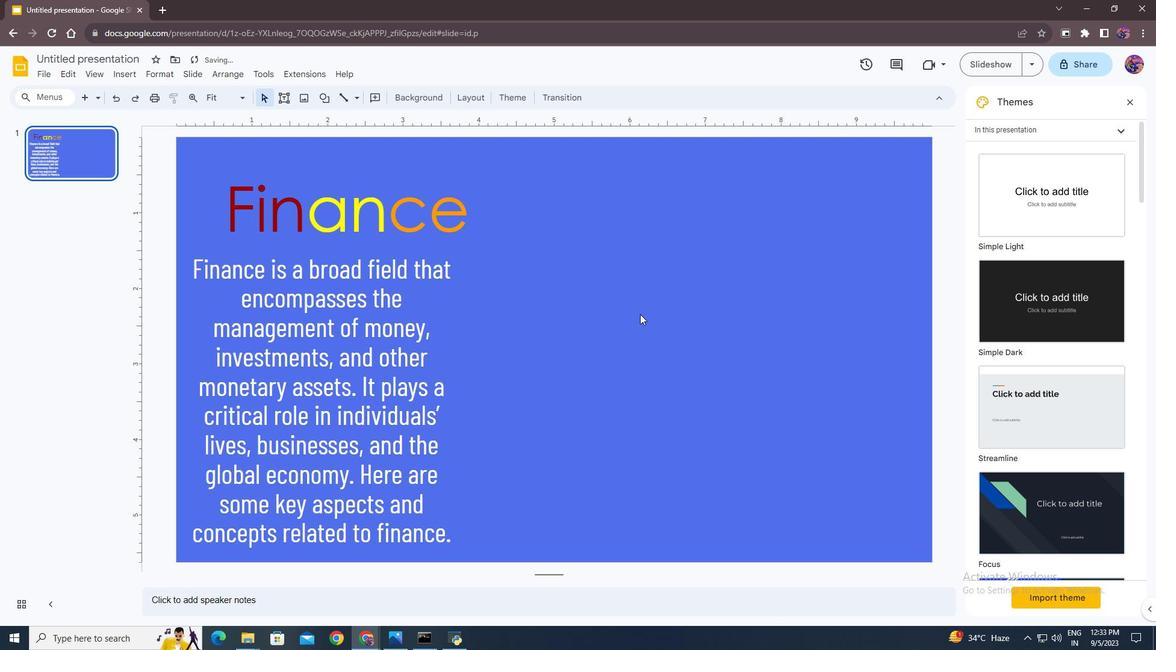 
Action: Mouse moved to (329, 93)
Screenshot: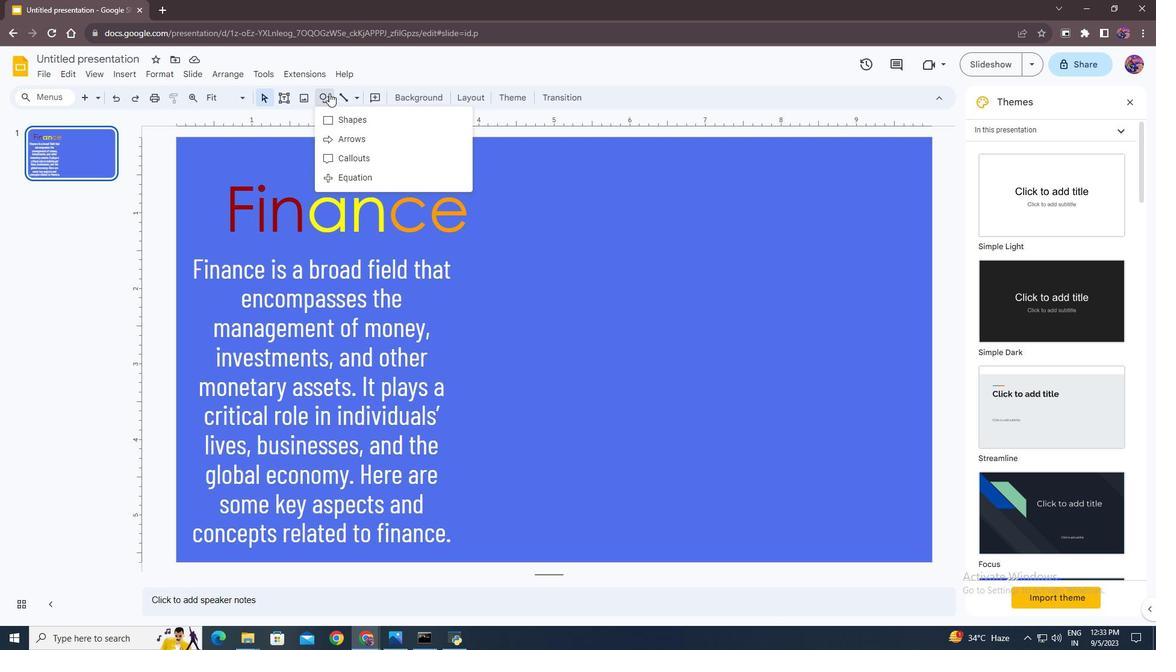 
Action: Mouse pressed left at (329, 93)
Screenshot: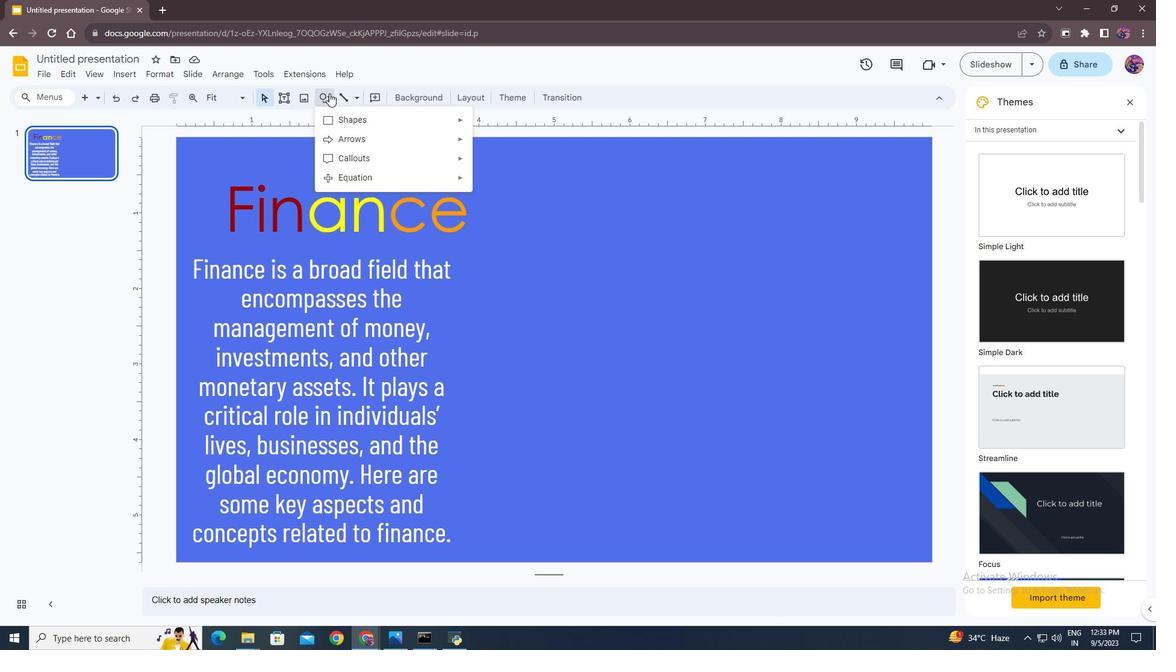 
Action: Mouse moved to (372, 119)
Screenshot: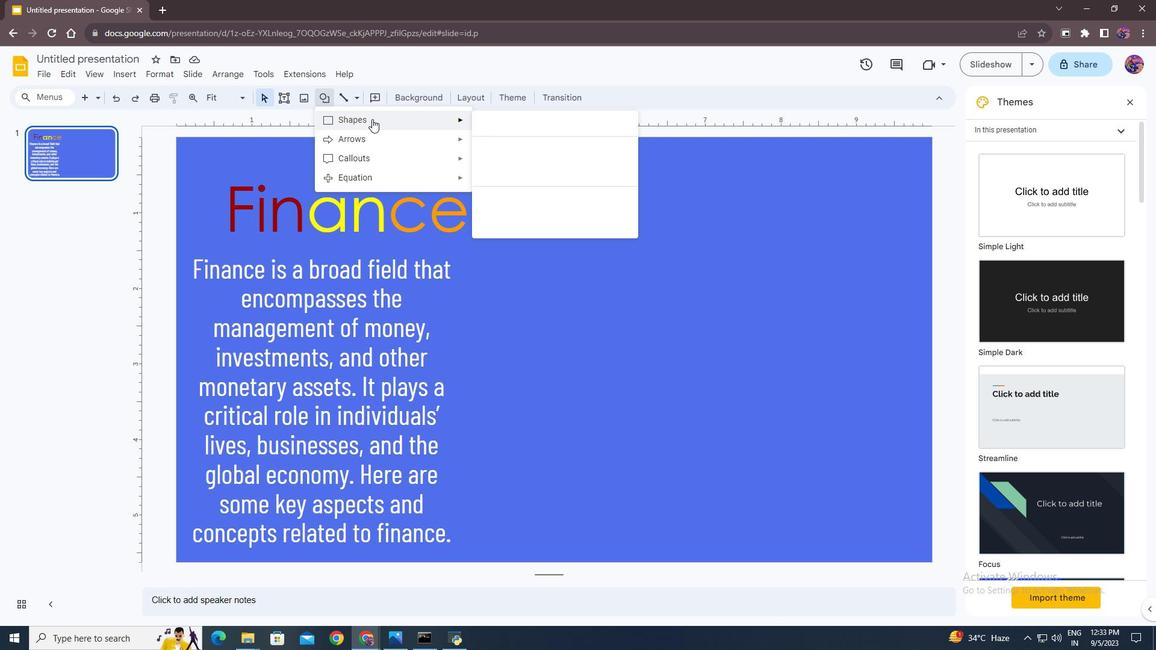 
Action: Mouse pressed left at (372, 119)
Screenshot: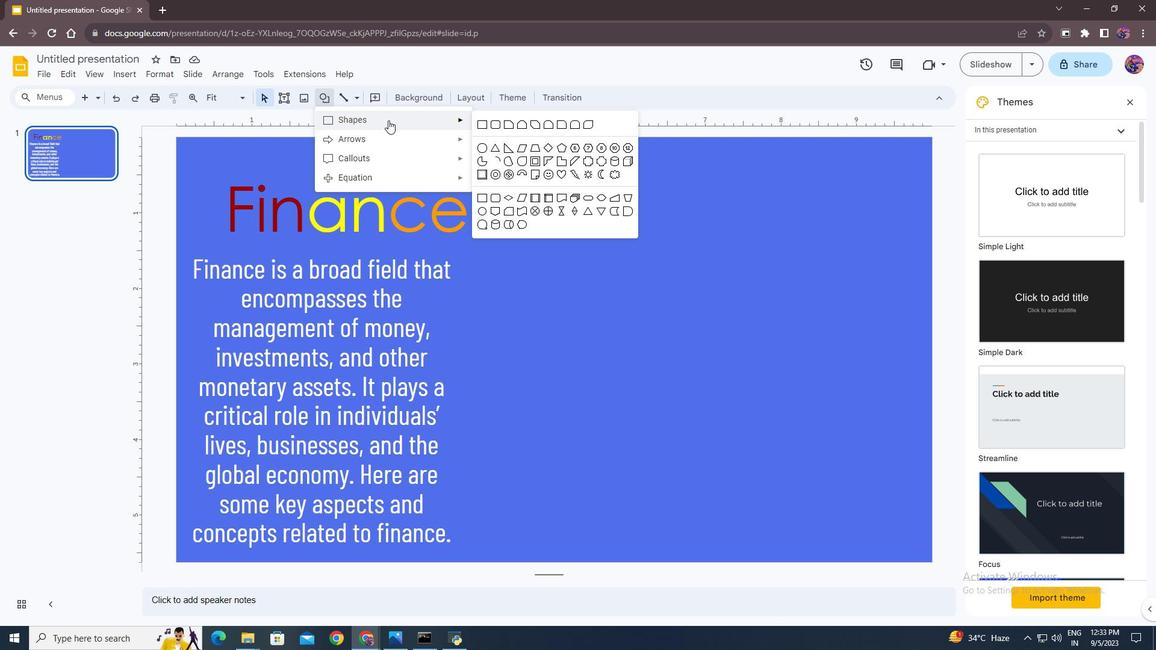 
Action: Mouse moved to (544, 158)
Screenshot: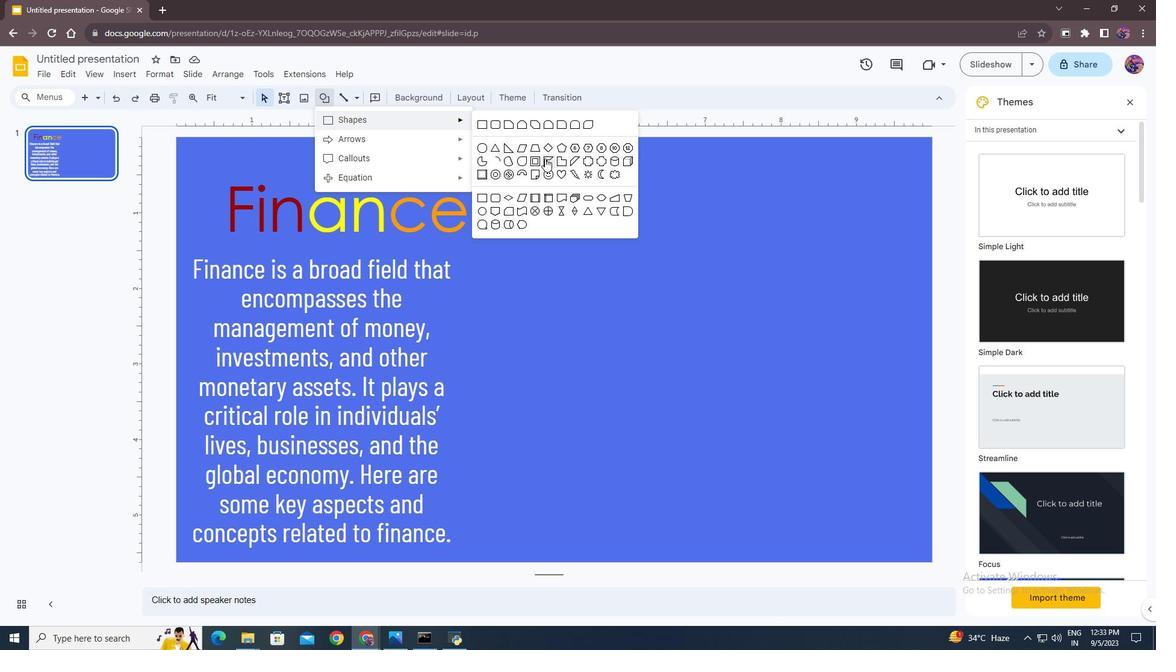 
Action: Mouse pressed left at (544, 158)
Screenshot: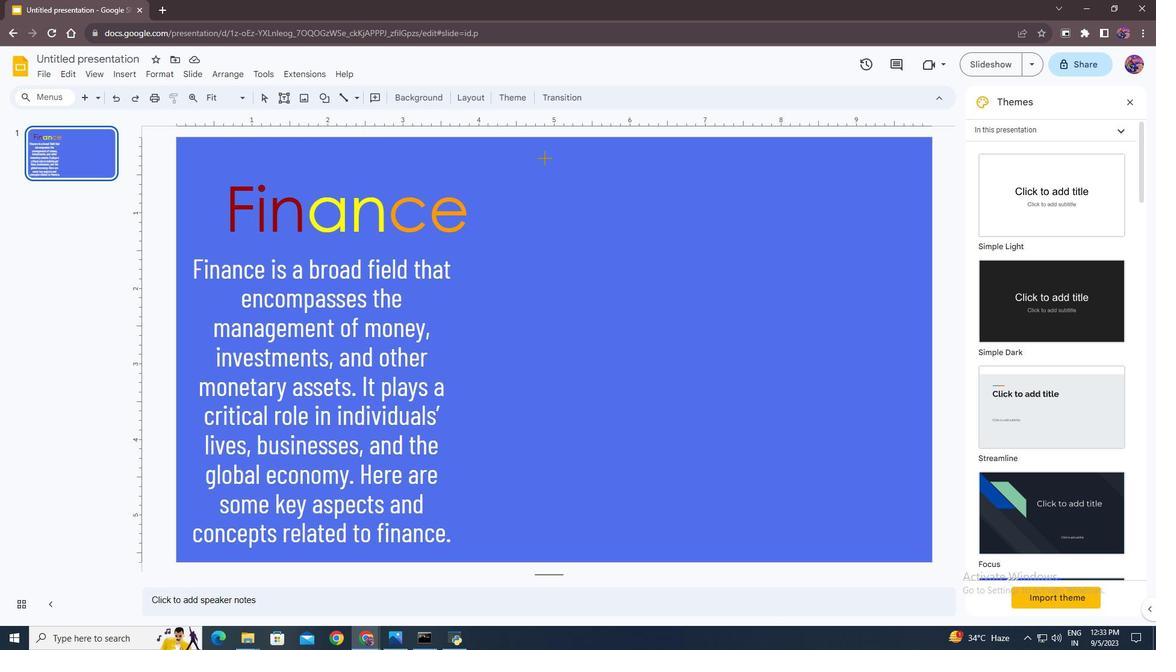 
Action: Mouse moved to (262, 155)
Screenshot: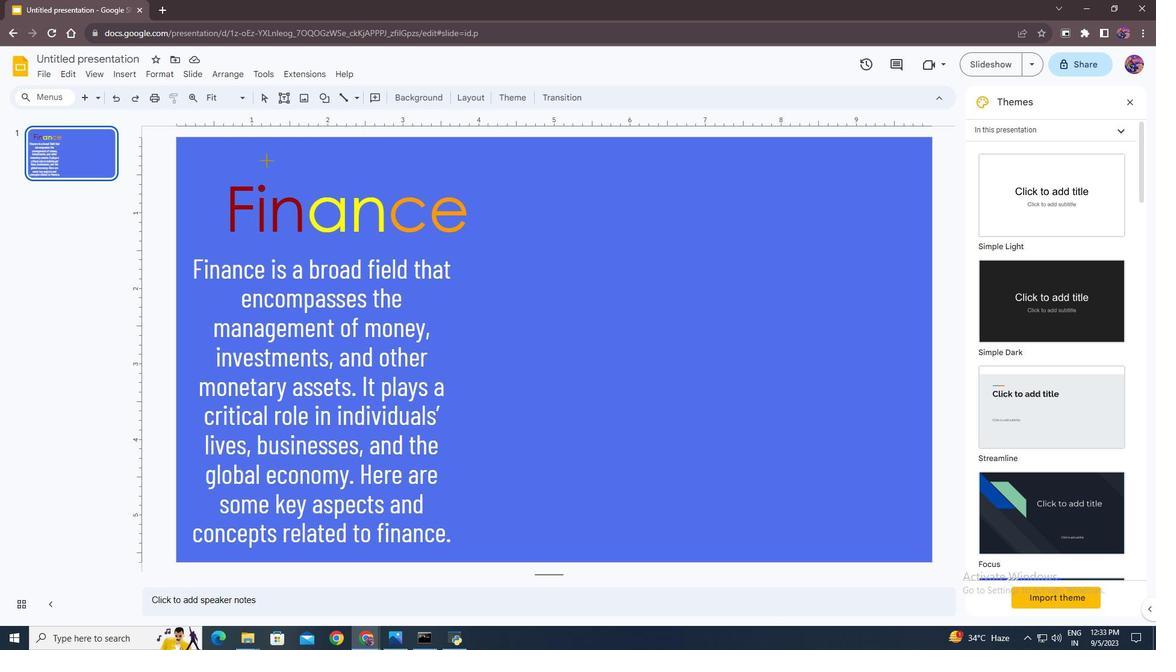 
Action: Mouse pressed left at (262, 155)
Screenshot: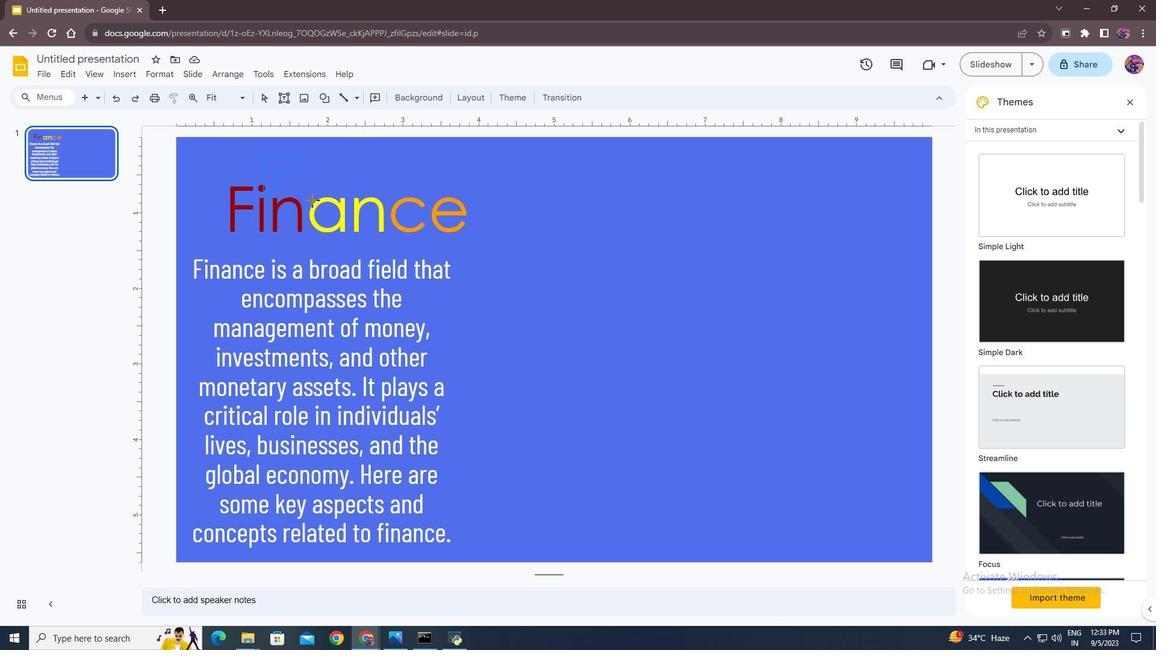 
Action: Mouse moved to (296, 165)
Screenshot: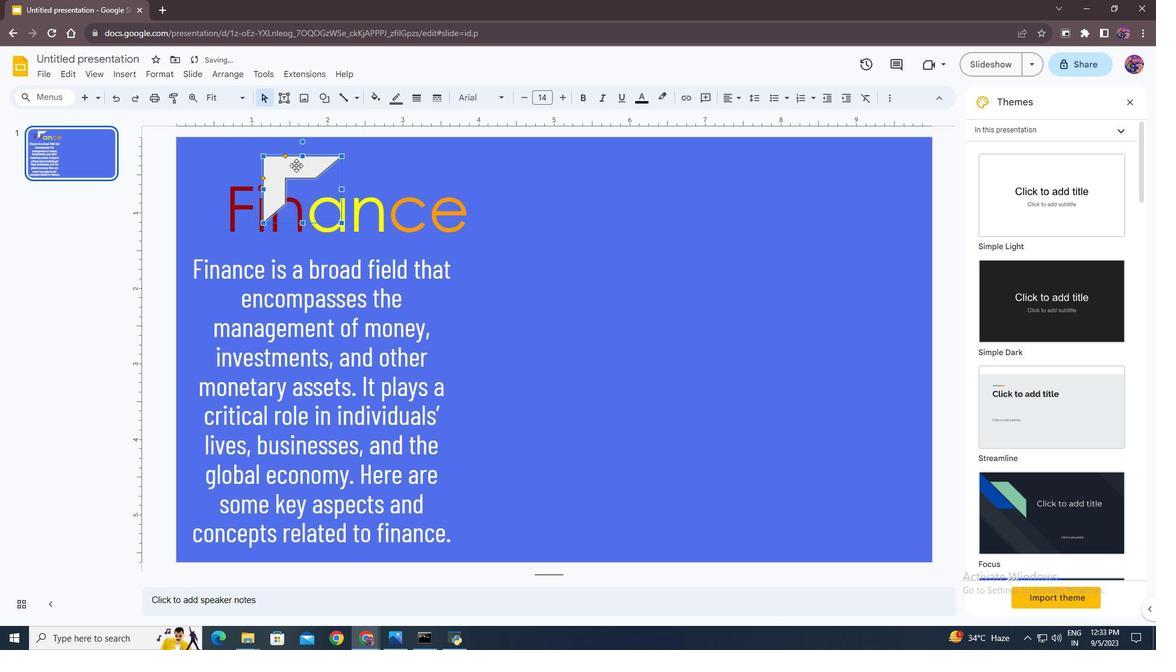 
Action: Mouse pressed left at (296, 165)
Screenshot: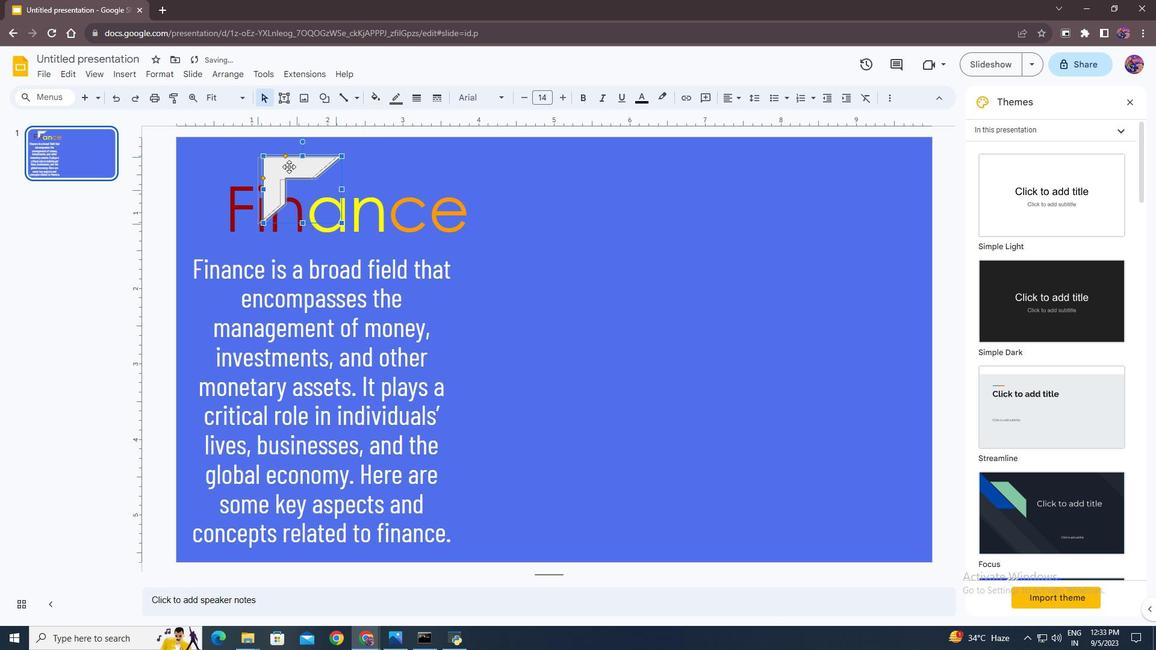 
Action: Mouse moved to (217, 148)
Screenshot: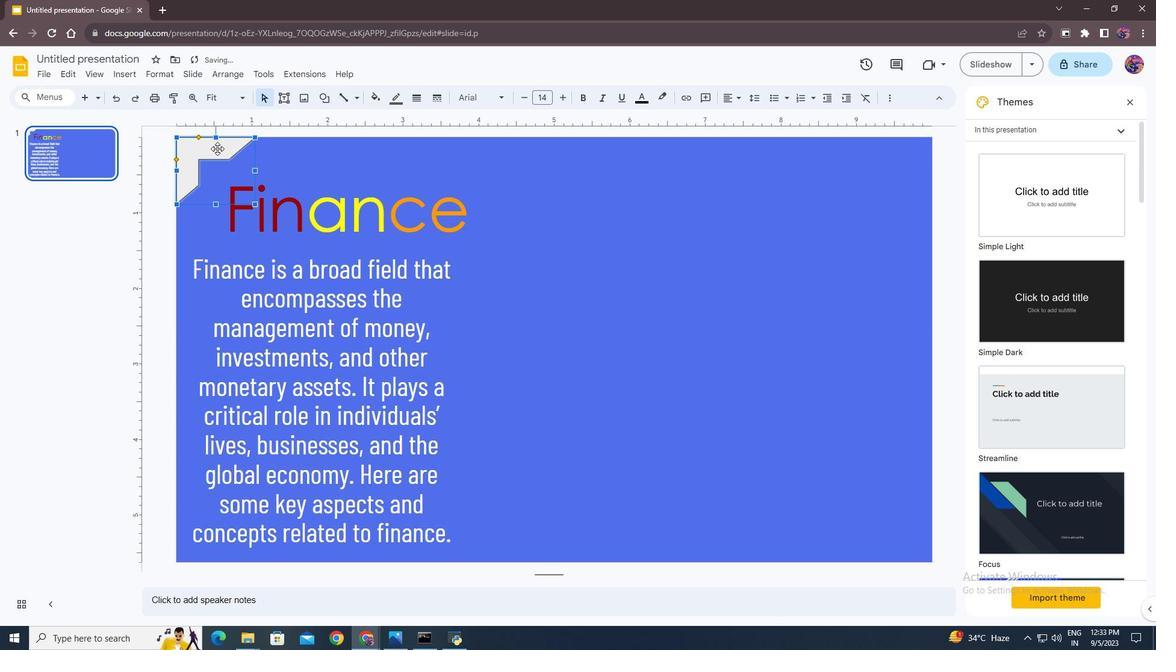 
Action: Mouse pressed left at (217, 148)
Screenshot: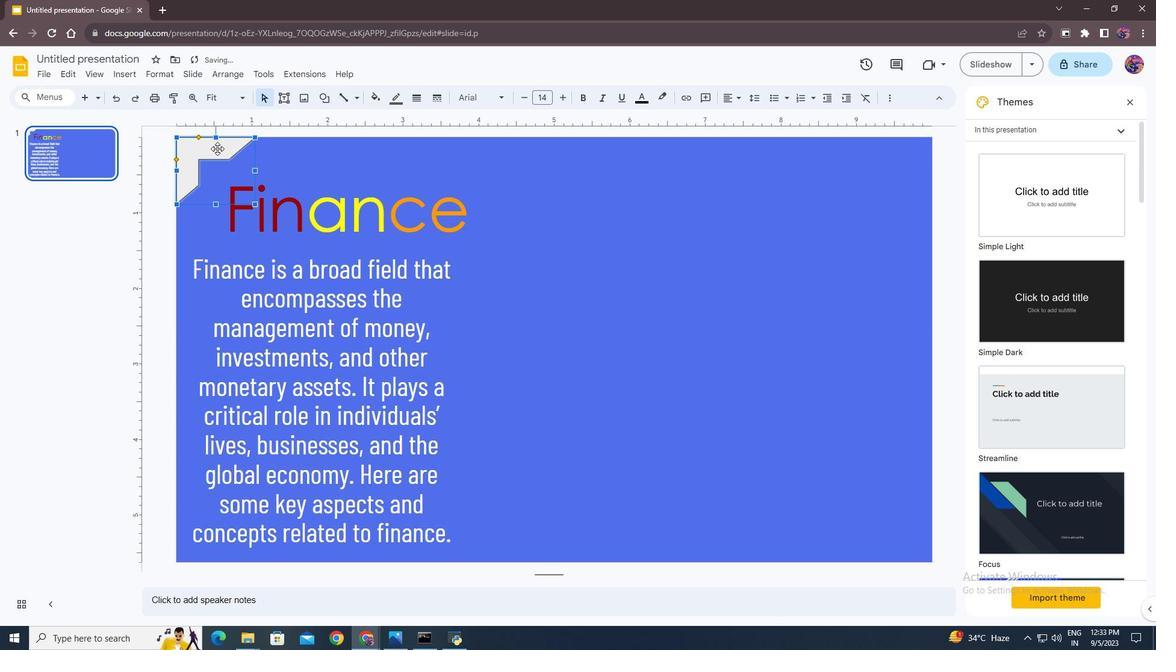 
Action: Mouse moved to (376, 101)
Screenshot: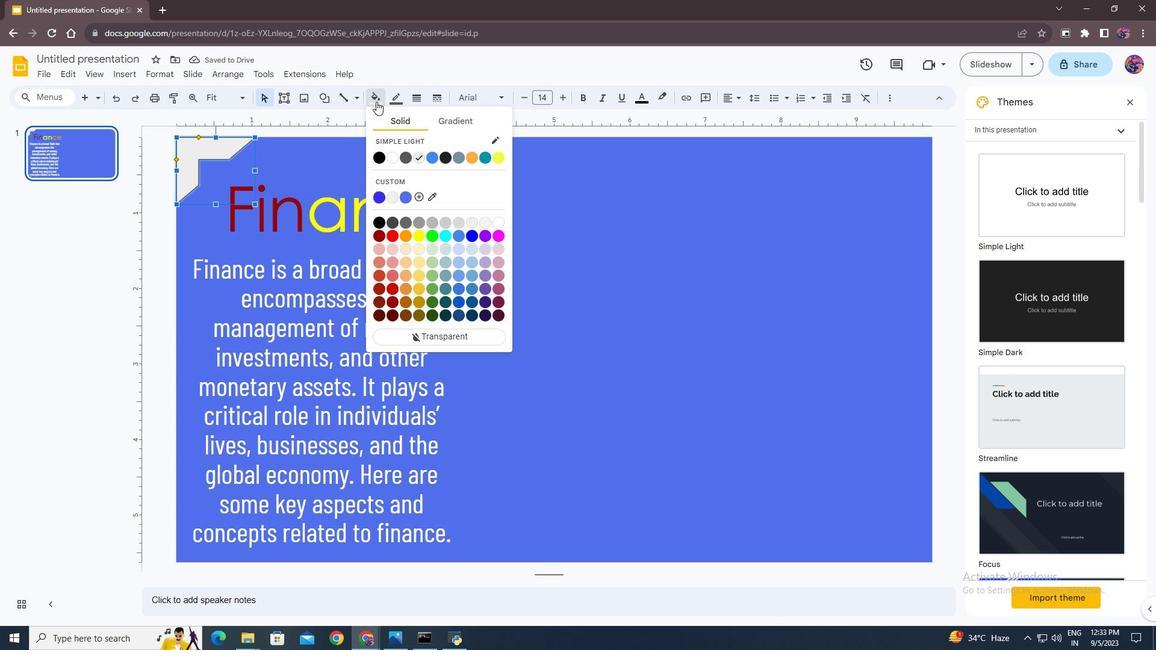 
Action: Mouse pressed left at (376, 101)
Screenshot: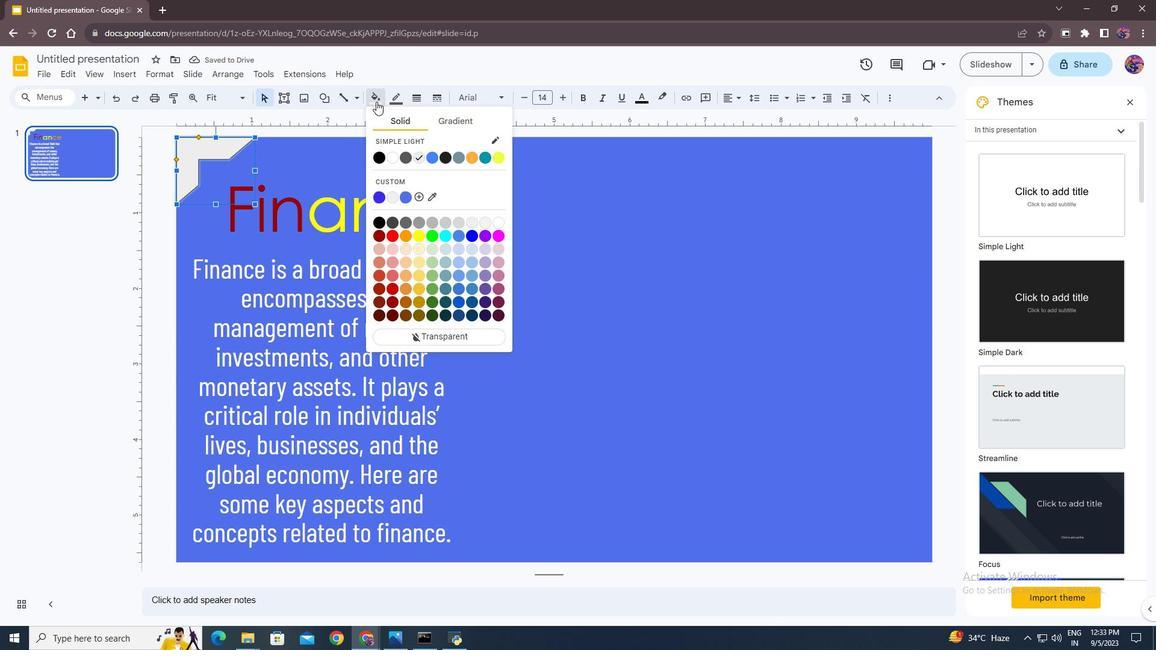 
Action: Mouse moved to (406, 285)
Screenshot: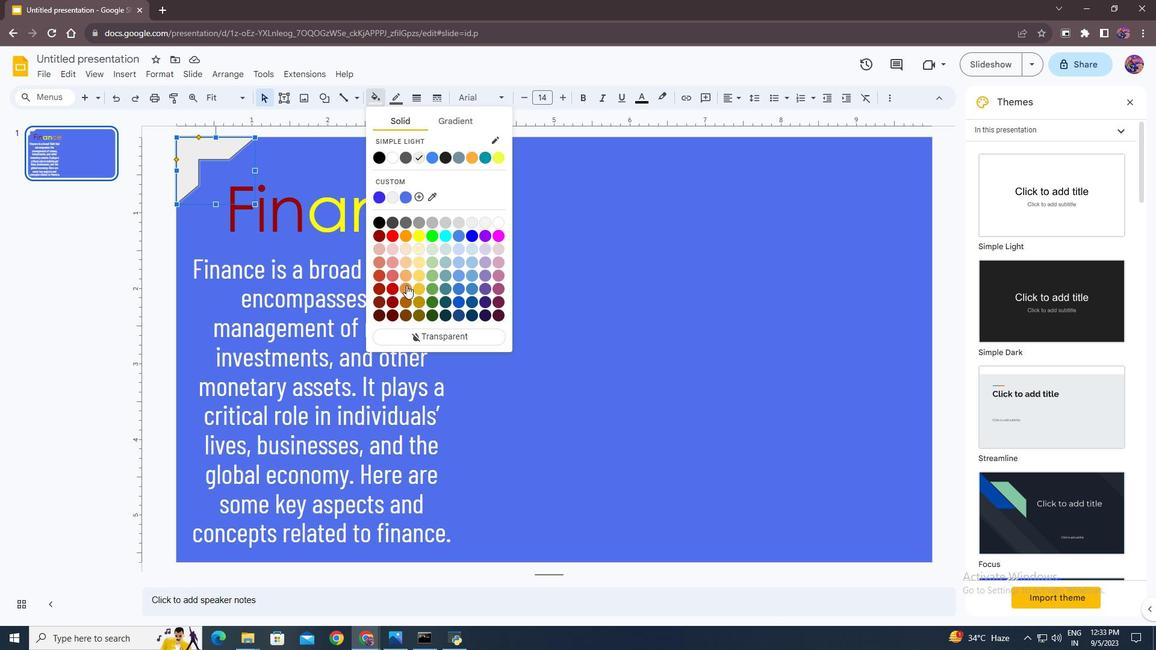 
Action: Mouse pressed left at (406, 285)
Screenshot: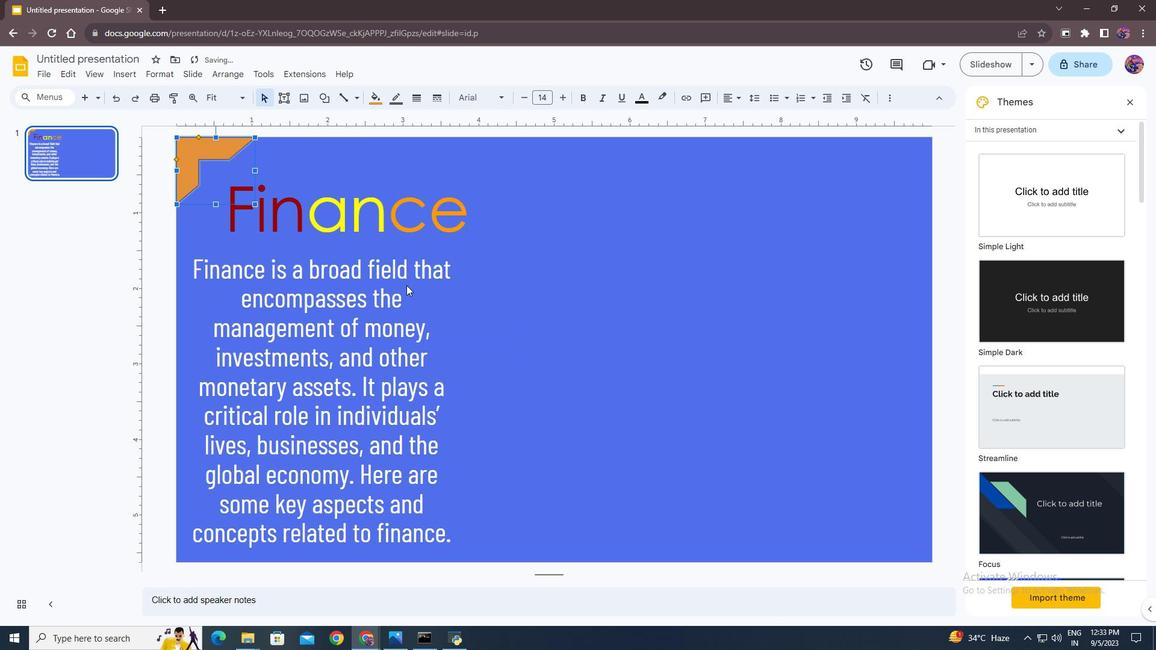 
Action: Mouse moved to (506, 185)
Screenshot: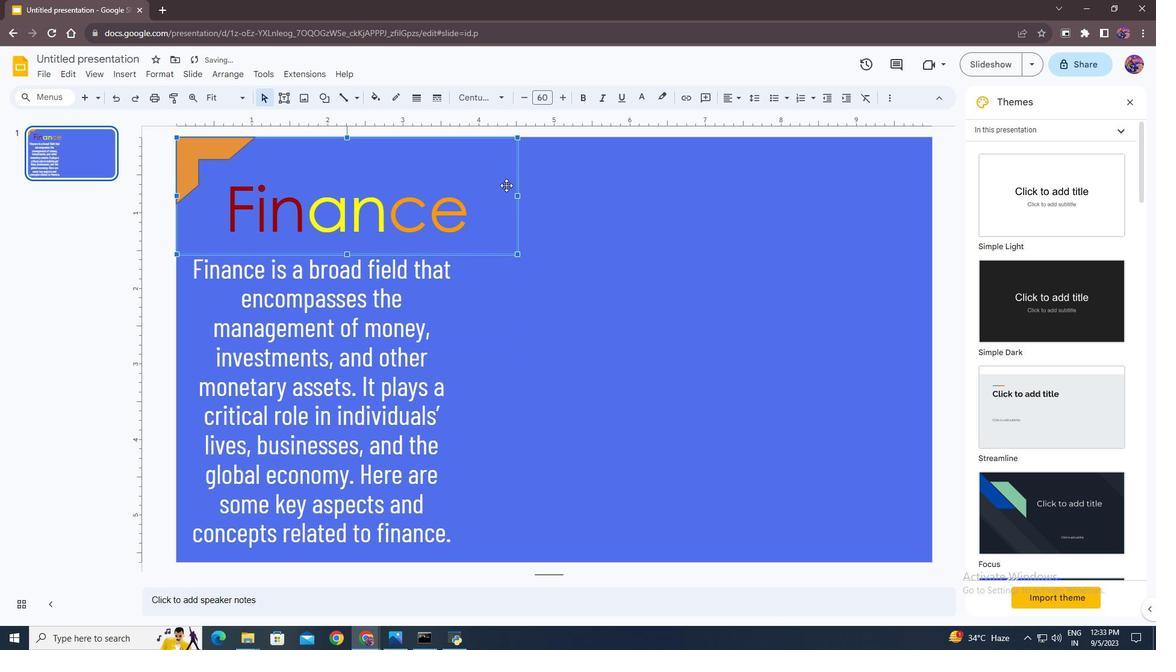 
Action: Mouse pressed left at (506, 185)
Screenshot: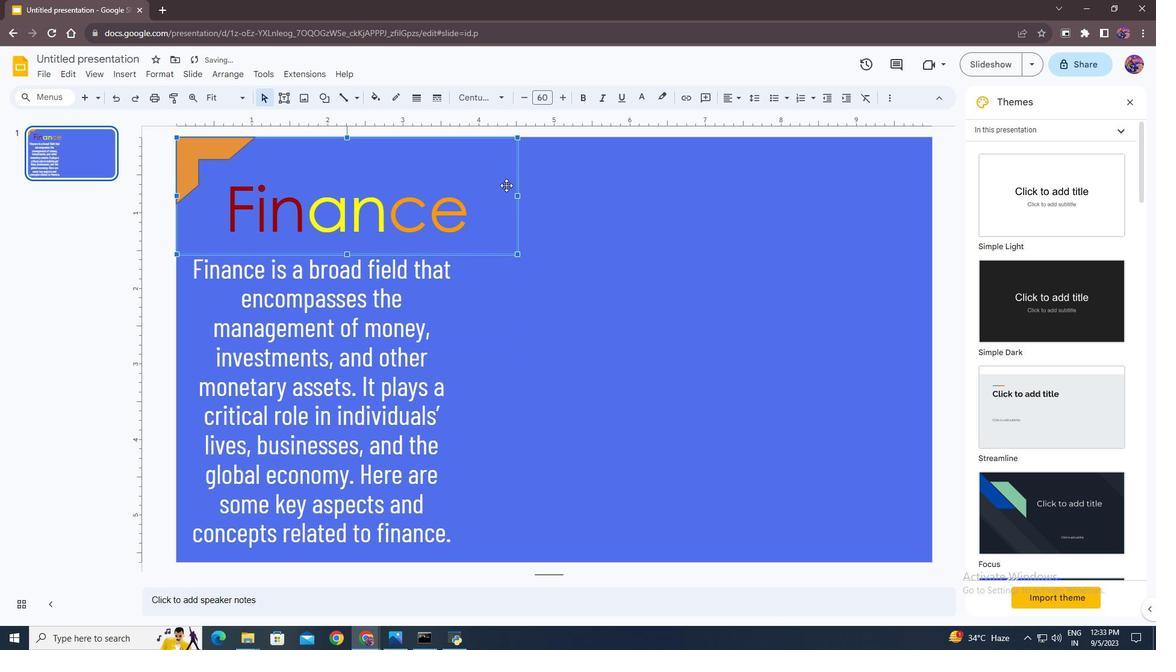 
Action: Mouse moved to (220, 146)
Screenshot: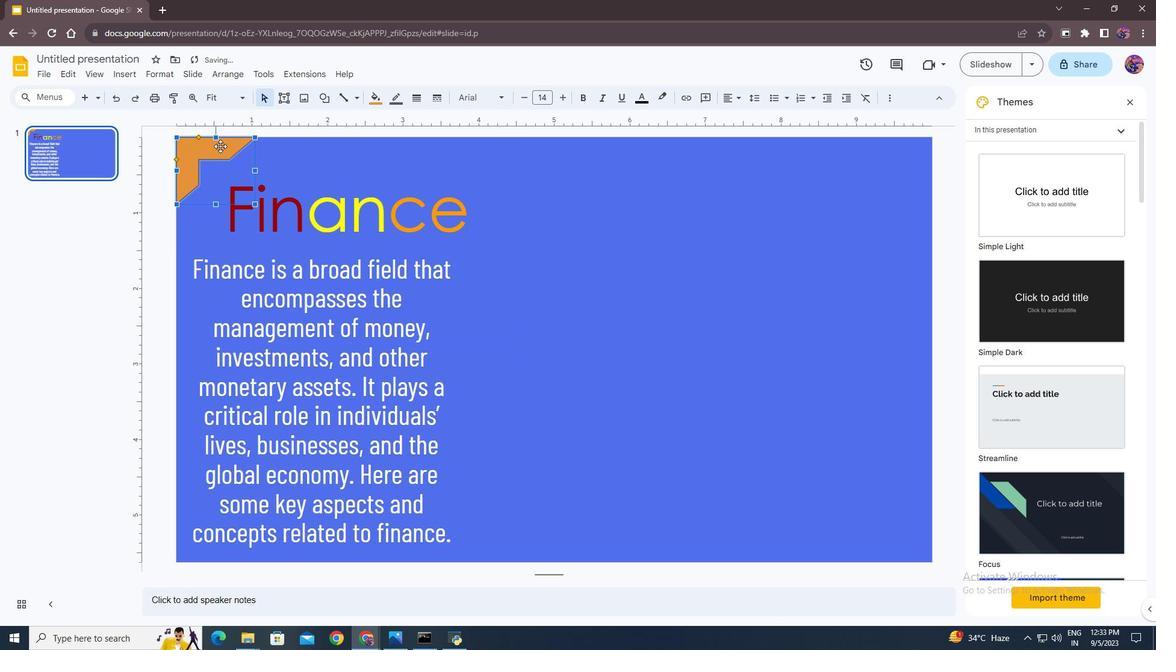 
Action: Mouse pressed left at (220, 146)
Screenshot: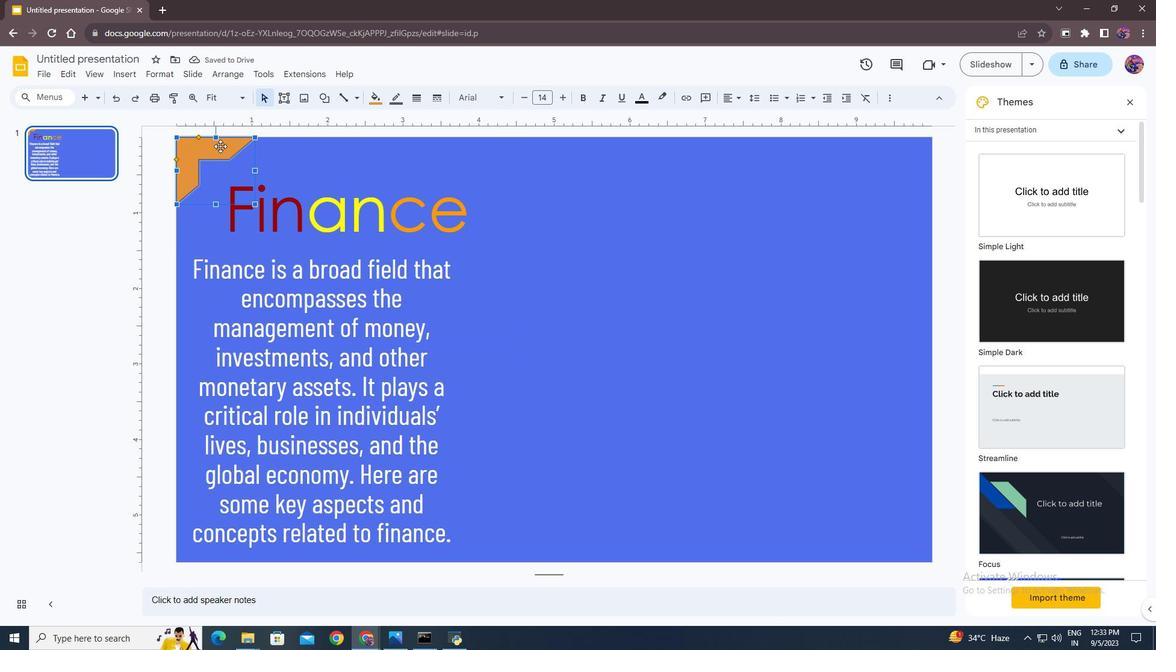 
Action: Mouse moved to (387, 99)
Screenshot: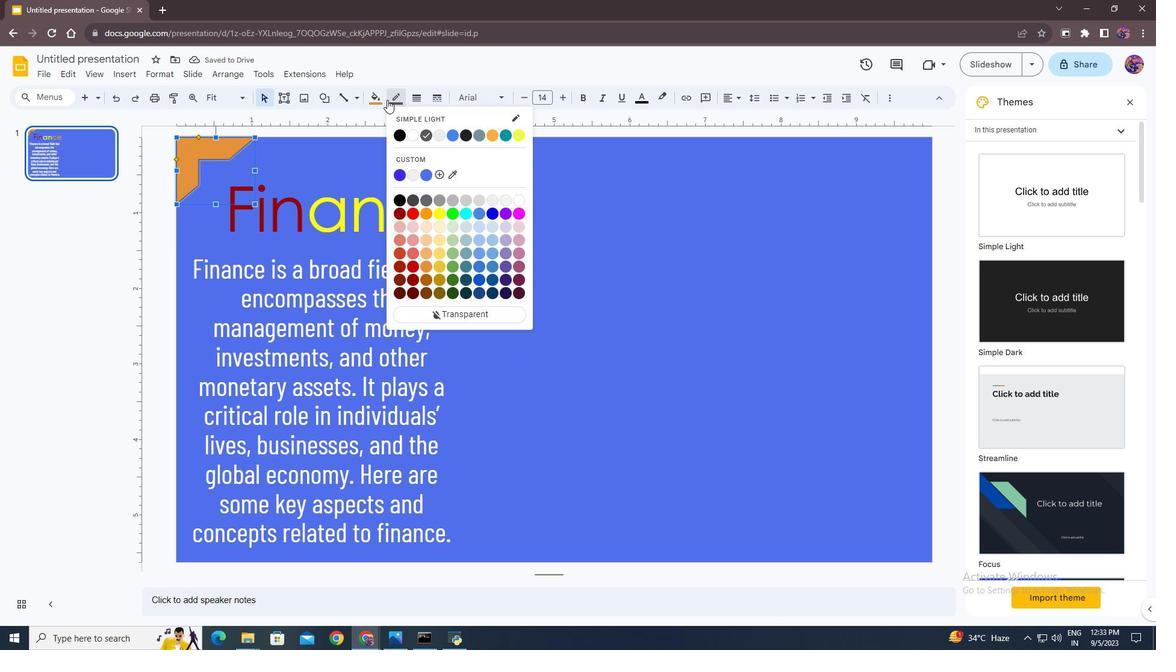 
Action: Mouse pressed left at (387, 99)
Screenshot: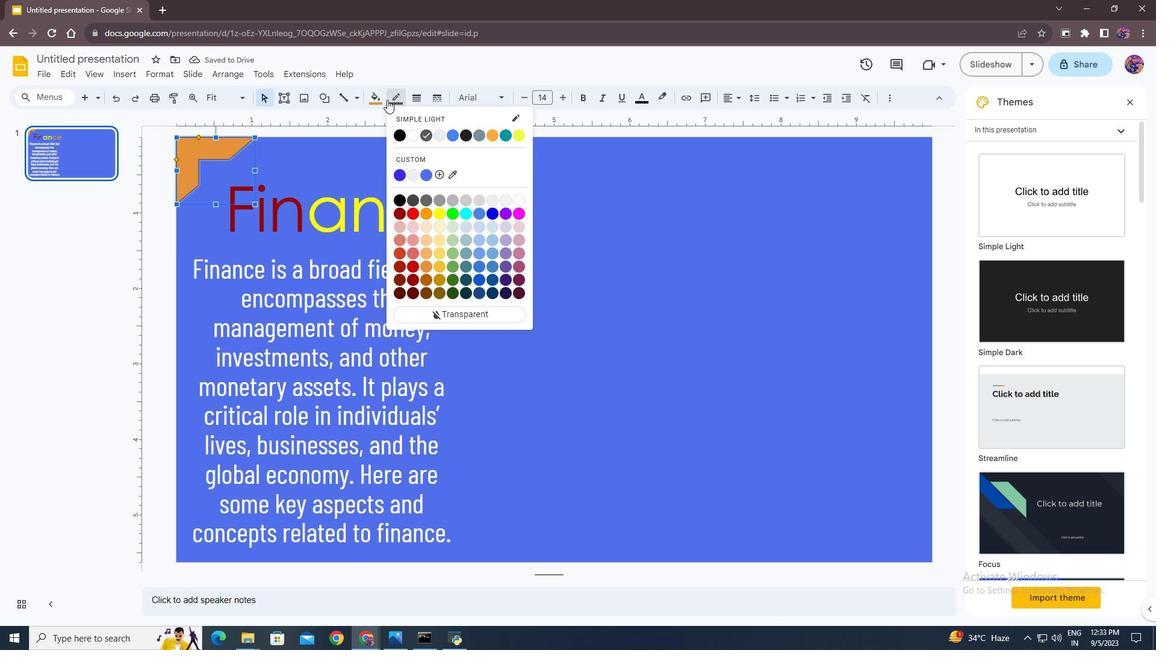 
Action: Mouse moved to (472, 316)
Screenshot: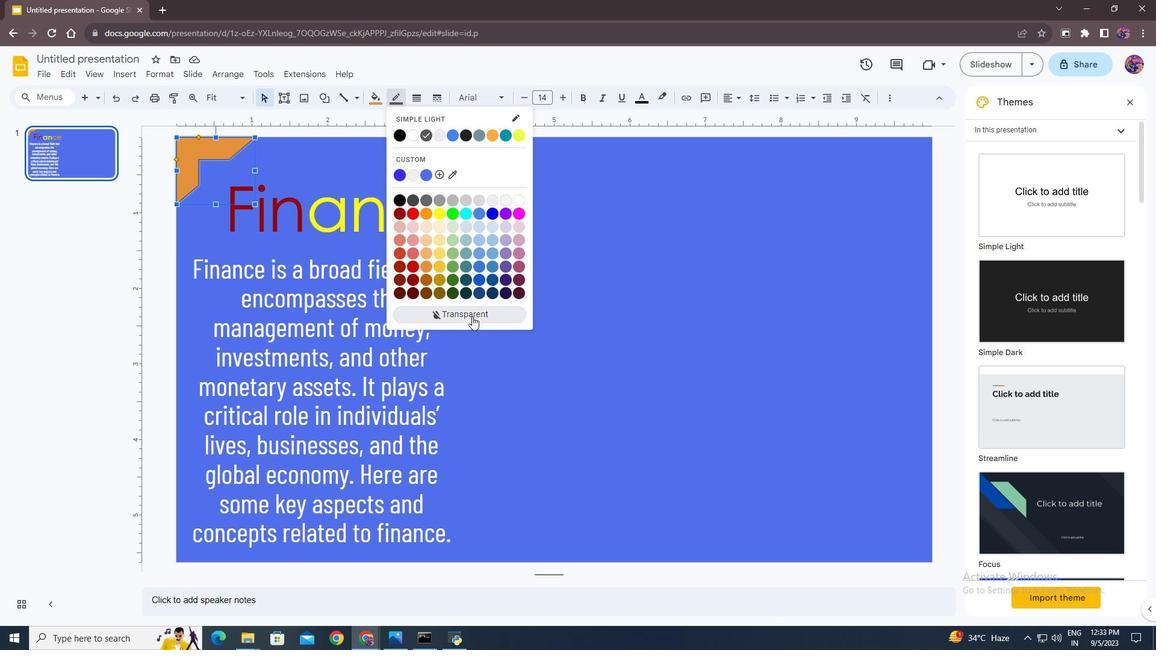 
Action: Mouse pressed left at (472, 316)
Screenshot: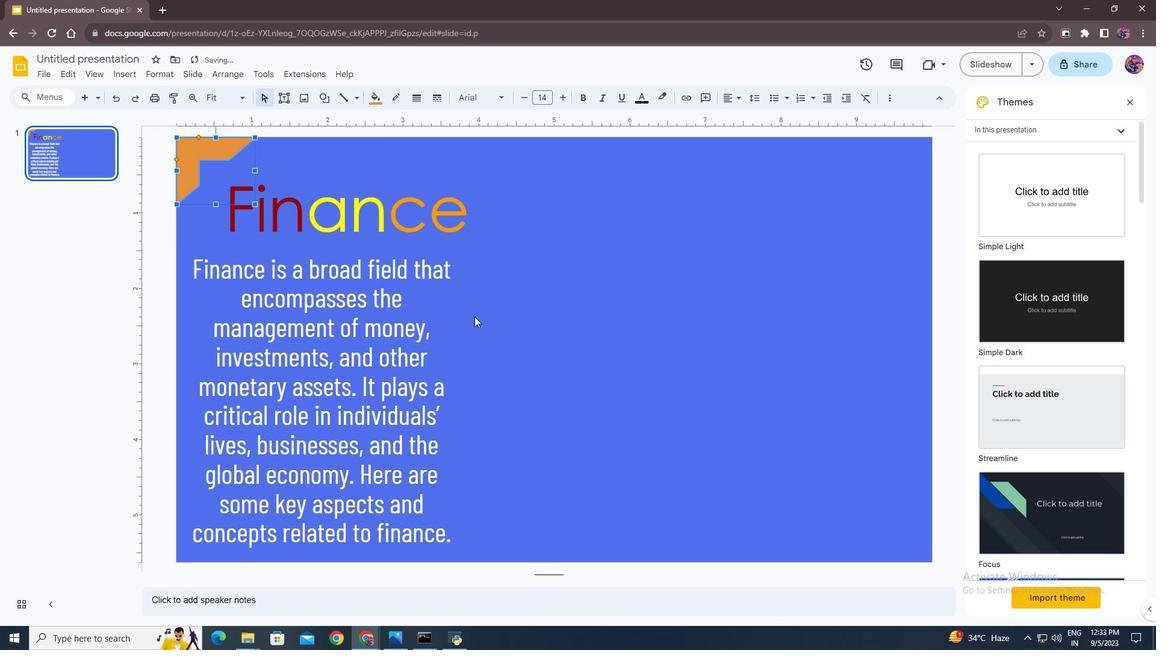 
Action: Mouse moved to (665, 254)
Screenshot: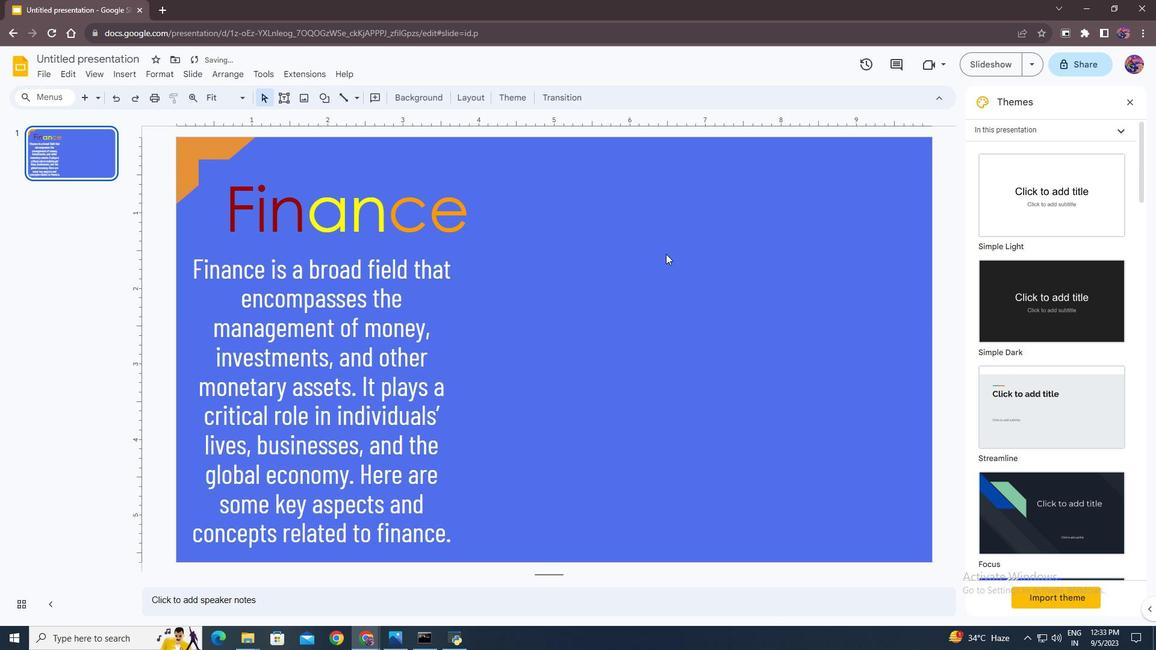 
Action: Mouse pressed left at (665, 254)
Screenshot: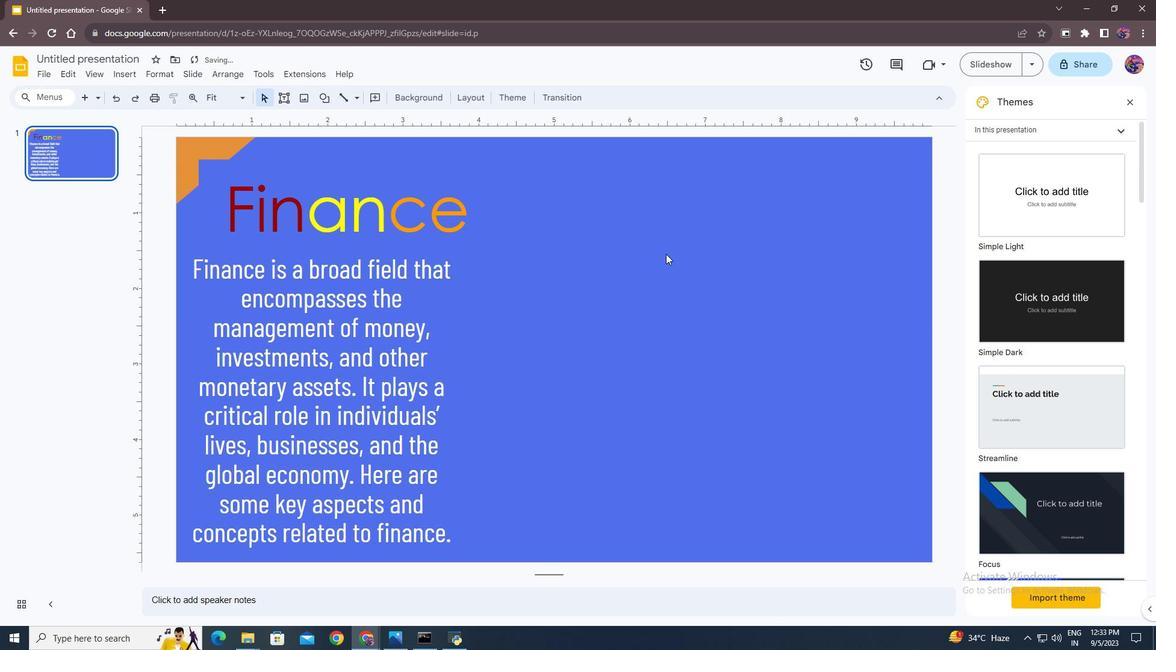 
Action: Mouse moved to (323, 98)
Screenshot: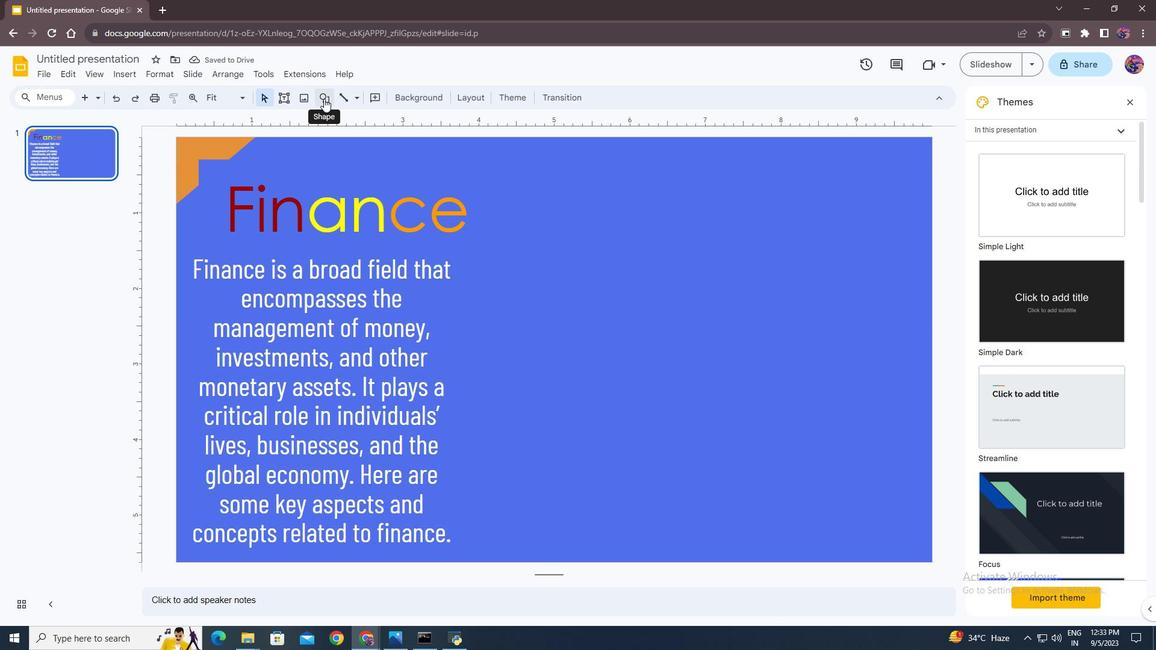 
Action: Mouse pressed left at (323, 98)
Screenshot: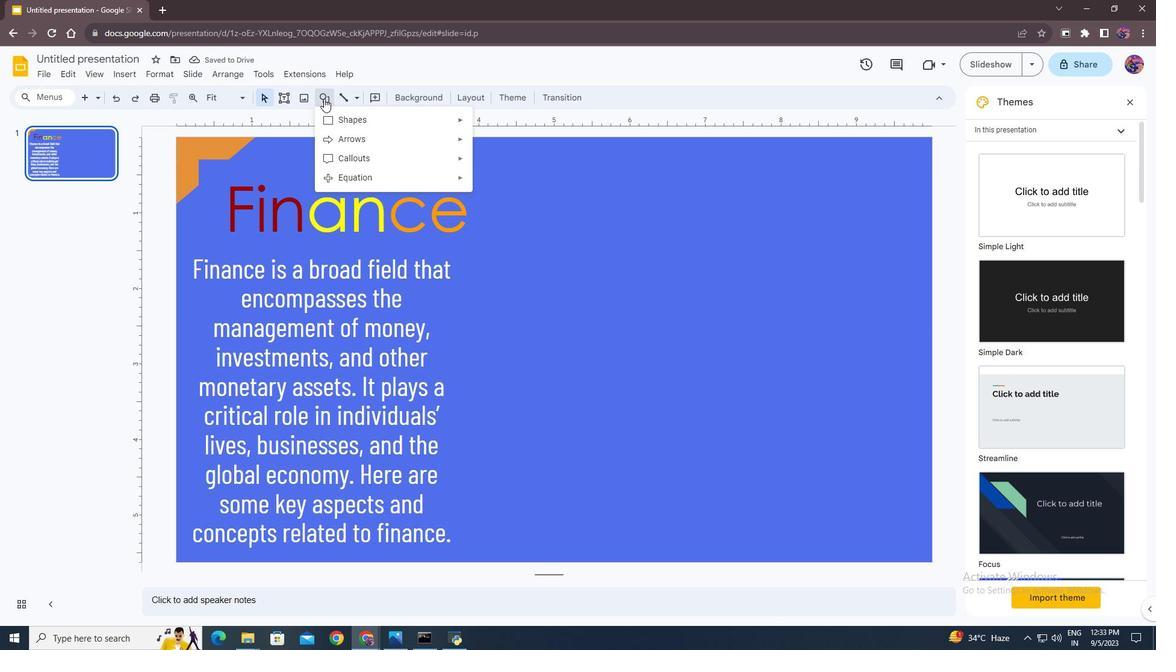 
Action: Mouse moved to (352, 119)
Screenshot: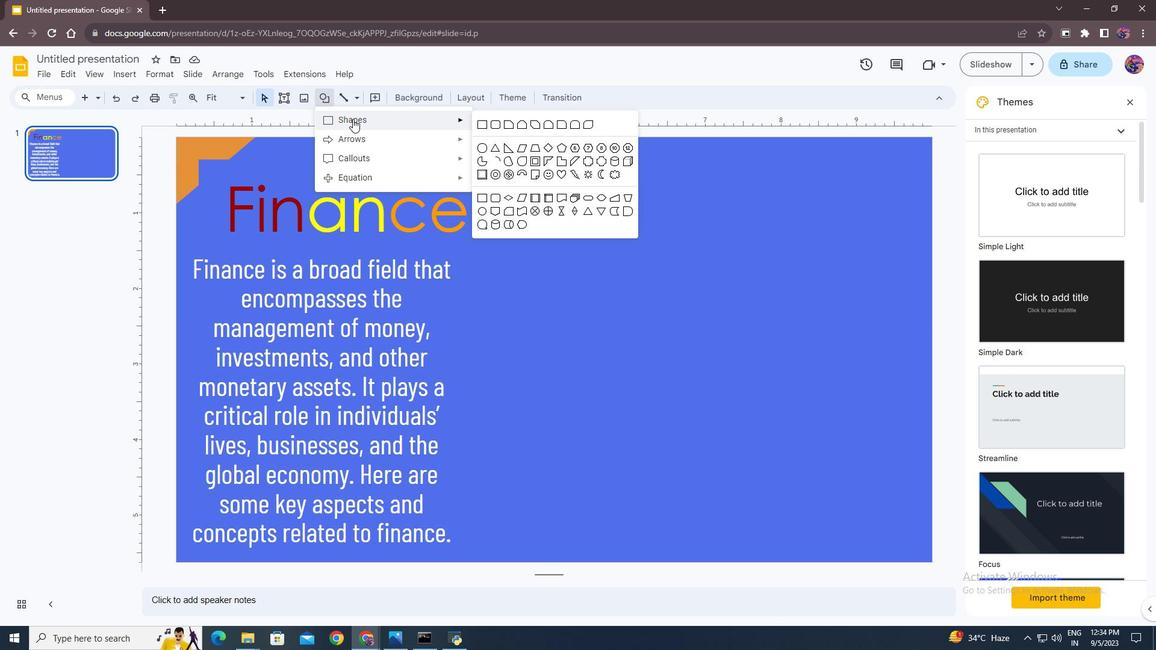 
Action: Mouse pressed left at (352, 119)
Screenshot: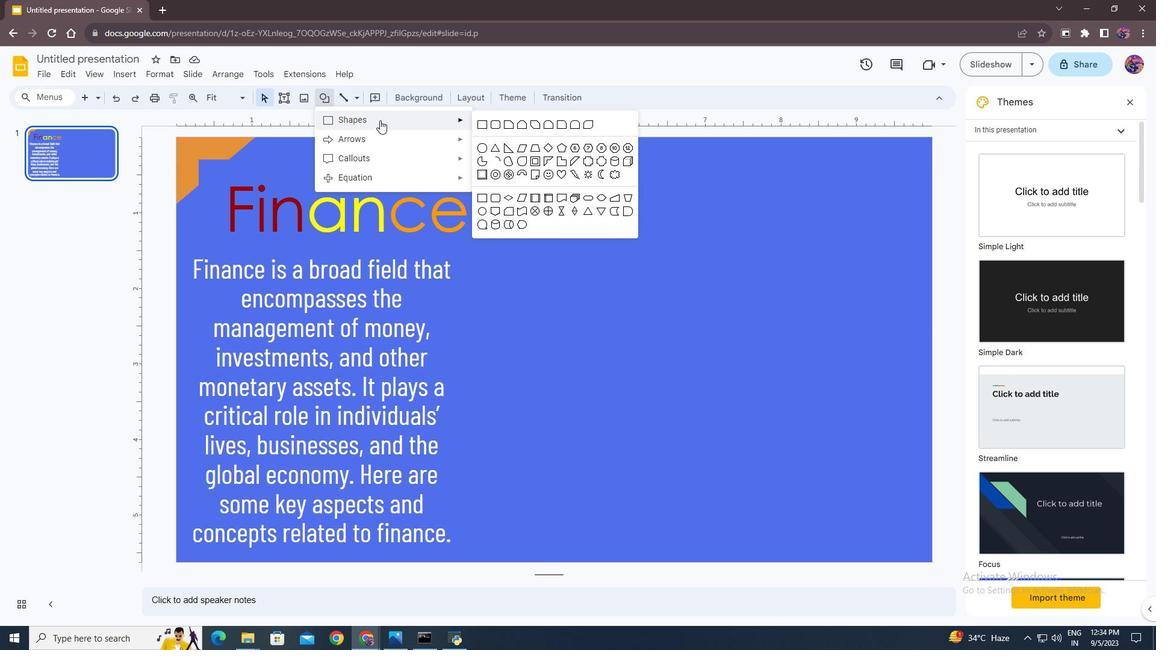 
Action: Mouse moved to (546, 160)
Screenshot: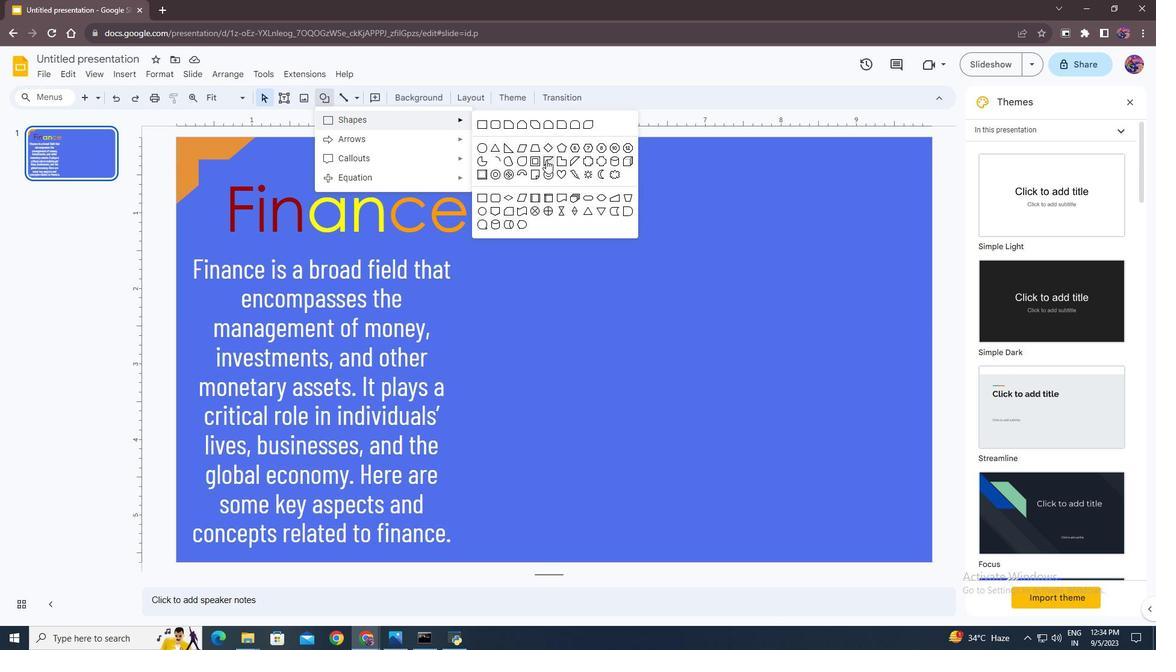 
Action: Mouse pressed left at (546, 160)
Screenshot: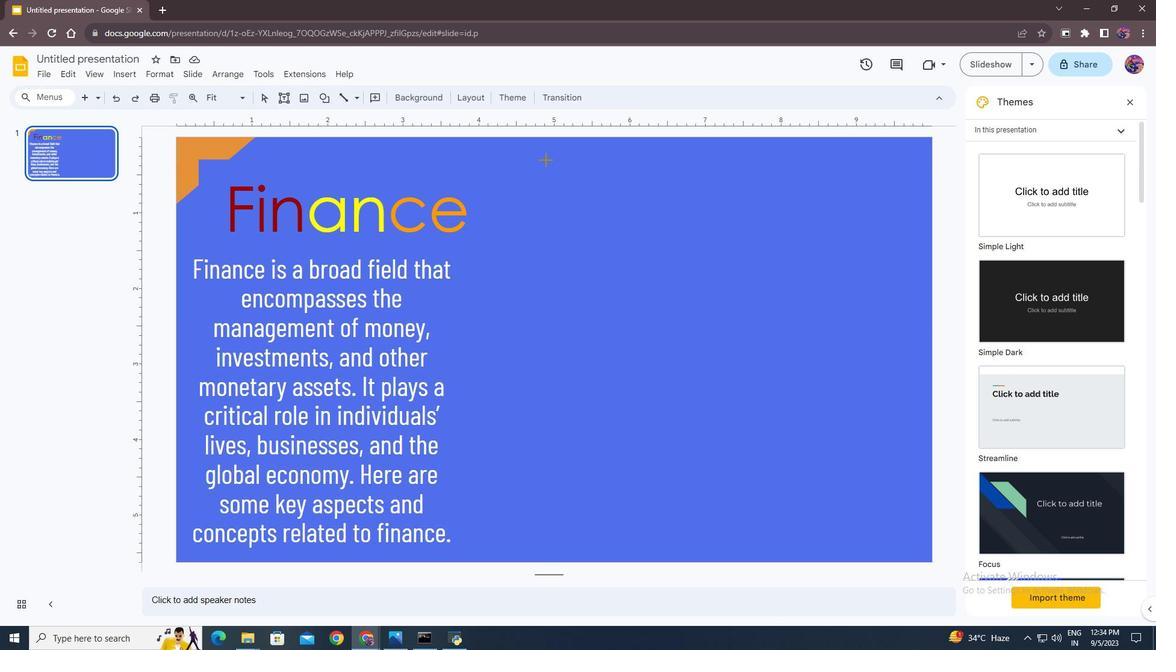 
Action: Mouse moved to (609, 191)
Screenshot: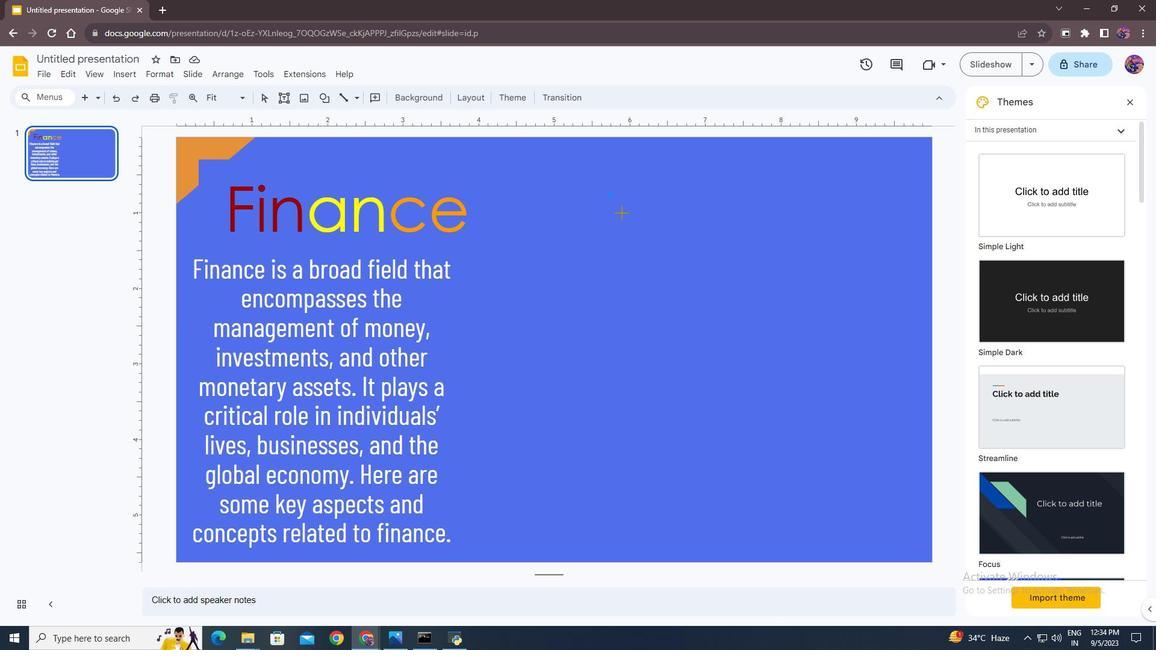 
Action: Mouse pressed left at (609, 191)
Screenshot: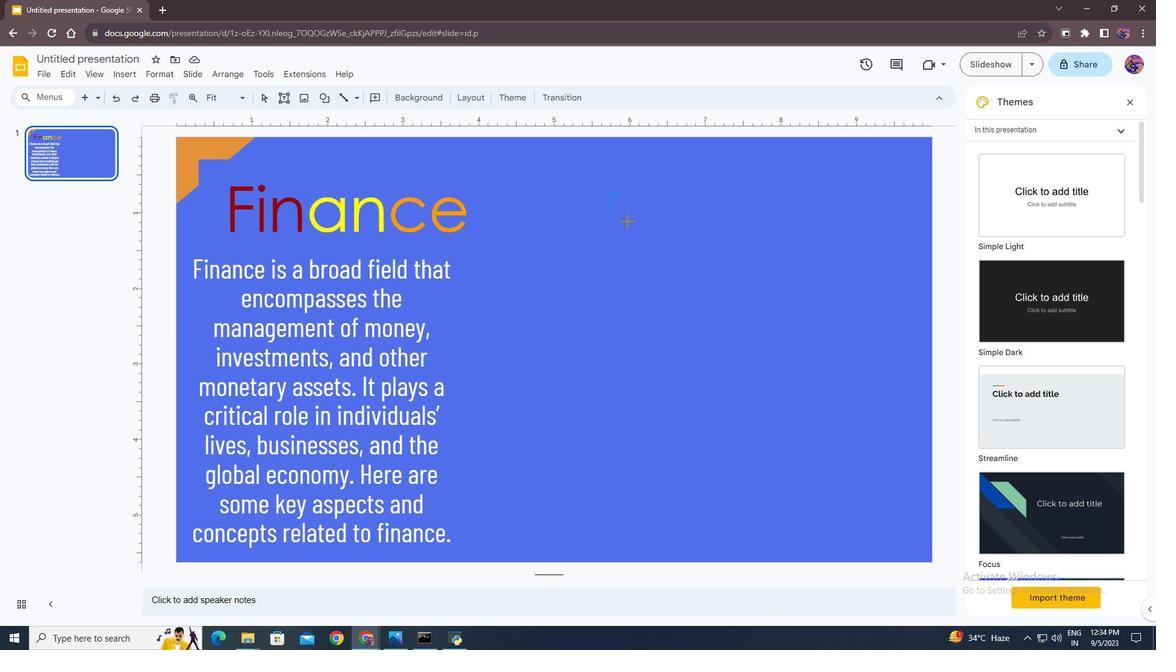 
Action: Mouse moved to (647, 176)
Screenshot: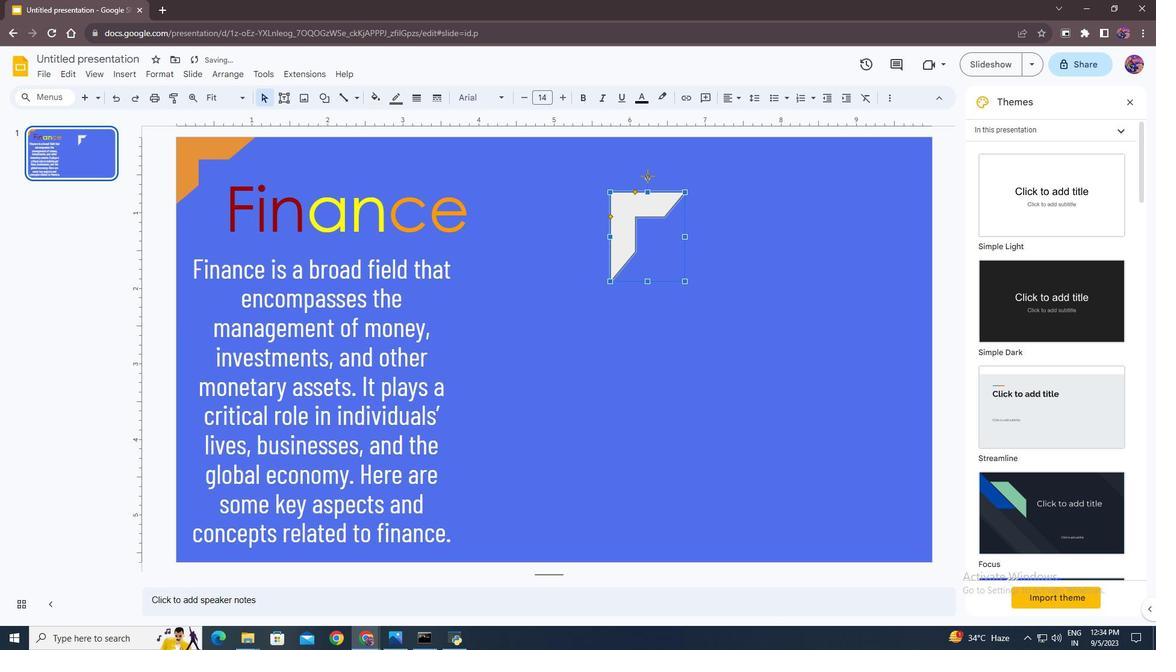 
Action: Mouse pressed left at (647, 176)
Screenshot: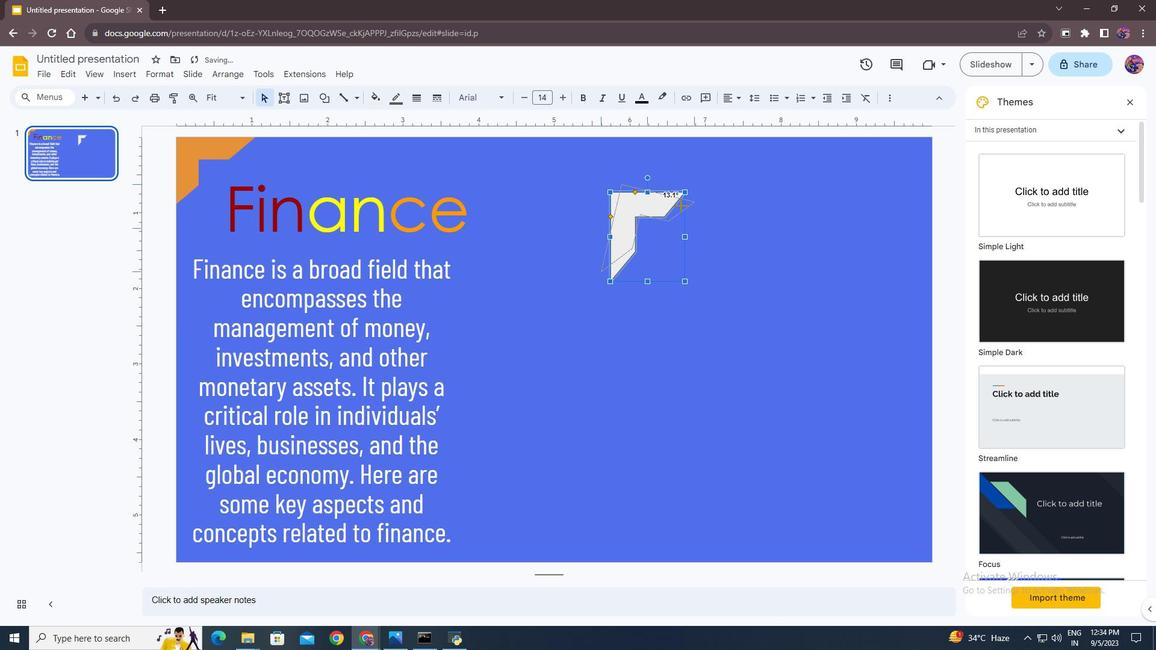 
Action: Mouse moved to (677, 222)
Screenshot: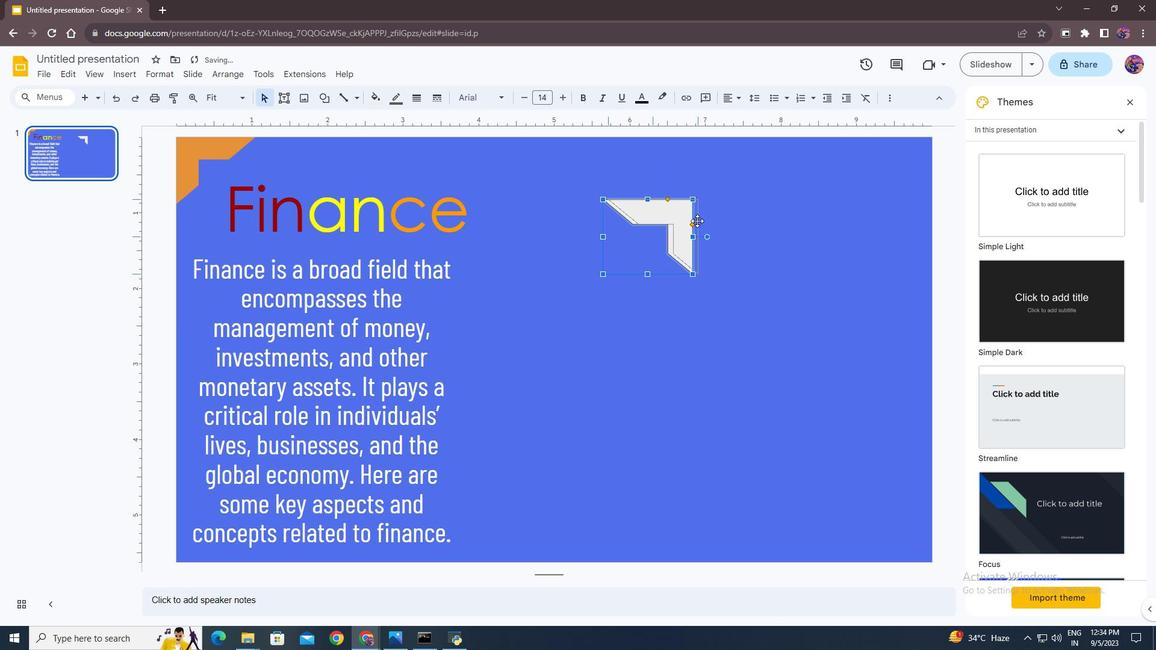 
Action: Mouse pressed left at (677, 222)
Screenshot: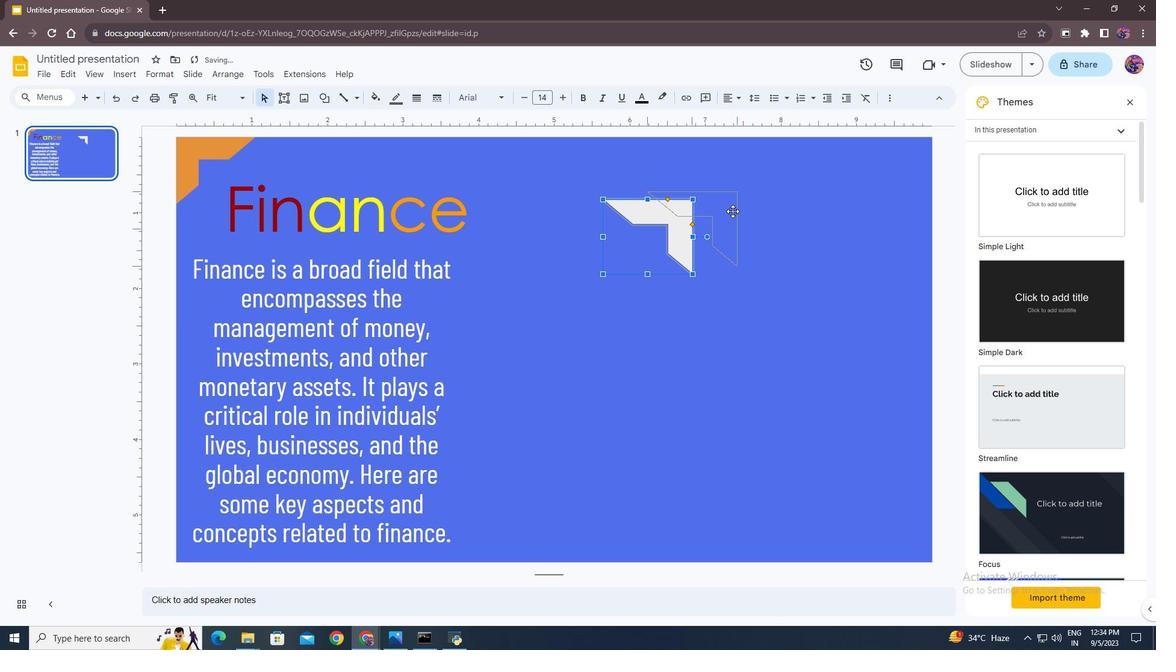 
Action: Mouse moved to (841, 212)
Screenshot: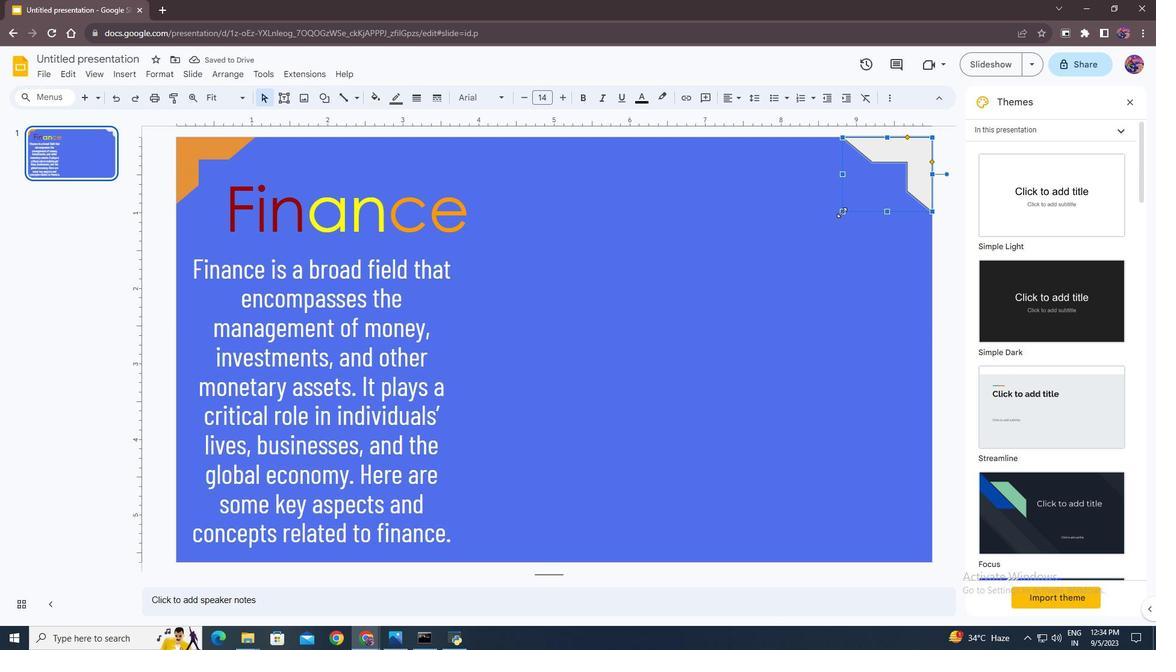
Action: Mouse pressed left at (841, 212)
Screenshot: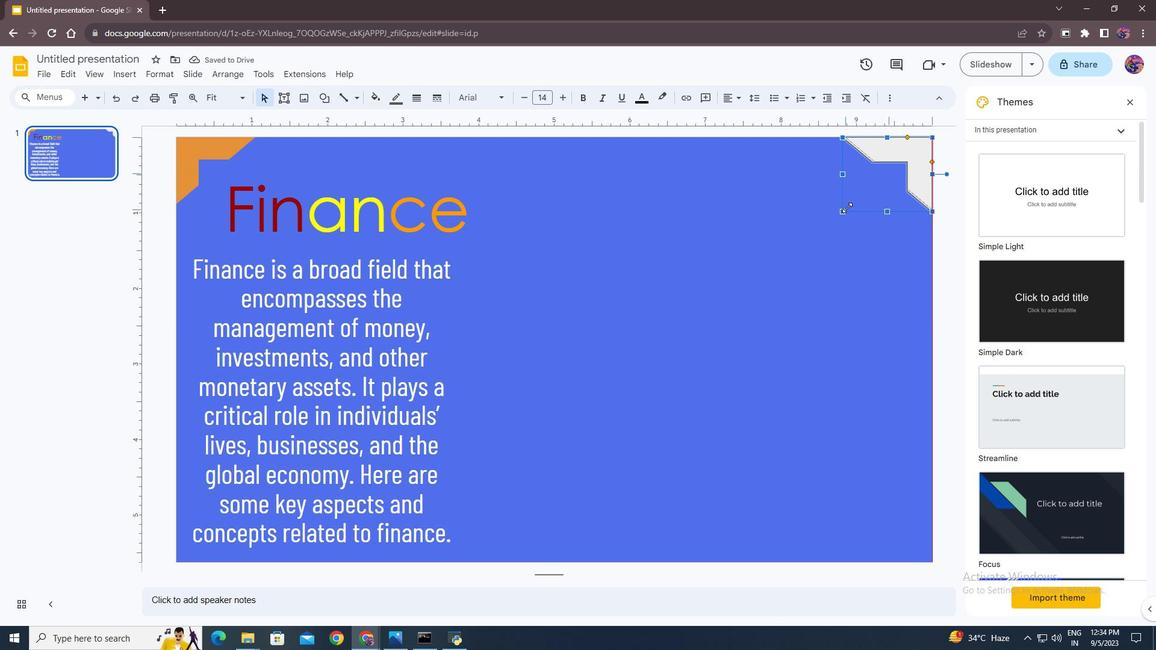 
Action: Mouse moved to (849, 205)
Screenshot: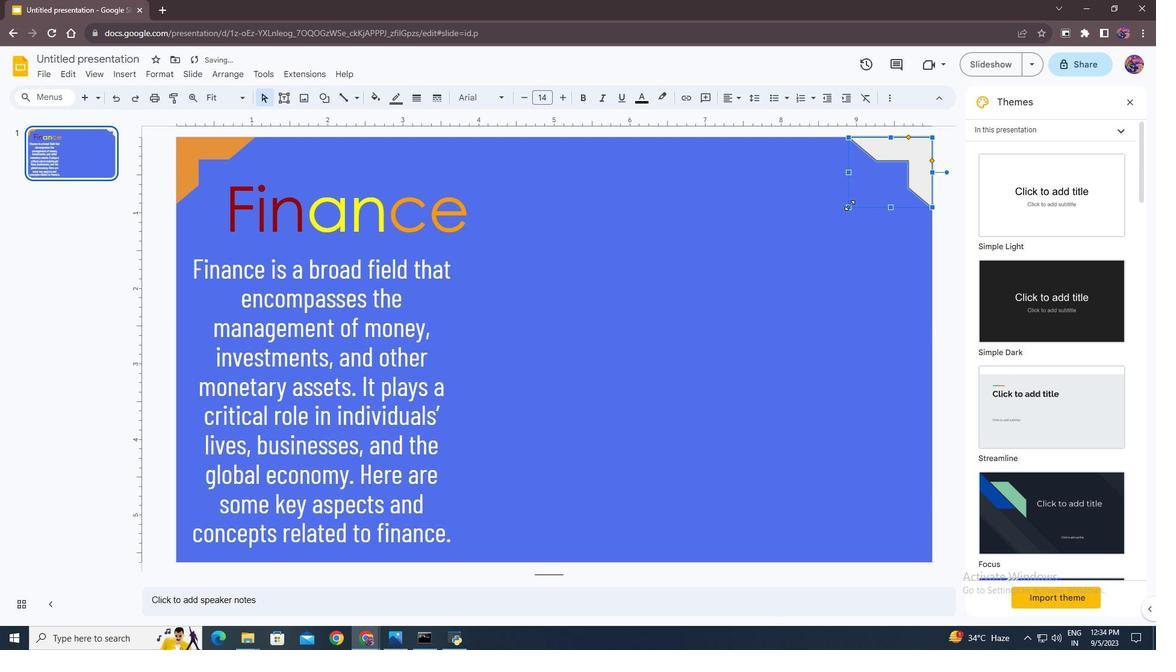 
Action: Mouse pressed left at (849, 205)
Screenshot: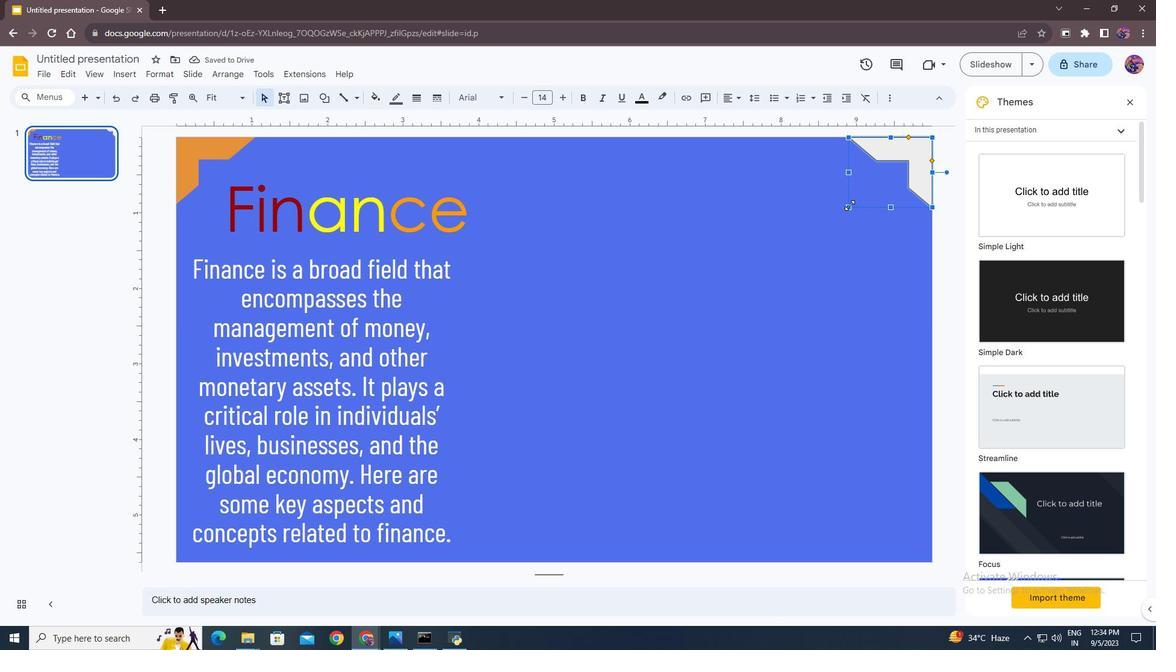 
Action: Mouse moved to (373, 102)
Screenshot: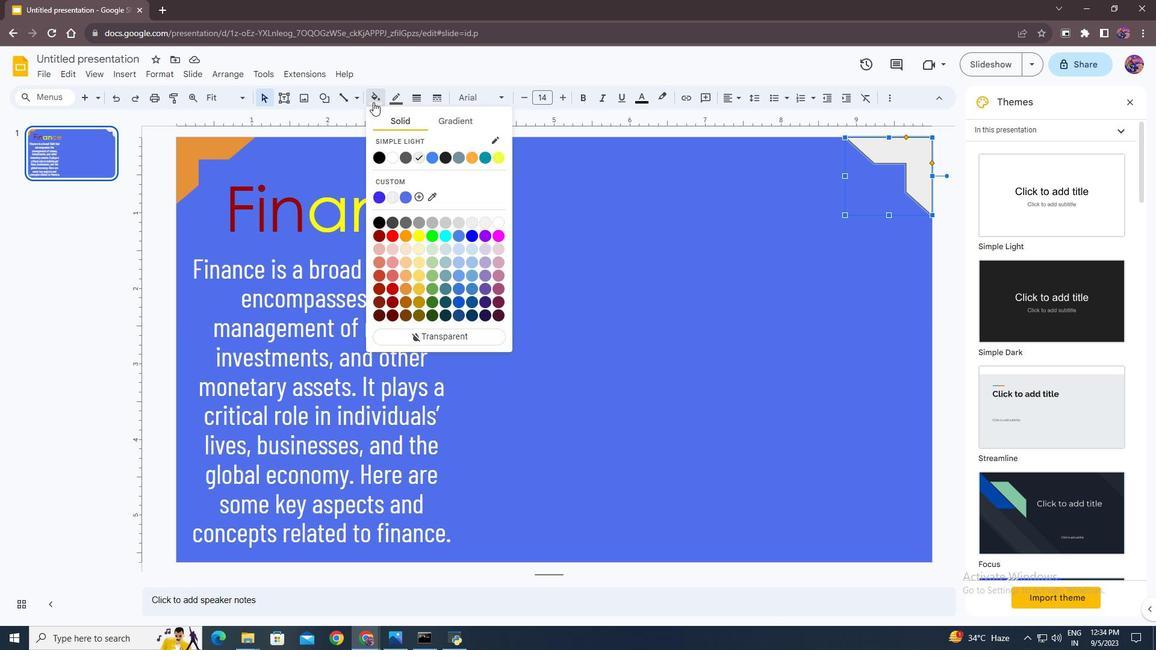 
Action: Mouse pressed left at (373, 102)
Screenshot: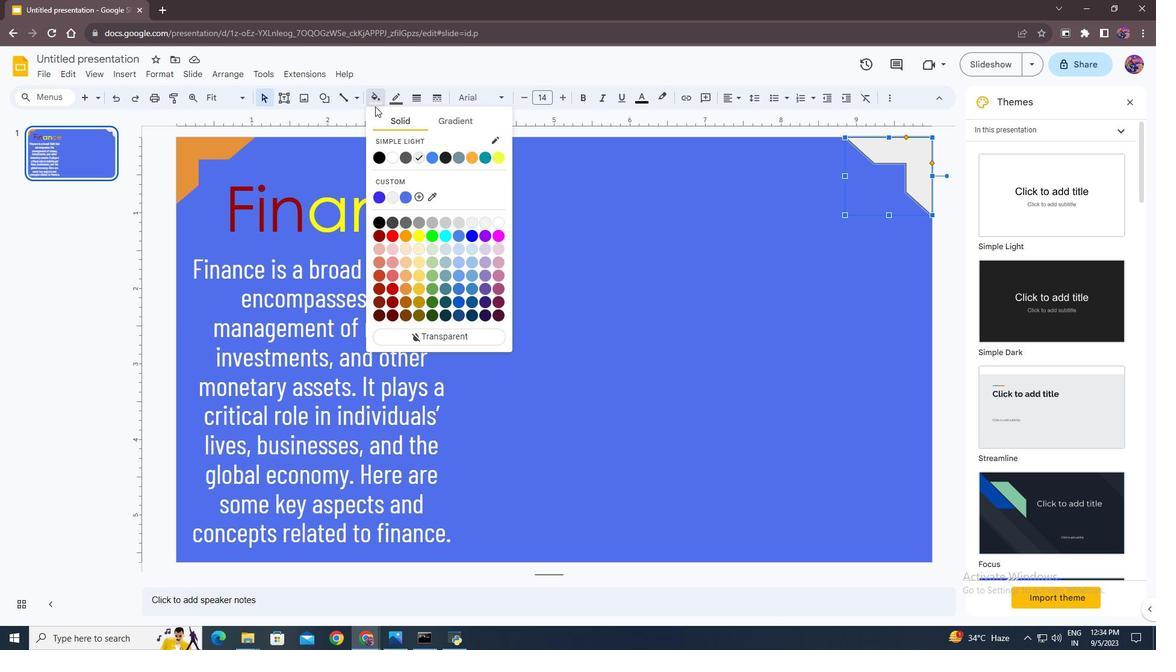 
Action: Mouse moved to (404, 286)
Screenshot: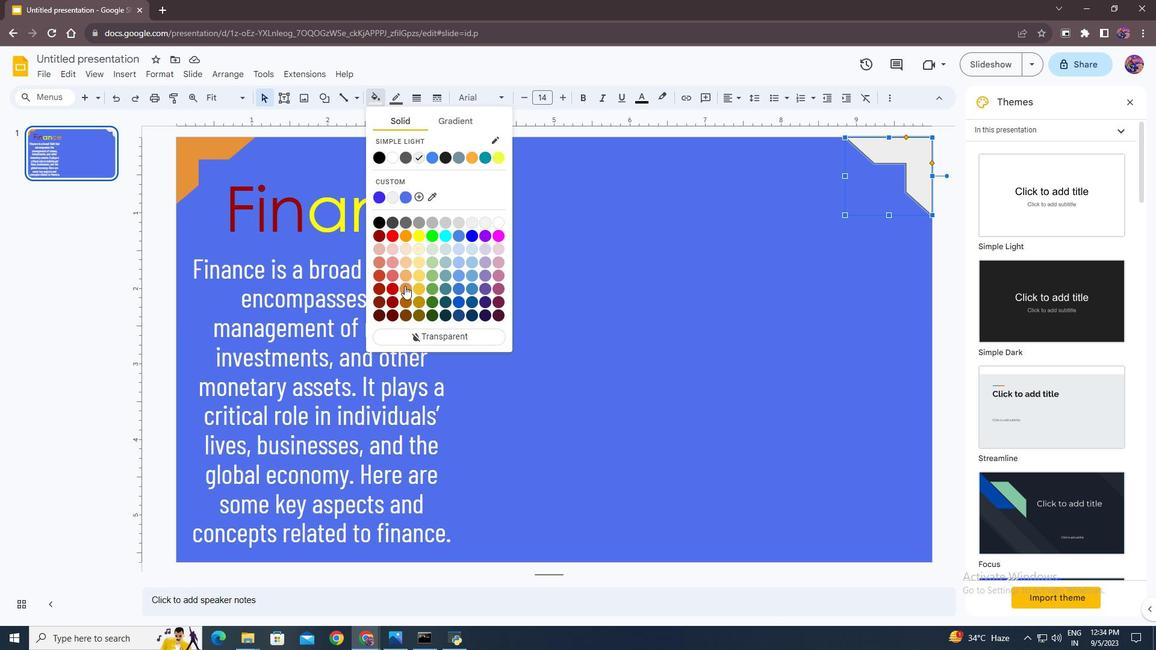 
Action: Mouse pressed left at (404, 286)
Screenshot: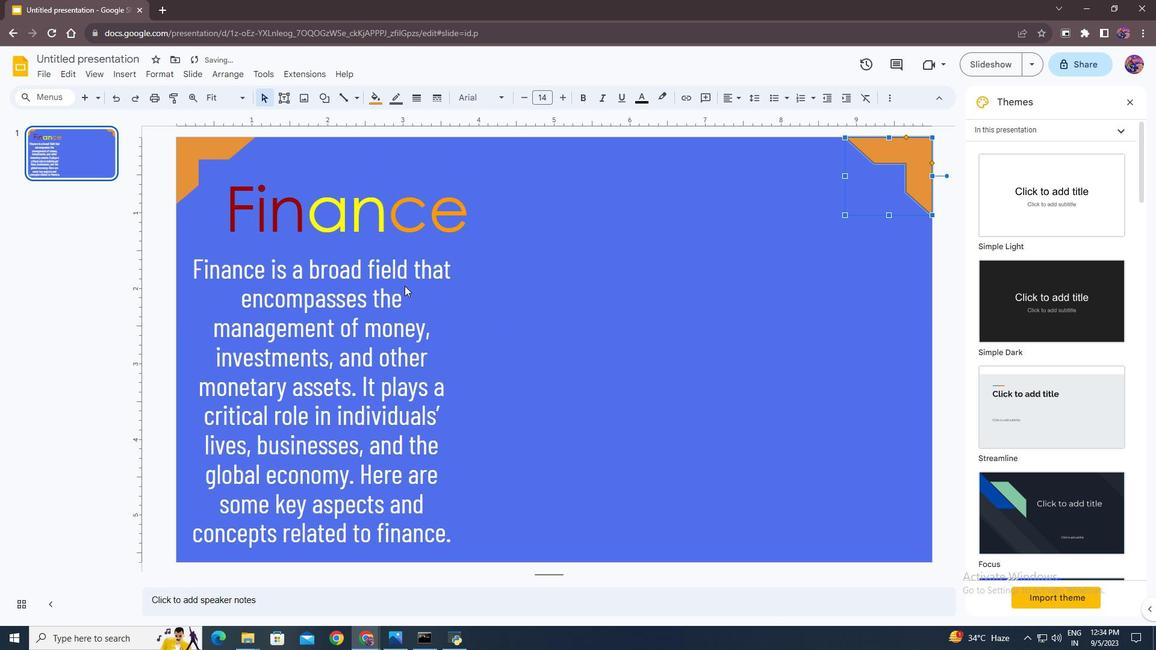 
Action: Mouse moved to (609, 235)
Screenshot: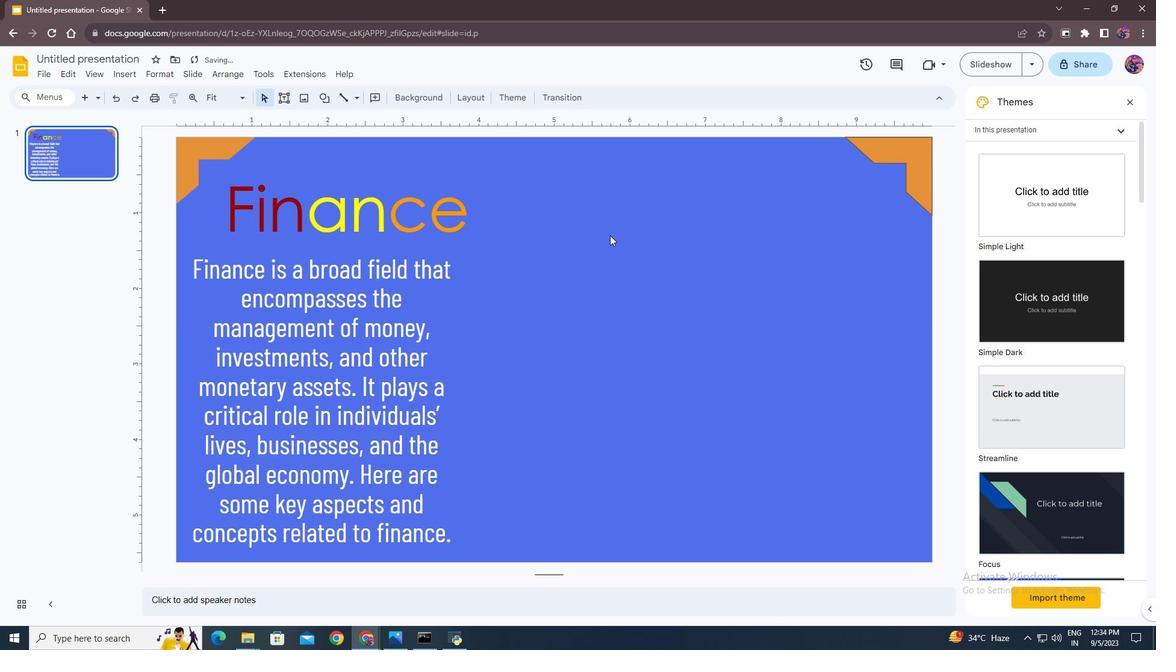 
Action: Mouse pressed left at (609, 235)
Screenshot: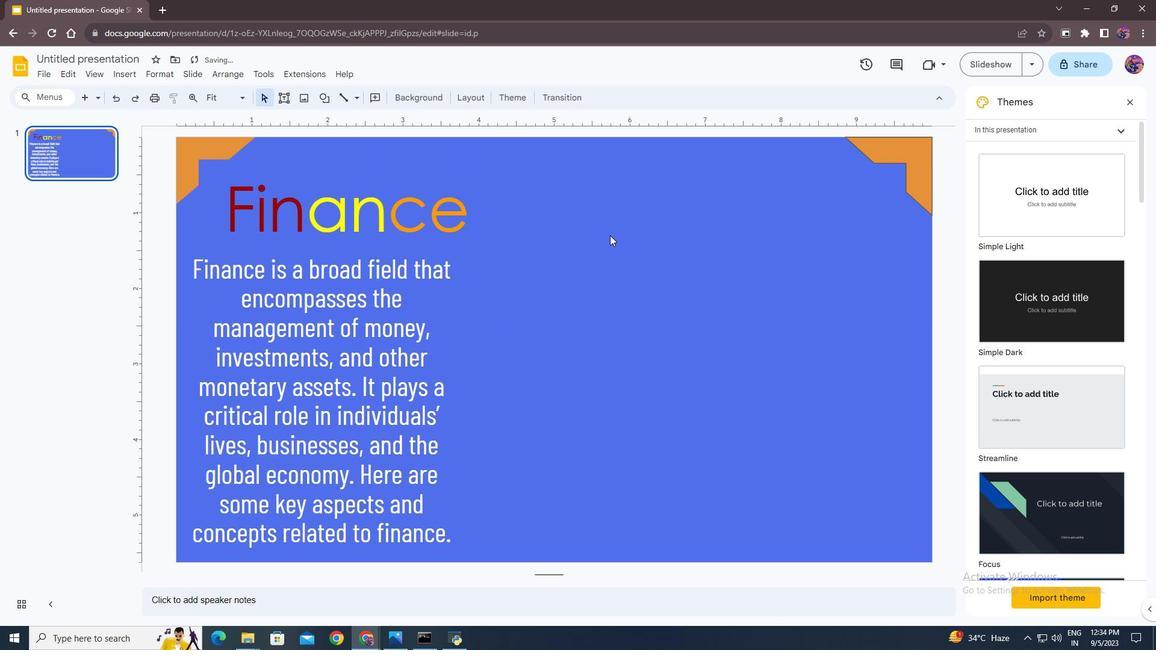 
Action: Mouse moved to (198, 149)
Screenshot: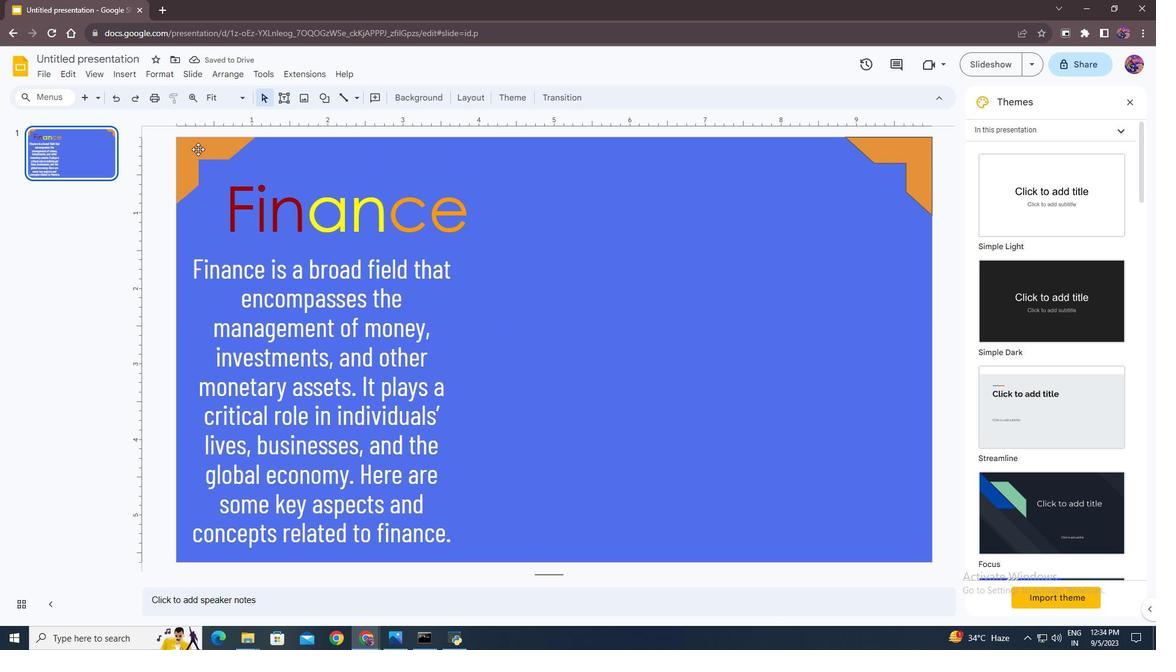
Action: Mouse pressed left at (198, 149)
Screenshot: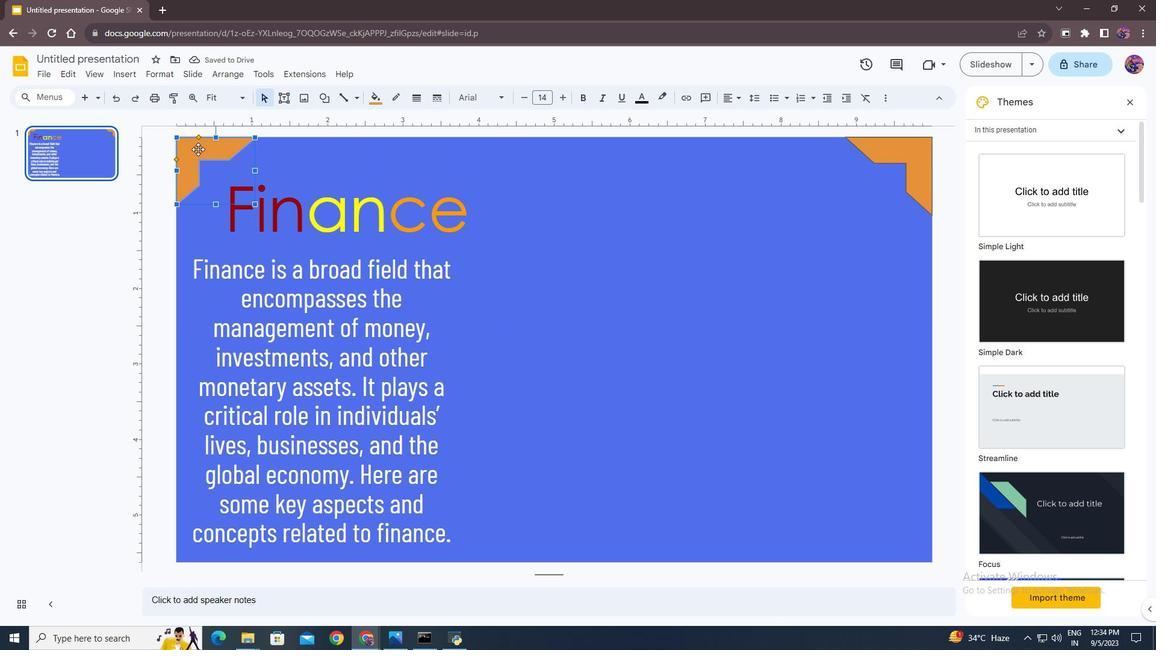 
Action: Mouse moved to (371, 98)
Screenshot: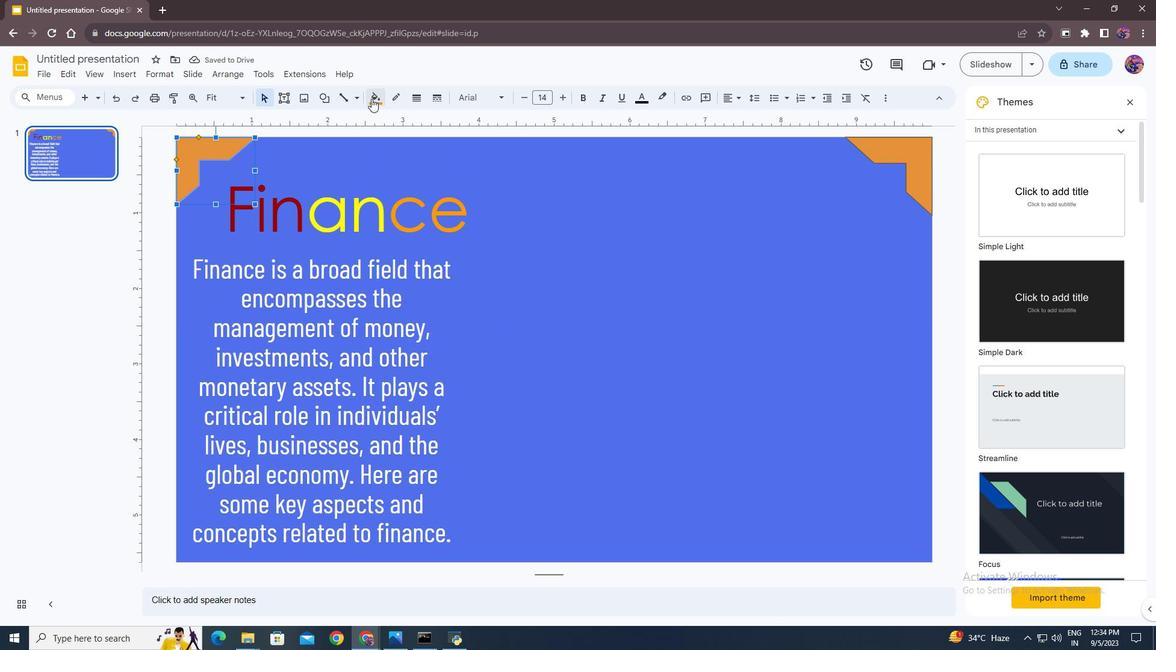 
Action: Mouse pressed left at (371, 98)
Screenshot: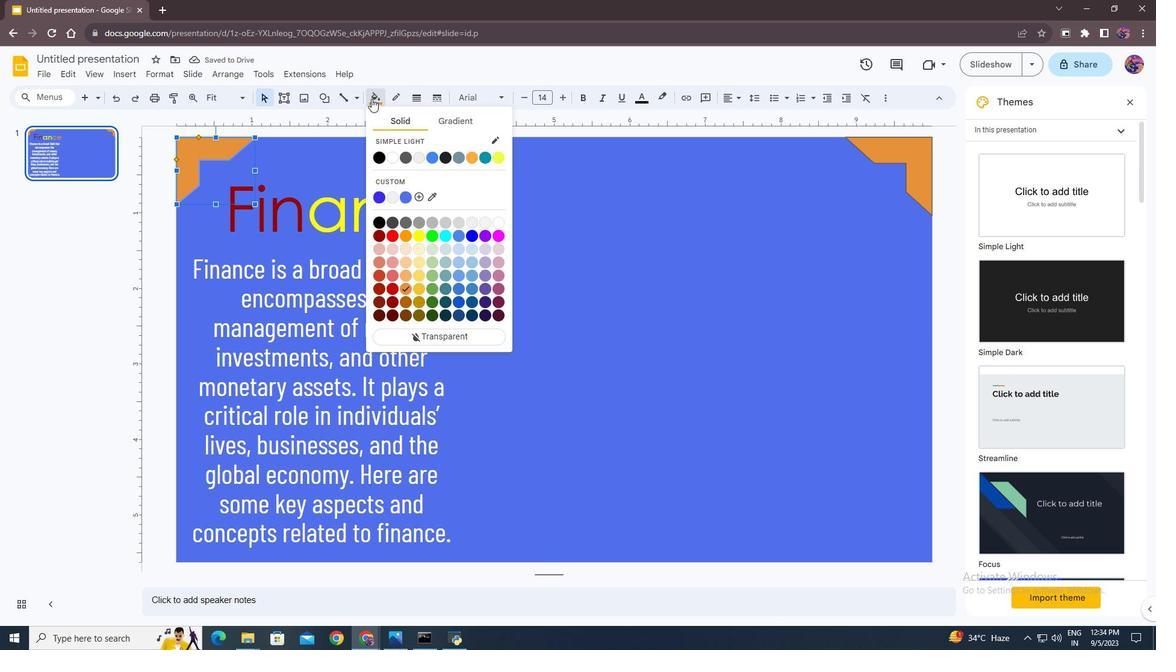 
Action: Mouse pressed left at (371, 98)
Screenshot: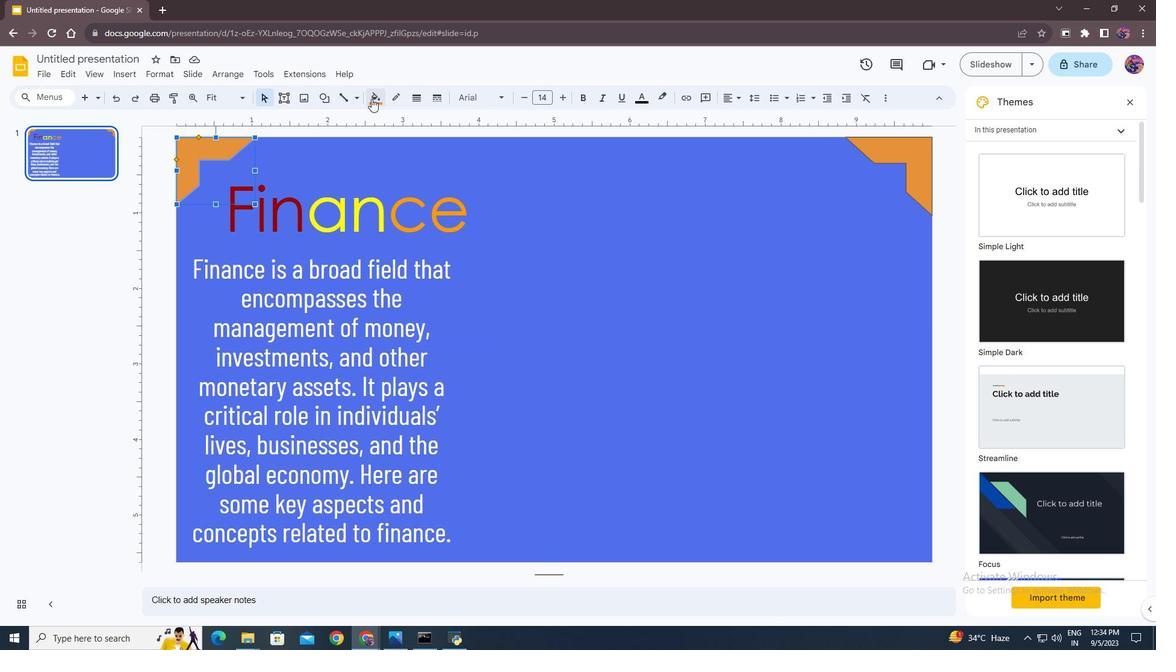 
Action: Mouse moved to (895, 145)
Screenshot: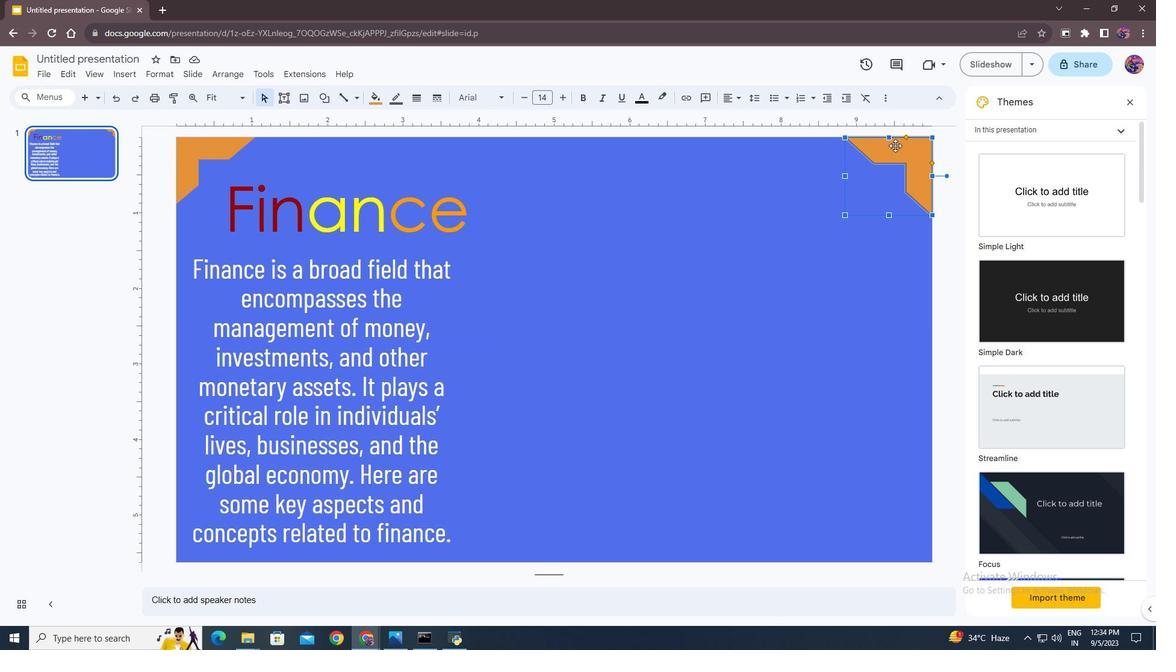 
Action: Mouse pressed left at (895, 145)
Screenshot: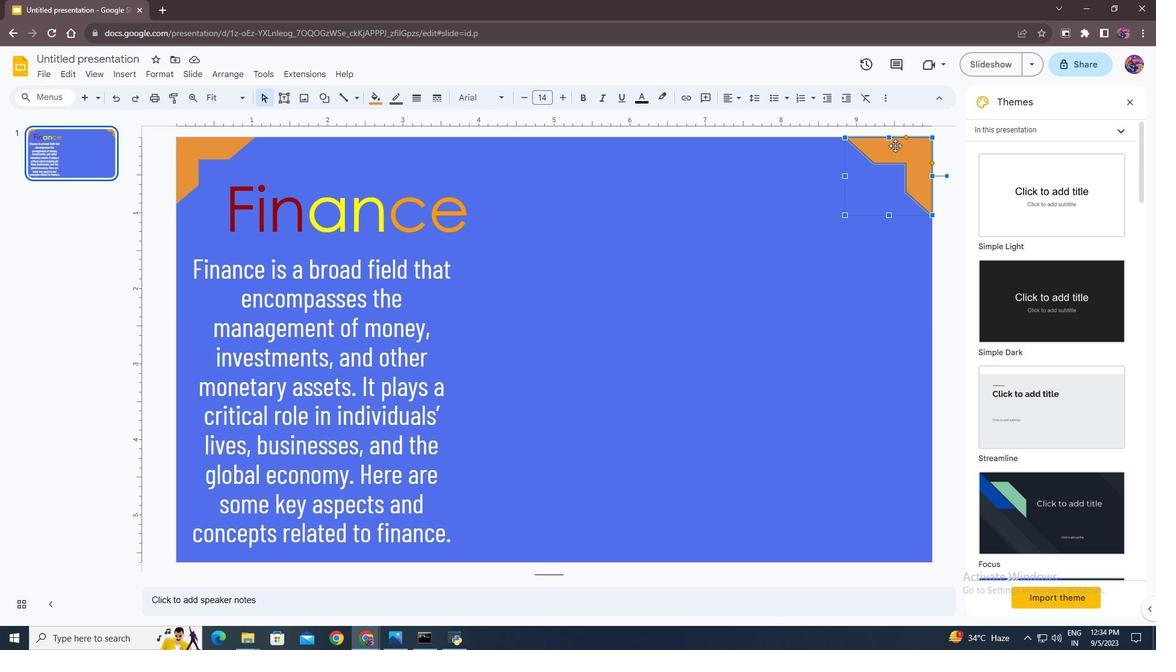 
Action: Mouse moved to (378, 98)
Screenshot: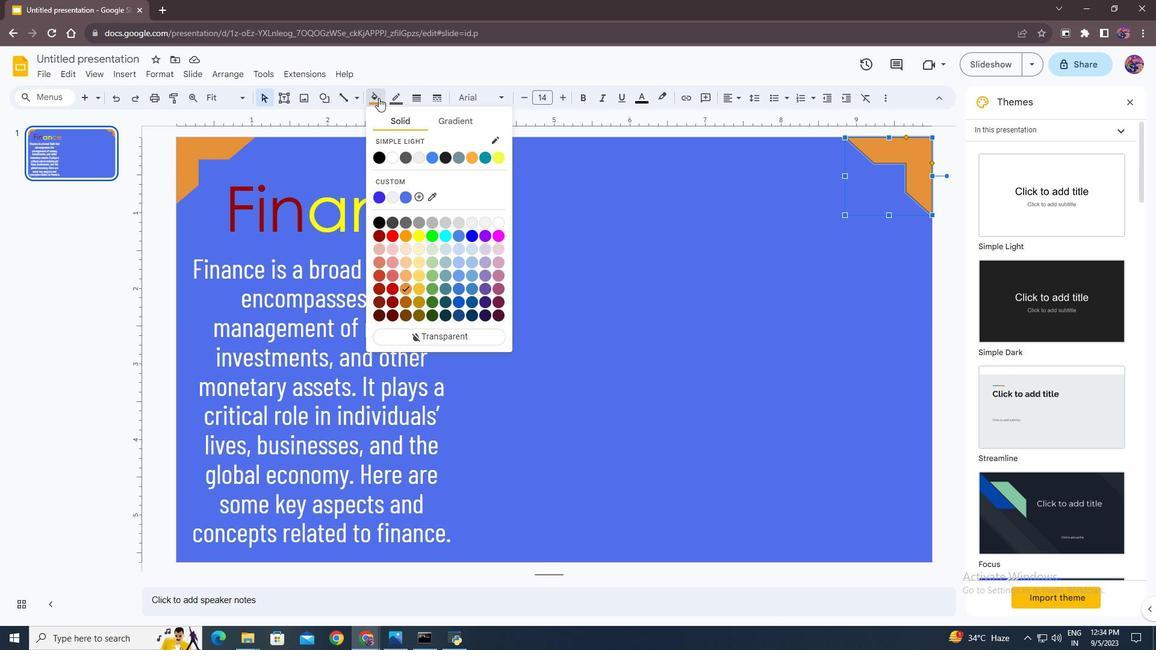 
Action: Mouse pressed left at (378, 98)
Screenshot: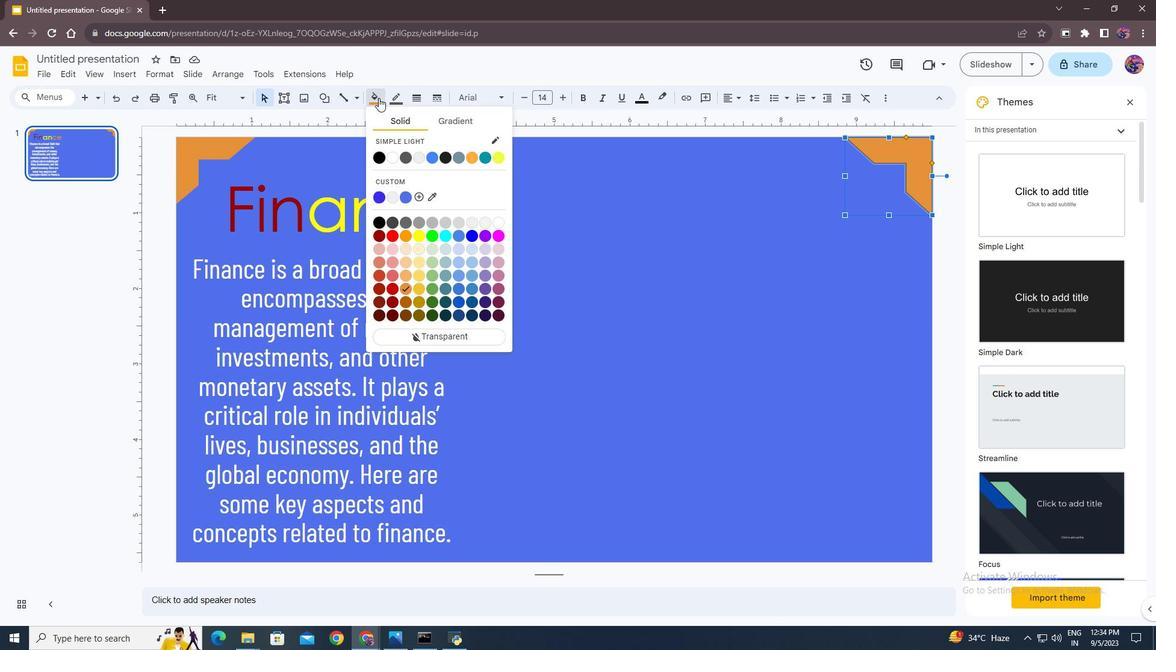 
Action: Mouse moved to (406, 289)
Screenshot: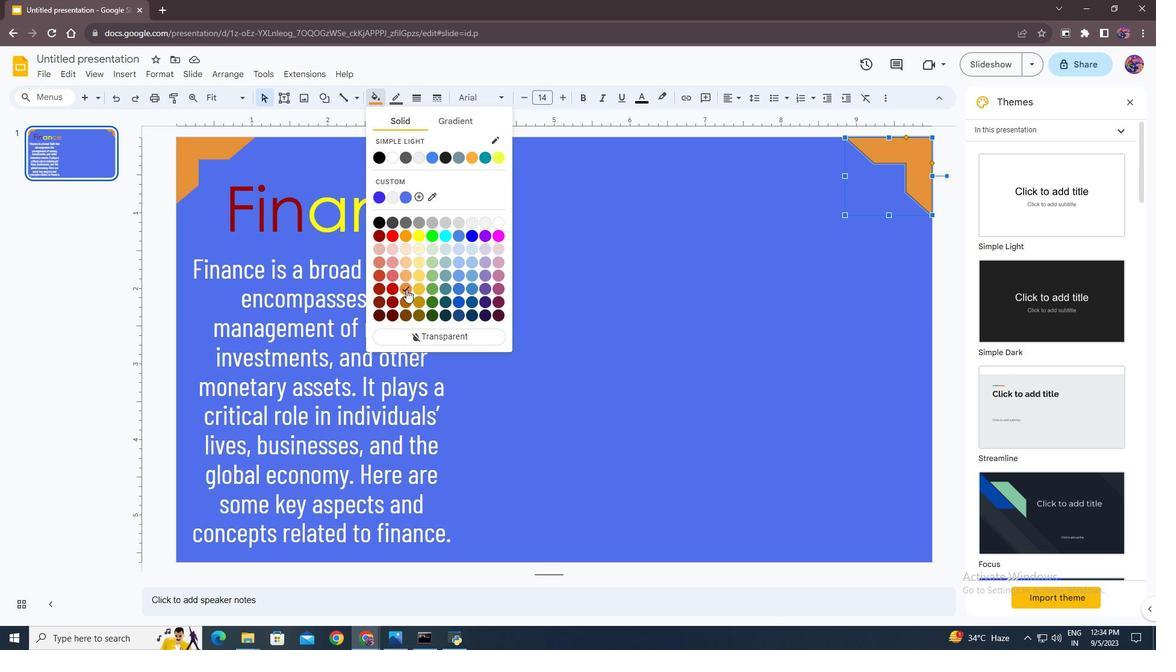 
Action: Mouse pressed left at (406, 289)
Screenshot: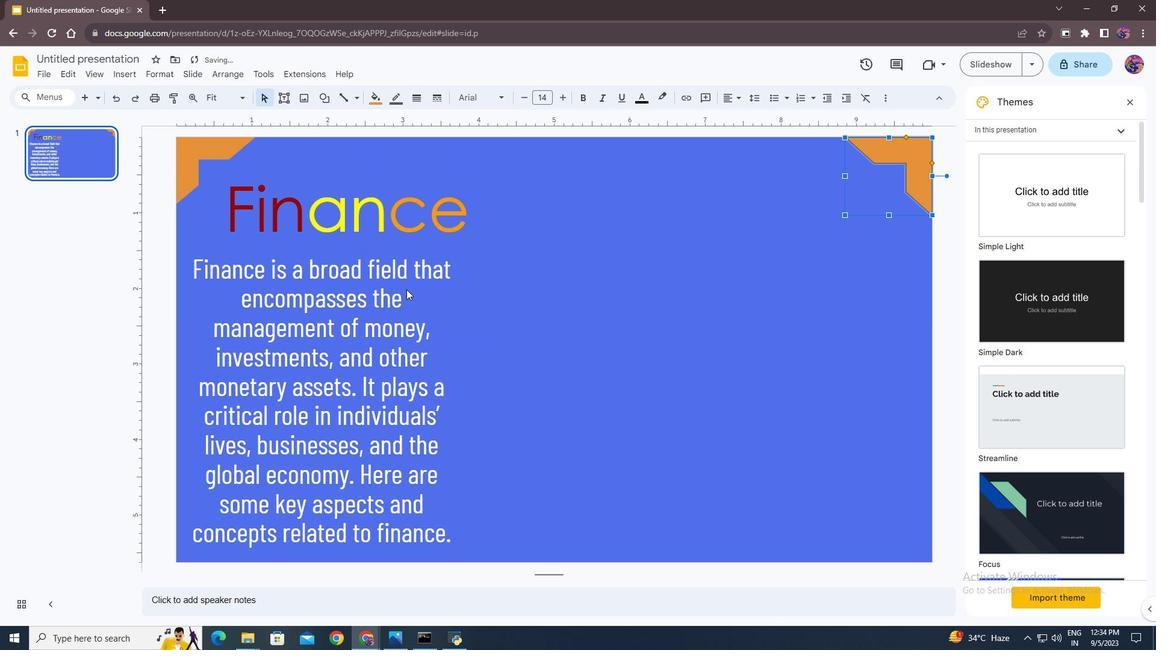 
Action: Mouse moved to (393, 96)
Screenshot: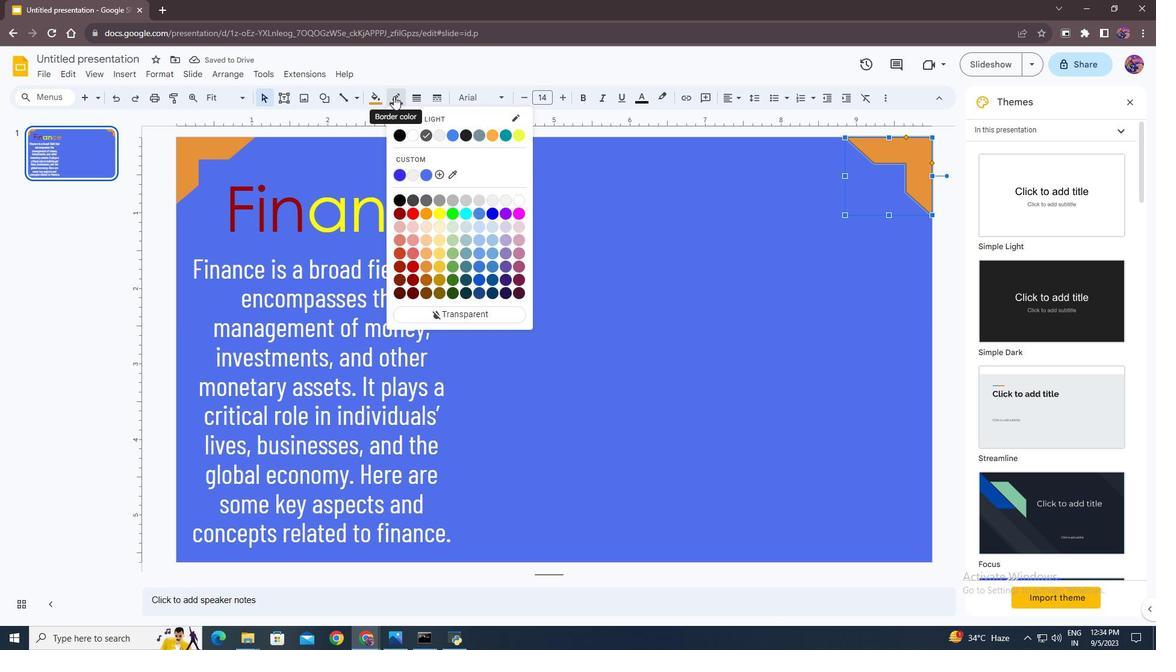 
Action: Mouse pressed left at (393, 96)
Screenshot: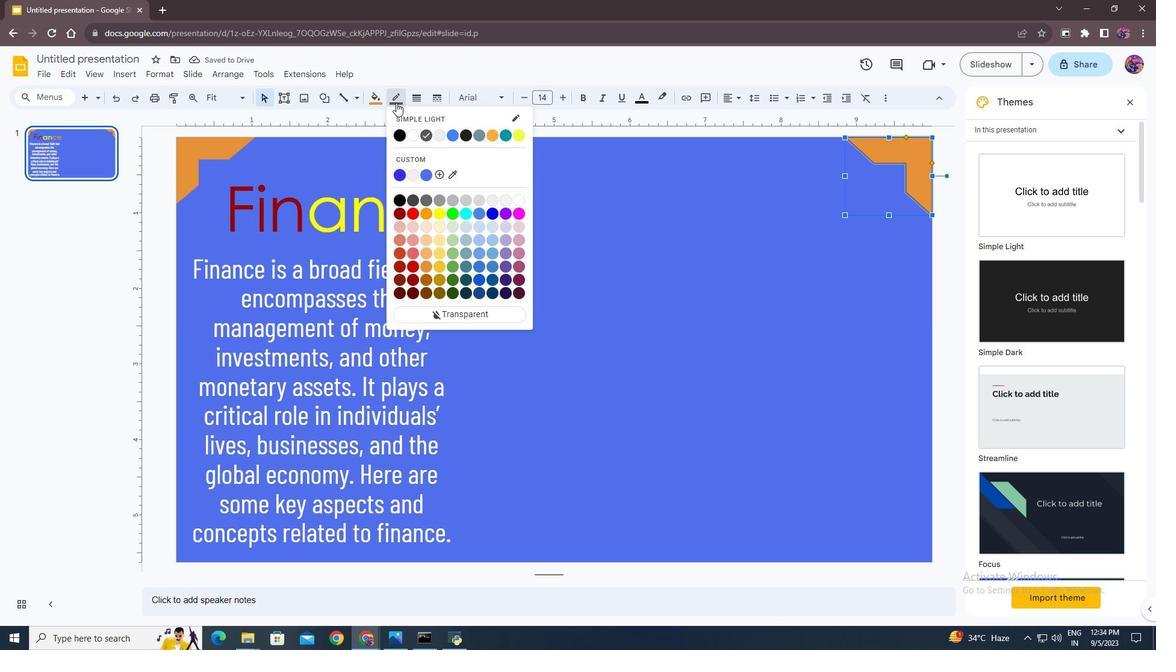 
Action: Mouse moved to (454, 314)
Screenshot: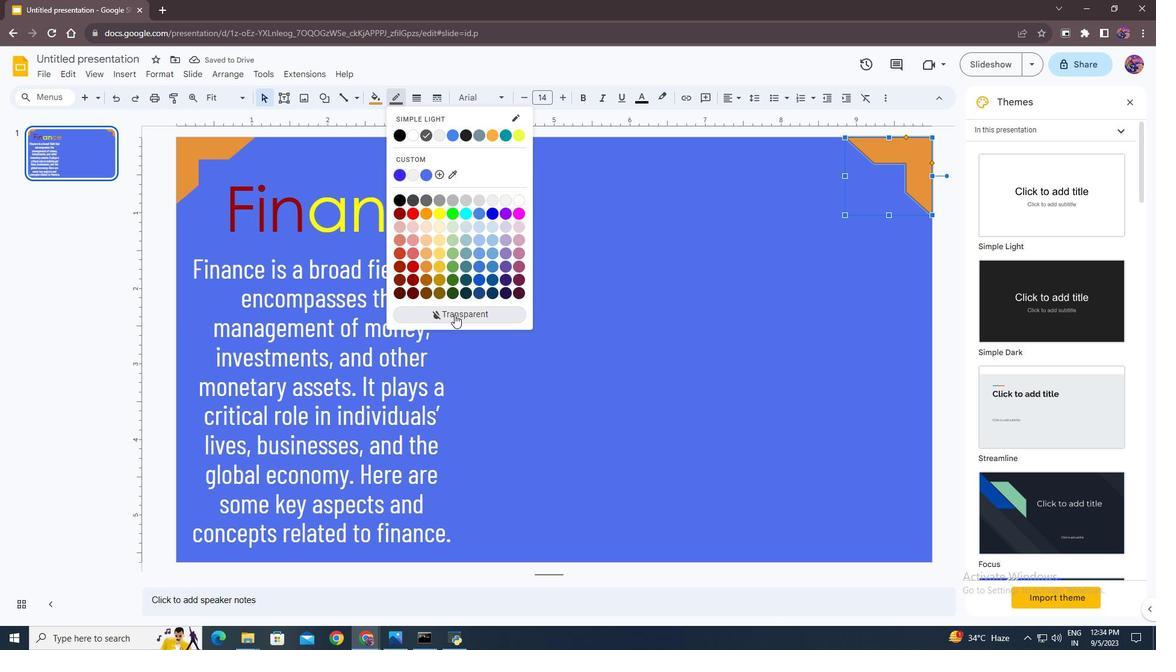 
Action: Mouse pressed left at (454, 314)
Screenshot: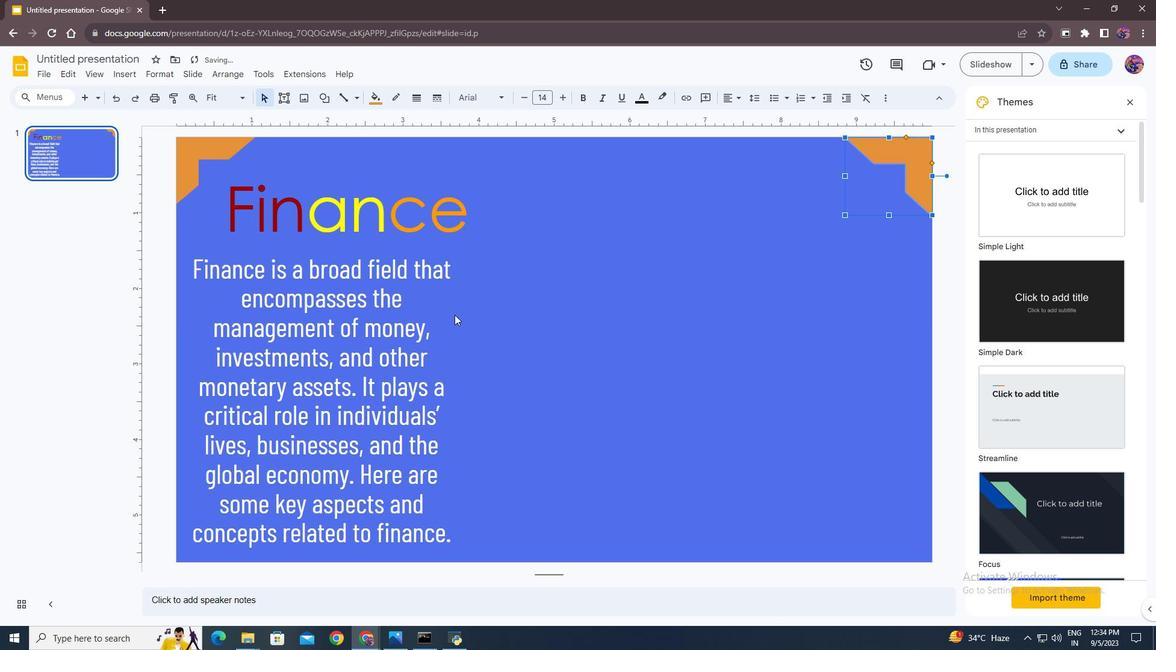 
Action: Mouse moved to (684, 217)
Screenshot: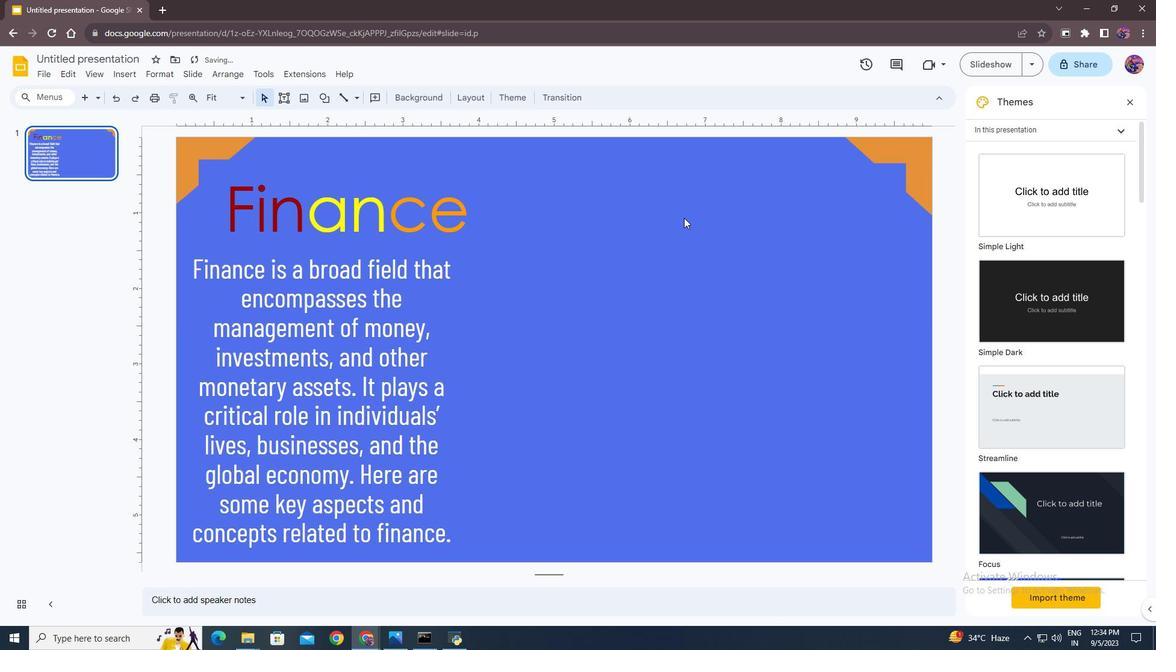 
Action: Mouse pressed left at (684, 217)
Screenshot: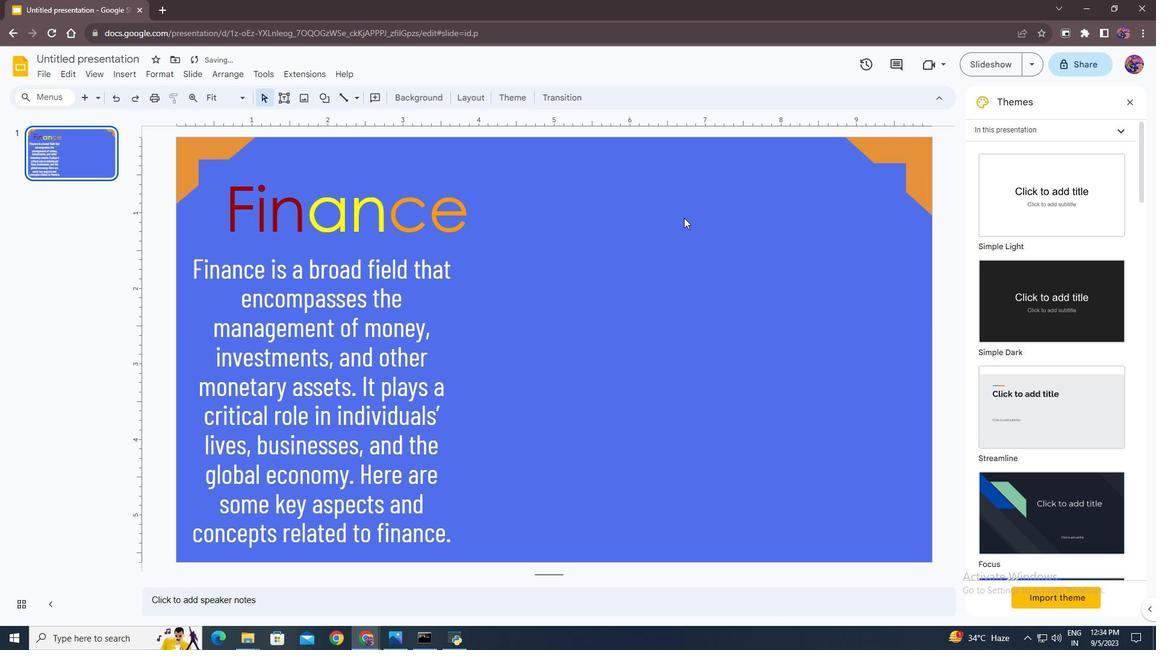 
Action: Mouse moved to (276, 388)
